 Task: Research Airbnb accomodation  options for  family-friendly space exploration trip to Houston, Texas.
Action: Mouse moved to (557, 106)
Screenshot: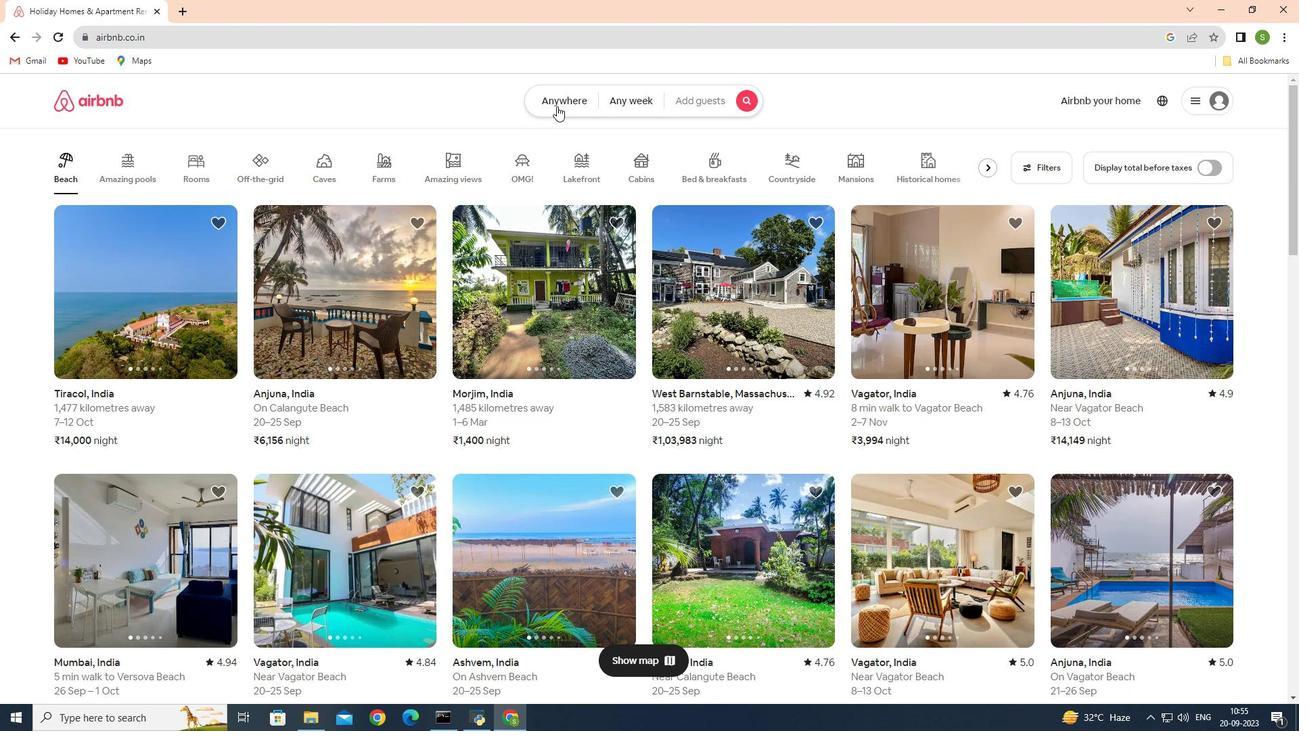 
Action: Mouse pressed left at (557, 106)
Screenshot: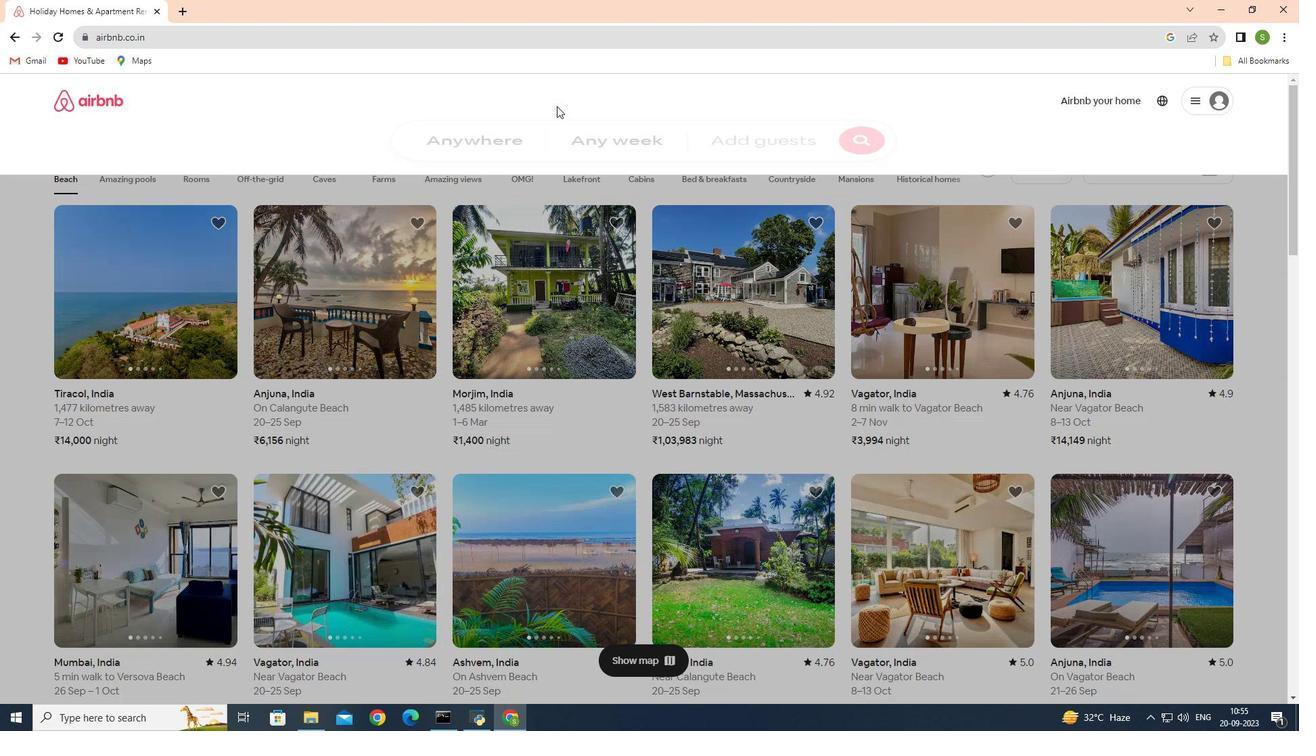 
Action: Mouse moved to (403, 161)
Screenshot: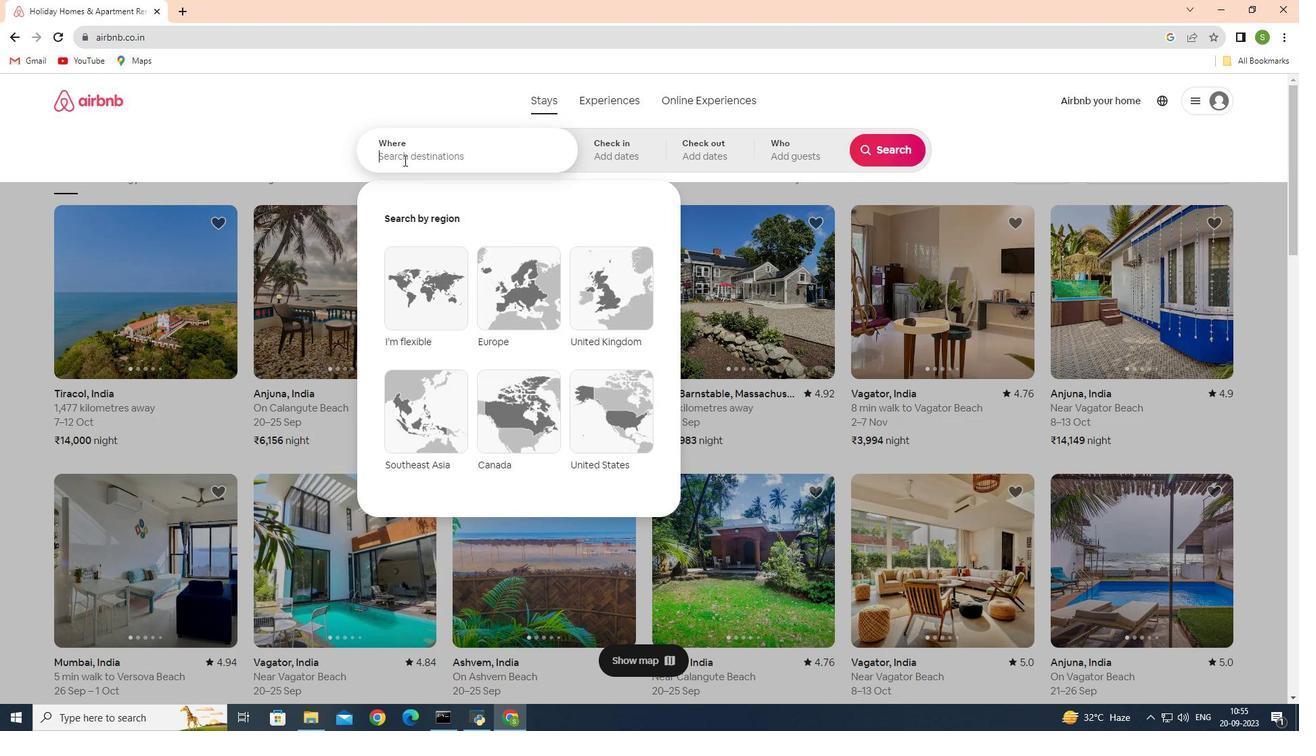 
Action: Mouse pressed left at (403, 161)
Screenshot: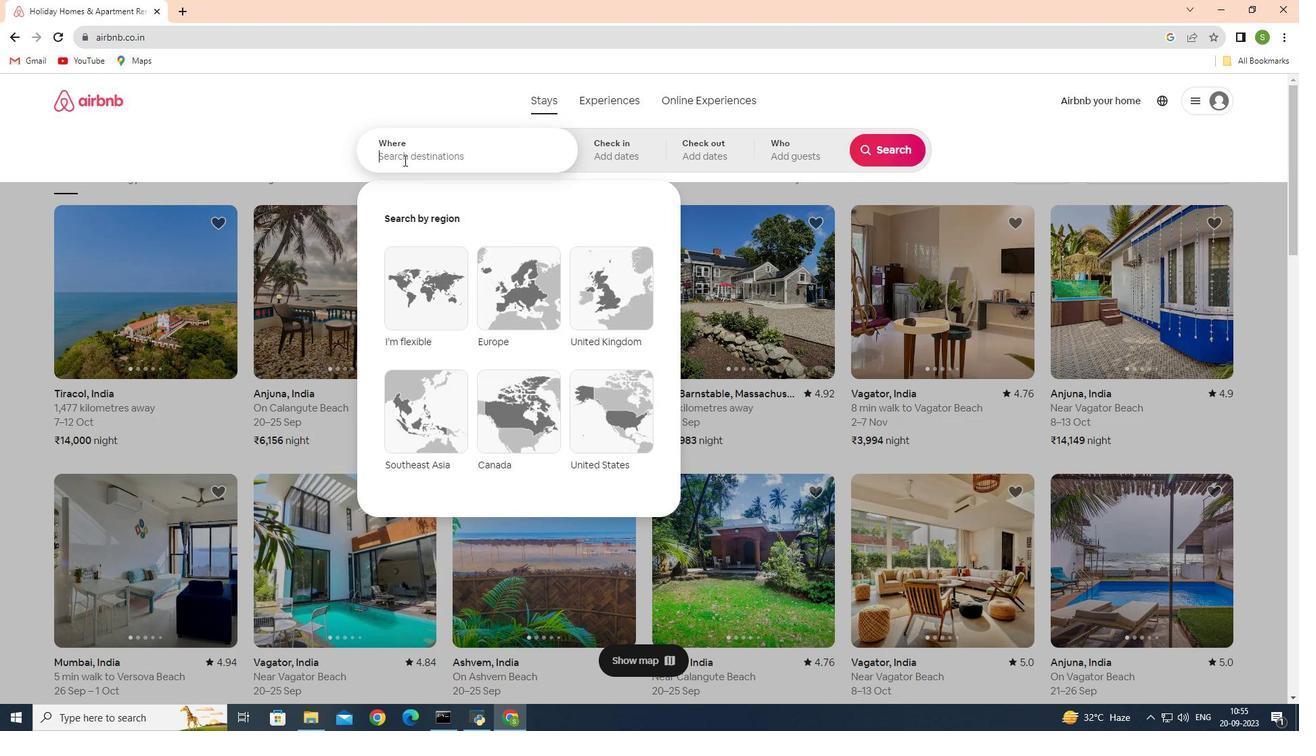 
Action: Mouse moved to (404, 160)
Screenshot: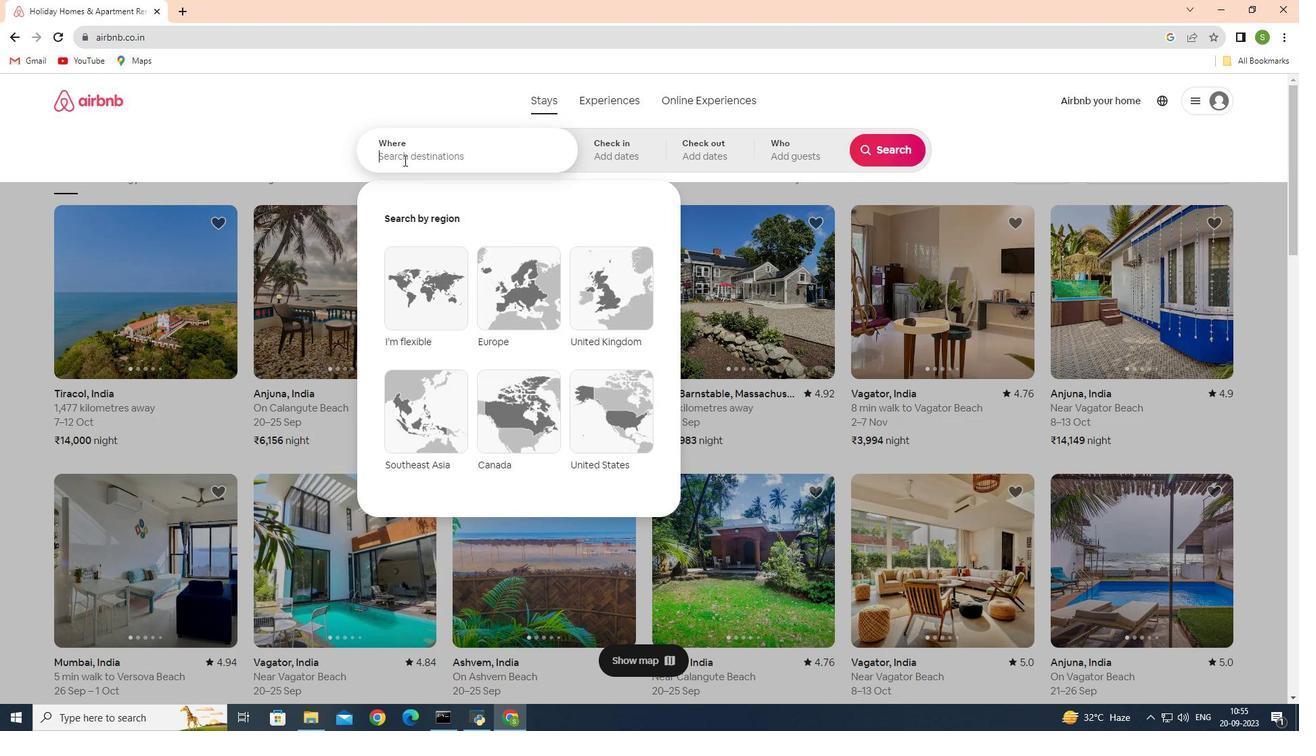 
Action: Key pressed <Key.shift>Houston
Screenshot: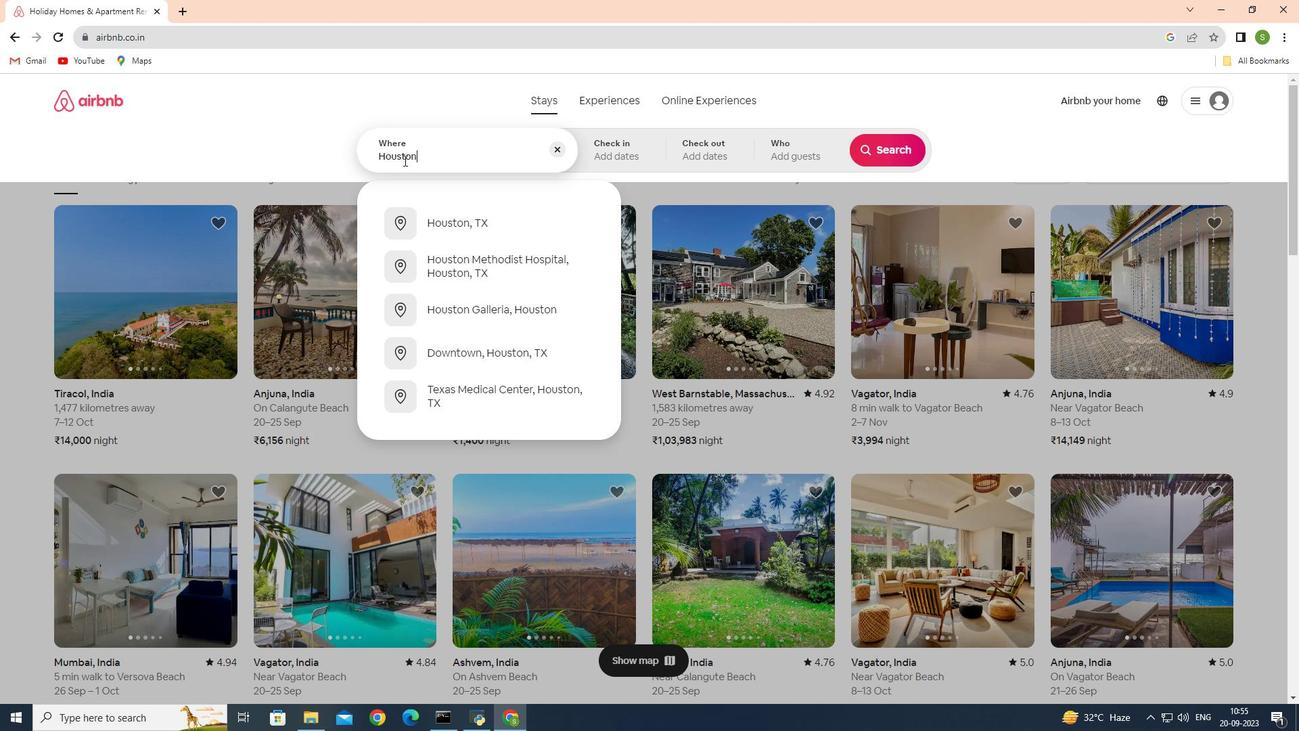 
Action: Mouse moved to (462, 222)
Screenshot: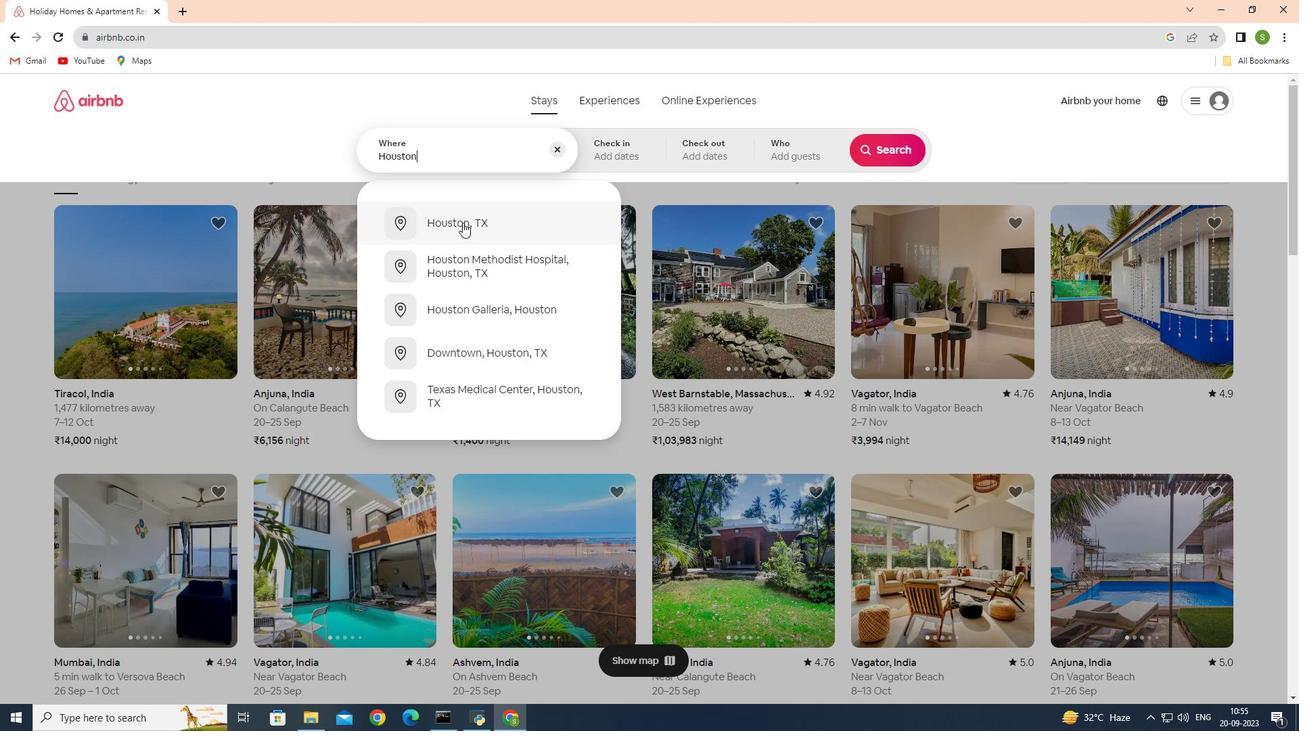 
Action: Mouse pressed left at (462, 222)
Screenshot: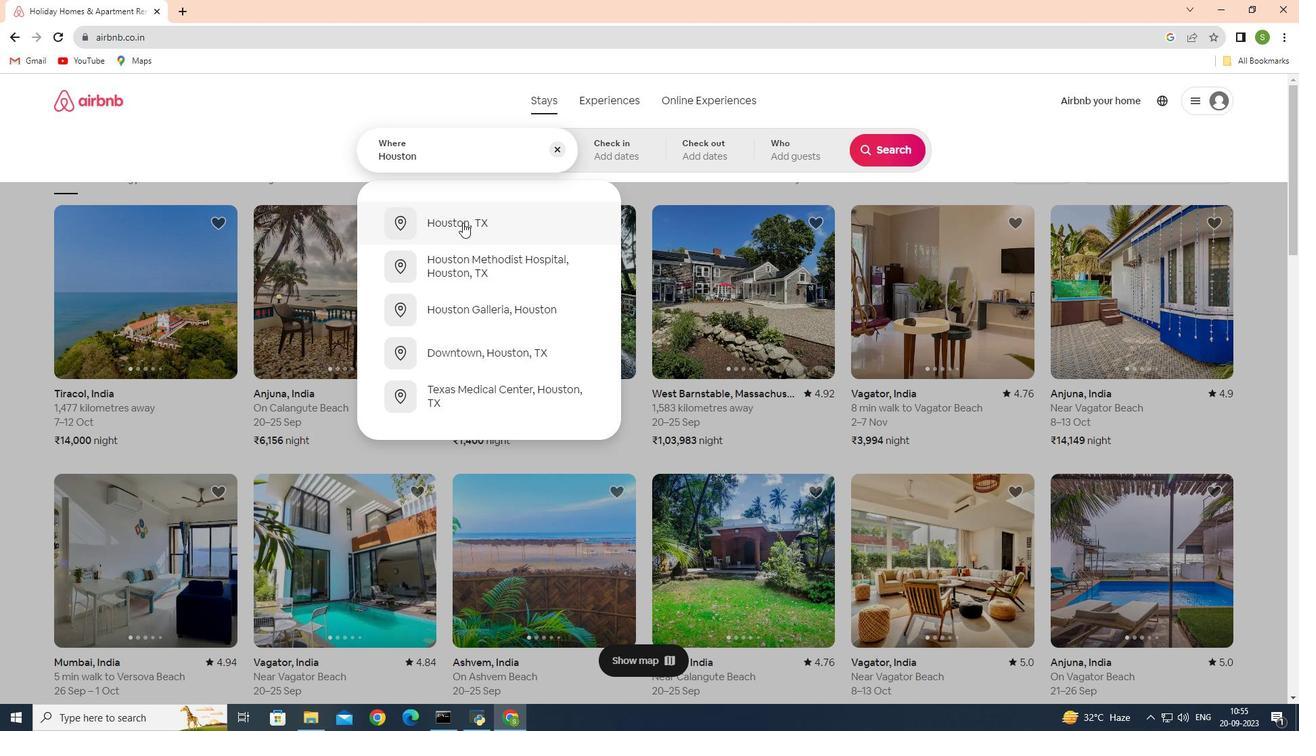 
Action: Mouse moved to (881, 149)
Screenshot: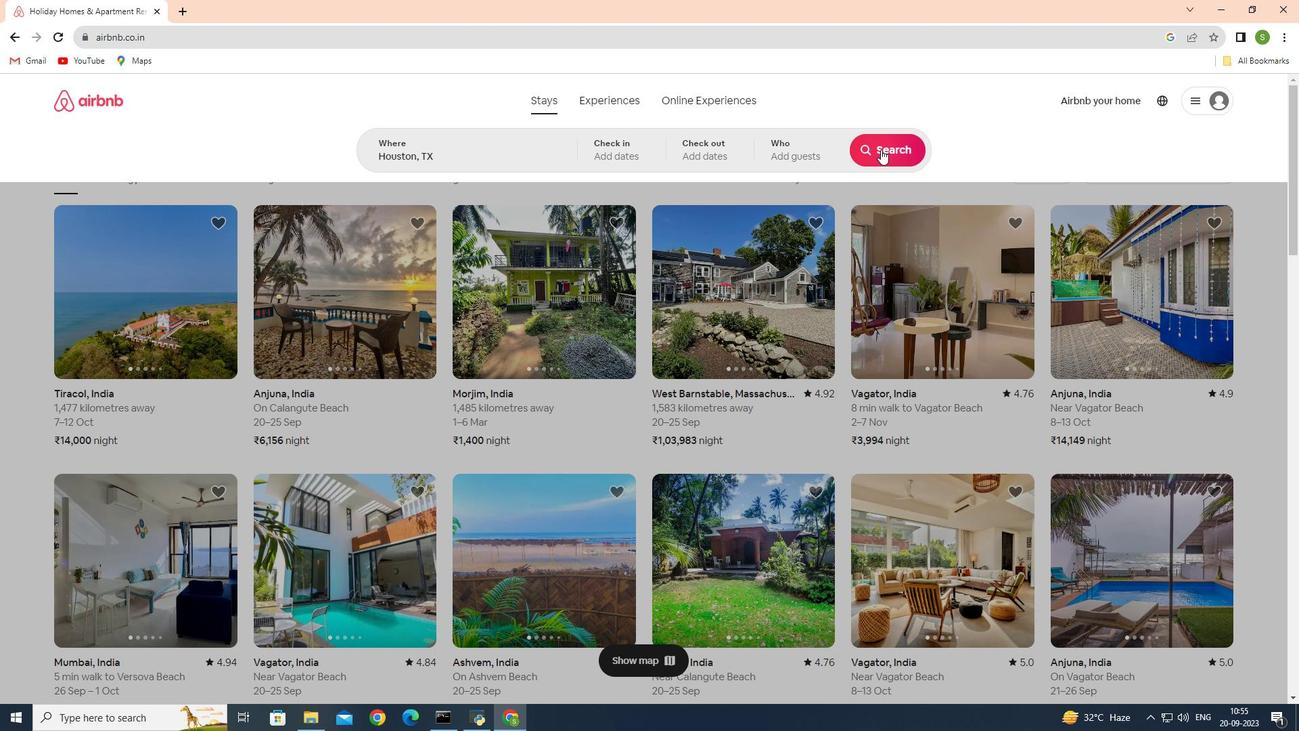 
Action: Mouse pressed left at (881, 149)
Screenshot: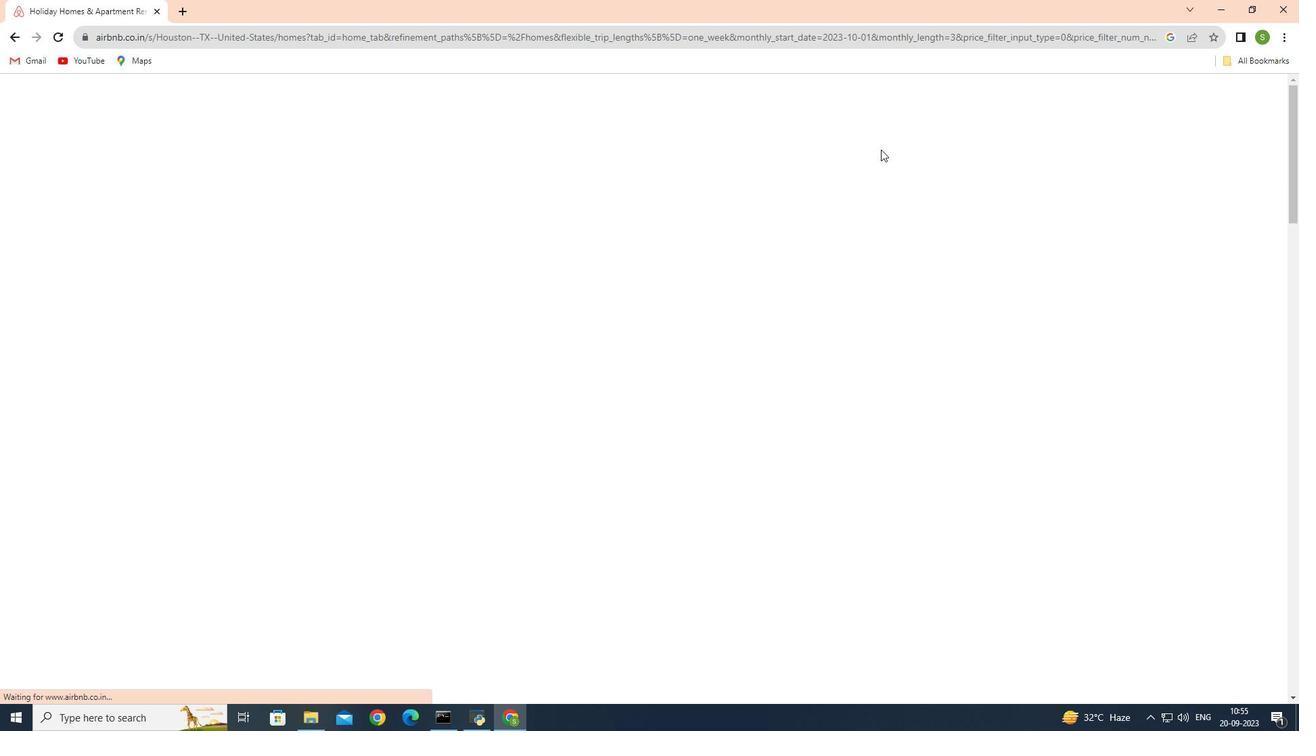 
Action: Mouse moved to (203, 336)
Screenshot: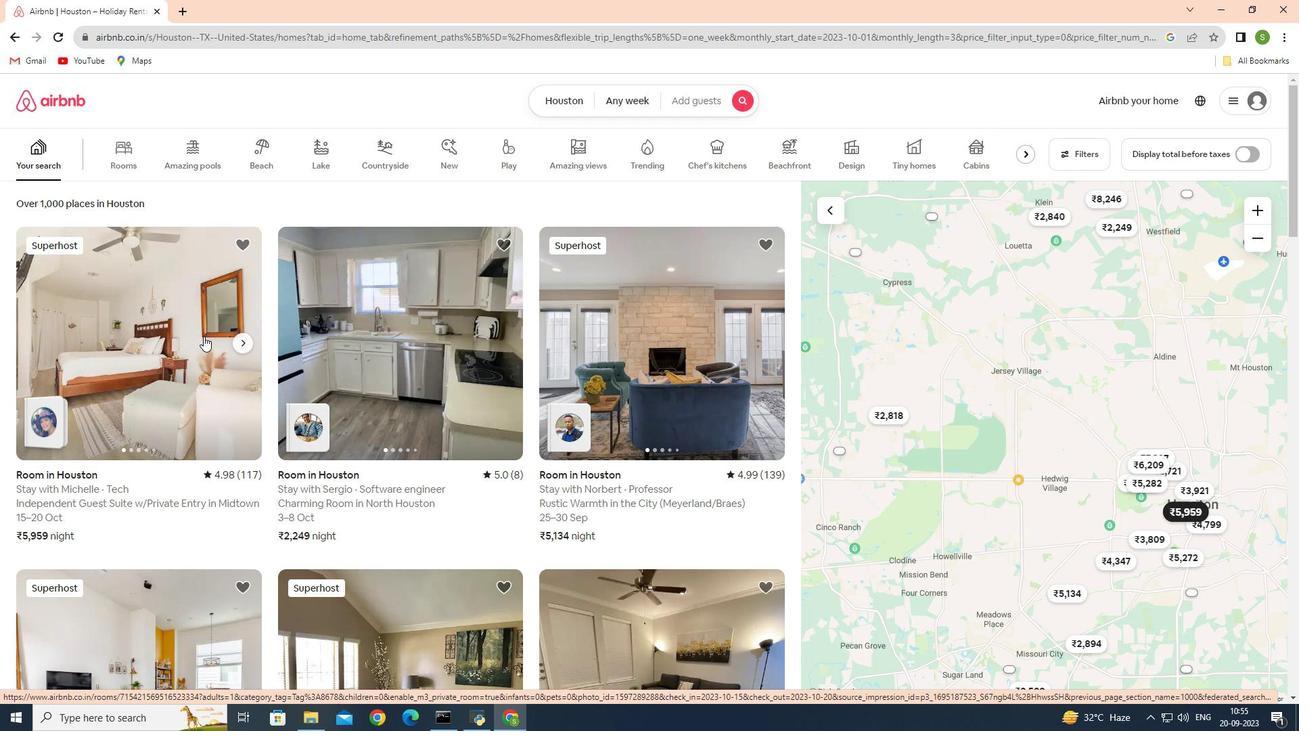 
Action: Mouse pressed left at (203, 336)
Screenshot: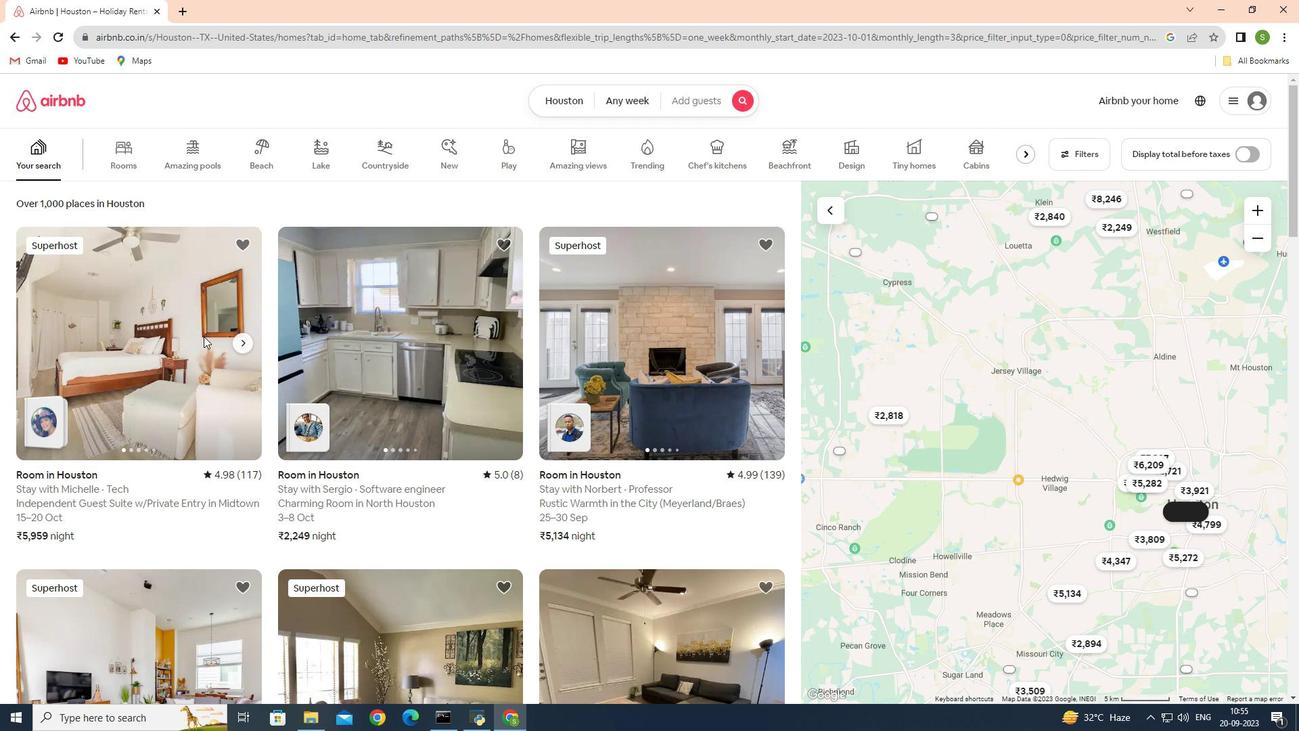 
Action: Mouse moved to (963, 507)
Screenshot: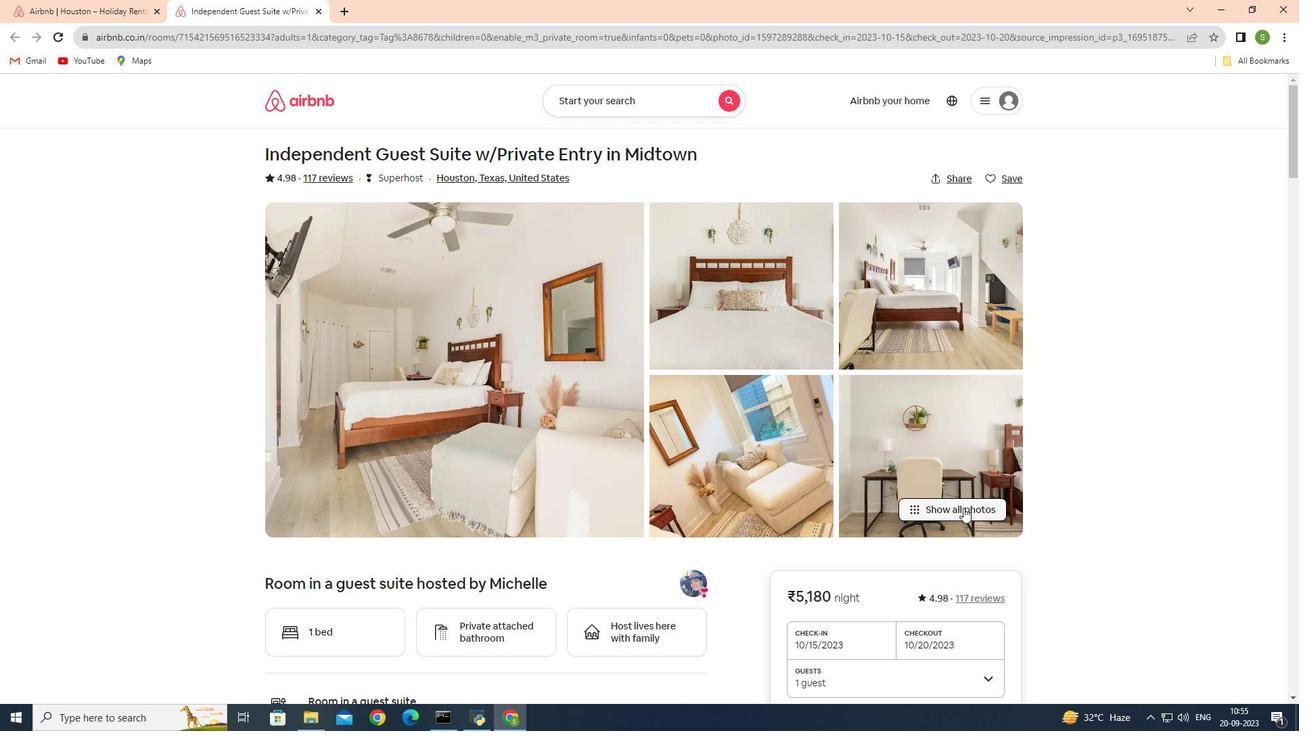 
Action: Mouse pressed left at (963, 507)
Screenshot: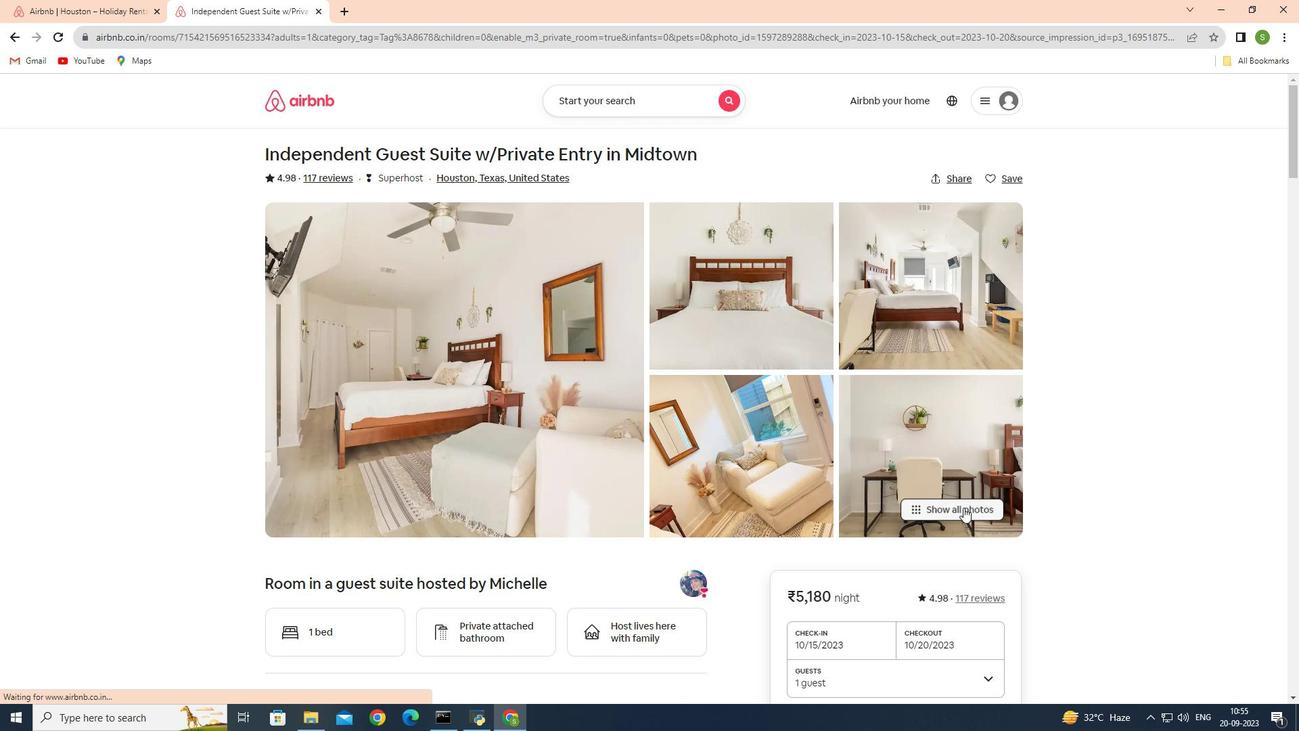 
Action: Mouse moved to (848, 478)
Screenshot: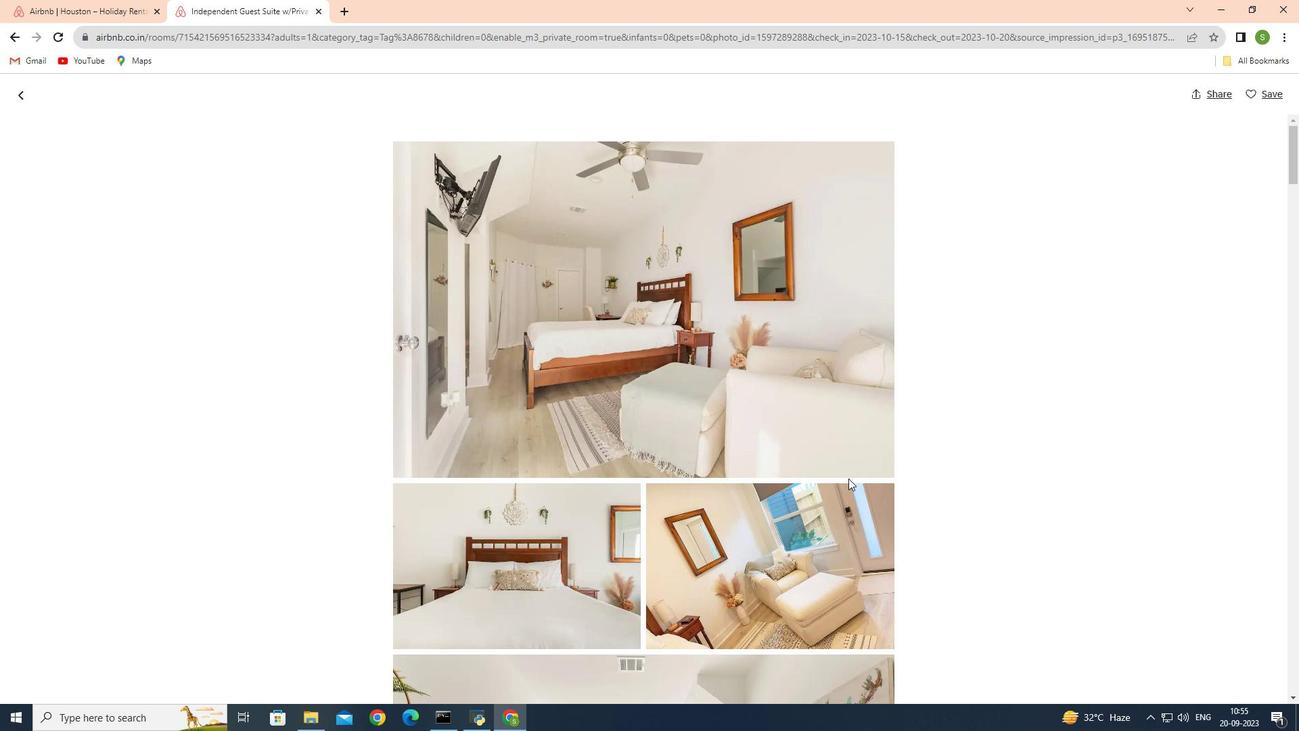 
Action: Mouse scrolled (848, 477) with delta (0, 0)
Screenshot: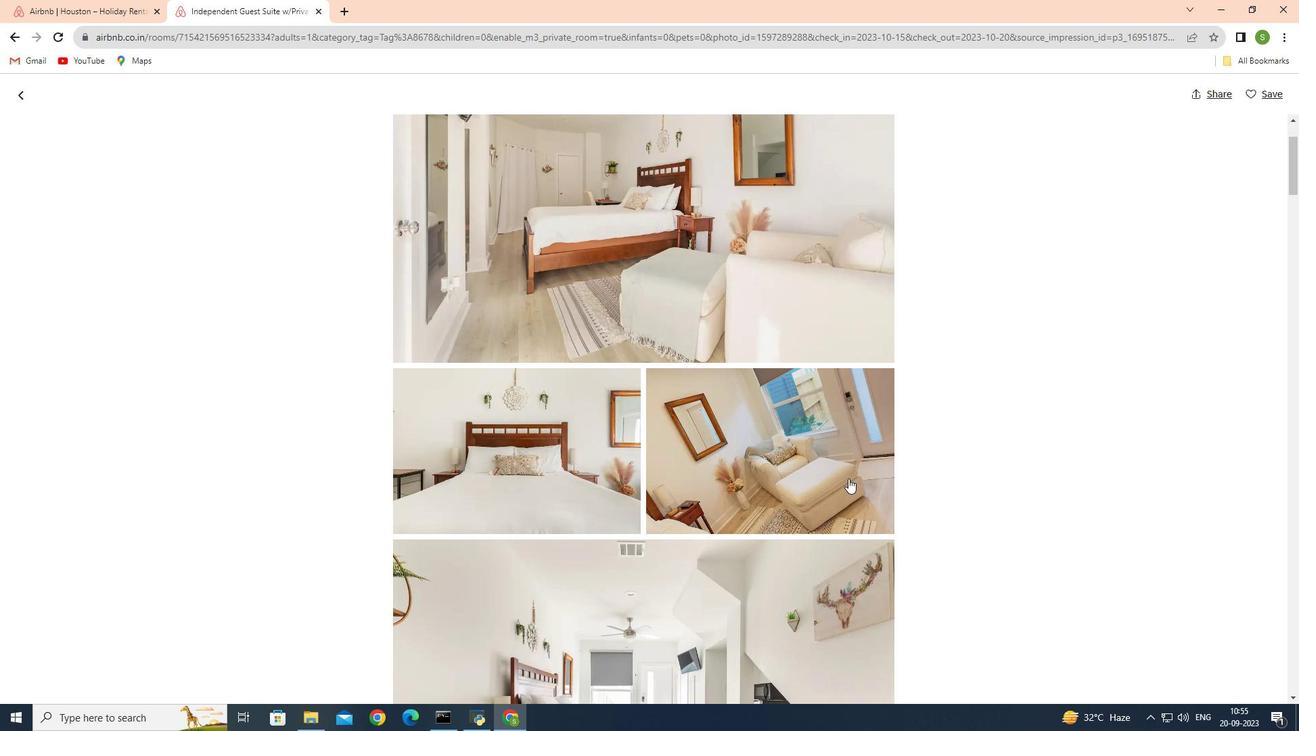 
Action: Mouse scrolled (848, 477) with delta (0, 0)
Screenshot: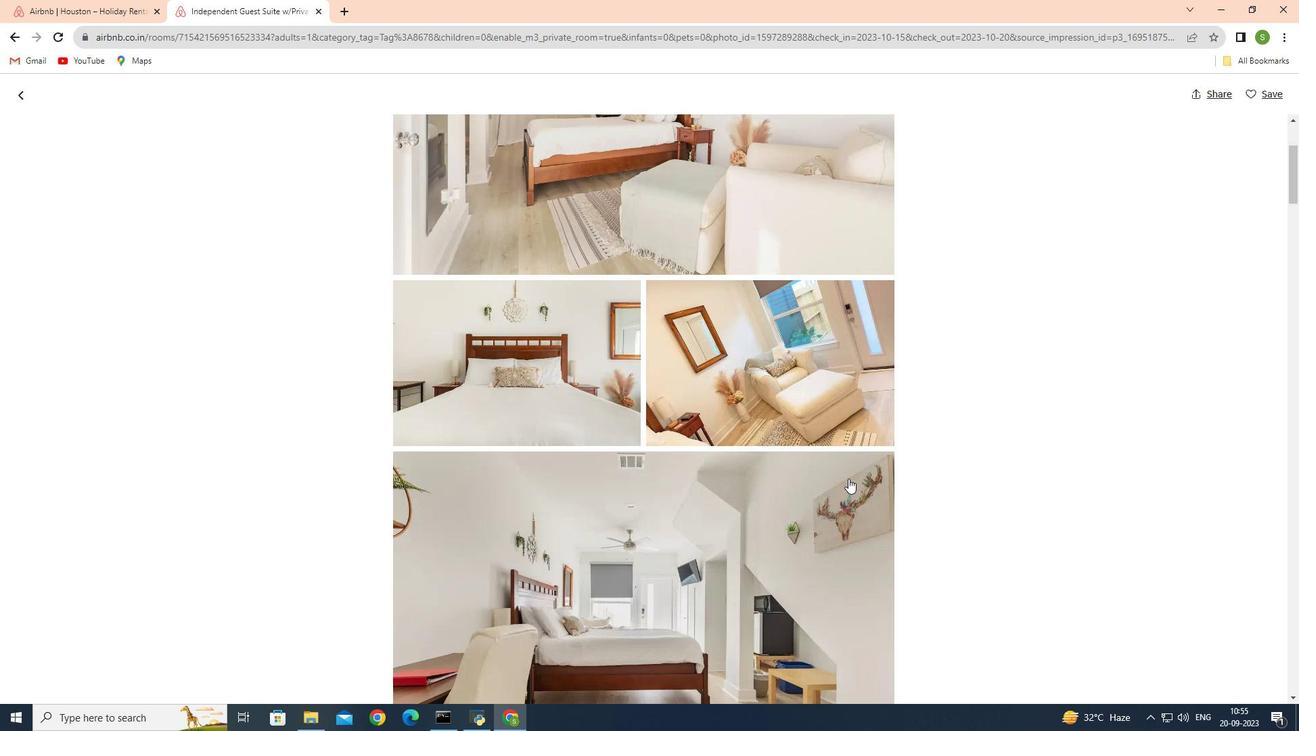 
Action: Mouse scrolled (848, 477) with delta (0, 0)
Screenshot: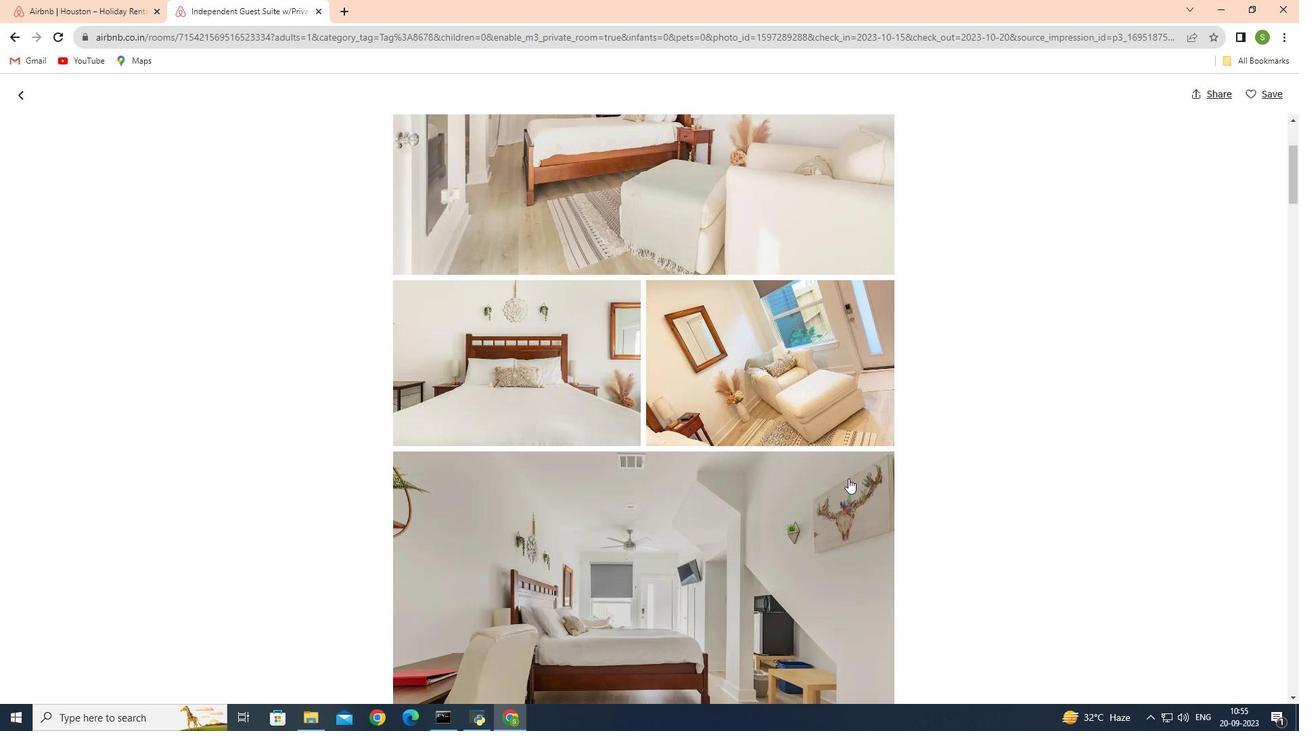 
Action: Mouse scrolled (848, 477) with delta (0, 0)
Screenshot: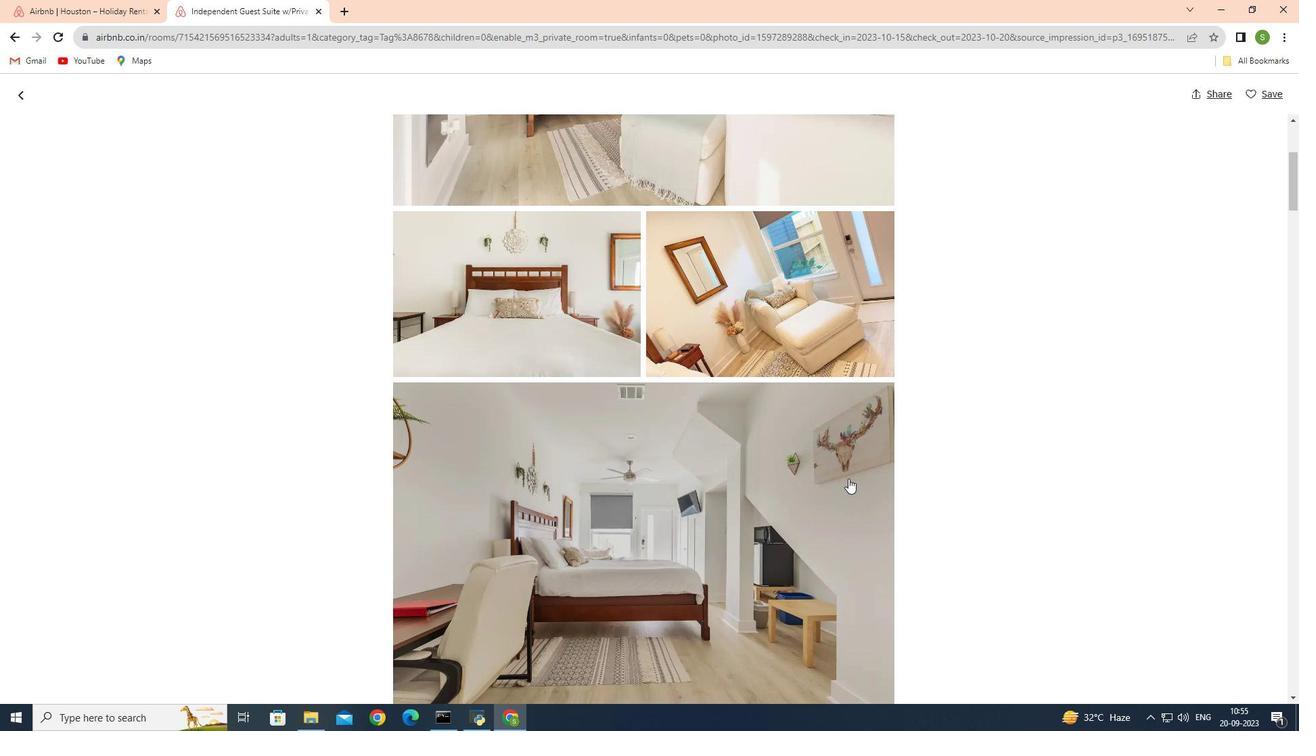 
Action: Mouse scrolled (848, 477) with delta (0, 0)
Screenshot: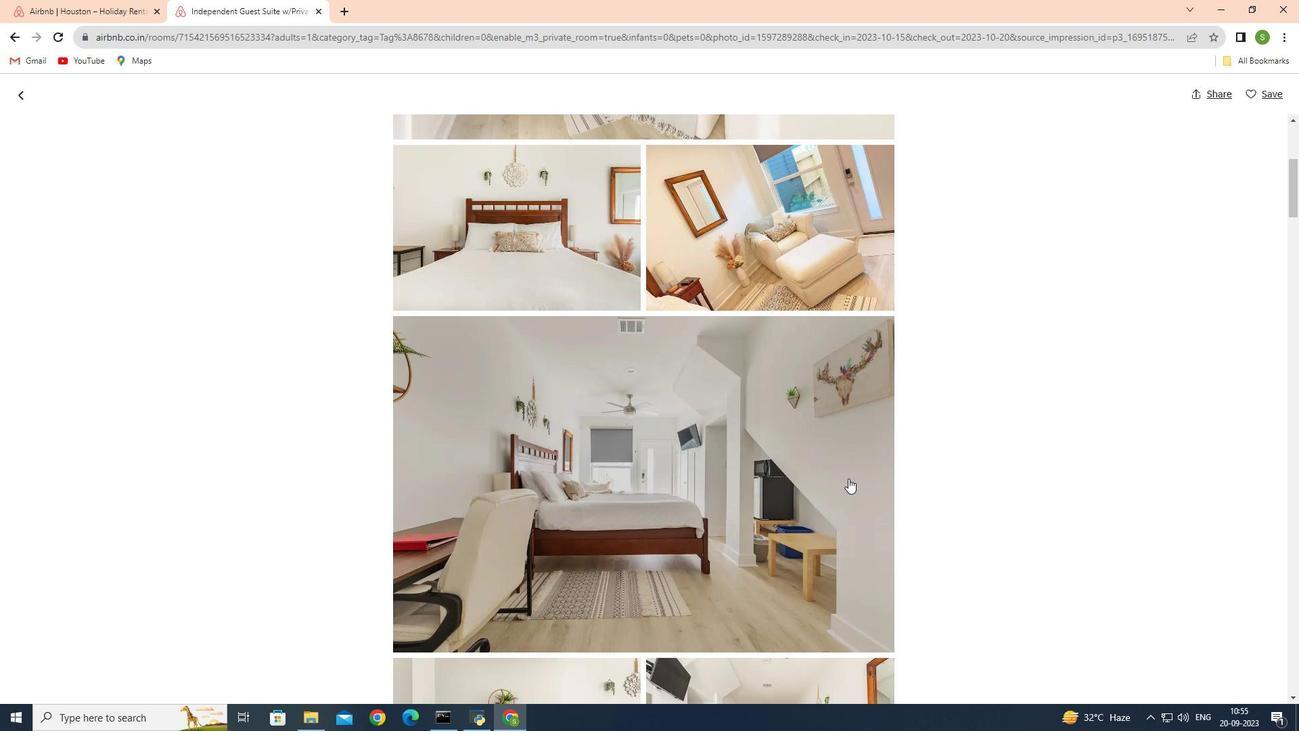 
Action: Mouse moved to (848, 476)
Screenshot: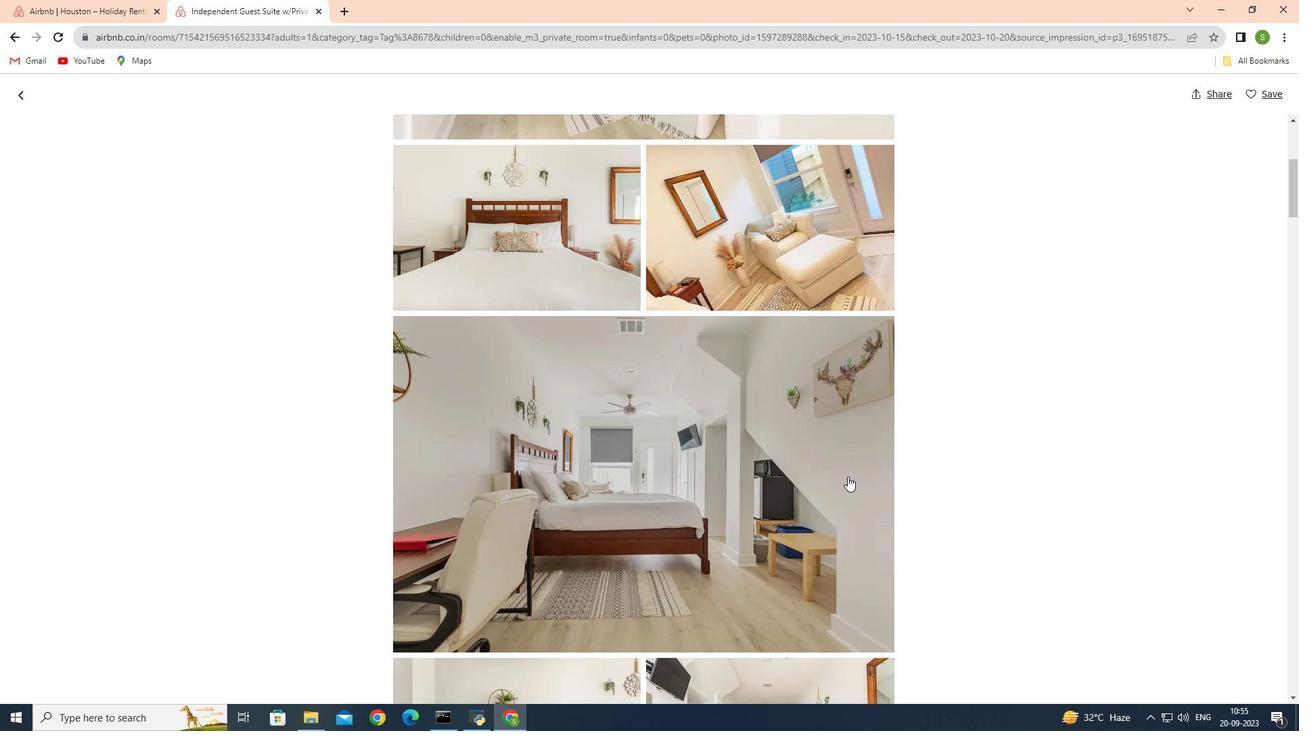 
Action: Mouse scrolled (848, 475) with delta (0, 0)
Screenshot: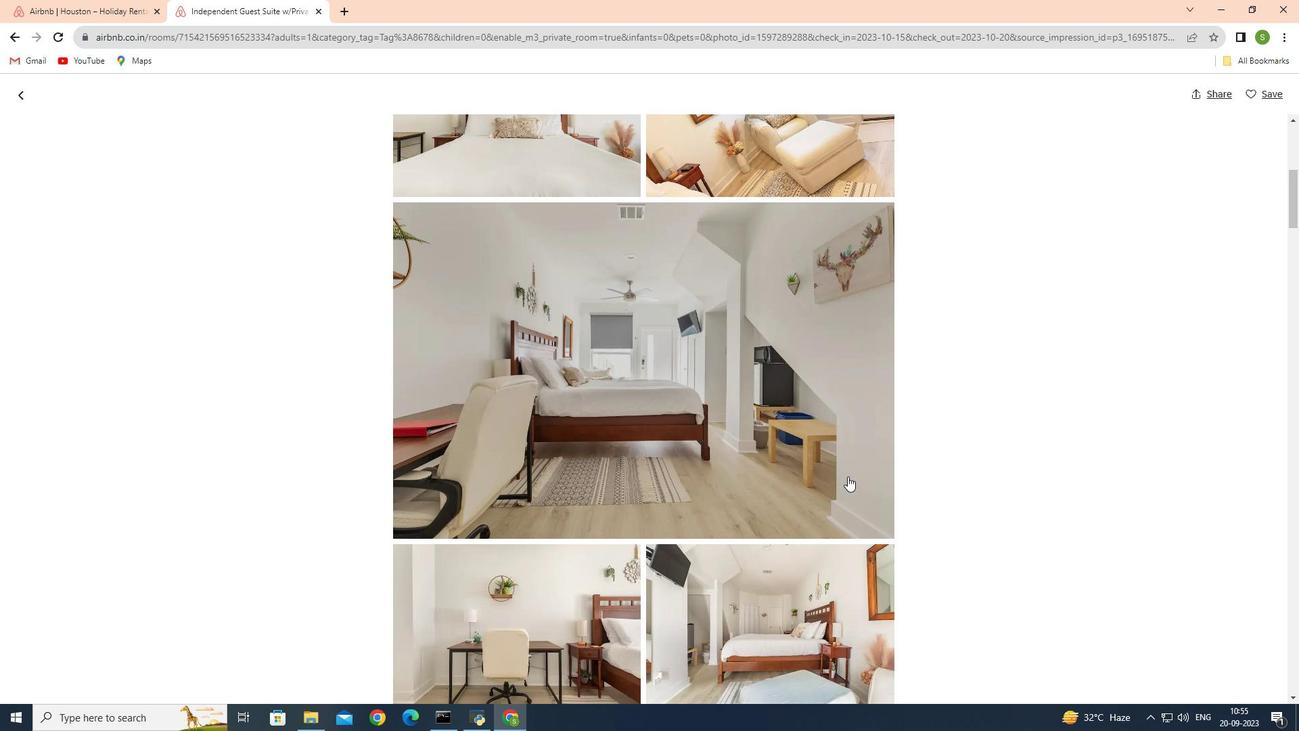 
Action: Mouse scrolled (848, 475) with delta (0, 0)
Screenshot: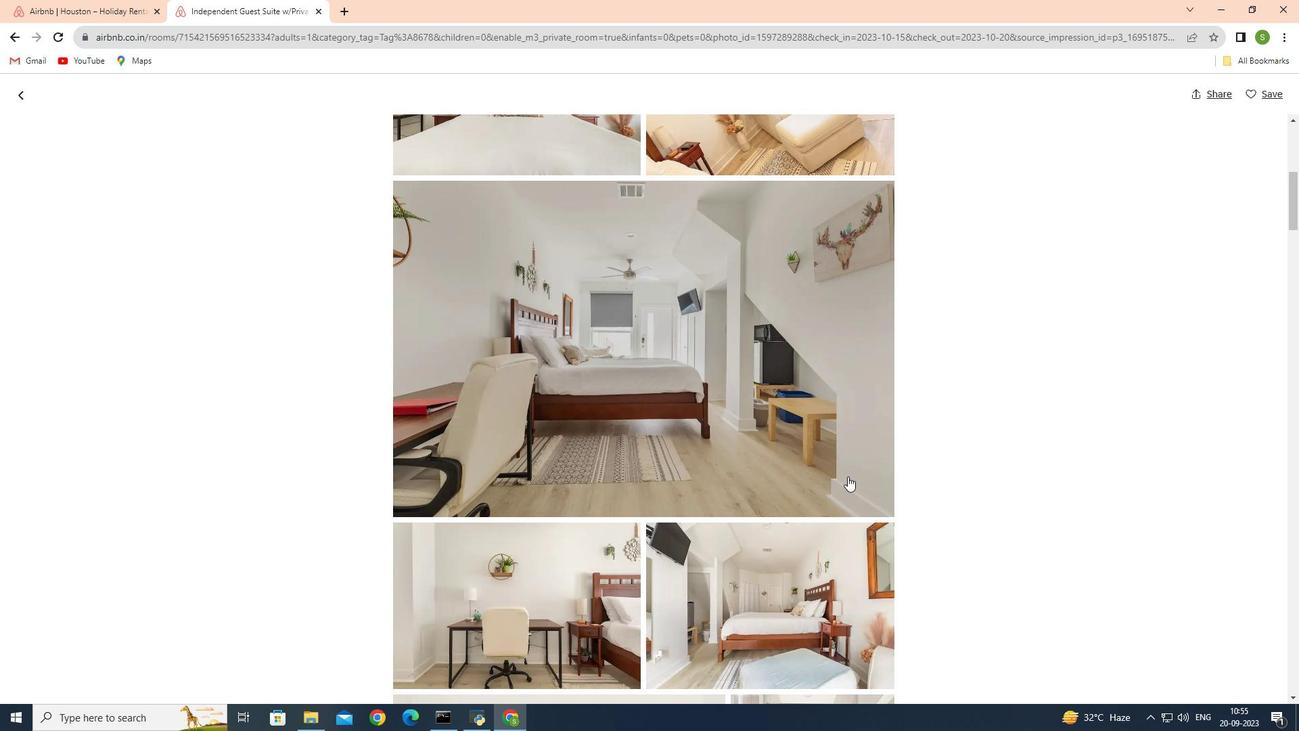 
Action: Mouse moved to (848, 475)
Screenshot: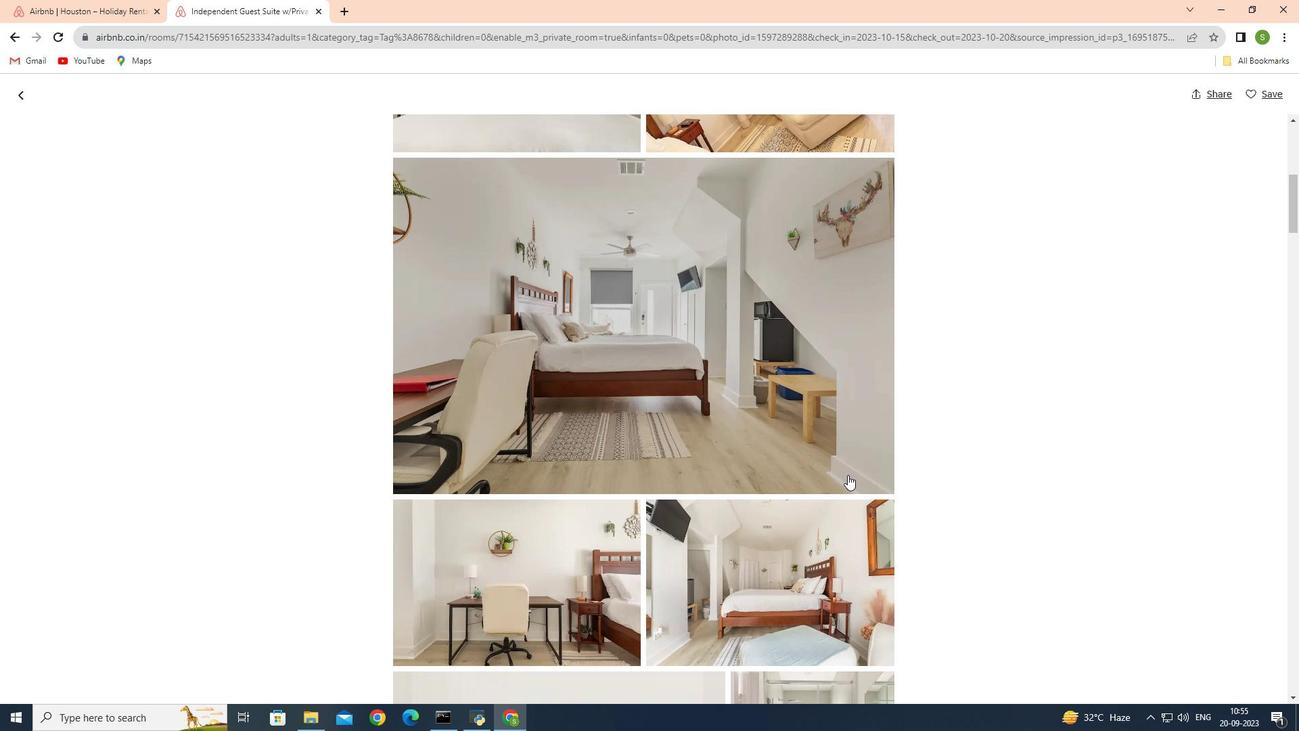 
Action: Mouse scrolled (848, 474) with delta (0, 0)
Screenshot: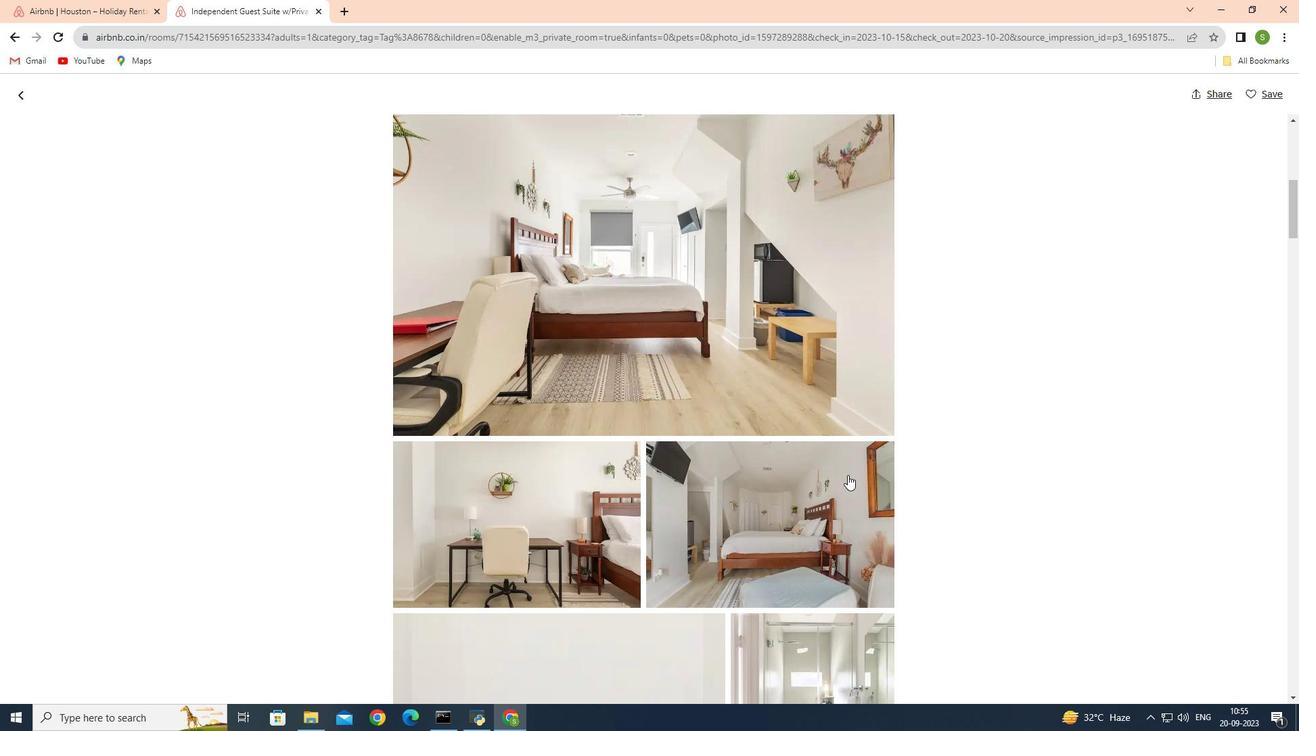 
Action: Mouse scrolled (848, 474) with delta (0, 0)
Screenshot: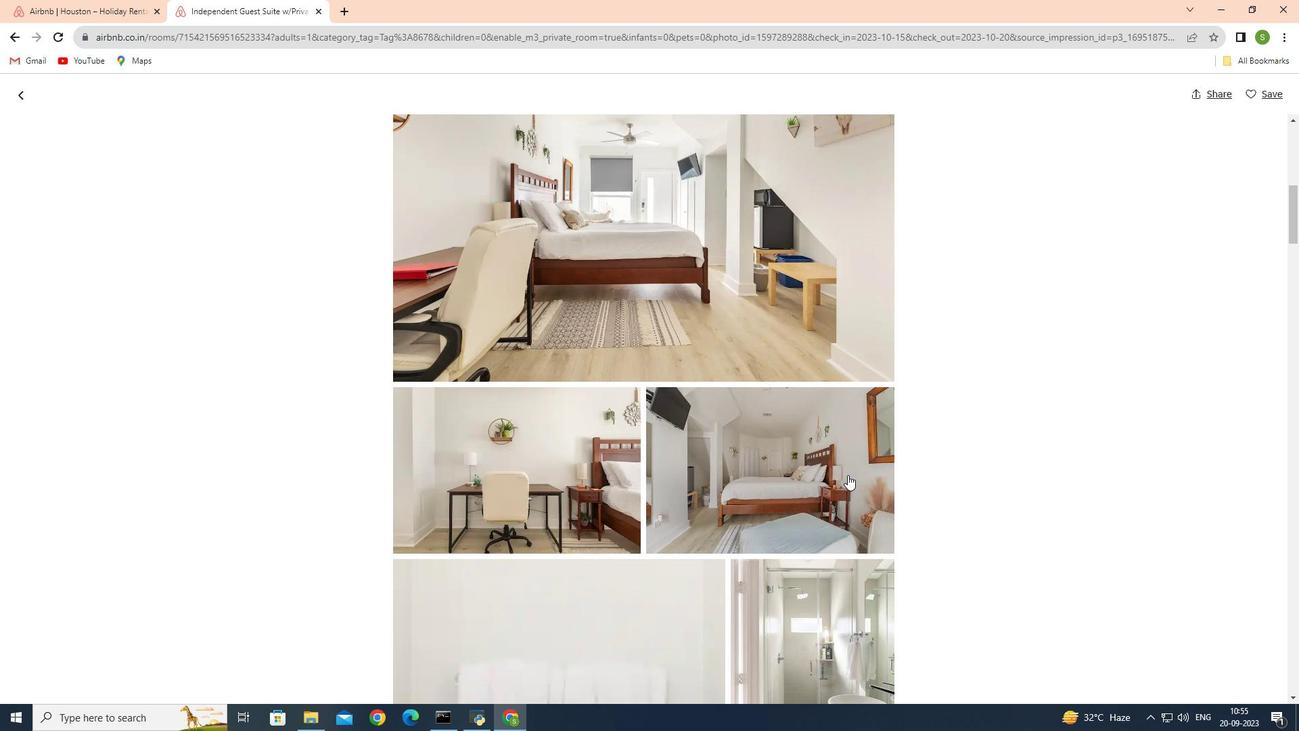 
Action: Mouse scrolled (848, 474) with delta (0, 0)
Screenshot: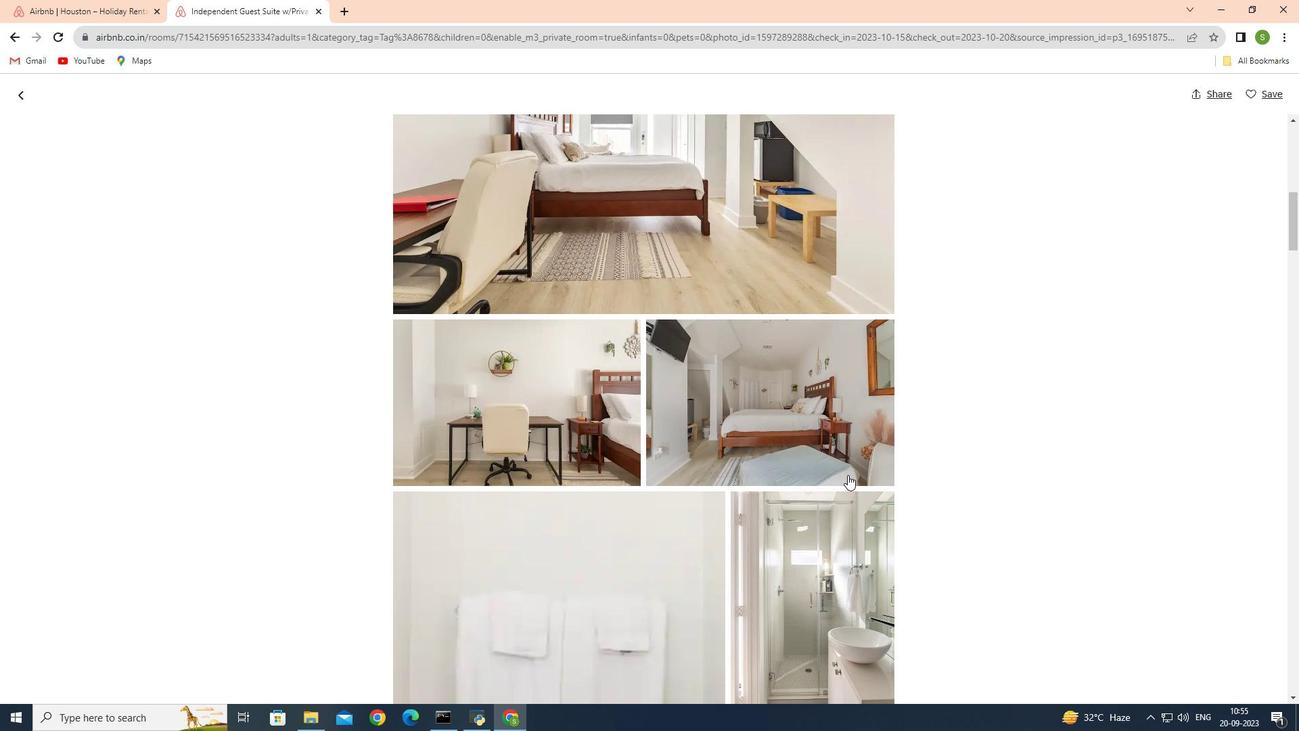 
Action: Mouse scrolled (848, 474) with delta (0, 0)
Screenshot: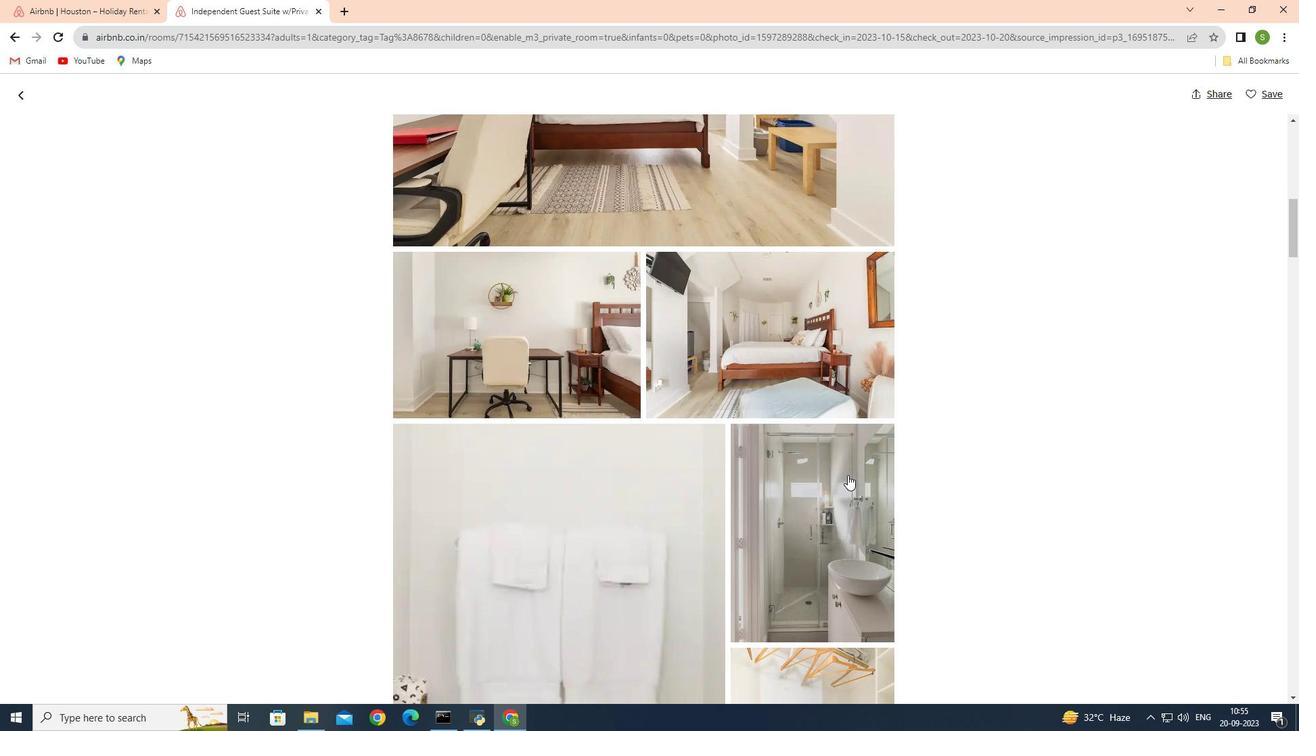 
Action: Mouse scrolled (848, 474) with delta (0, 0)
Screenshot: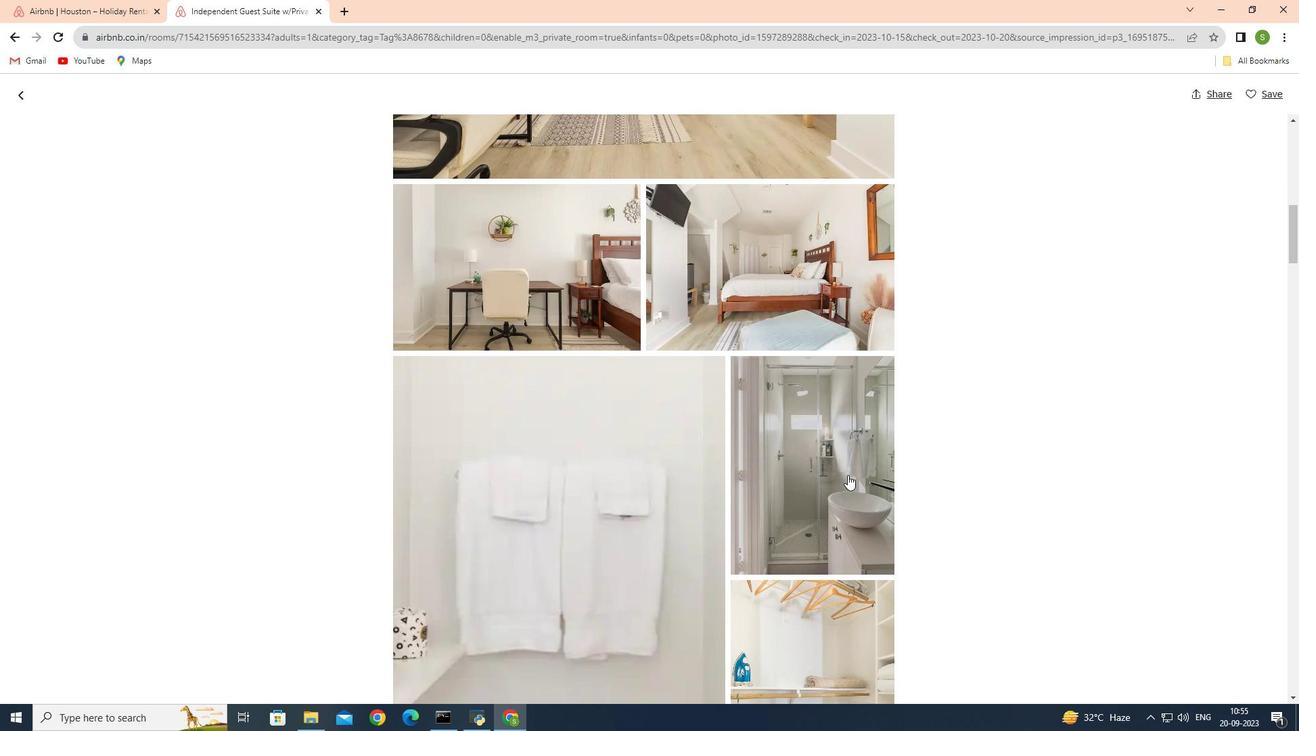 
Action: Mouse scrolled (848, 474) with delta (0, 0)
Screenshot: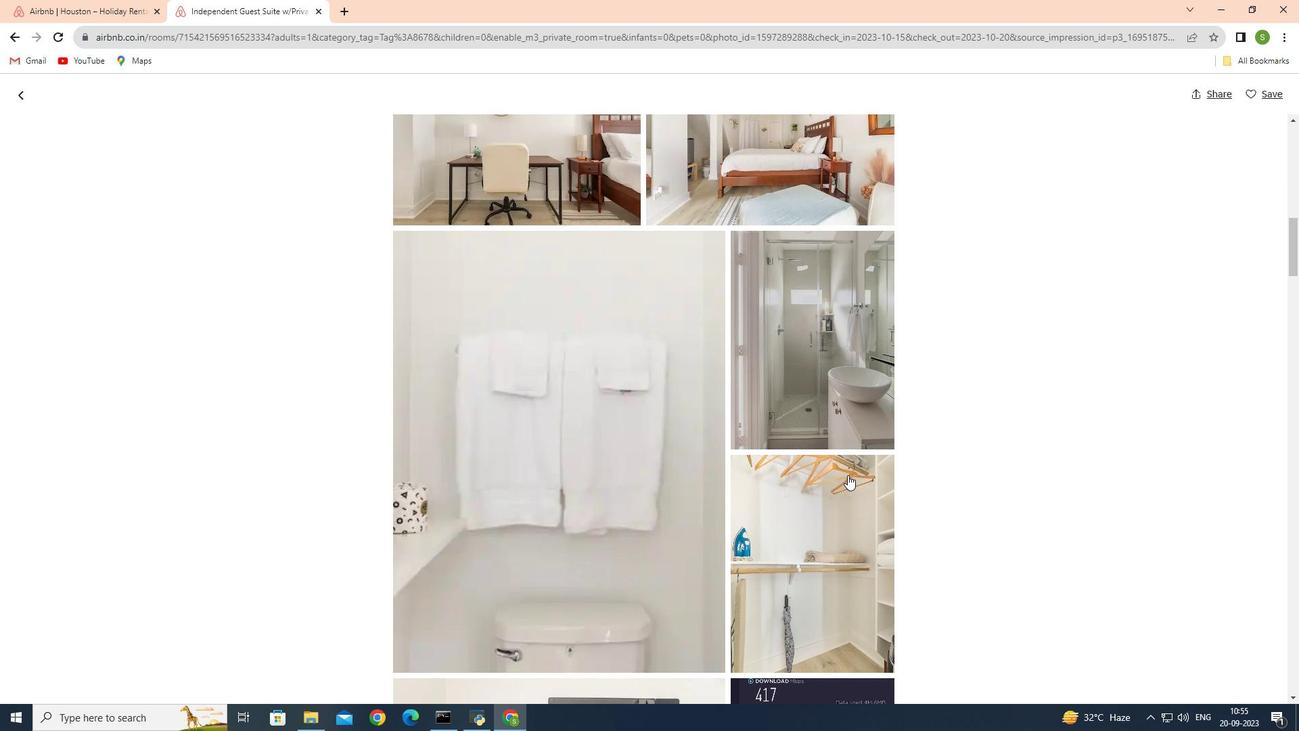 
Action: Mouse scrolled (848, 474) with delta (0, 0)
Screenshot: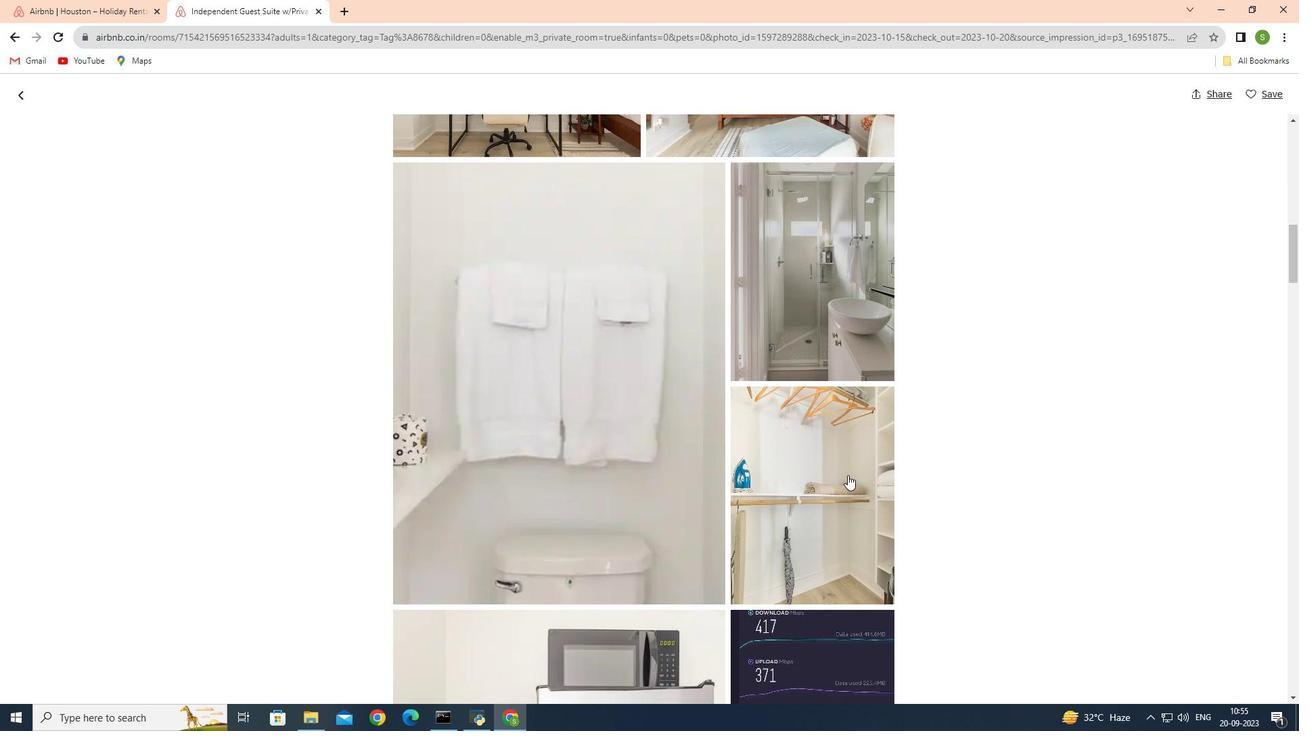 
Action: Mouse scrolled (848, 474) with delta (0, 0)
Screenshot: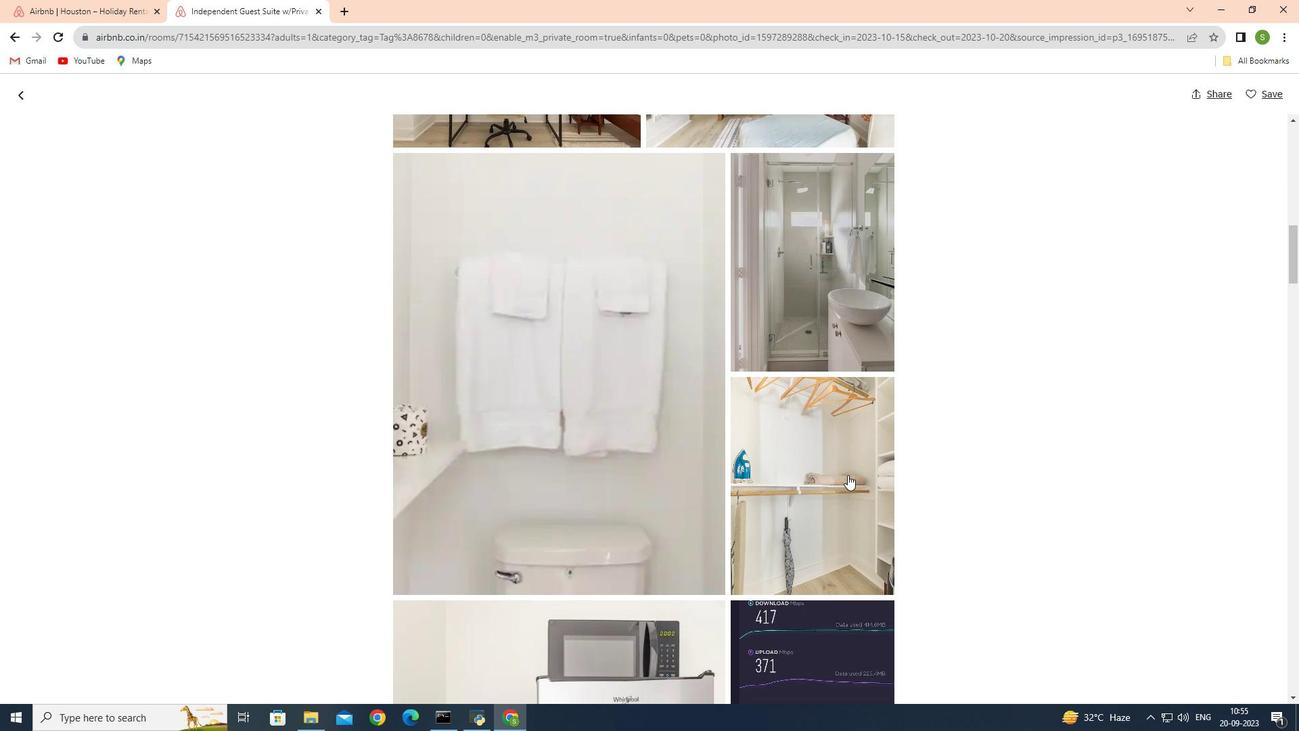 
Action: Mouse scrolled (848, 474) with delta (0, 0)
Screenshot: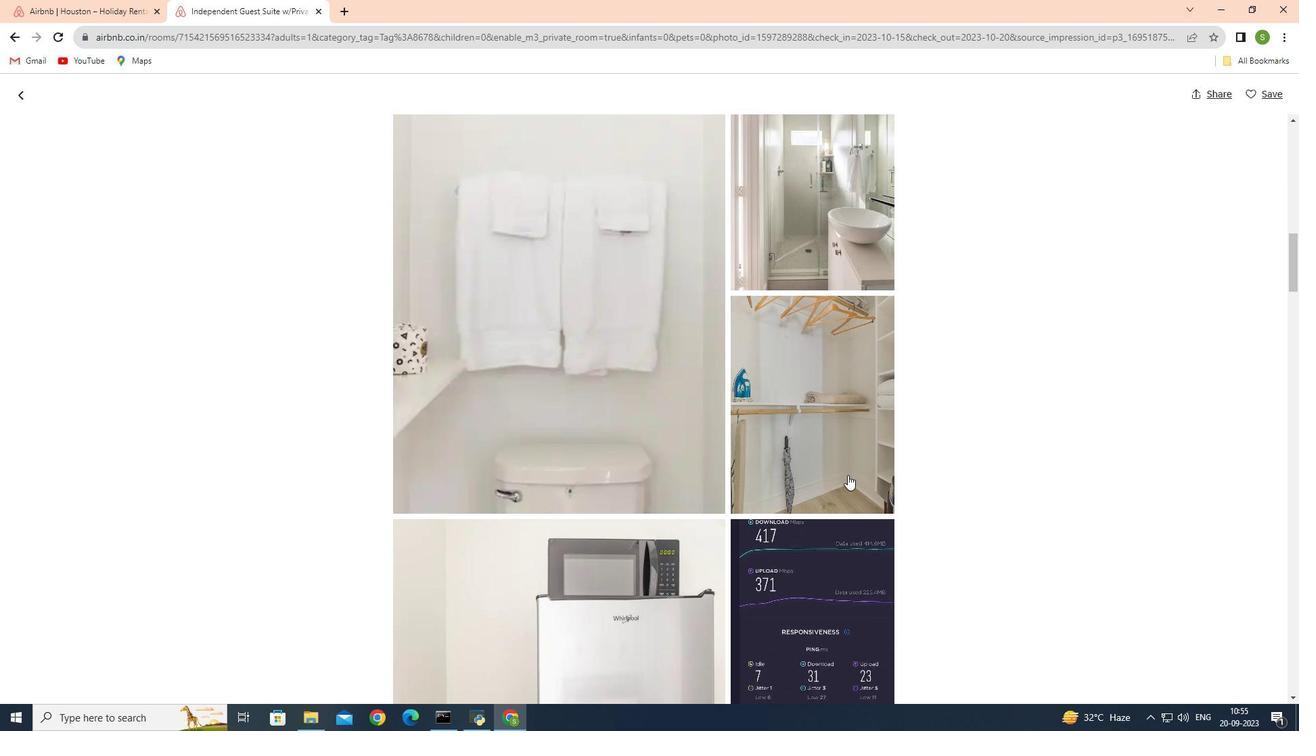 
Action: Mouse scrolled (848, 474) with delta (0, 0)
Screenshot: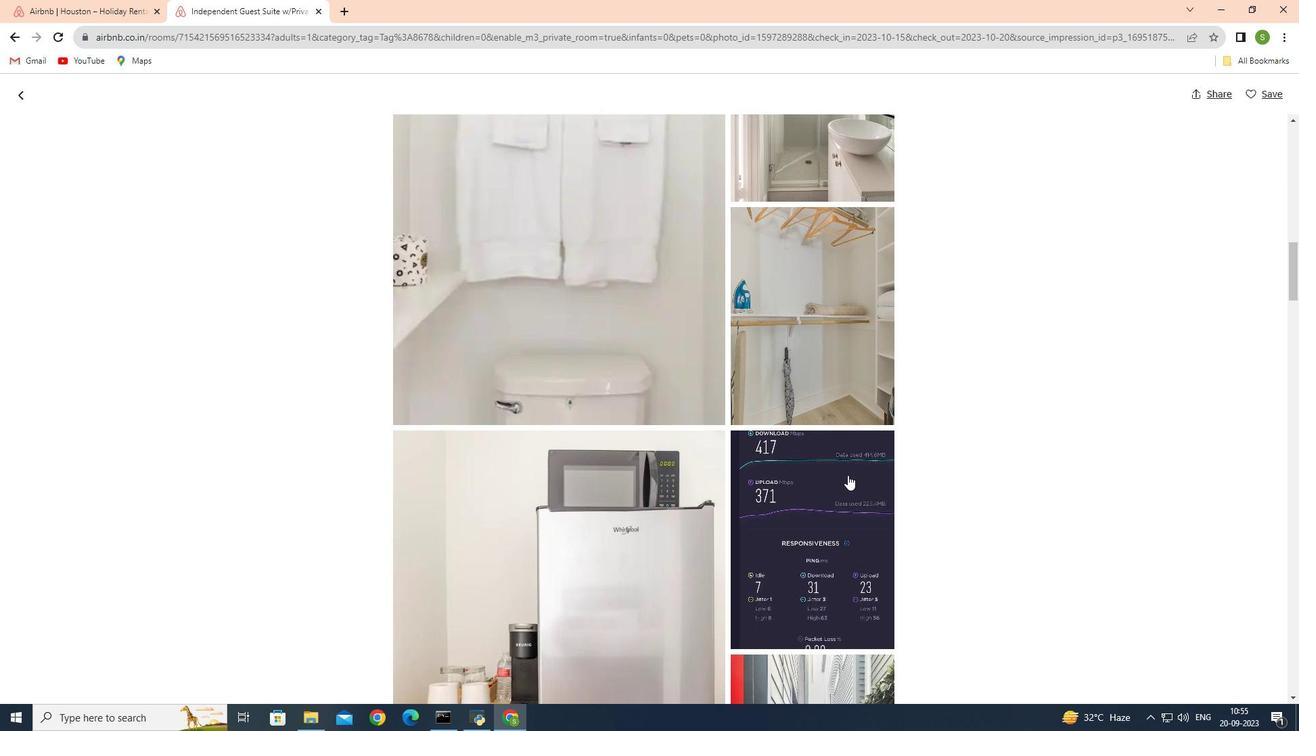 
Action: Mouse scrolled (848, 474) with delta (0, 0)
Screenshot: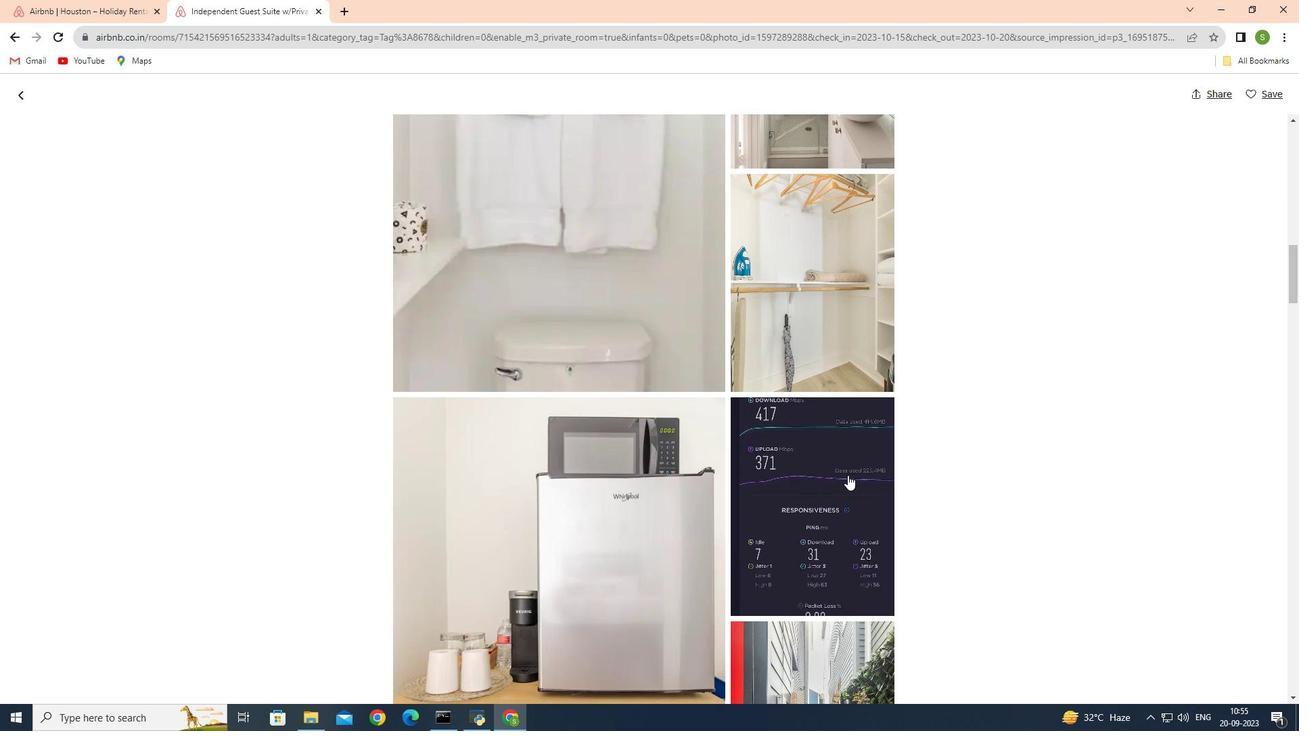 
Action: Mouse scrolled (848, 474) with delta (0, 0)
Screenshot: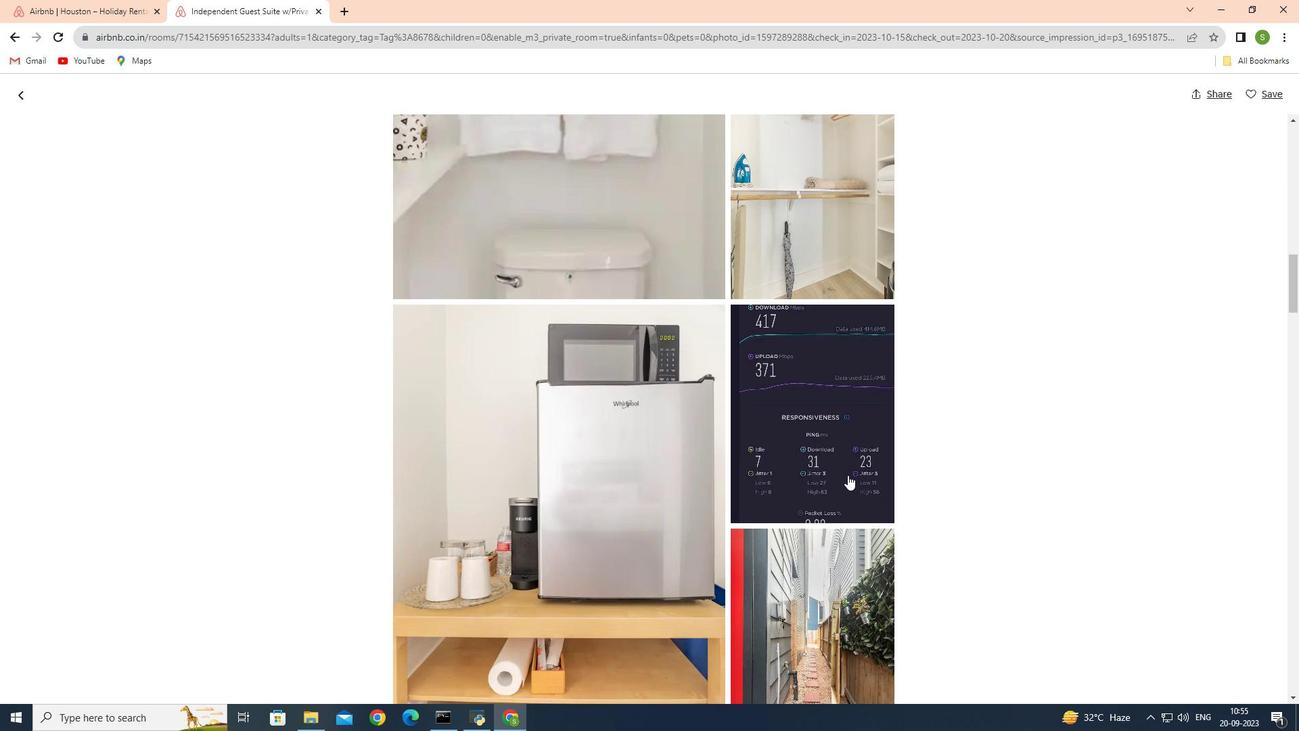 
Action: Mouse scrolled (848, 474) with delta (0, 0)
Screenshot: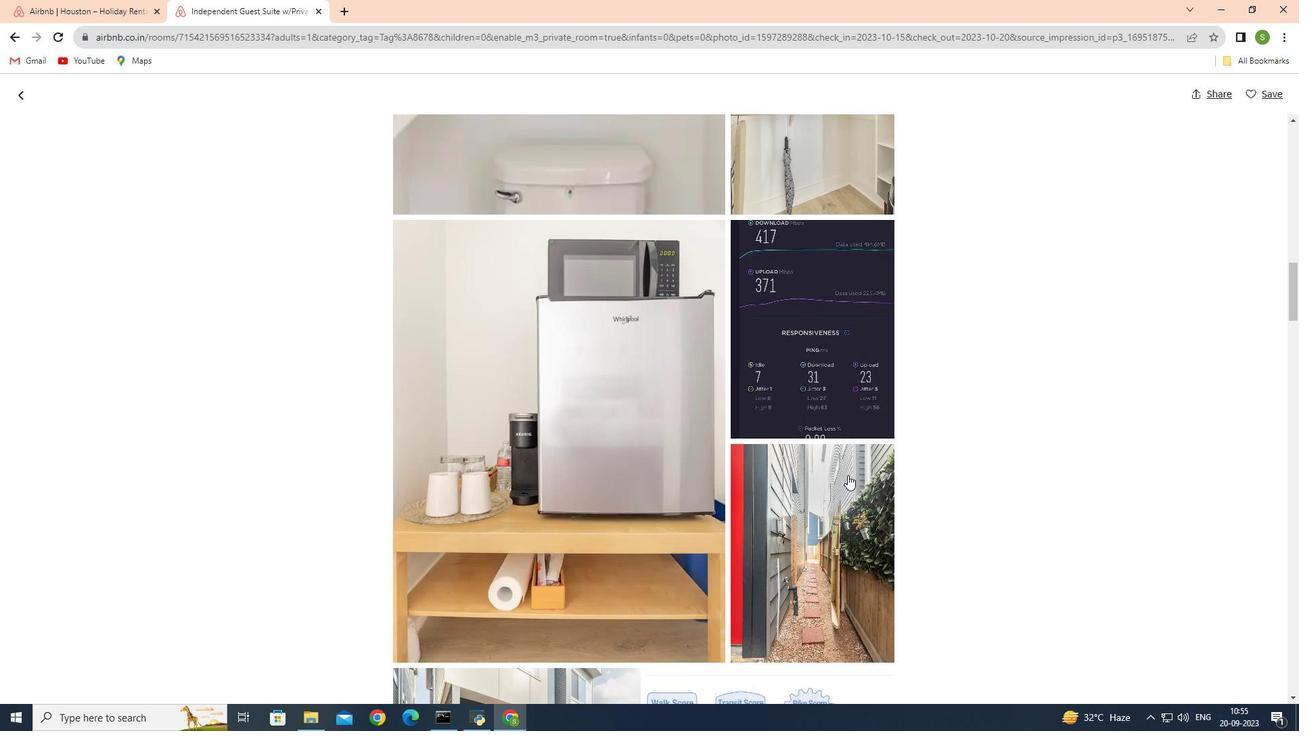 
Action: Mouse scrolled (848, 474) with delta (0, 0)
Screenshot: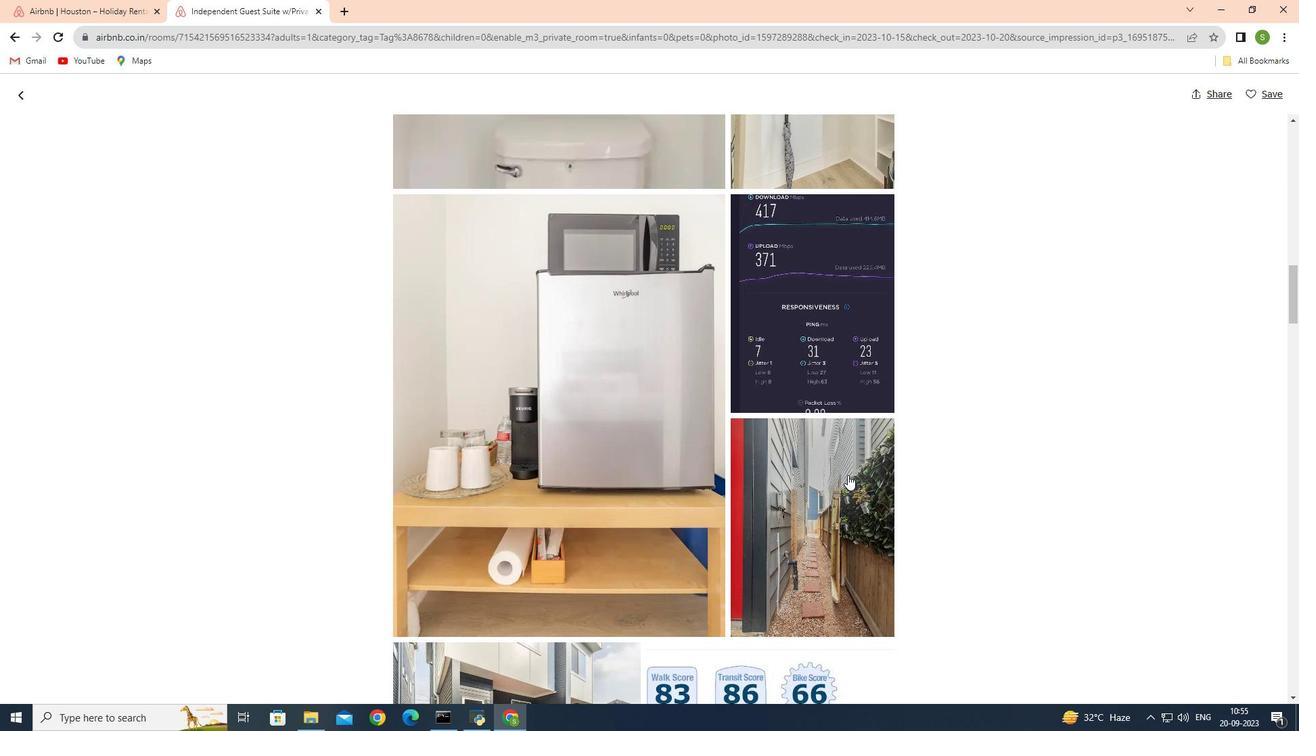 
Action: Mouse scrolled (848, 474) with delta (0, 0)
Screenshot: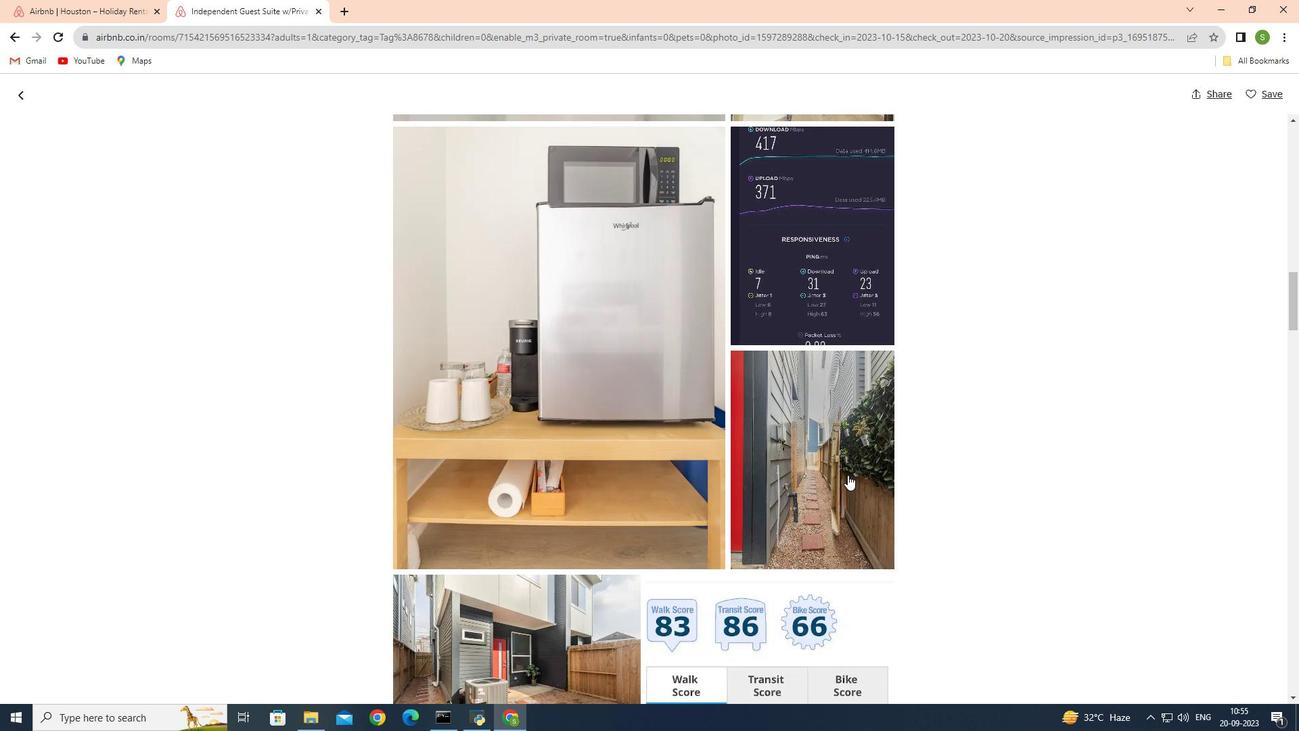 
Action: Mouse scrolled (848, 474) with delta (0, 0)
Screenshot: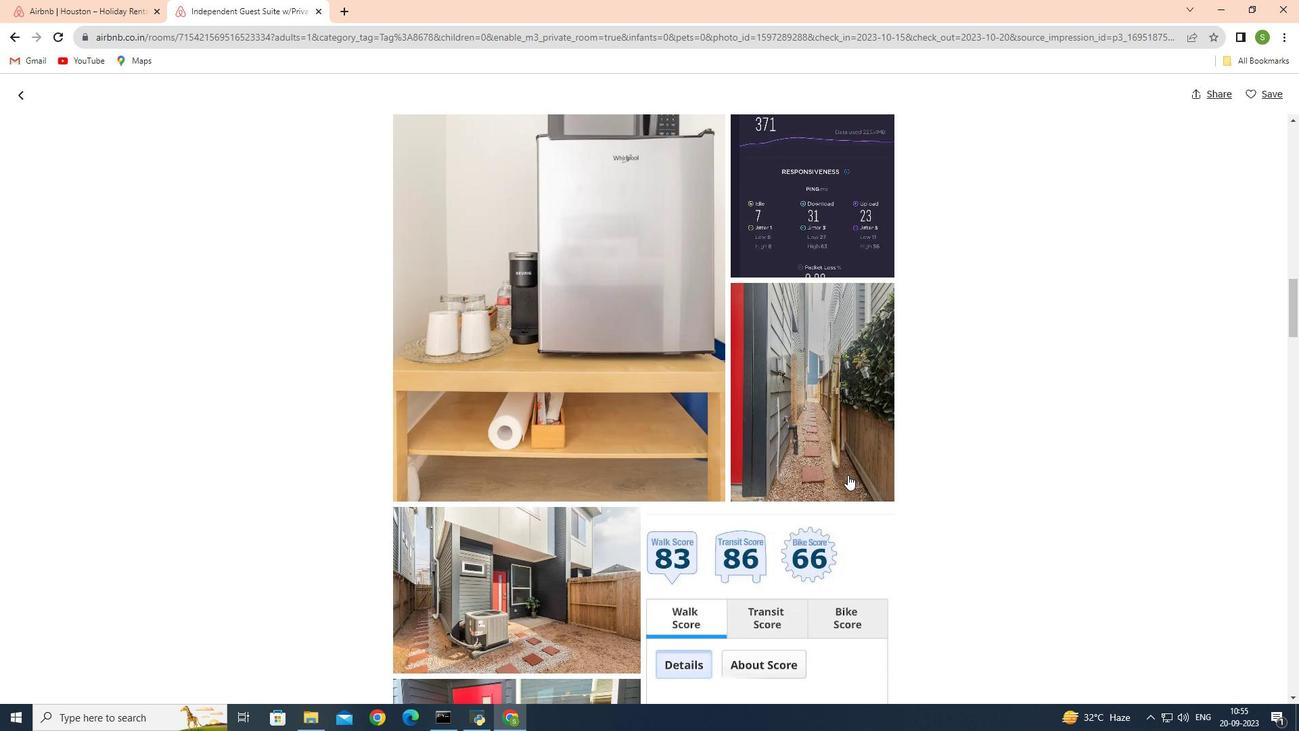 
Action: Mouse scrolled (848, 474) with delta (0, 0)
Screenshot: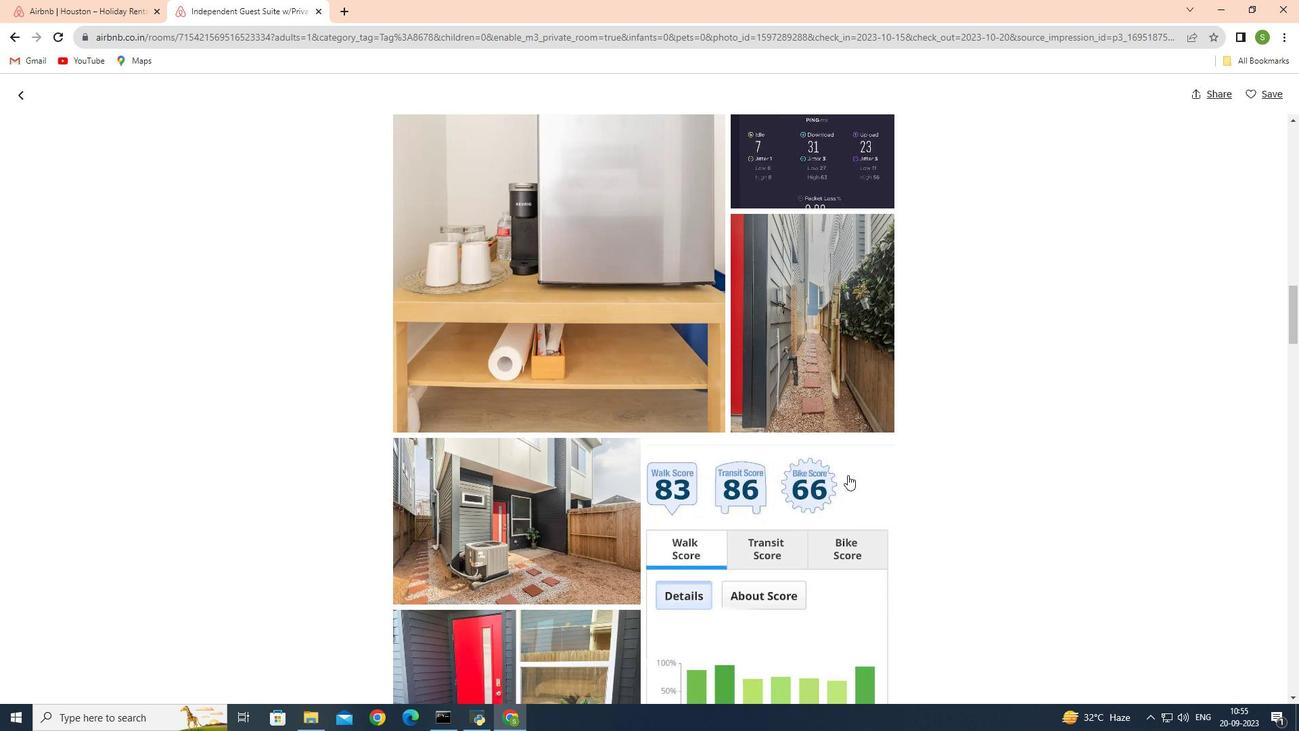 
Action: Mouse scrolled (848, 474) with delta (0, 0)
Screenshot: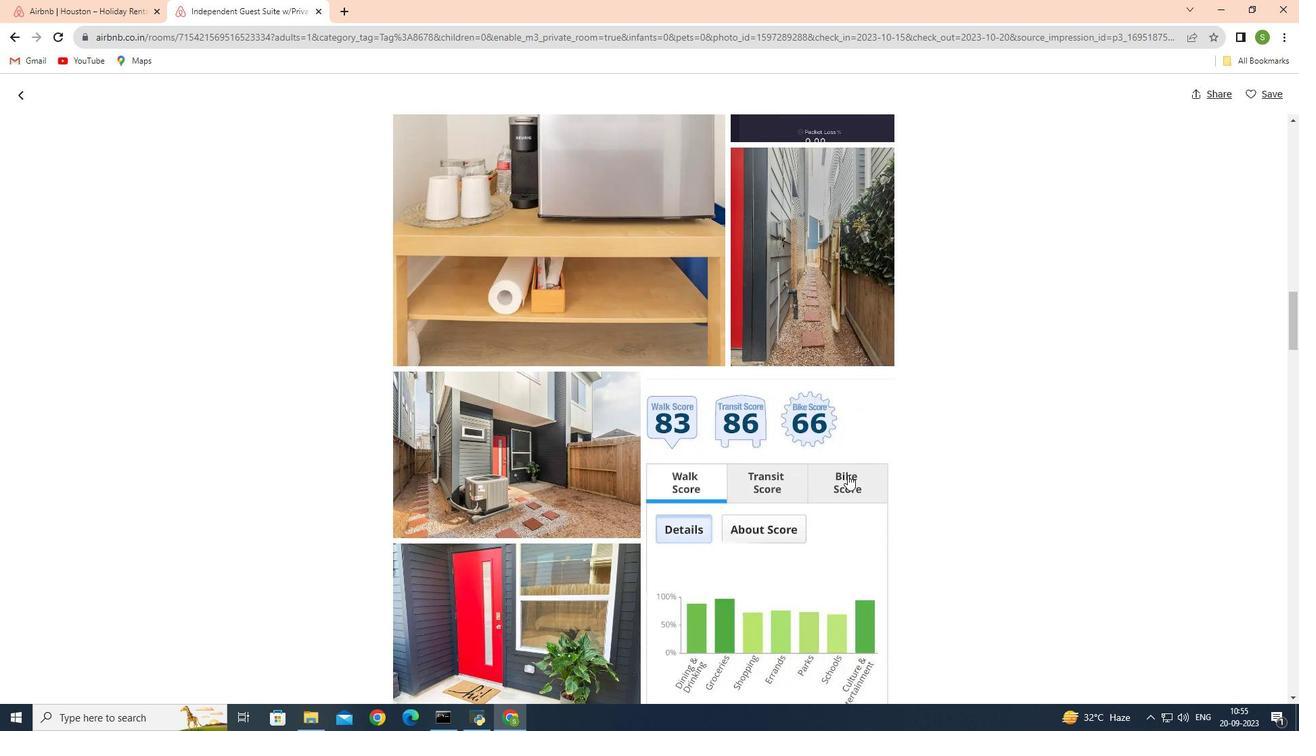 
Action: Mouse scrolled (848, 474) with delta (0, 0)
Screenshot: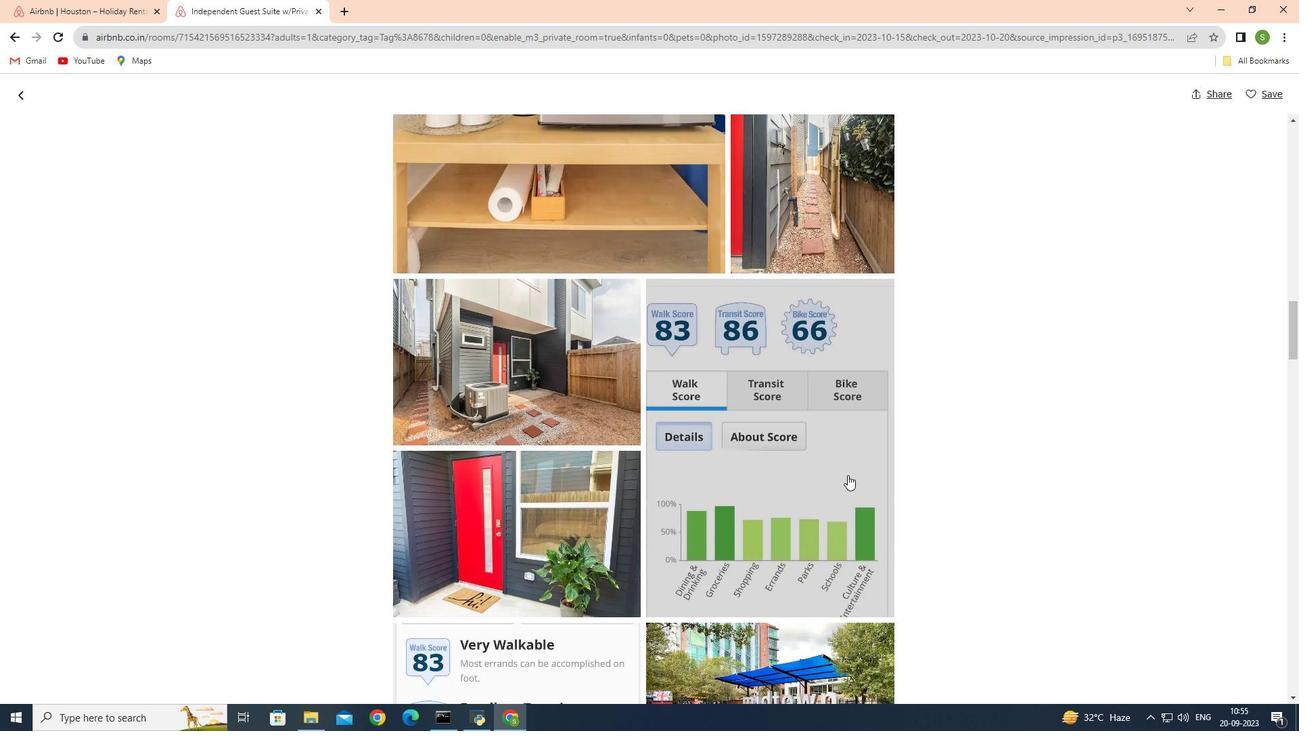 
Action: Mouse scrolled (848, 474) with delta (0, 0)
Screenshot: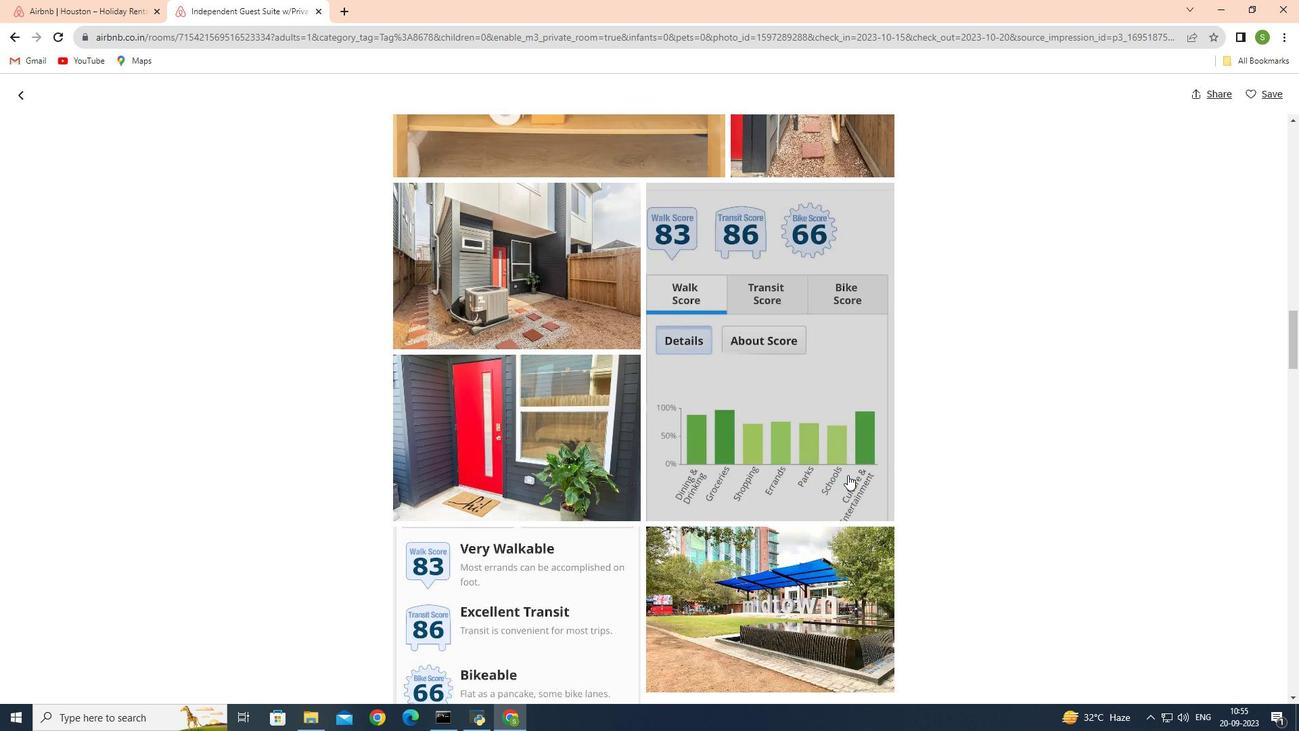
Action: Mouse scrolled (848, 474) with delta (0, 0)
Screenshot: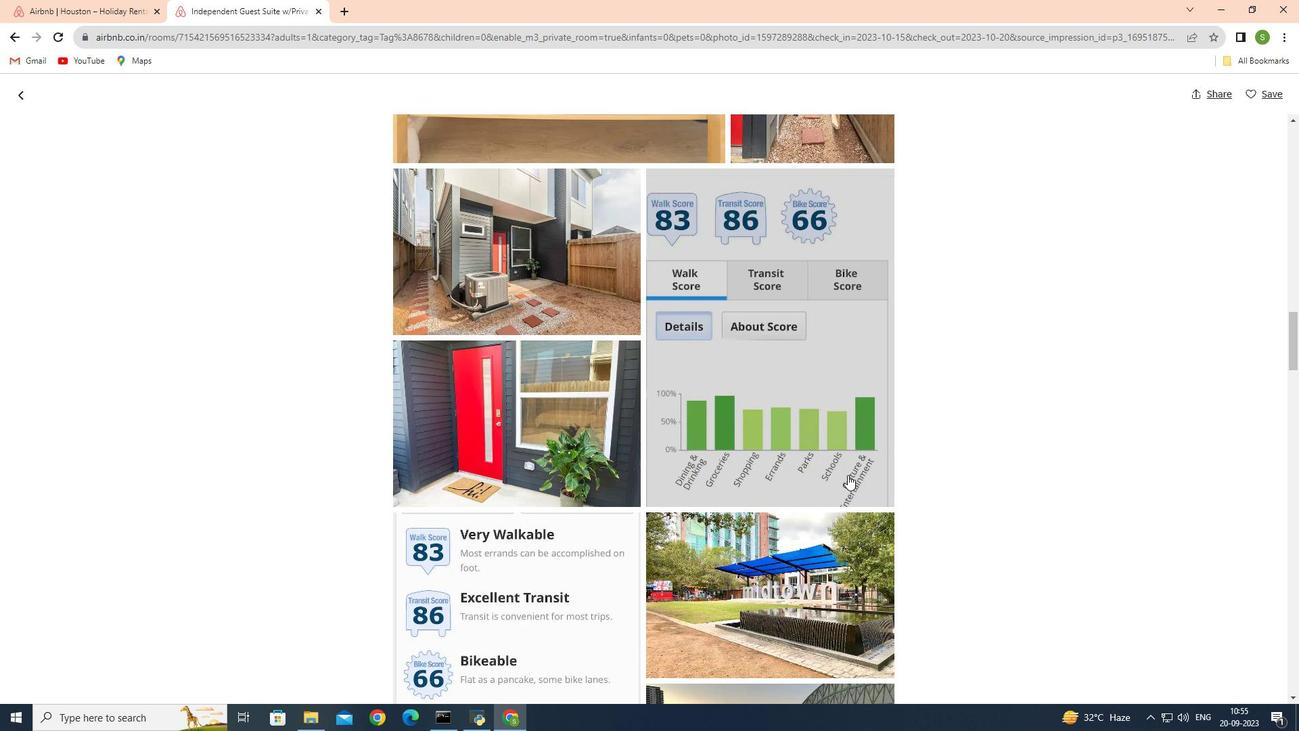 
Action: Mouse scrolled (848, 474) with delta (0, 0)
Screenshot: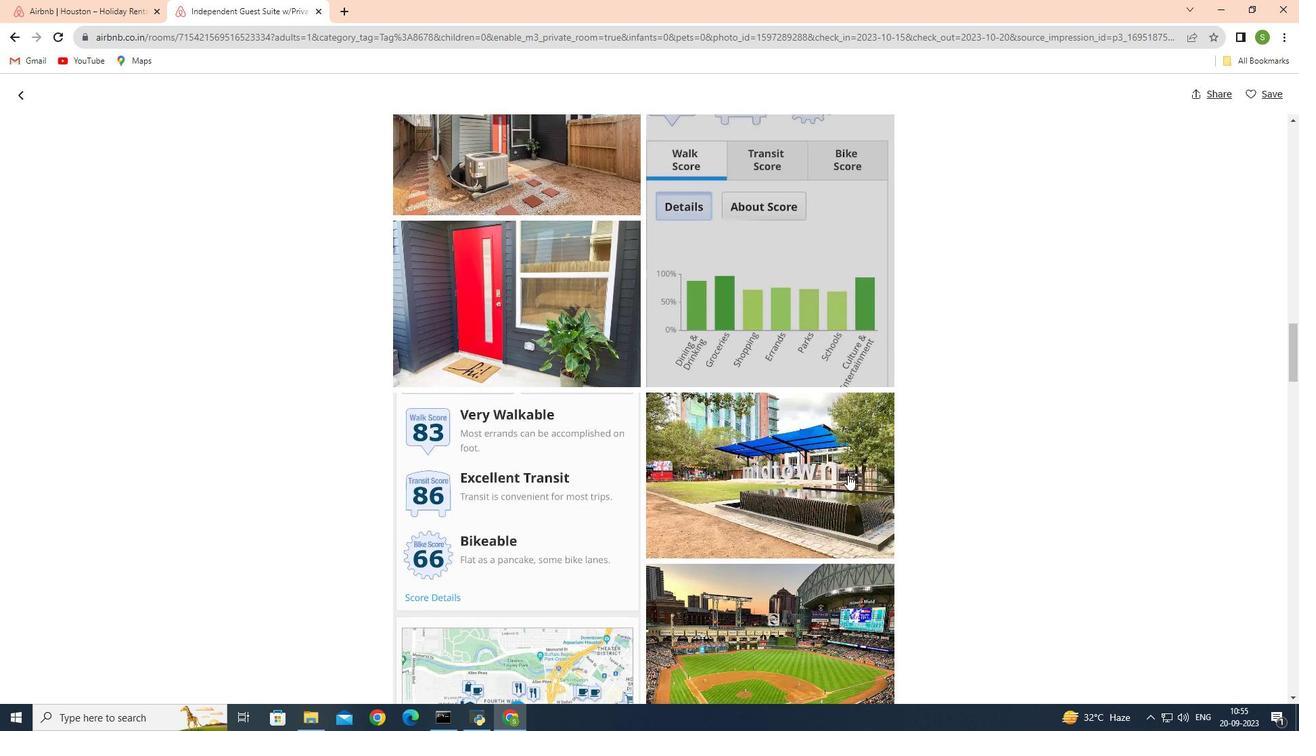 
Action: Mouse scrolled (848, 474) with delta (0, 0)
Screenshot: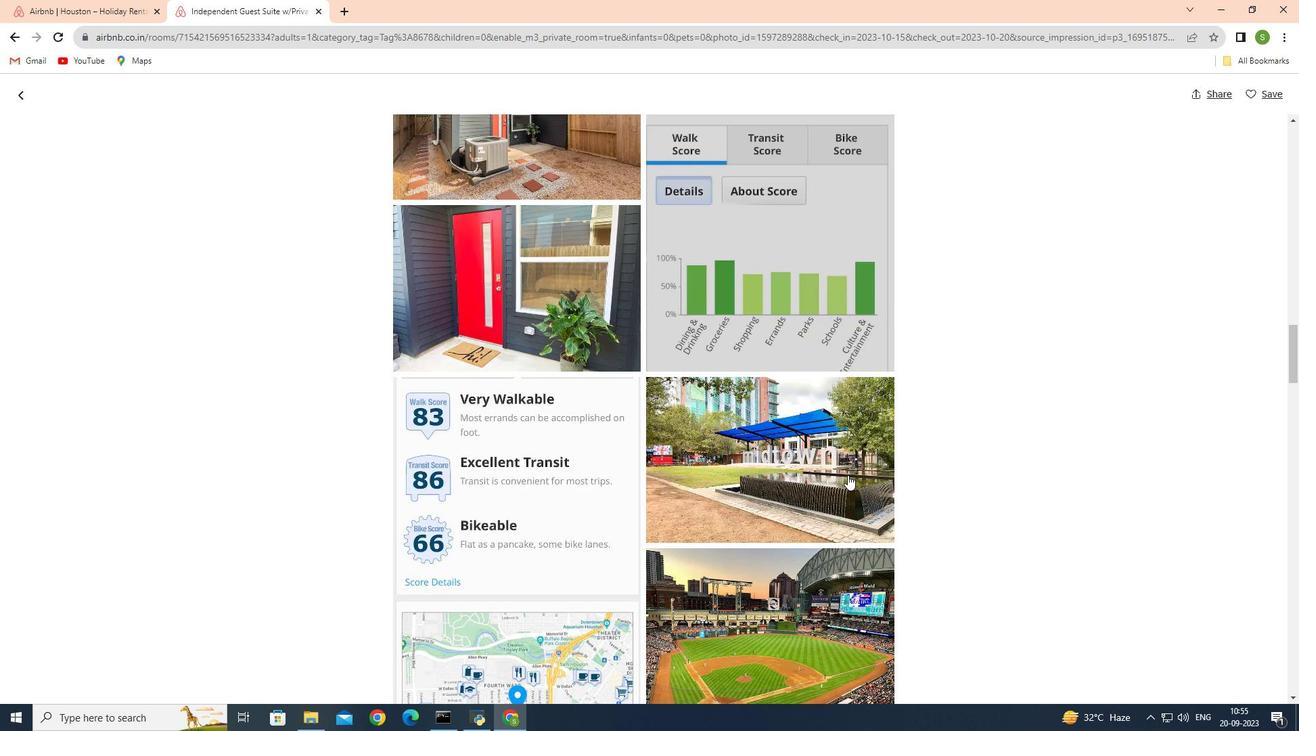
Action: Mouse scrolled (848, 474) with delta (0, 0)
Screenshot: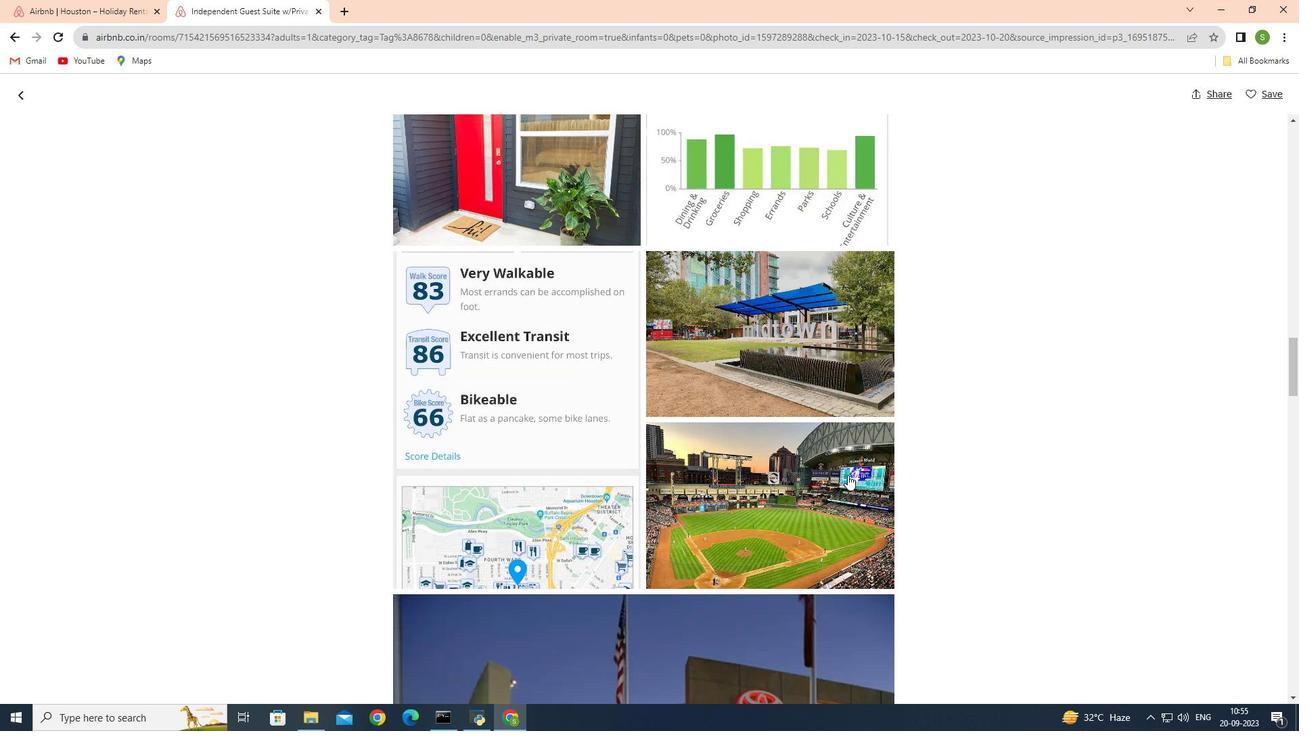 
Action: Mouse scrolled (848, 474) with delta (0, 0)
Screenshot: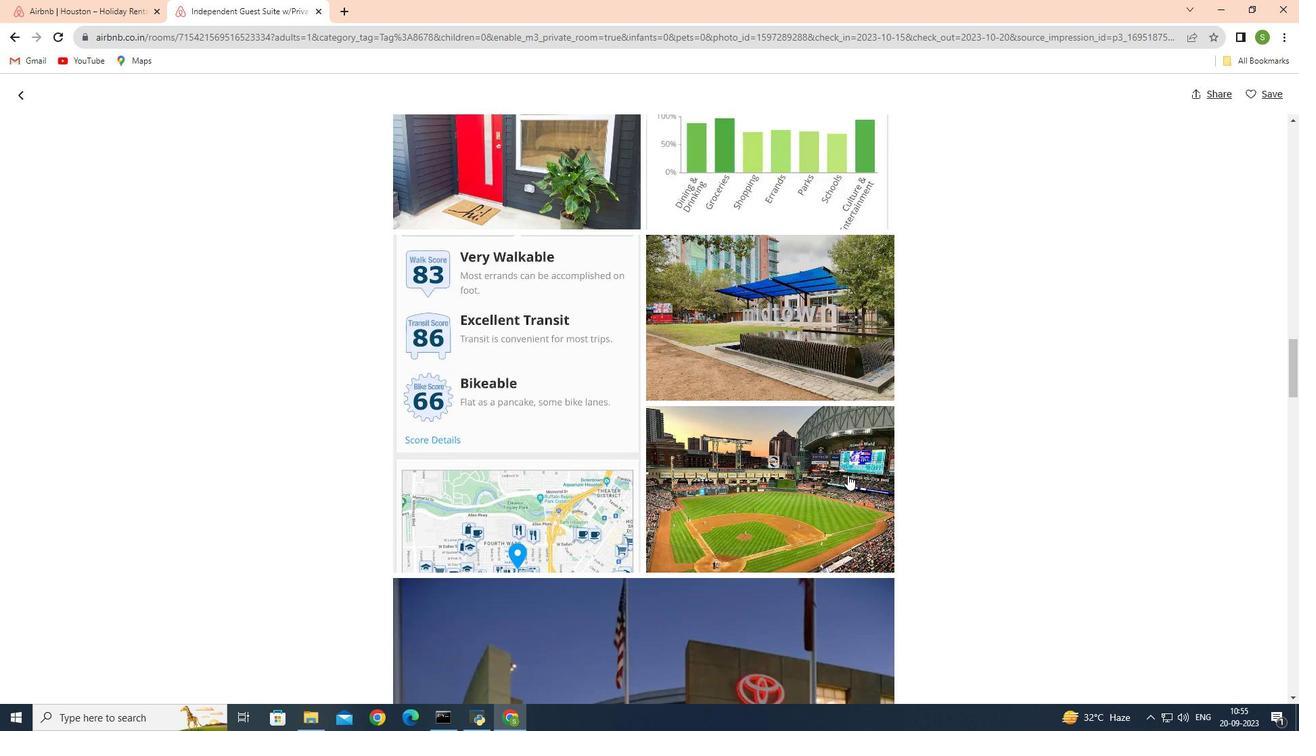 
Action: Mouse scrolled (848, 474) with delta (0, 0)
Screenshot: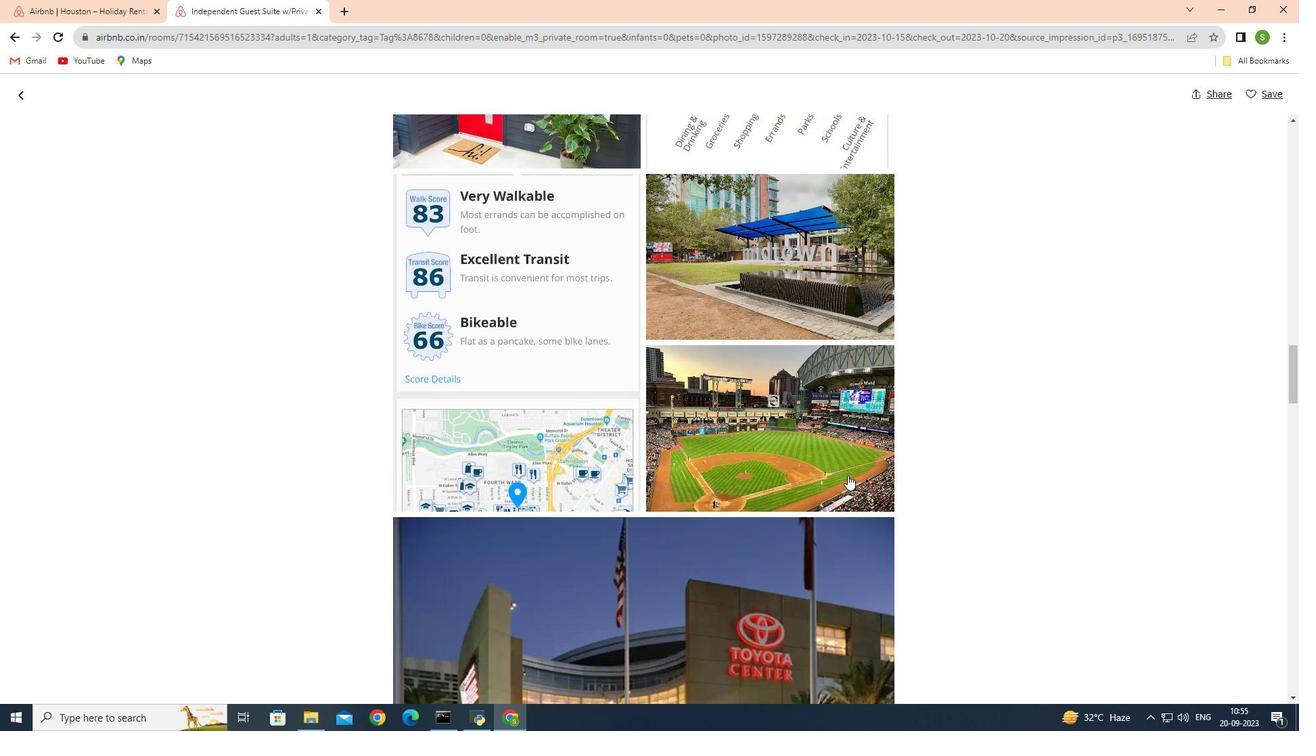 
Action: Mouse scrolled (848, 474) with delta (0, 0)
Screenshot: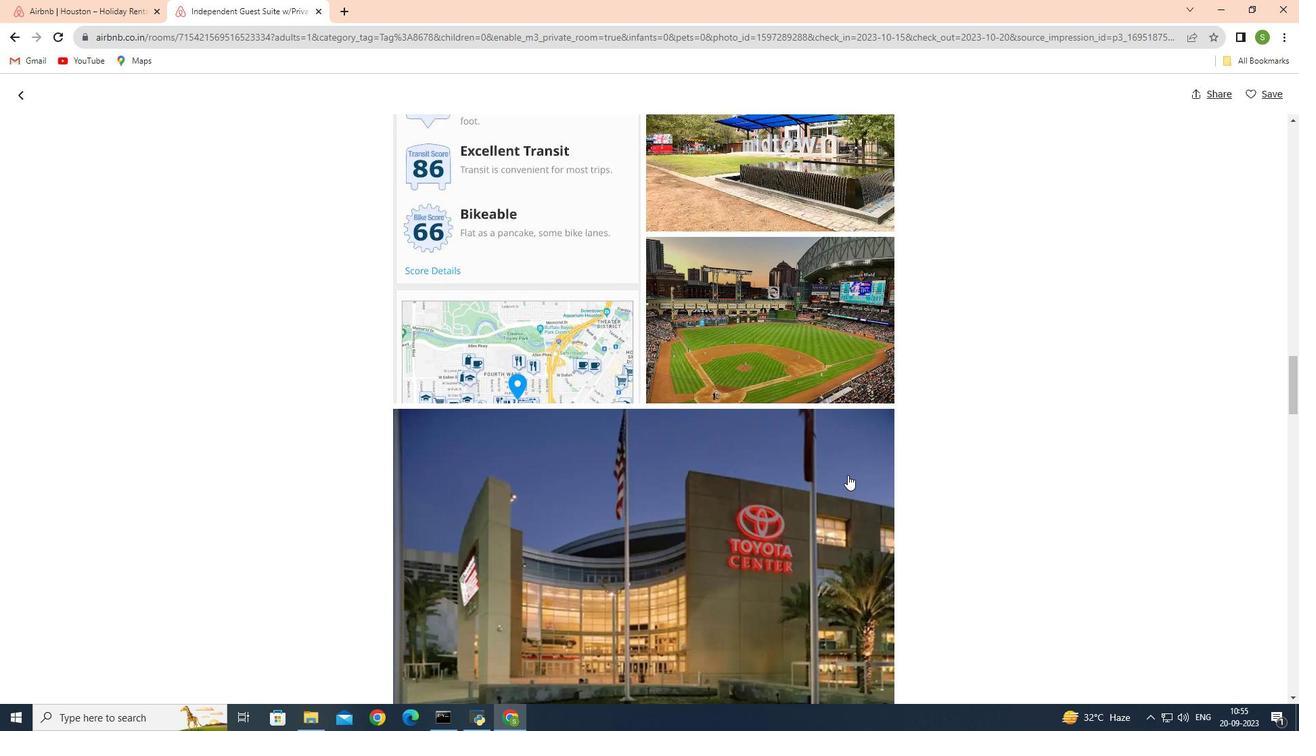 
Action: Mouse scrolled (848, 474) with delta (0, 0)
Screenshot: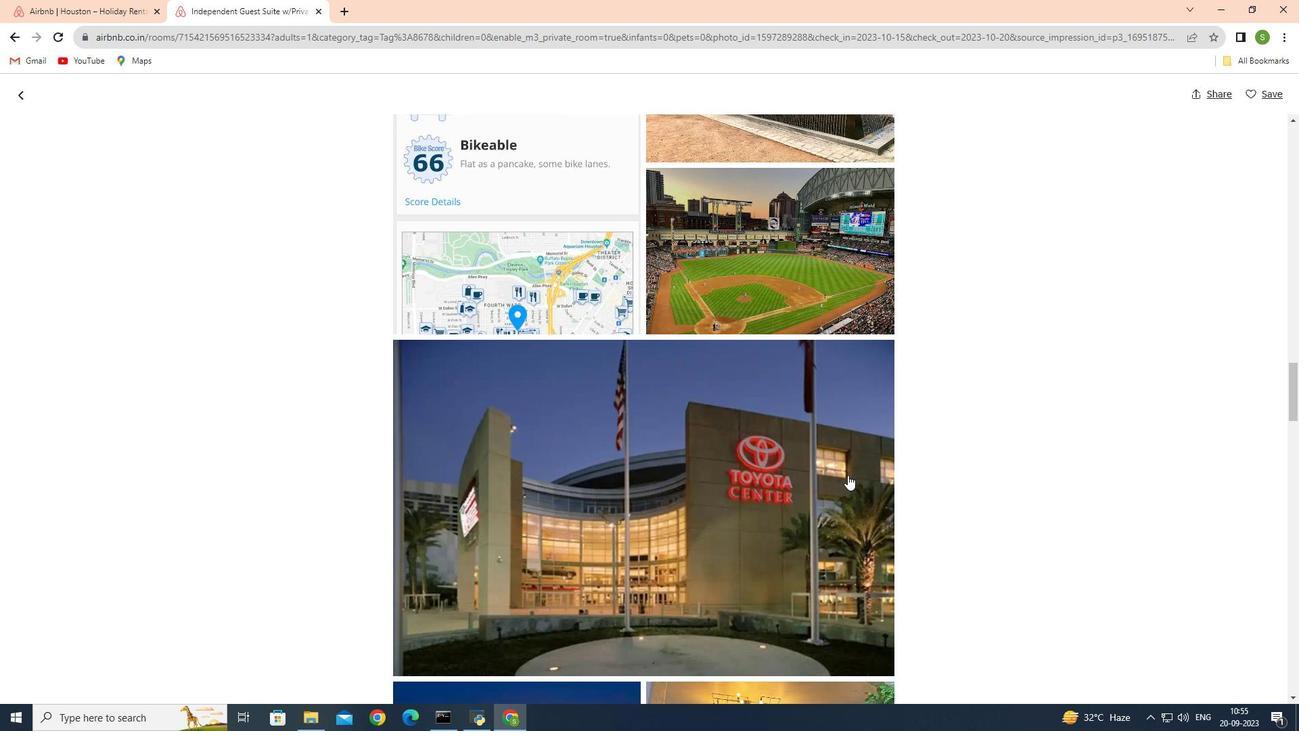 
Action: Mouse scrolled (848, 474) with delta (0, 0)
Screenshot: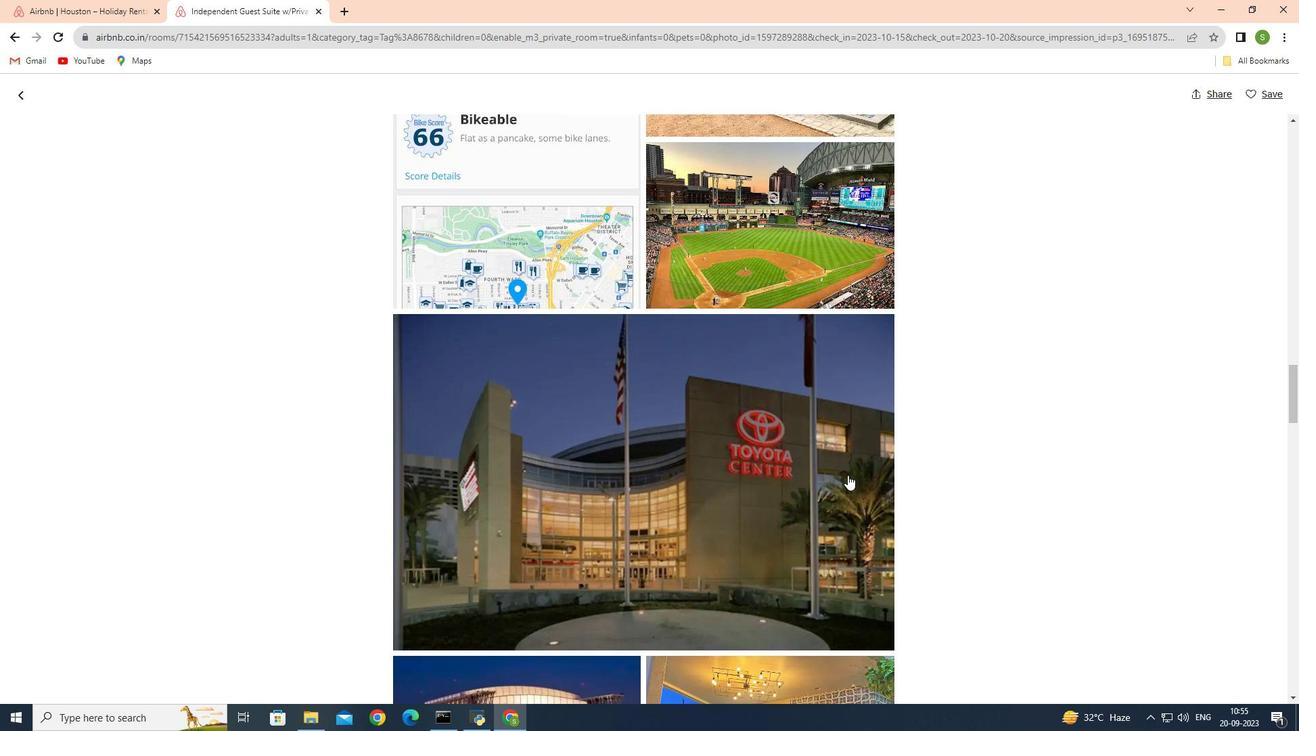 
Action: Mouse scrolled (848, 474) with delta (0, 0)
Screenshot: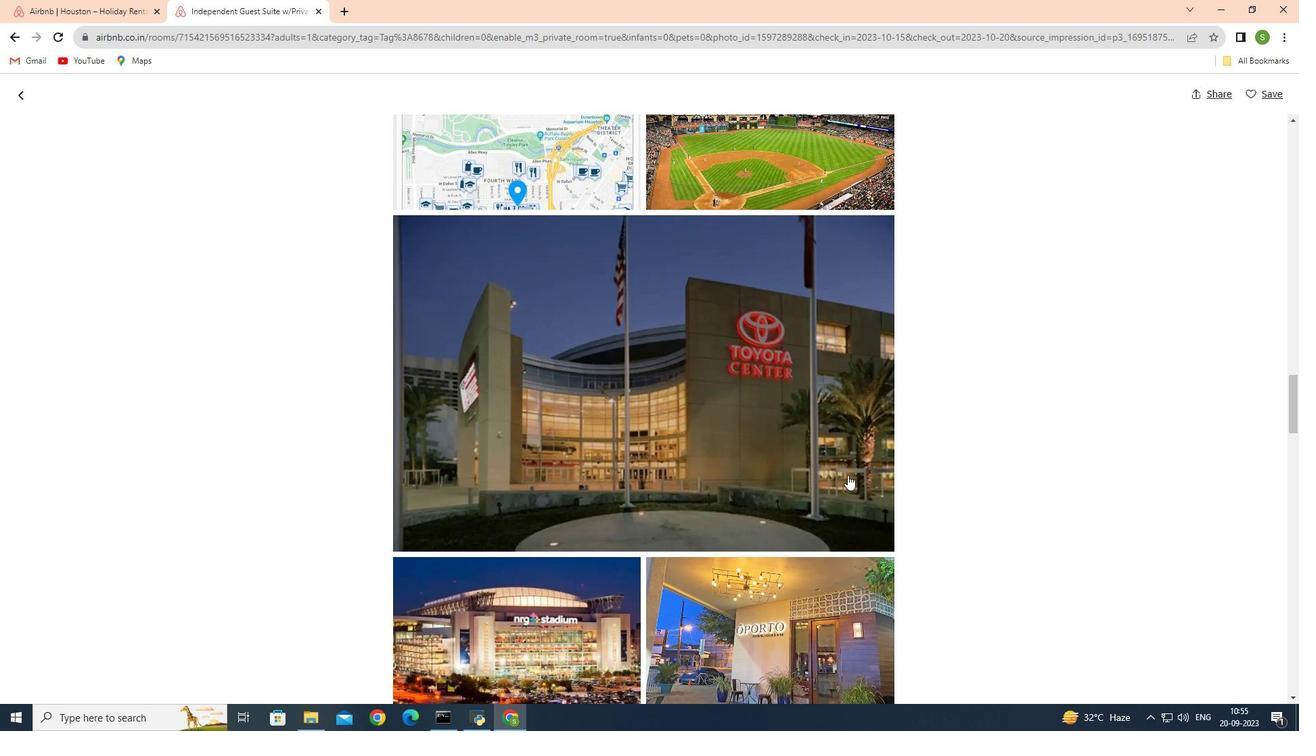 
Action: Mouse scrolled (848, 474) with delta (0, 0)
Screenshot: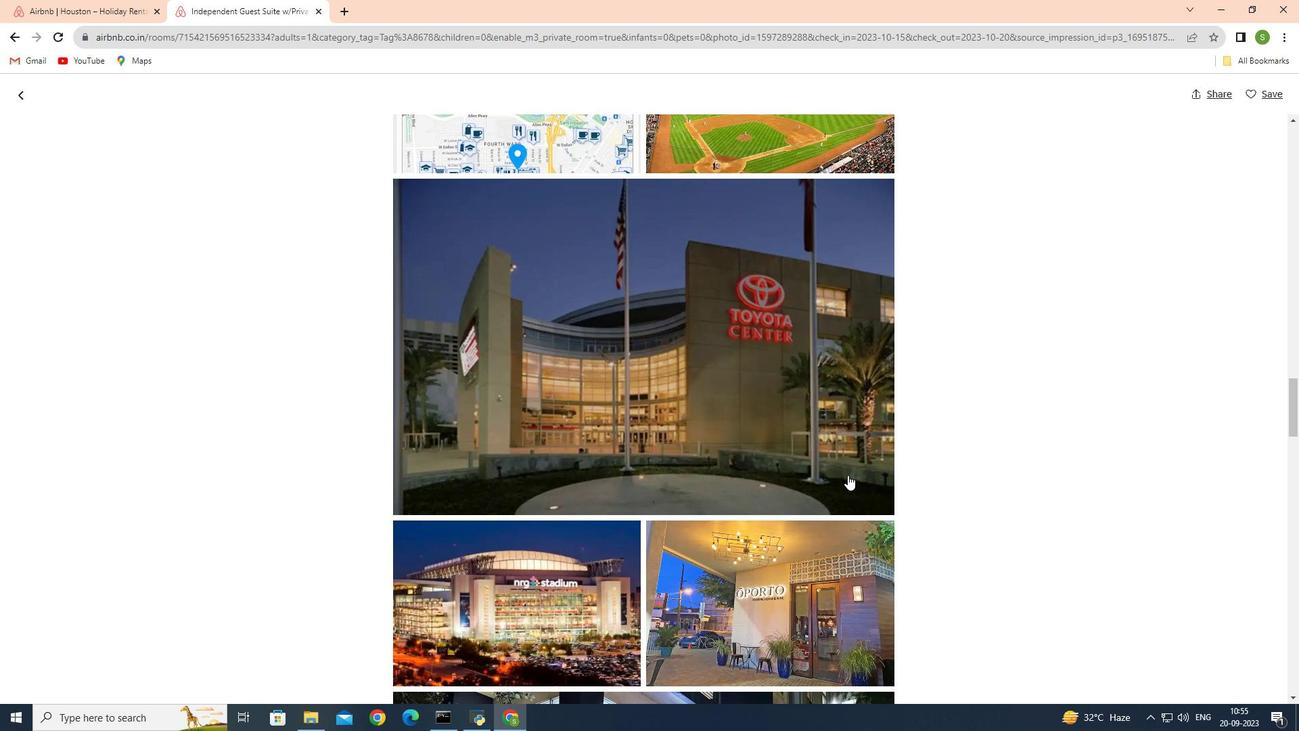 
Action: Mouse scrolled (848, 474) with delta (0, 0)
Screenshot: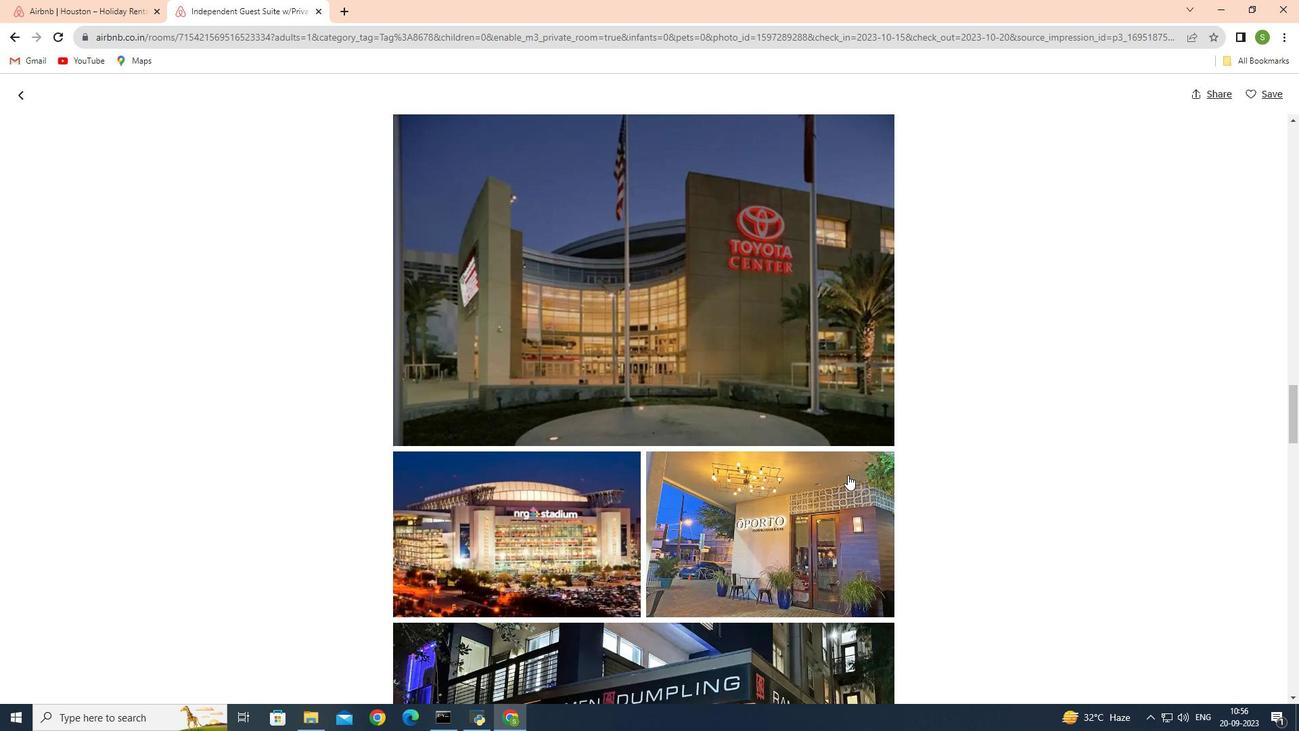
Action: Mouse scrolled (848, 474) with delta (0, 0)
Screenshot: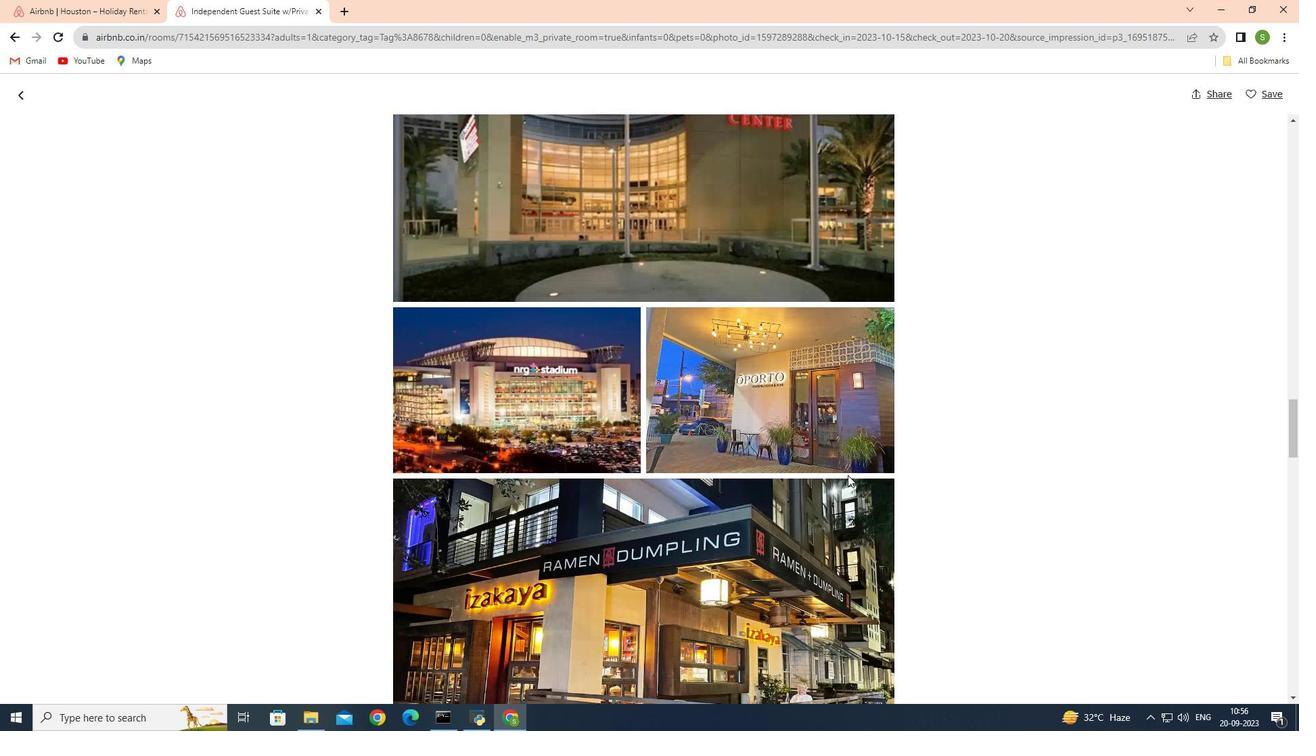 
Action: Mouse scrolled (848, 474) with delta (0, 0)
Screenshot: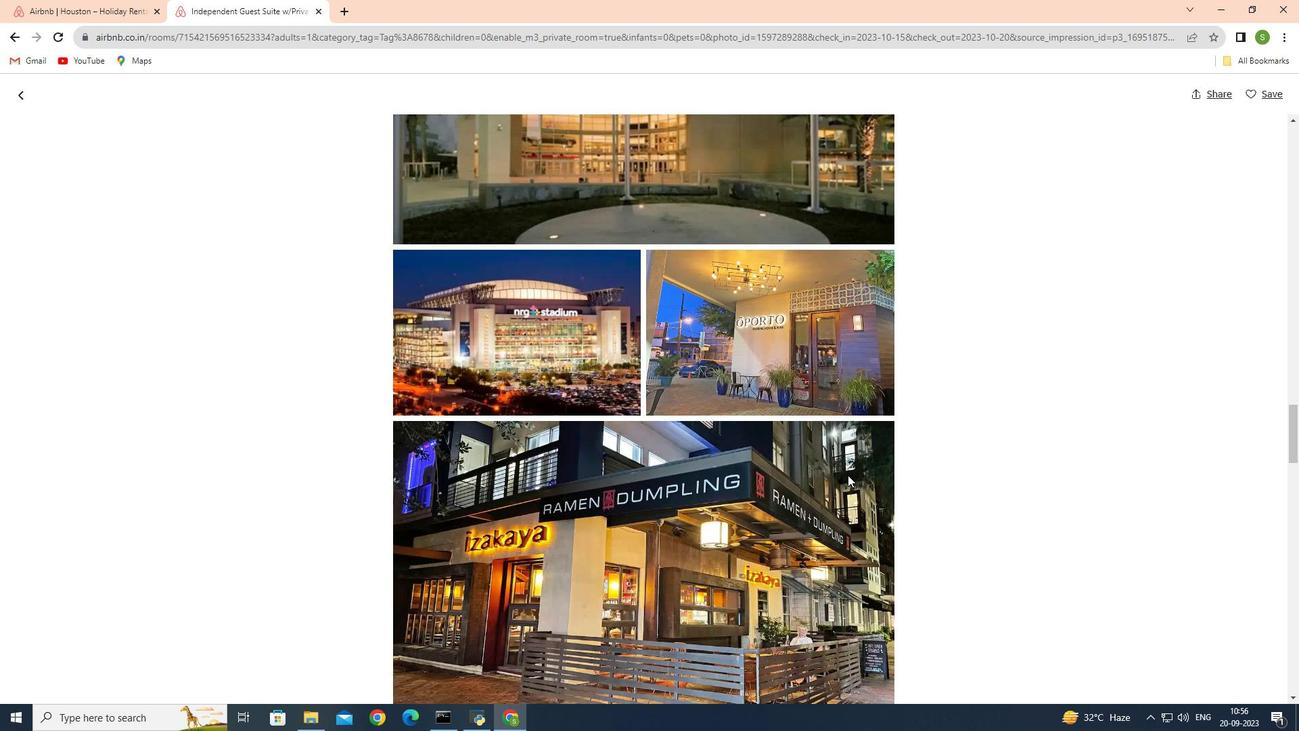 
Action: Mouse scrolled (848, 474) with delta (0, 0)
Screenshot: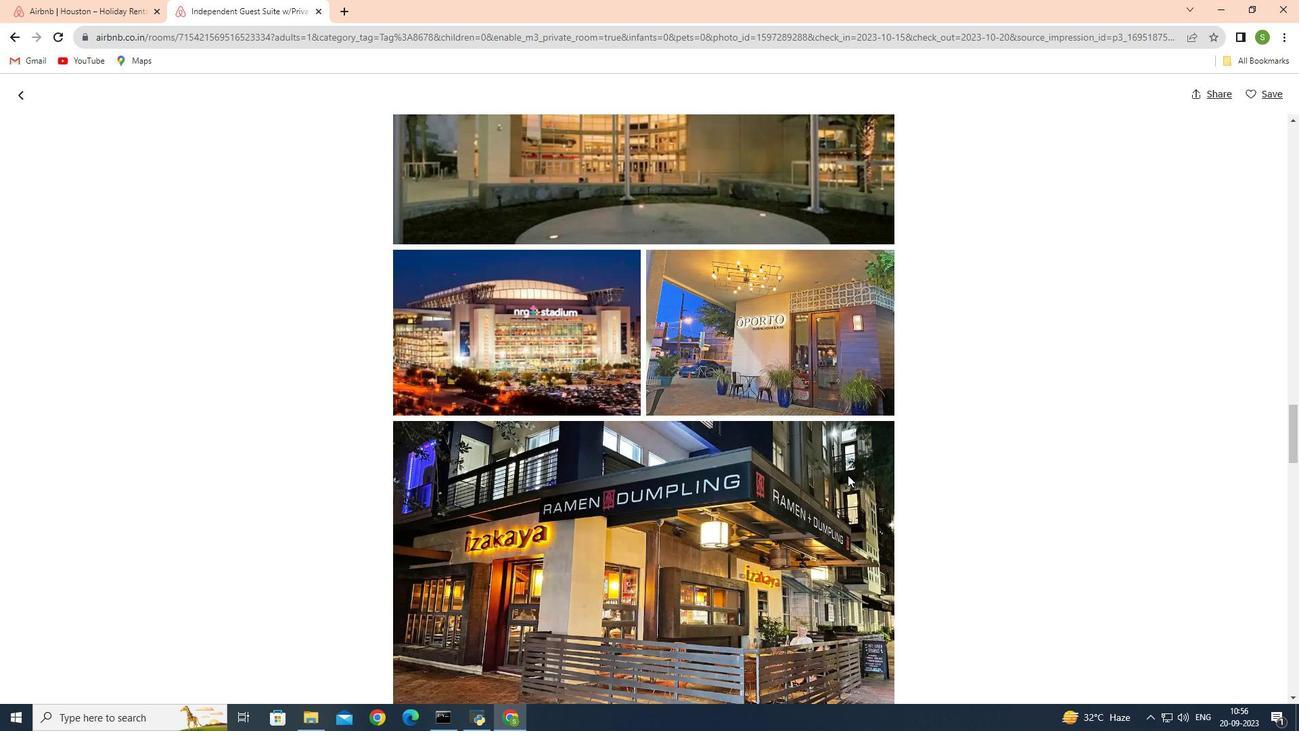 
Action: Mouse scrolled (848, 474) with delta (0, 0)
Screenshot: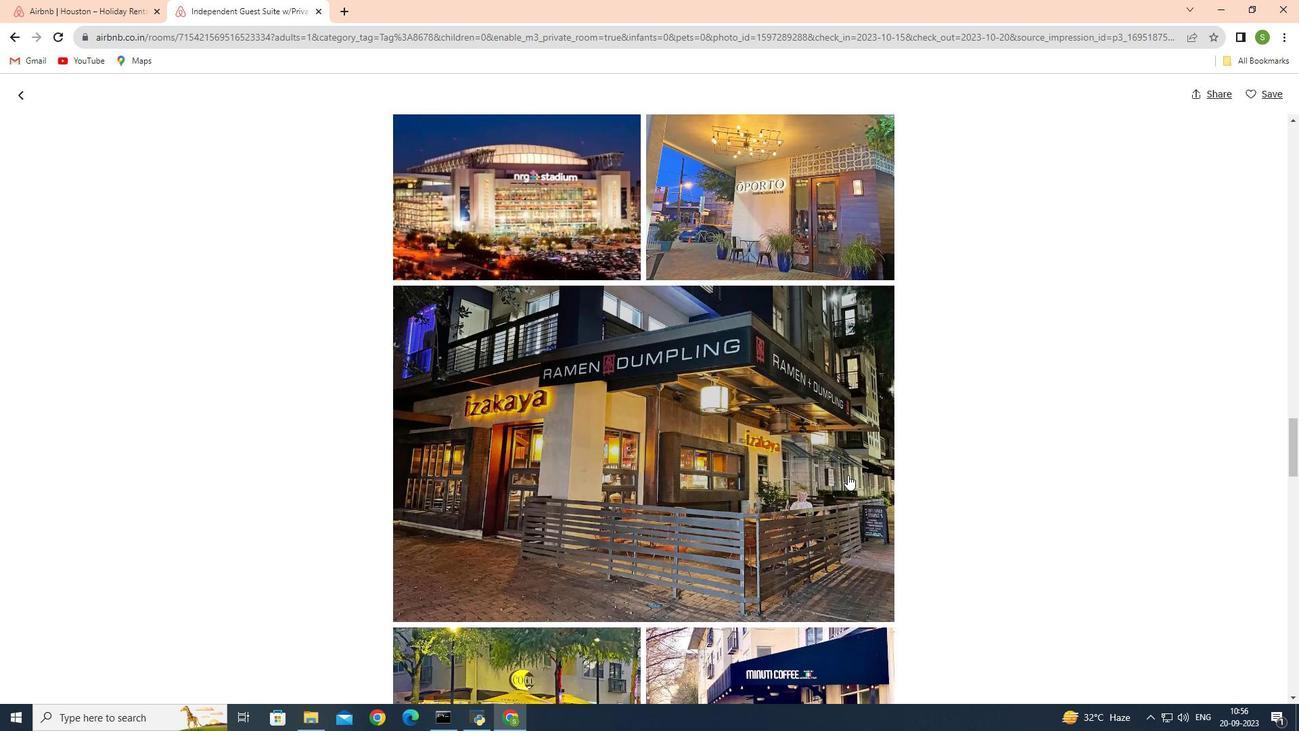 
Action: Mouse scrolled (848, 474) with delta (0, 0)
Screenshot: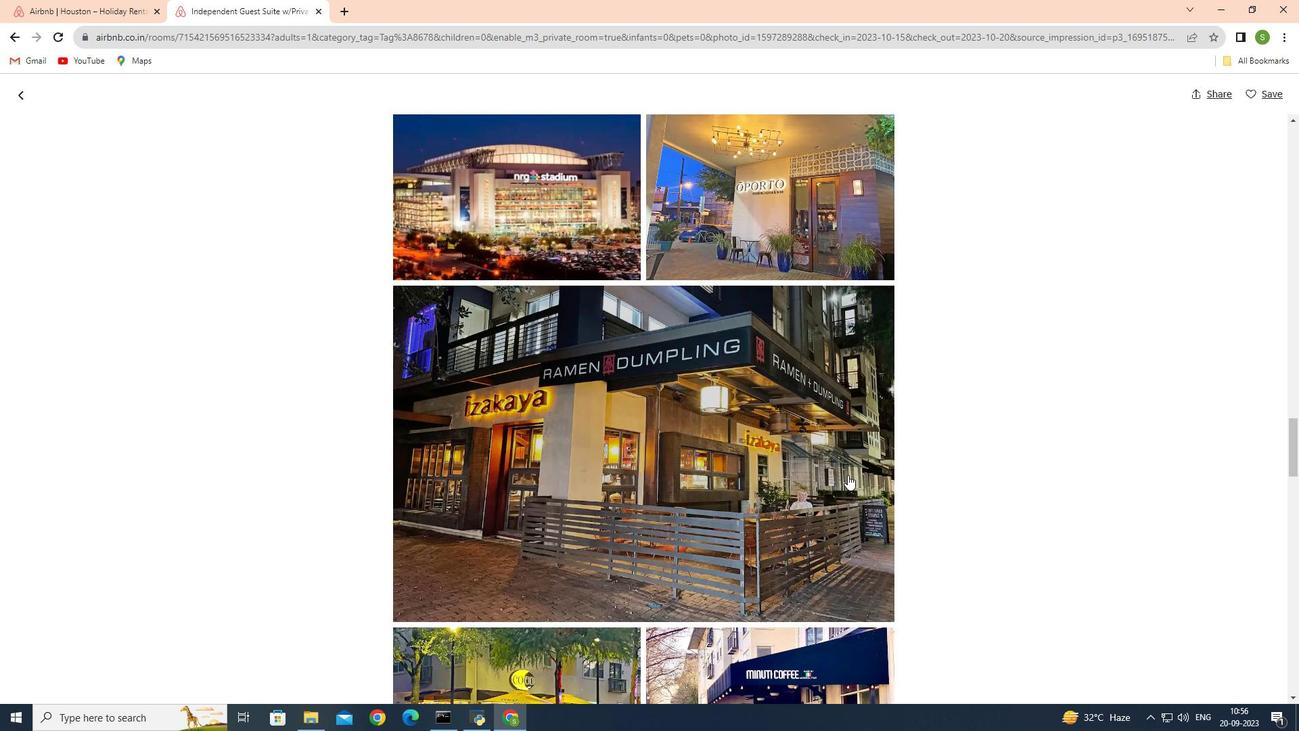 
Action: Mouse scrolled (848, 474) with delta (0, 0)
Screenshot: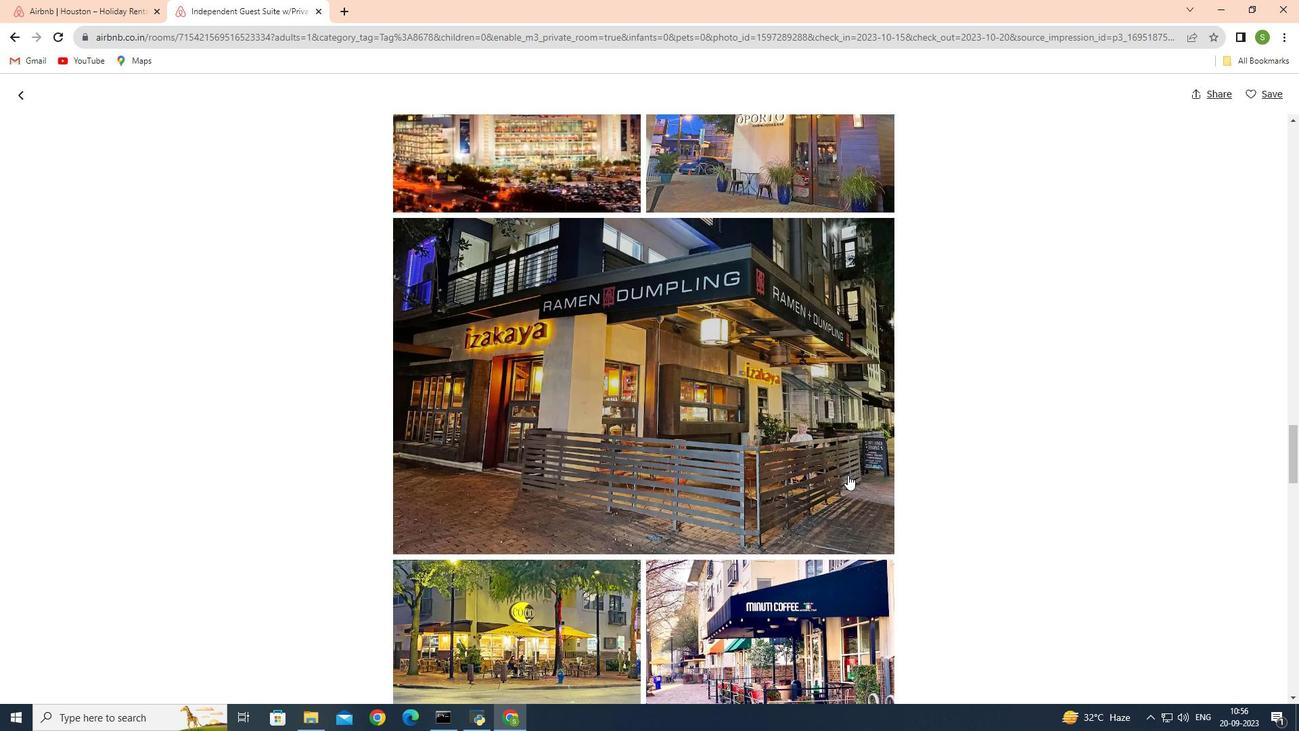 
Action: Mouse scrolled (848, 474) with delta (0, 0)
Screenshot: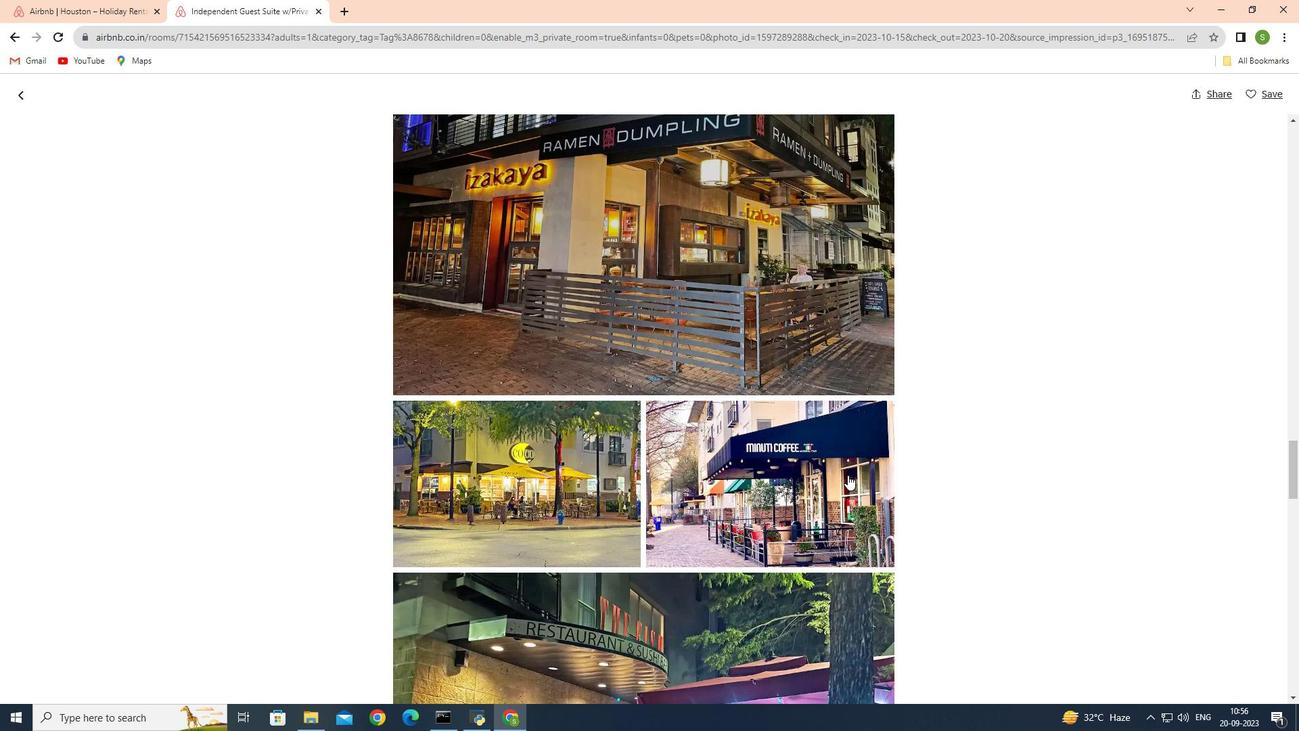 
Action: Mouse scrolled (848, 474) with delta (0, 0)
Screenshot: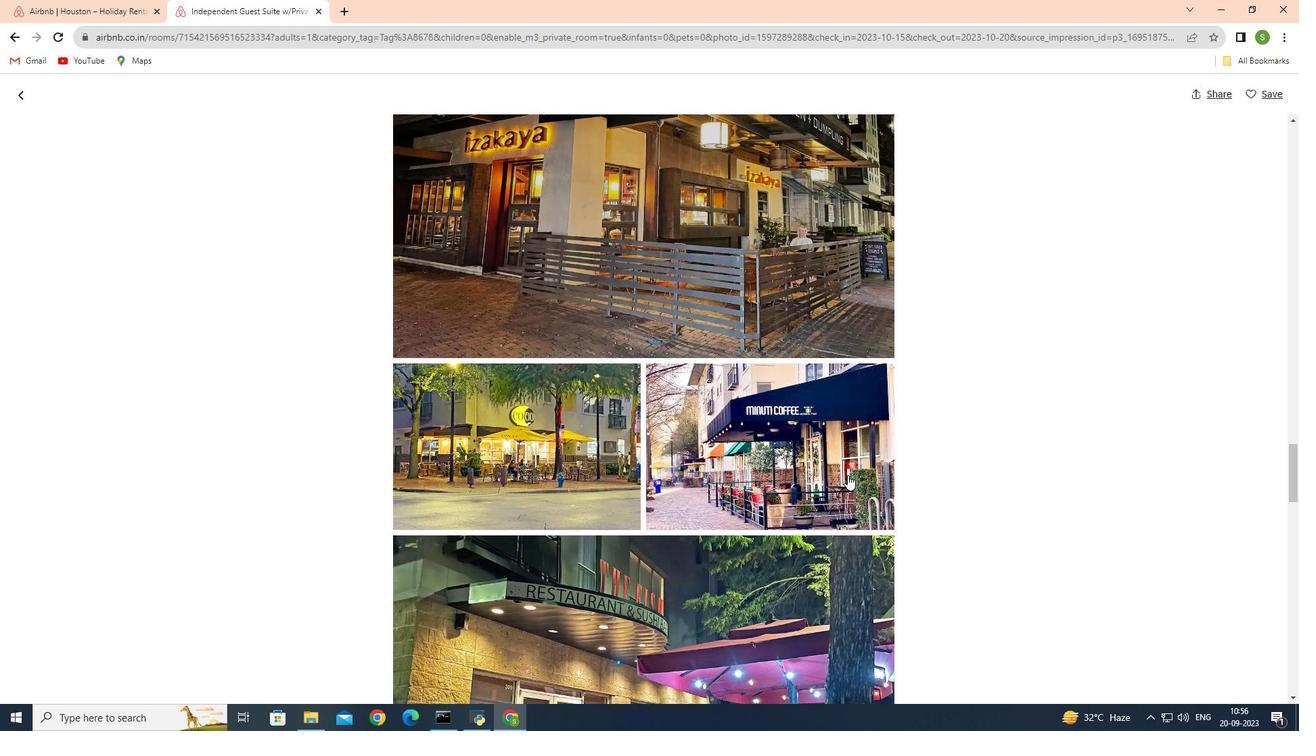 
Action: Mouse scrolled (848, 474) with delta (0, 0)
Screenshot: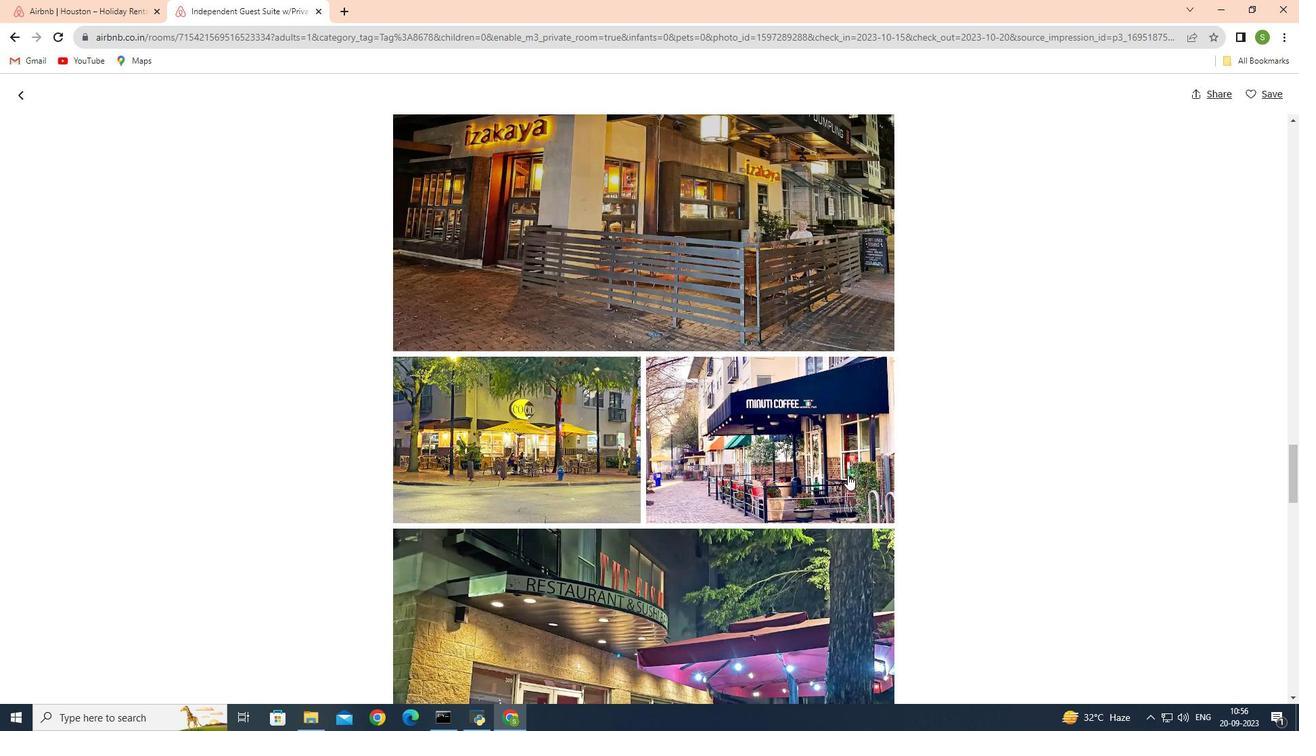 
Action: Mouse scrolled (848, 474) with delta (0, 0)
Screenshot: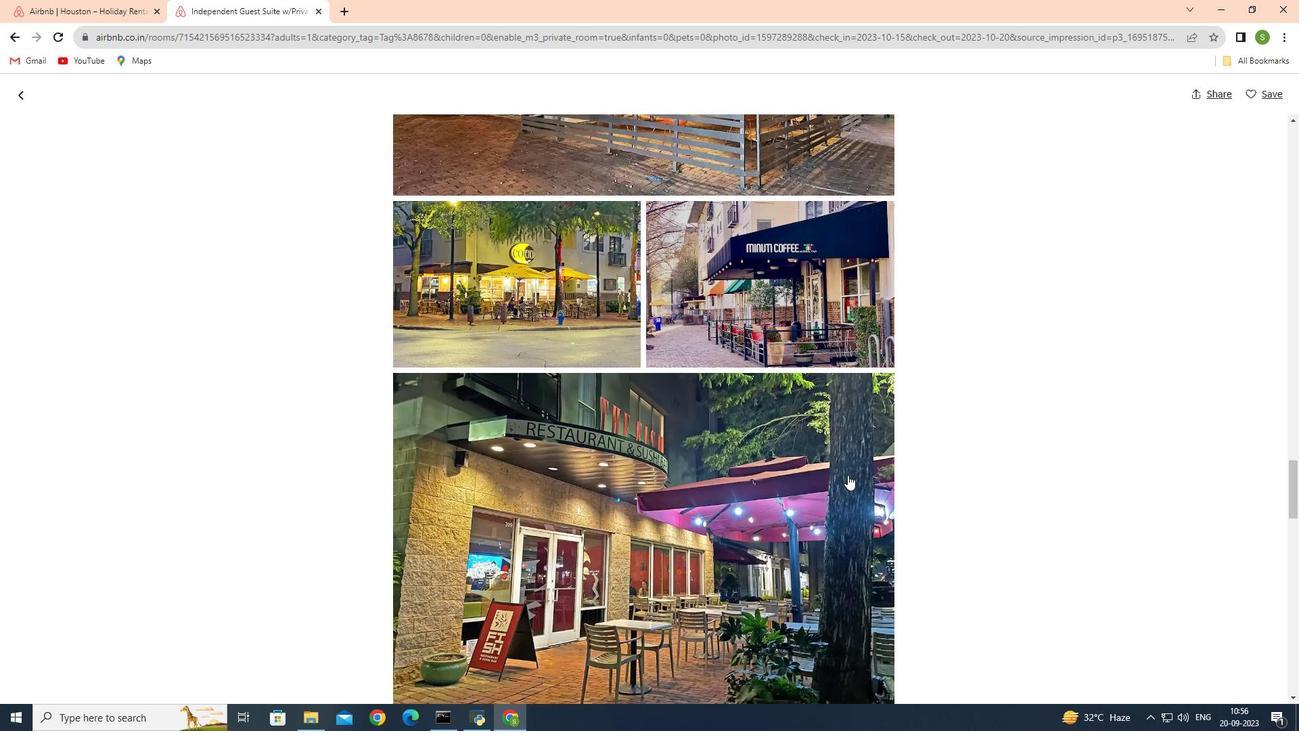 
Action: Mouse scrolled (848, 474) with delta (0, 0)
Screenshot: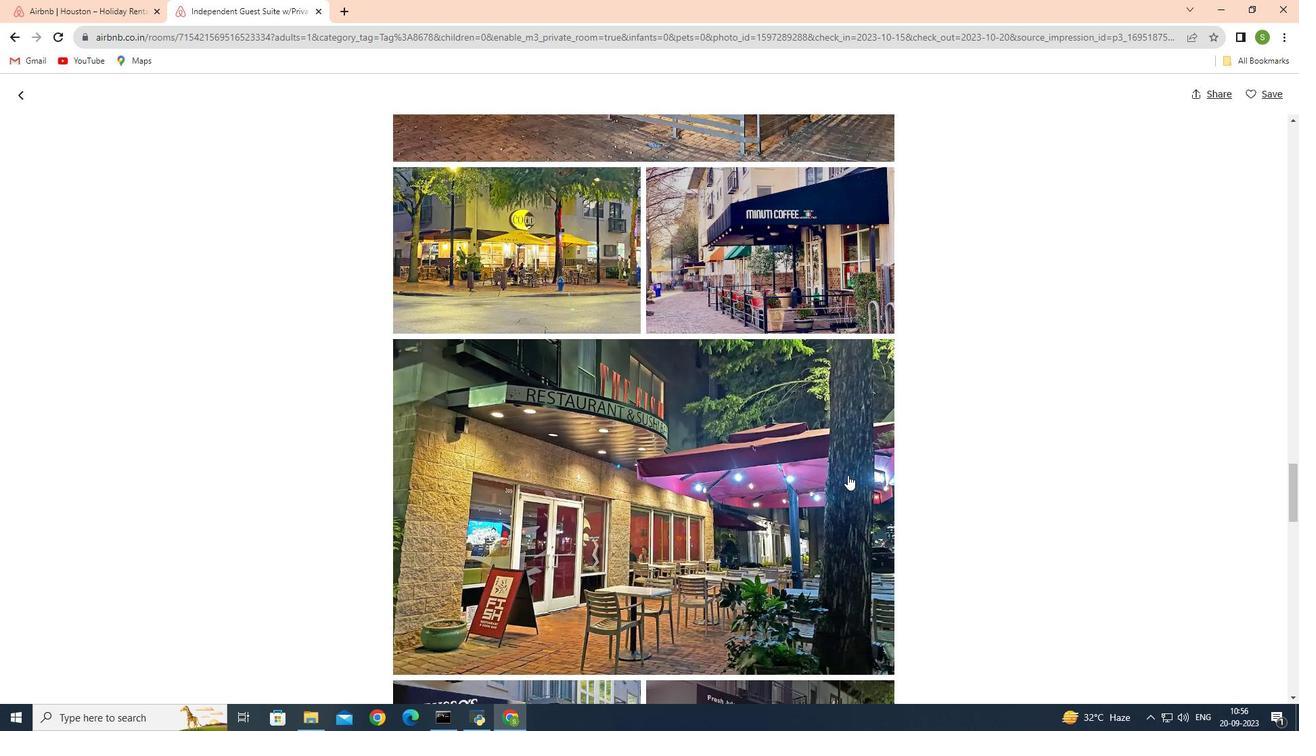 
Action: Mouse scrolled (848, 474) with delta (0, 0)
Screenshot: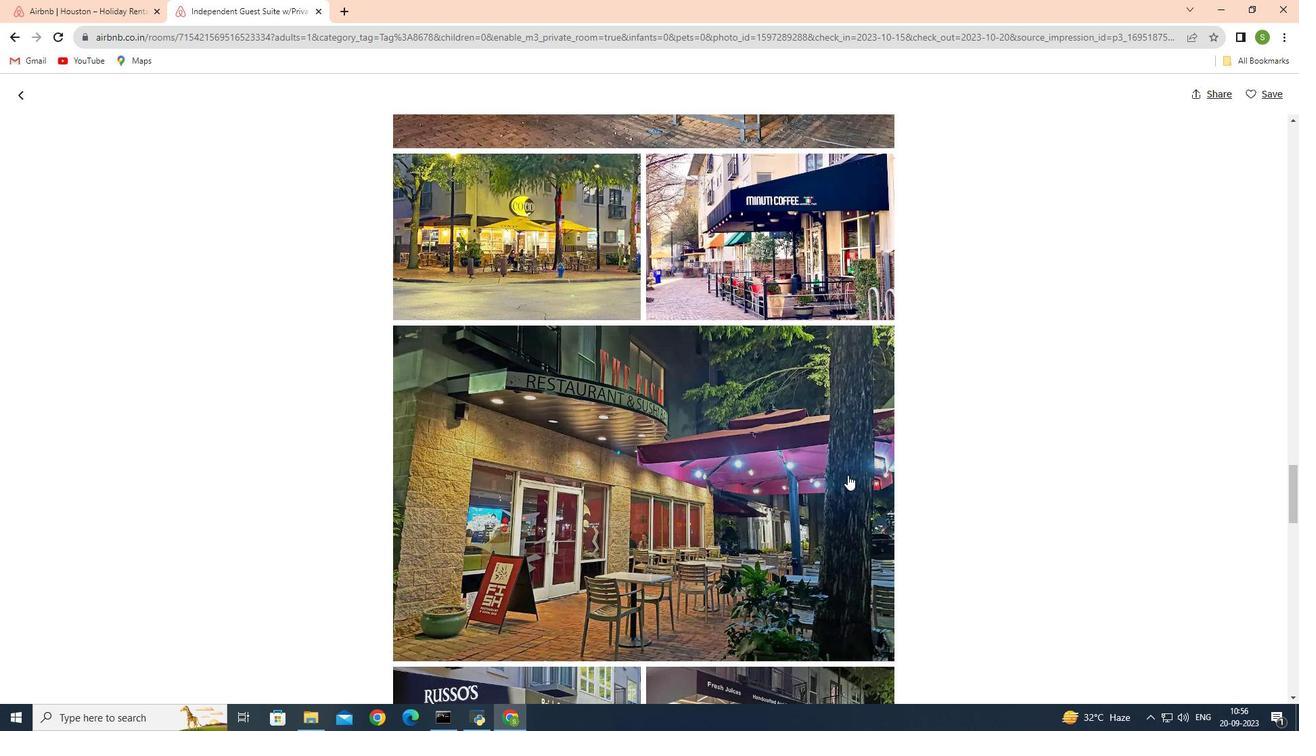 
Action: Mouse scrolled (848, 474) with delta (0, 0)
Screenshot: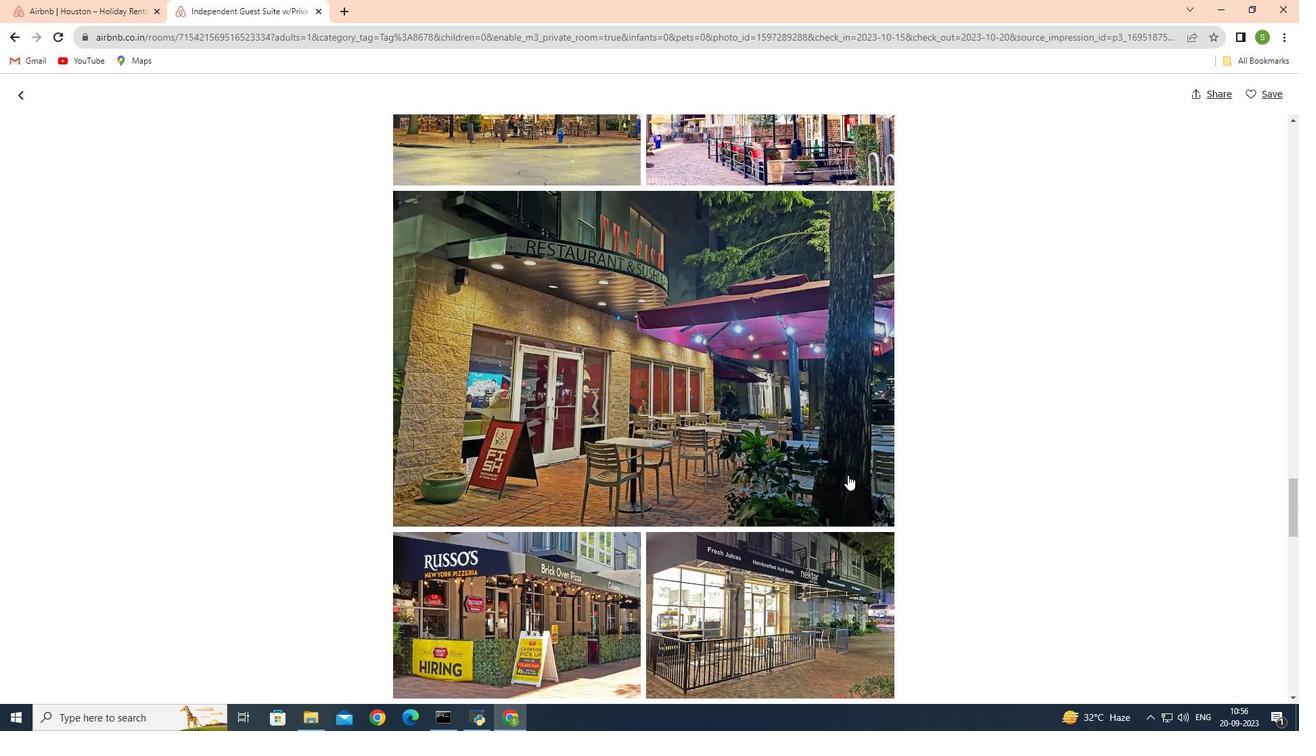 
Action: Mouse scrolled (848, 474) with delta (0, 0)
Screenshot: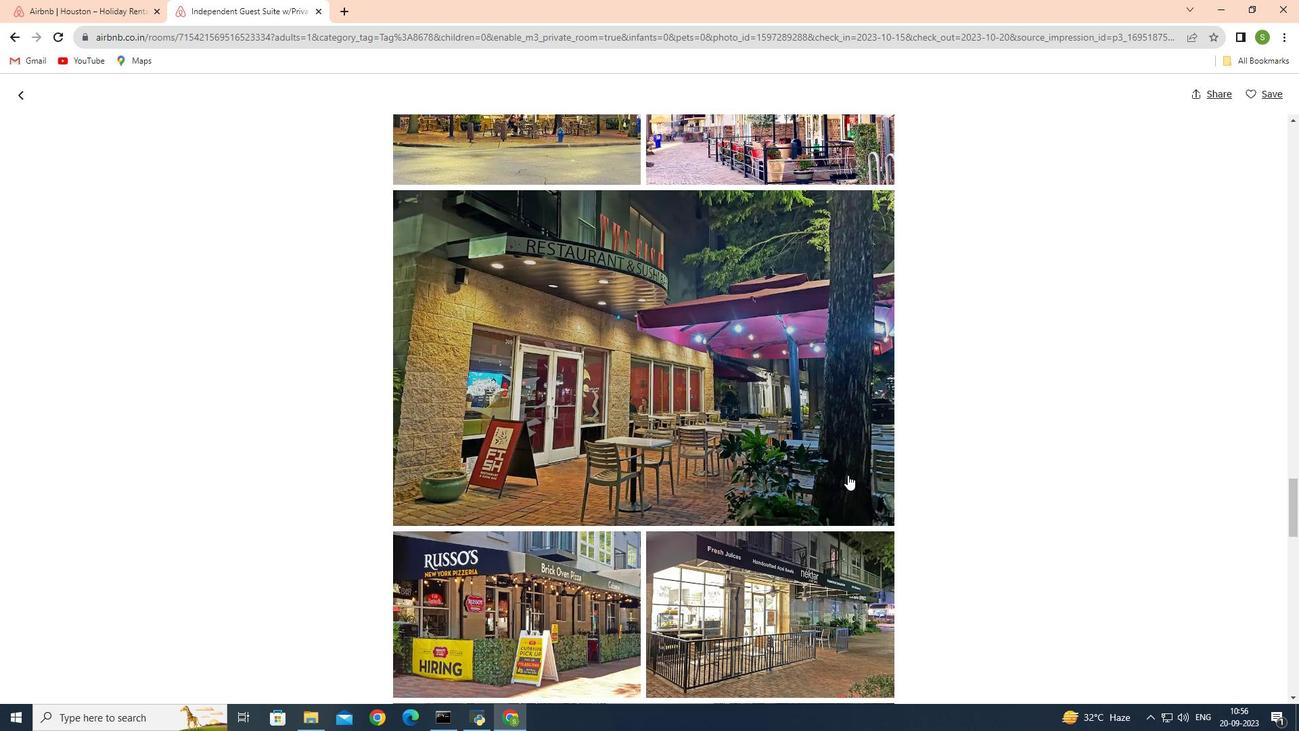 
Action: Mouse scrolled (848, 474) with delta (0, 0)
Screenshot: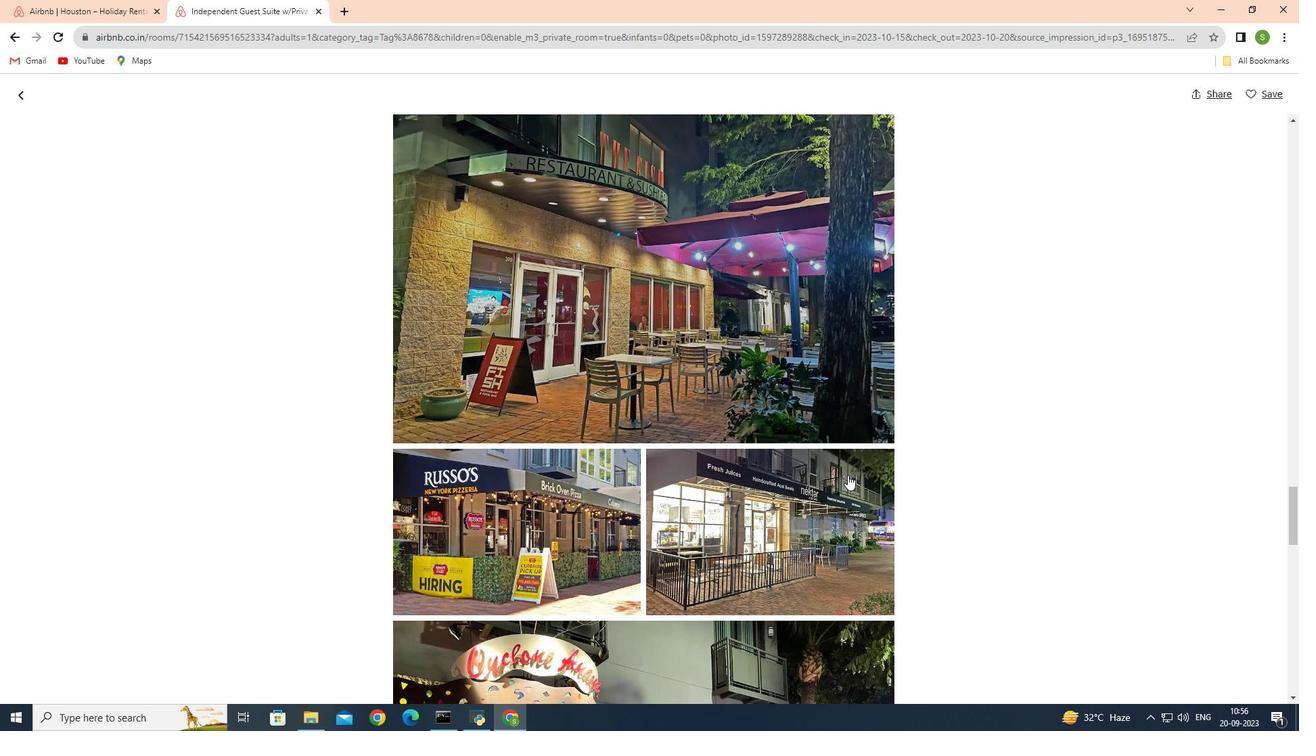 
Action: Mouse scrolled (848, 474) with delta (0, 0)
Screenshot: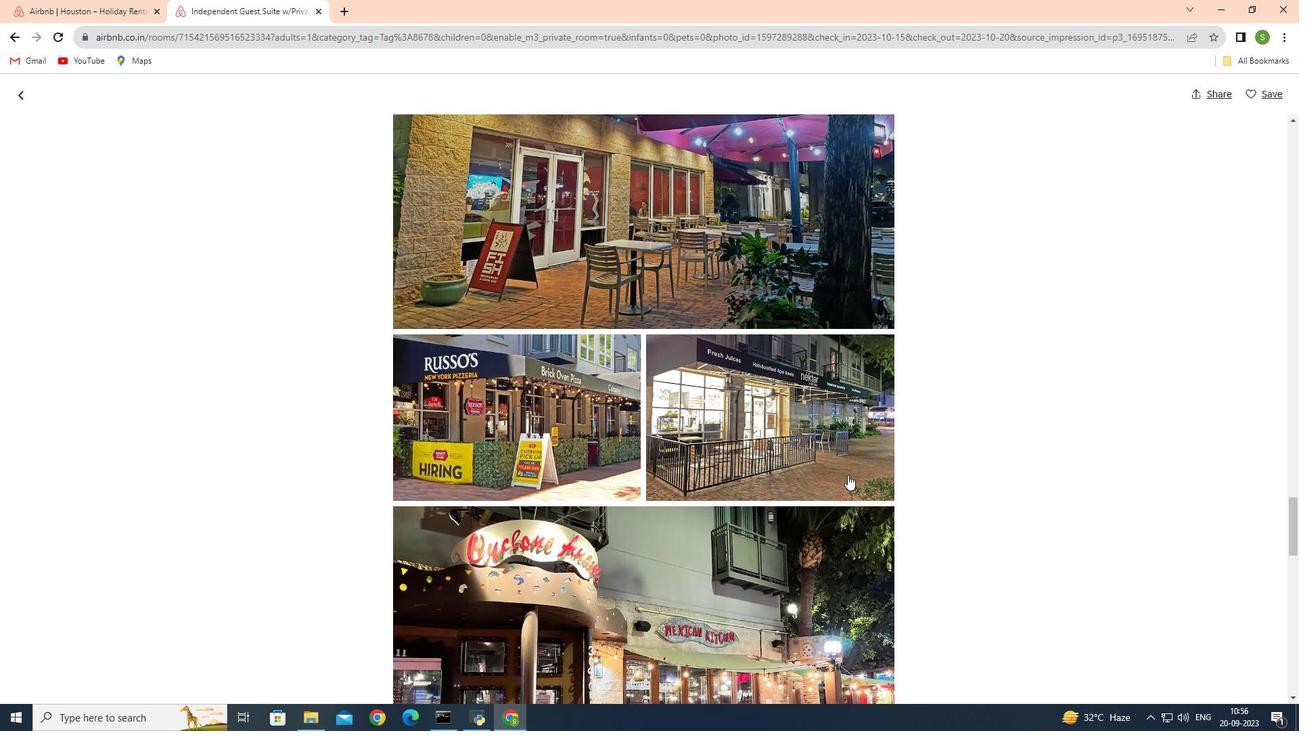 
Action: Mouse scrolled (848, 474) with delta (0, 0)
Screenshot: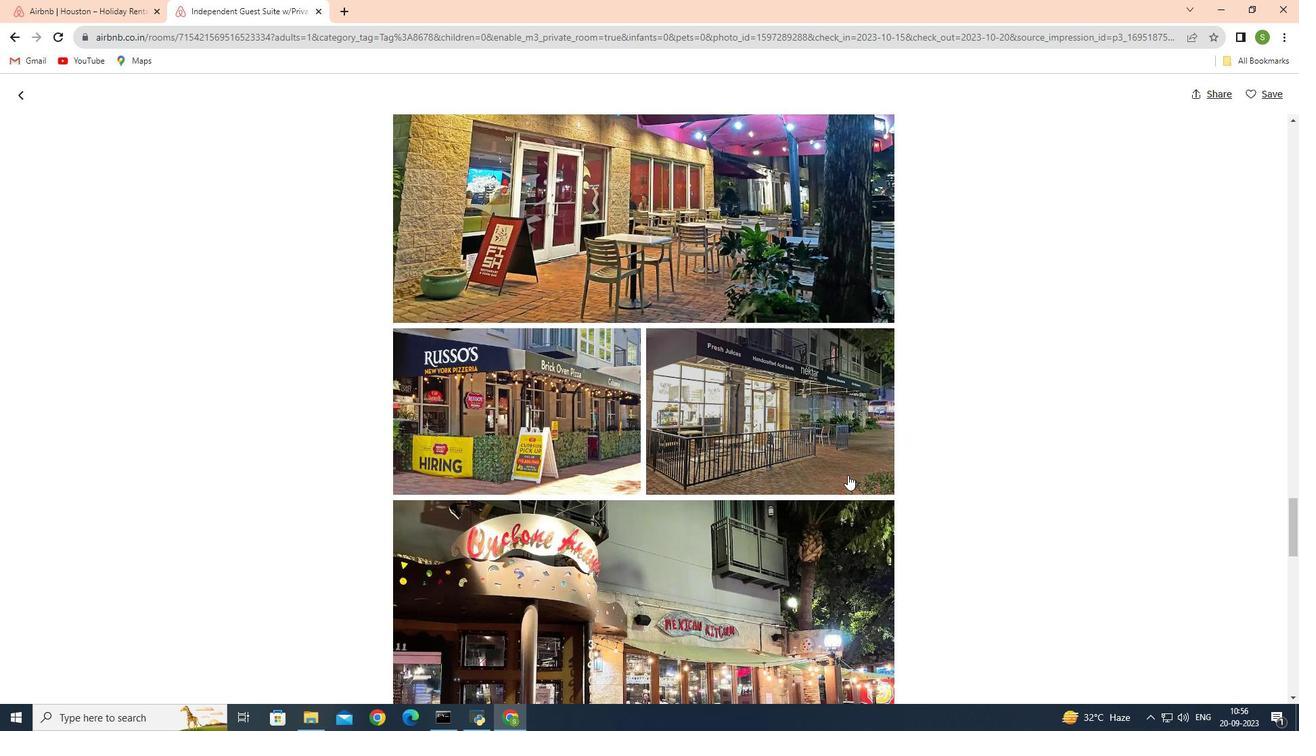 
Action: Mouse scrolled (848, 474) with delta (0, 0)
Screenshot: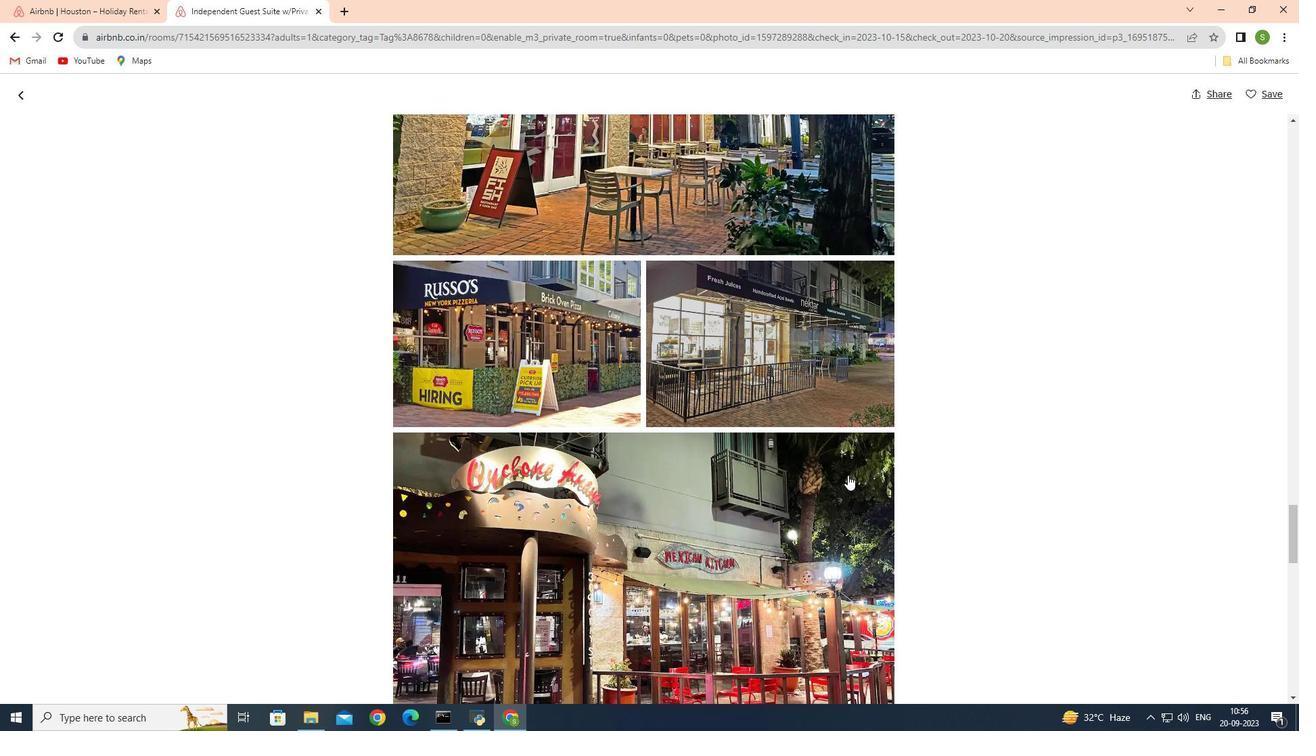 
Action: Mouse scrolled (848, 474) with delta (0, 0)
Screenshot: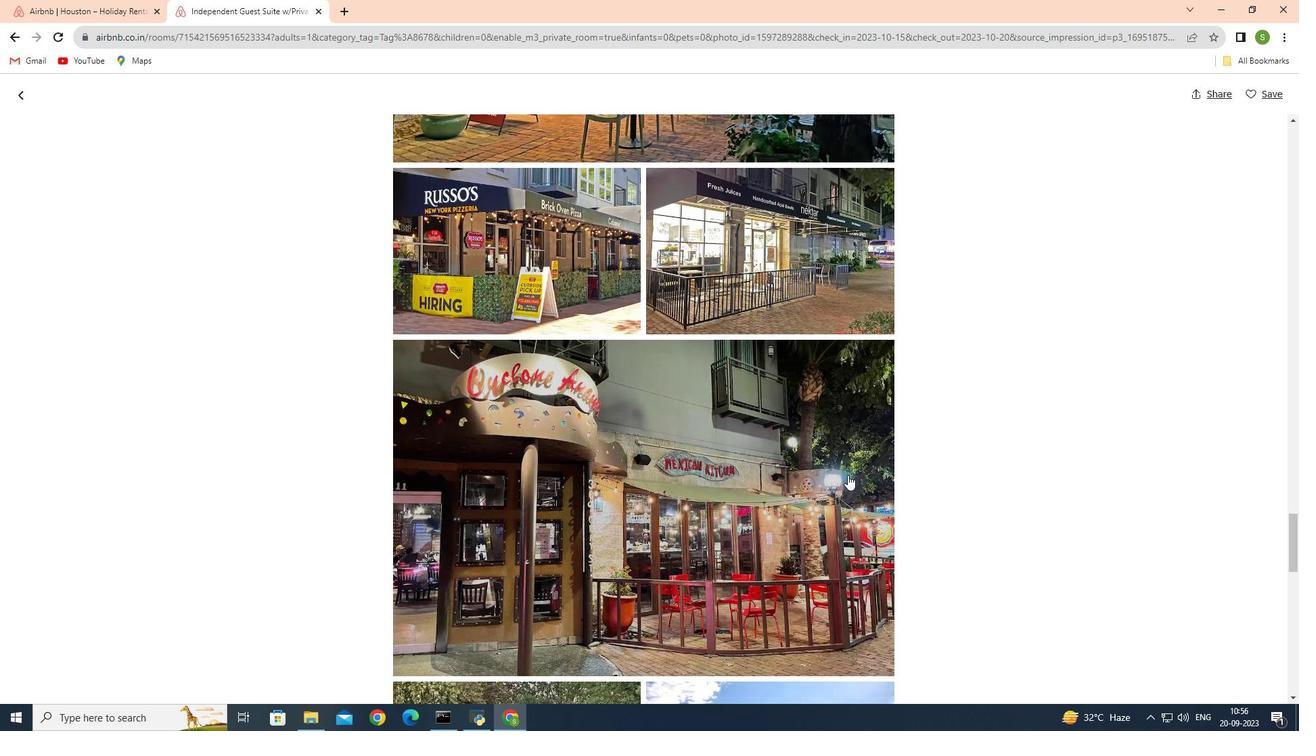 
Action: Mouse scrolled (848, 474) with delta (0, 0)
Screenshot: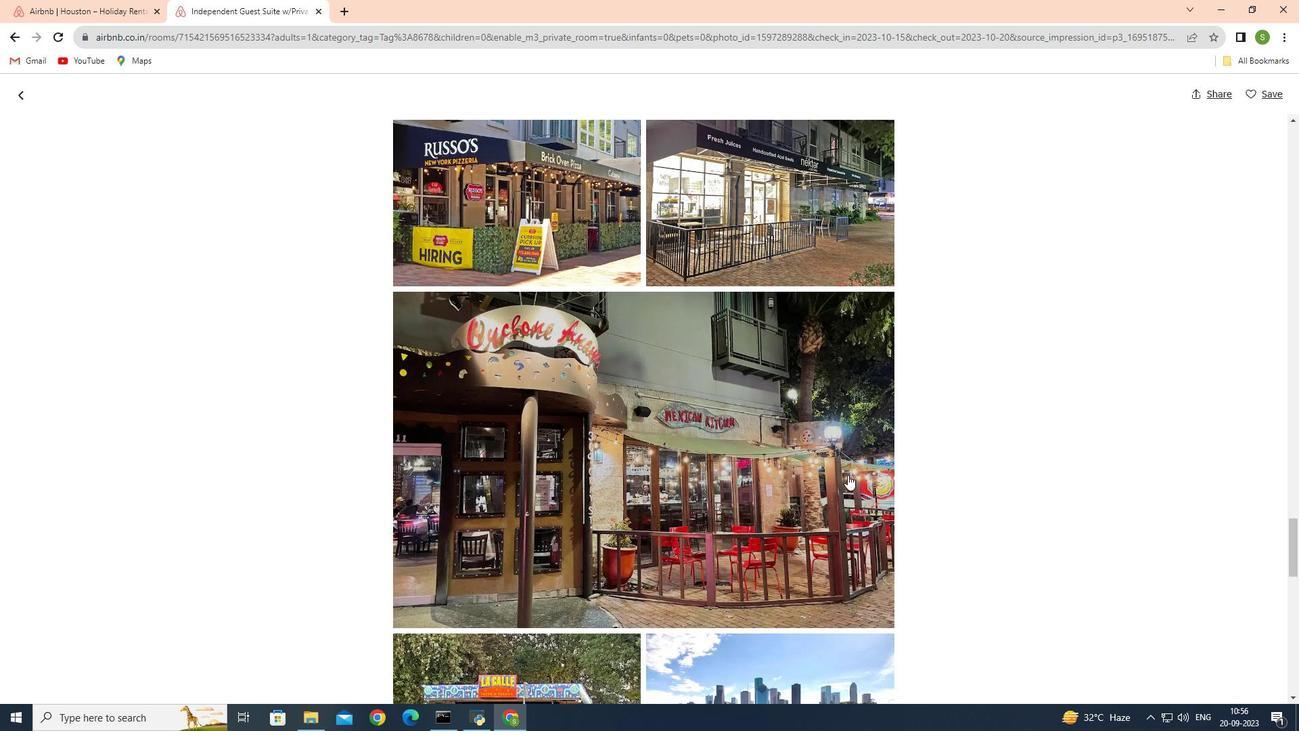 
Action: Mouse scrolled (848, 474) with delta (0, 0)
Screenshot: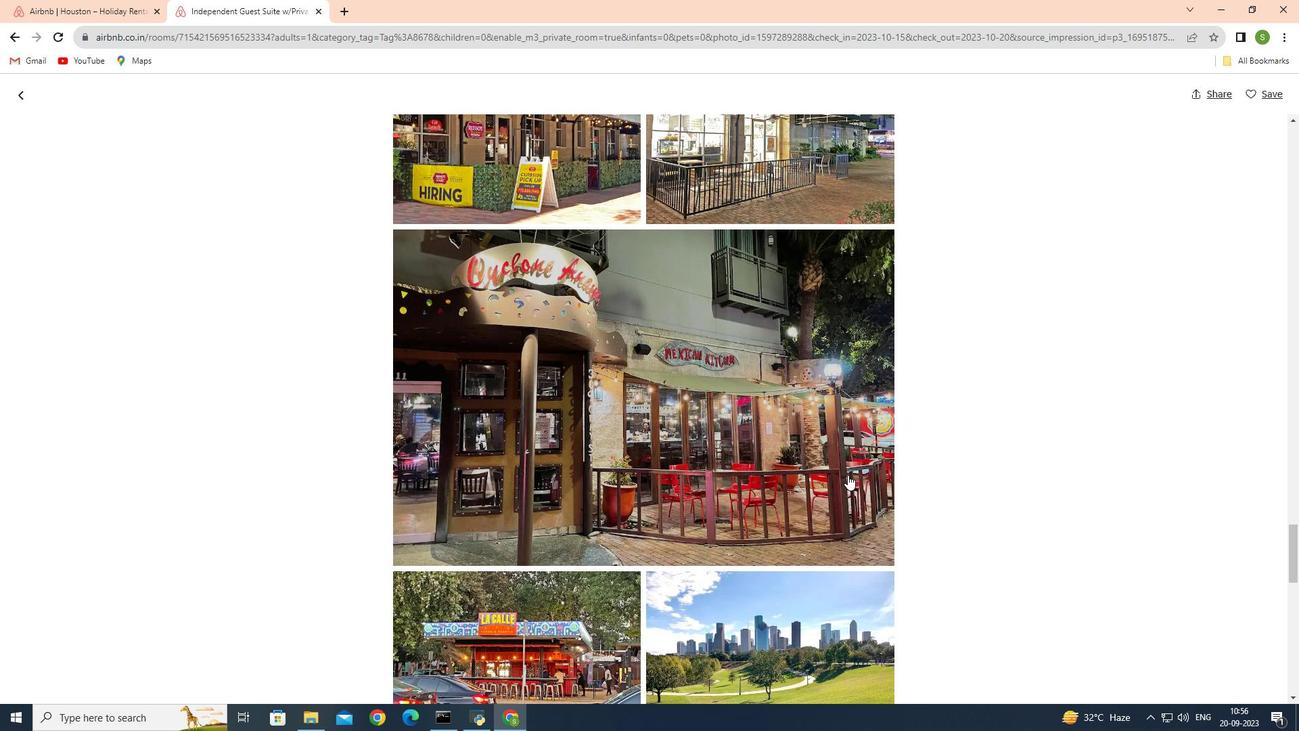 
Action: Mouse scrolled (848, 474) with delta (0, 0)
Screenshot: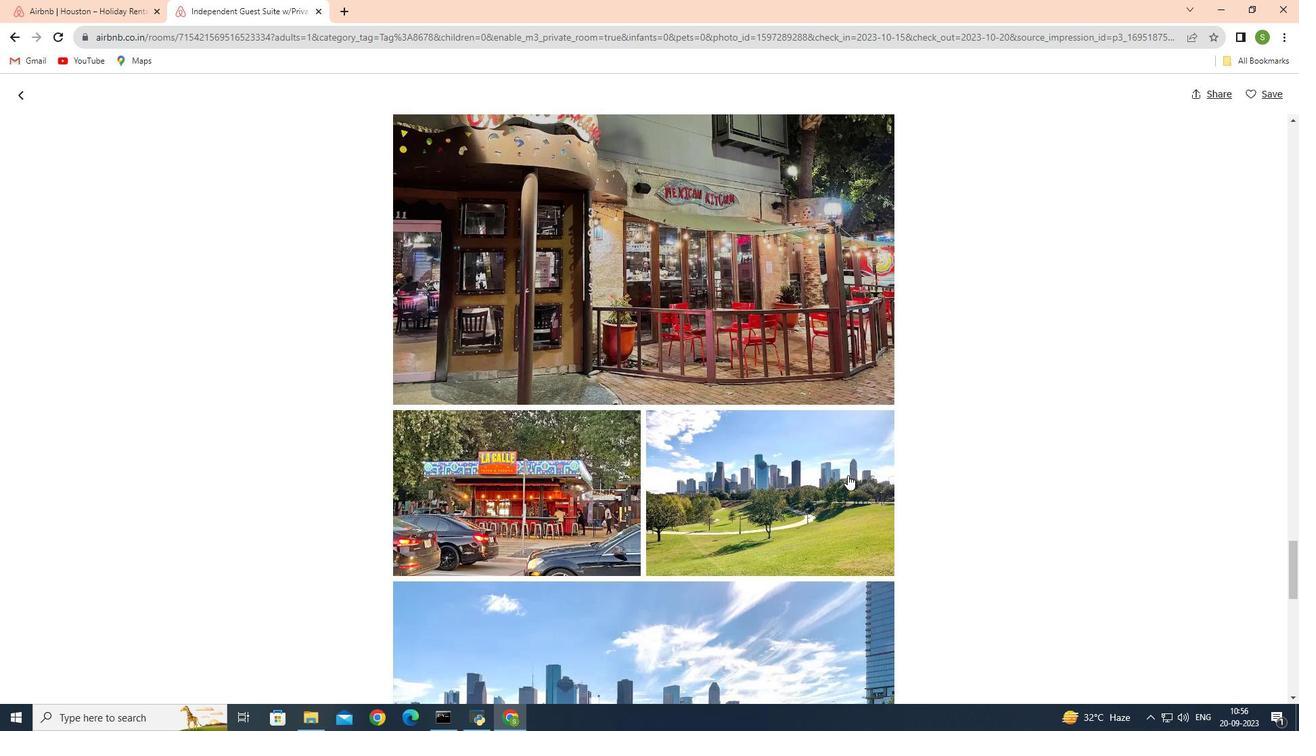 
Action: Mouse scrolled (848, 474) with delta (0, 0)
Screenshot: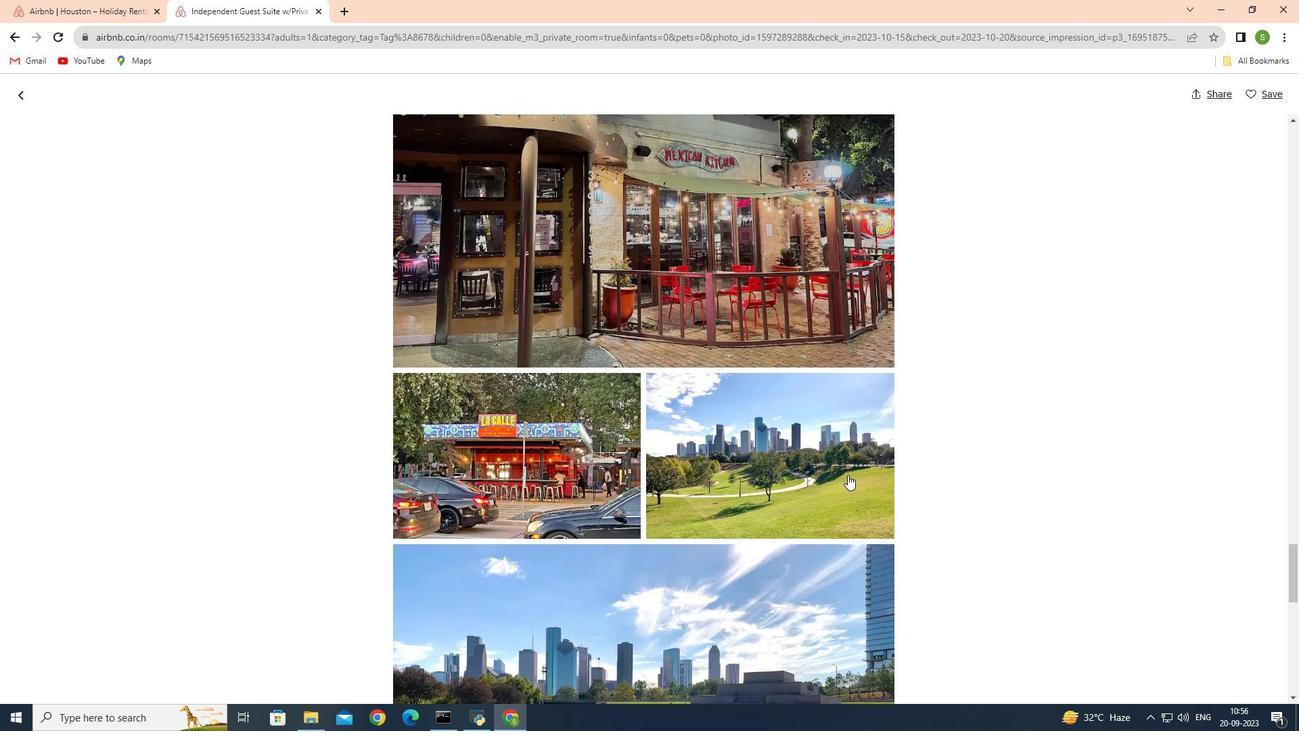
Action: Mouse scrolled (848, 474) with delta (0, 0)
Screenshot: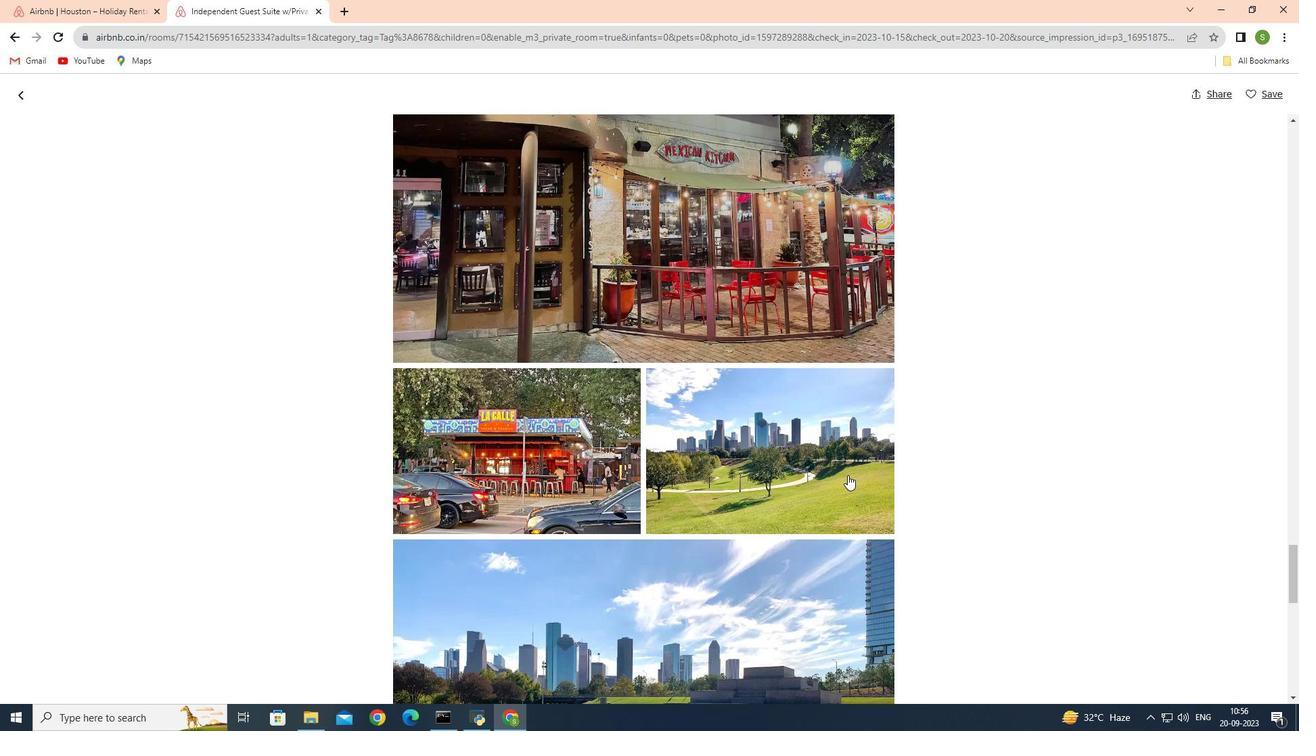
Action: Mouse scrolled (848, 474) with delta (0, 0)
Screenshot: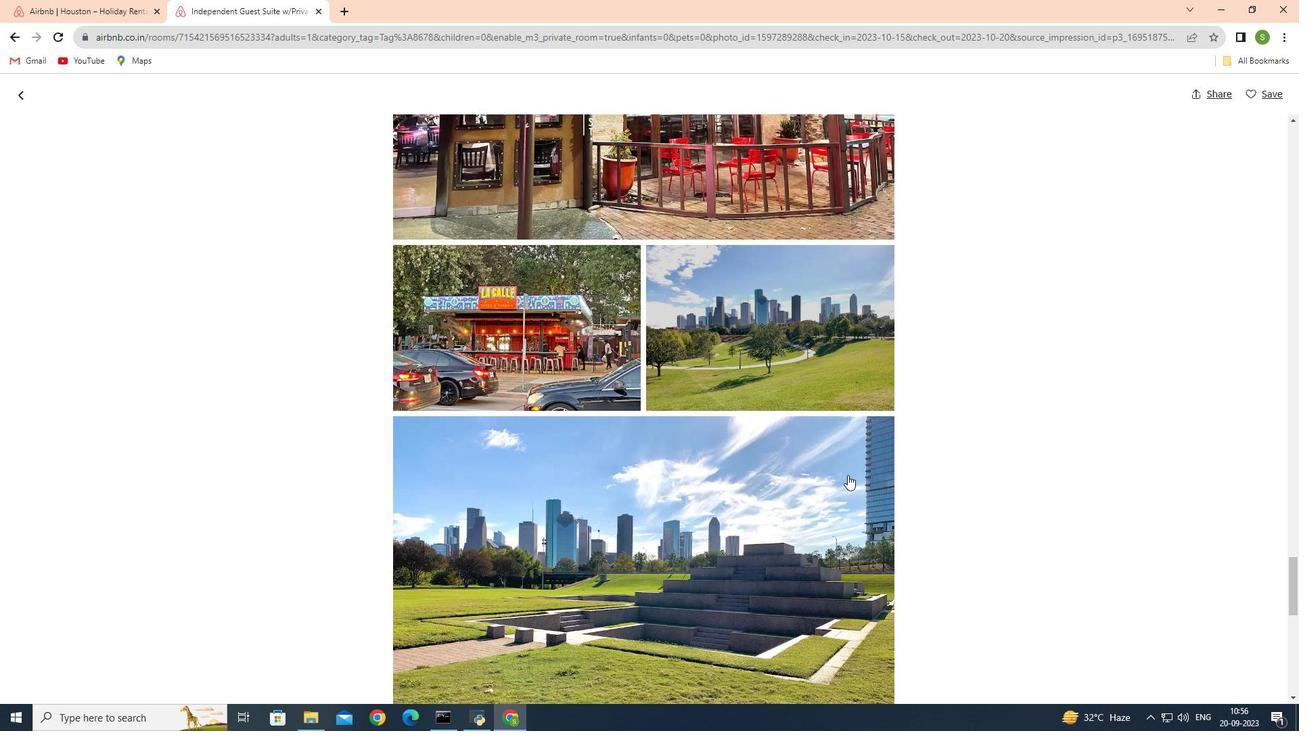 
Action: Mouse scrolled (848, 474) with delta (0, 0)
Screenshot: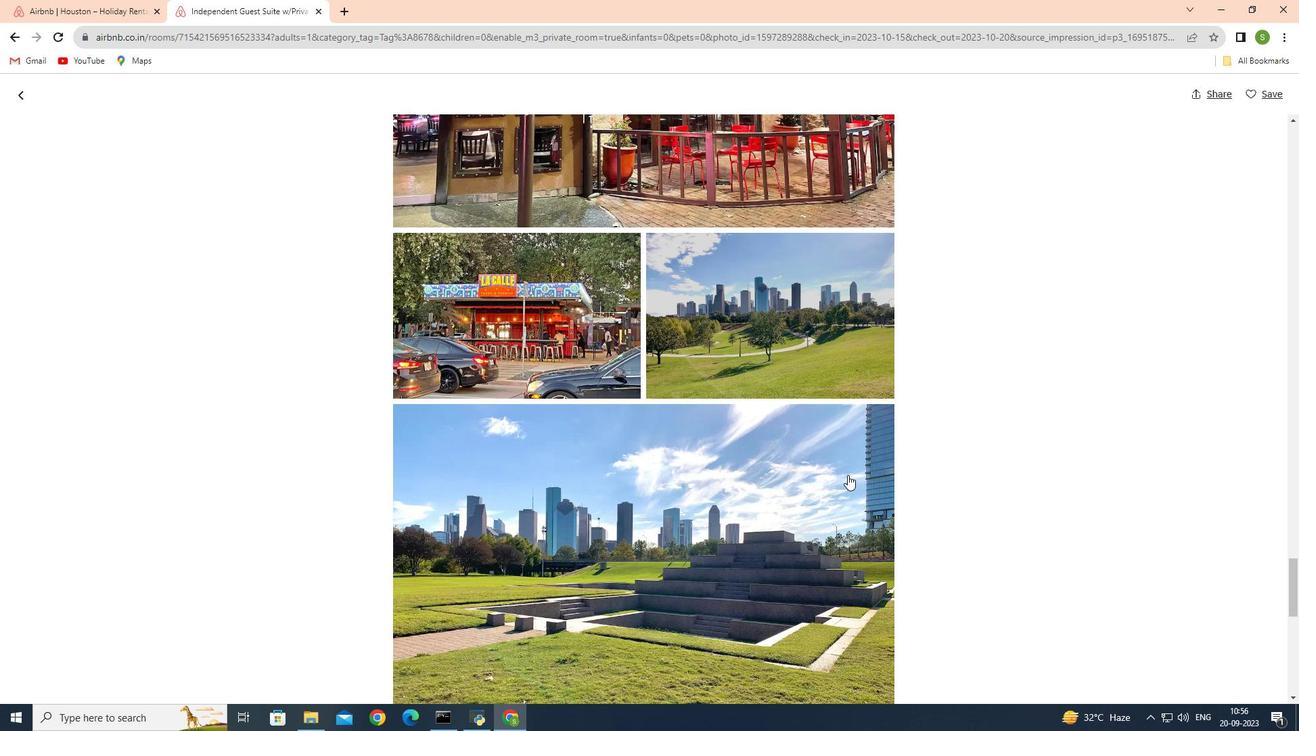 
Action: Mouse scrolled (848, 474) with delta (0, 0)
Screenshot: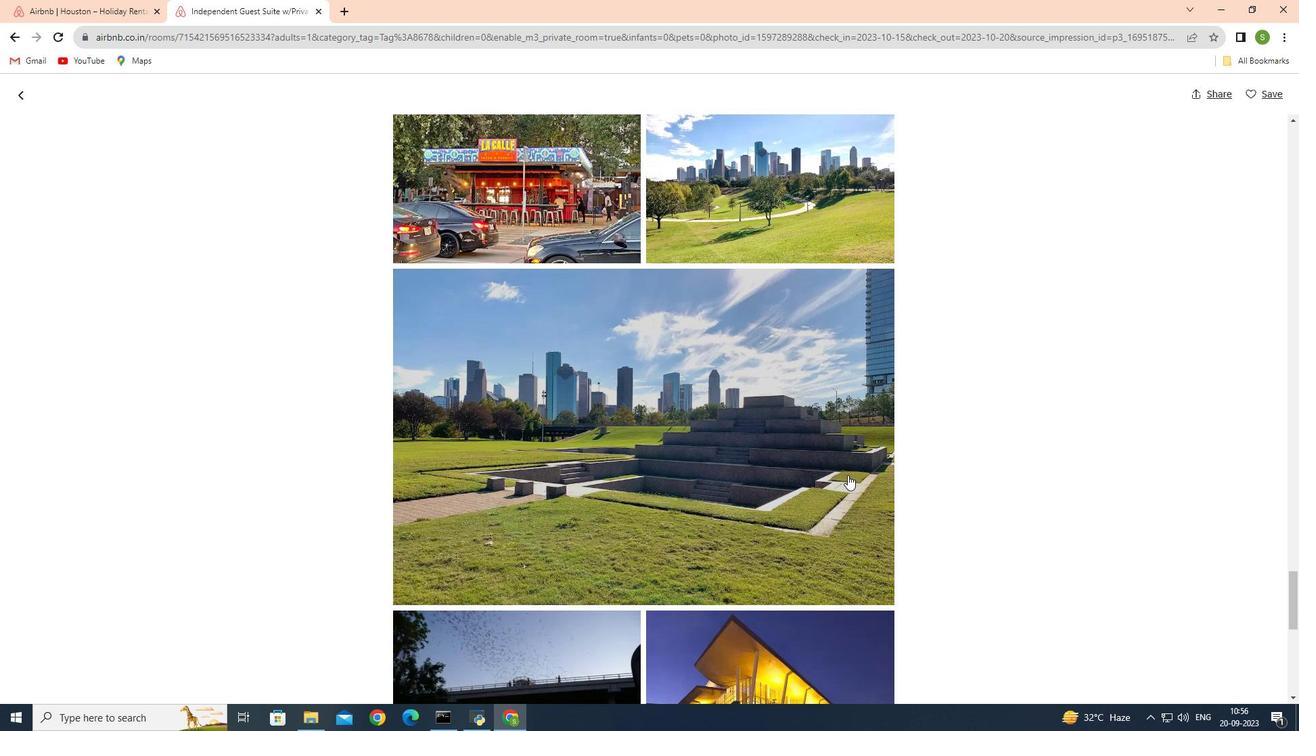 
Action: Mouse scrolled (848, 474) with delta (0, 0)
Screenshot: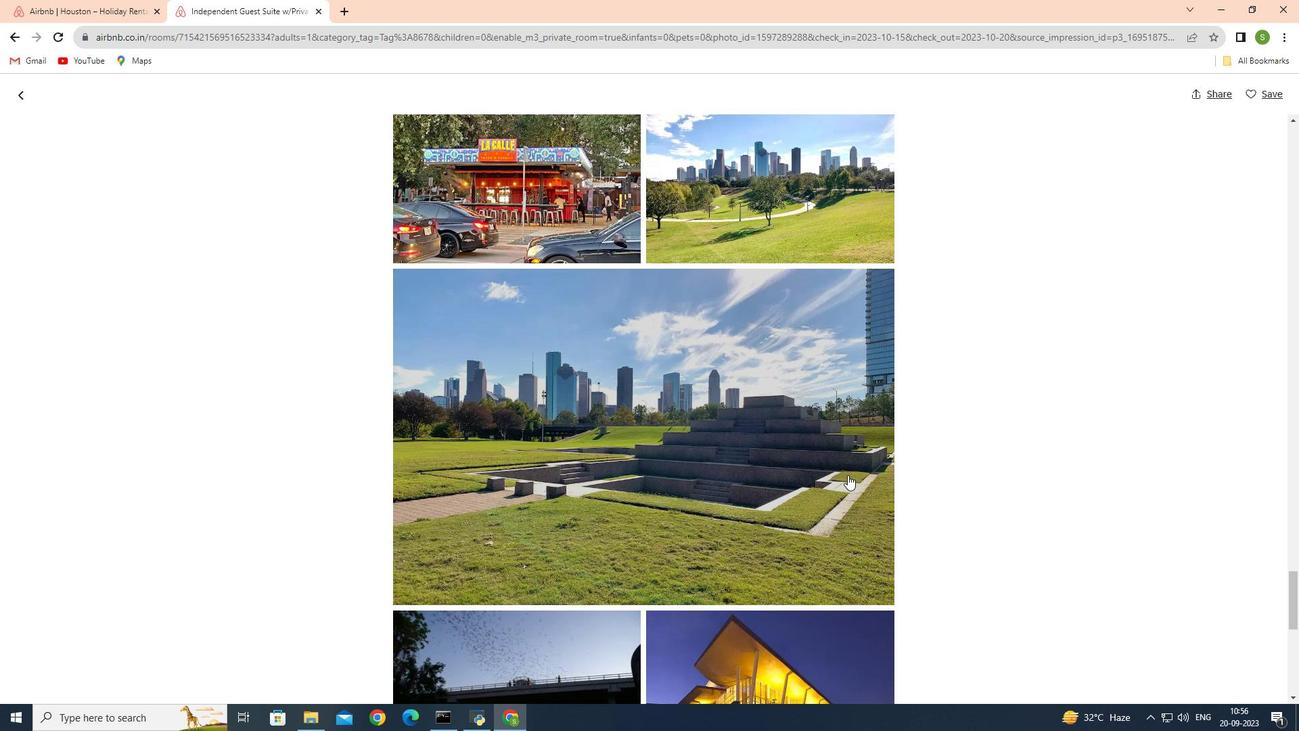 
Action: Mouse scrolled (848, 474) with delta (0, 0)
Screenshot: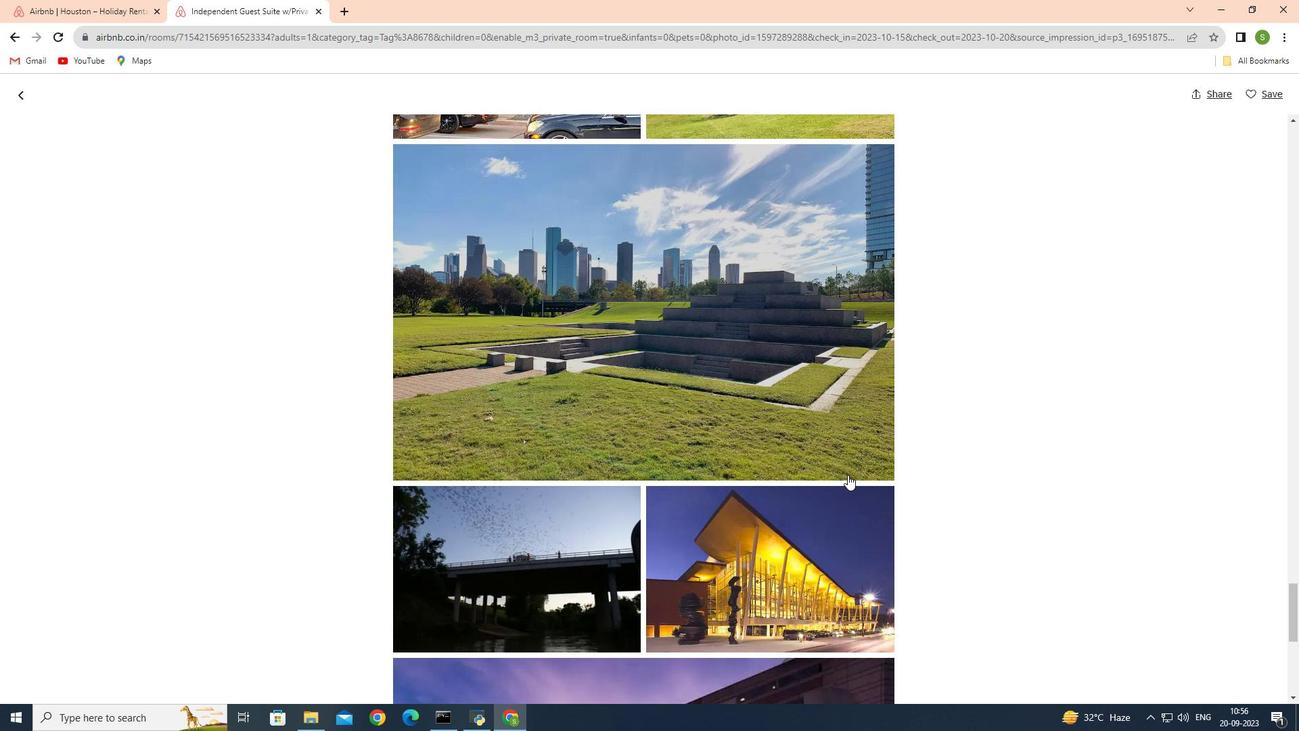 
Action: Mouse scrolled (848, 474) with delta (0, 0)
Screenshot: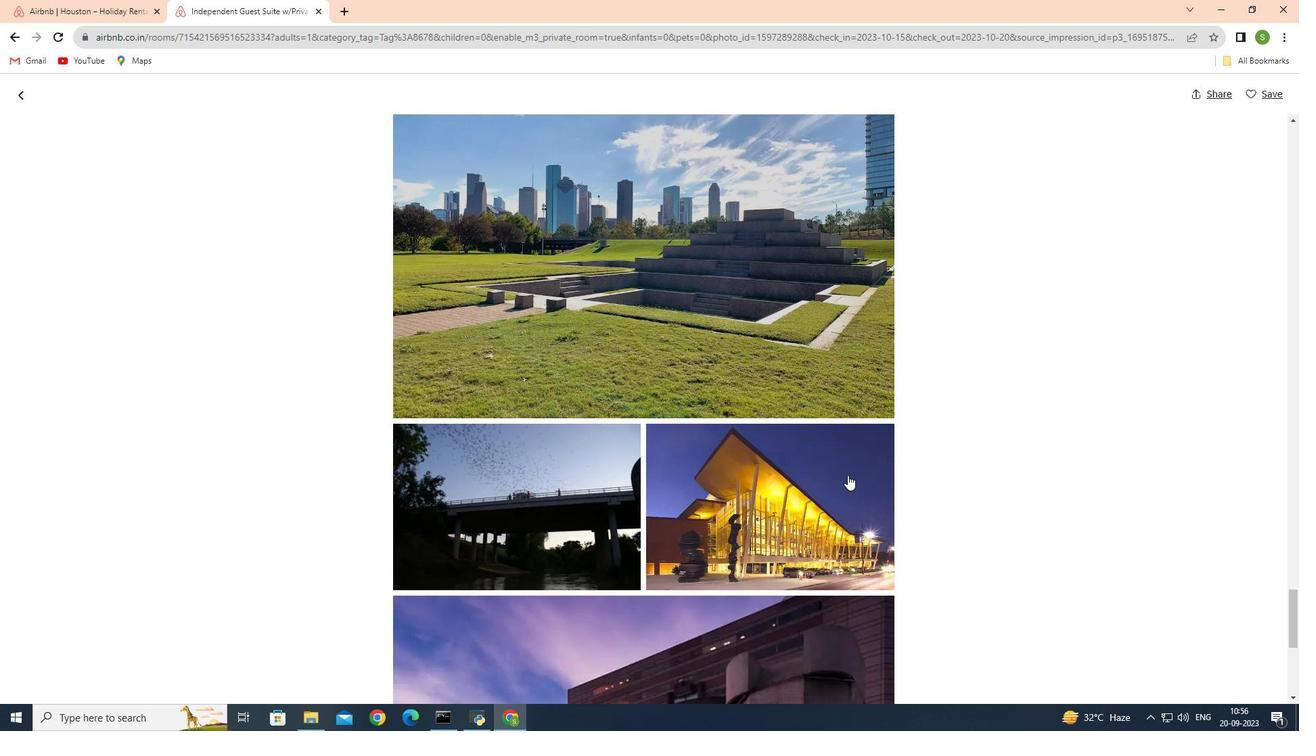 
Action: Mouse scrolled (848, 474) with delta (0, 0)
Screenshot: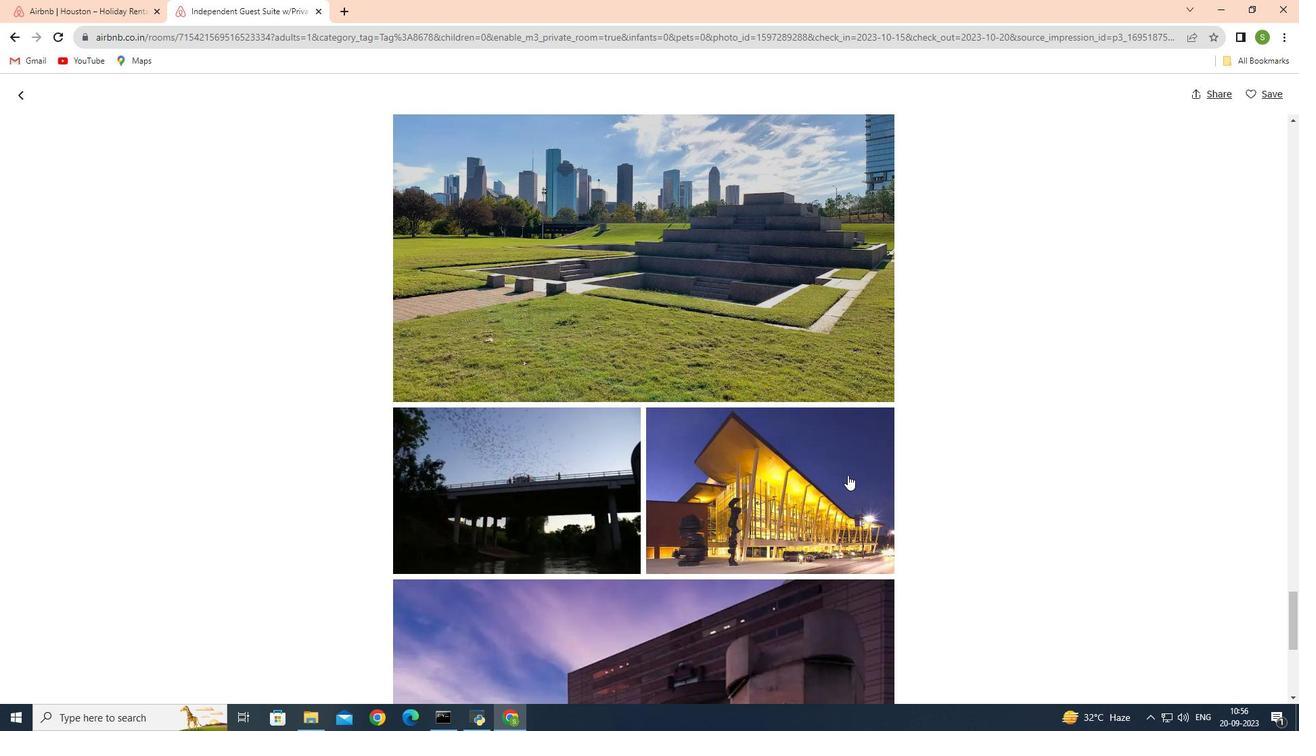 
Action: Mouse scrolled (848, 474) with delta (0, 0)
Screenshot: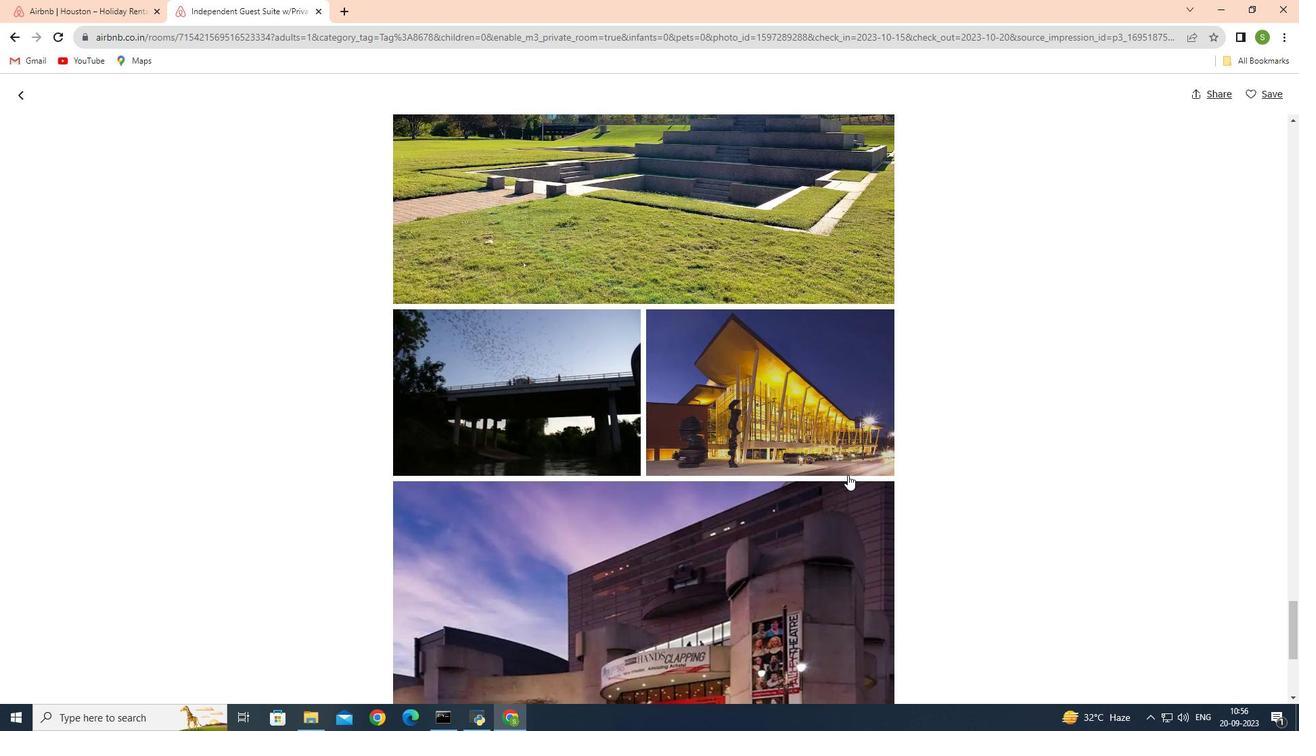 
Action: Mouse scrolled (848, 474) with delta (0, 0)
Screenshot: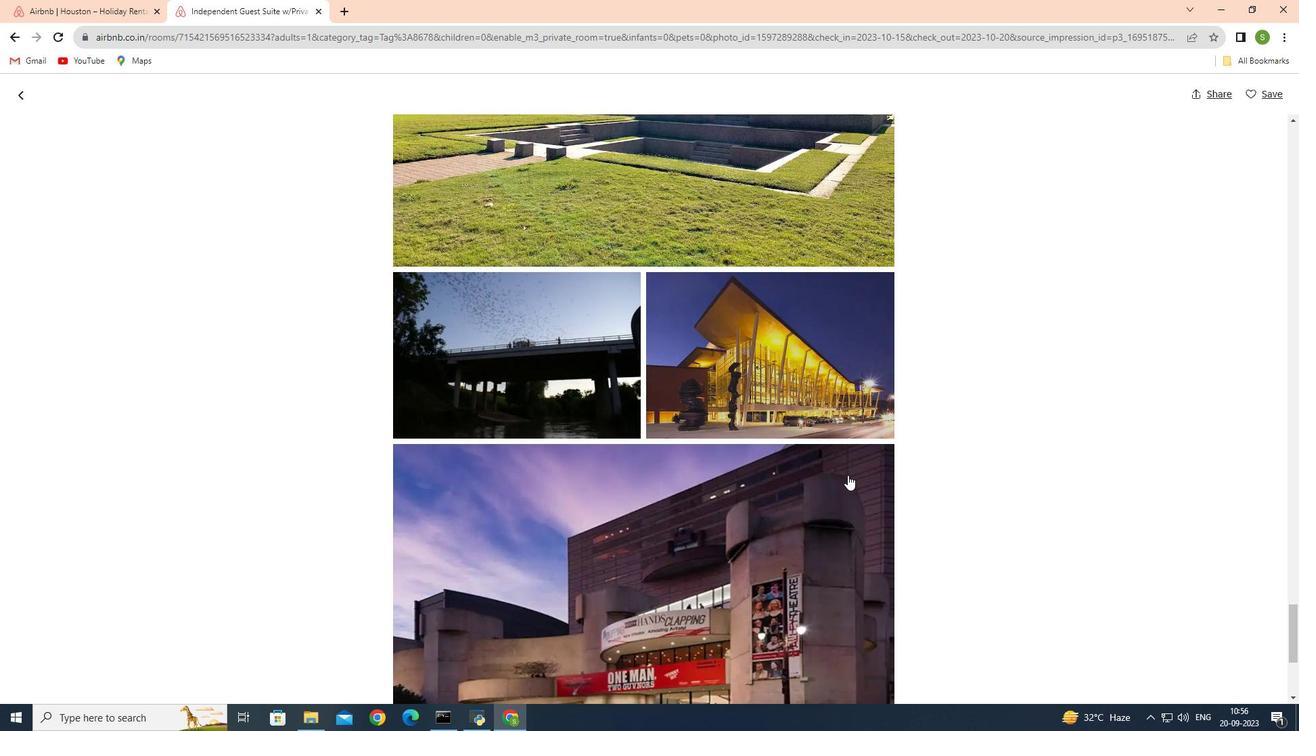 
Action: Mouse scrolled (848, 474) with delta (0, 0)
Screenshot: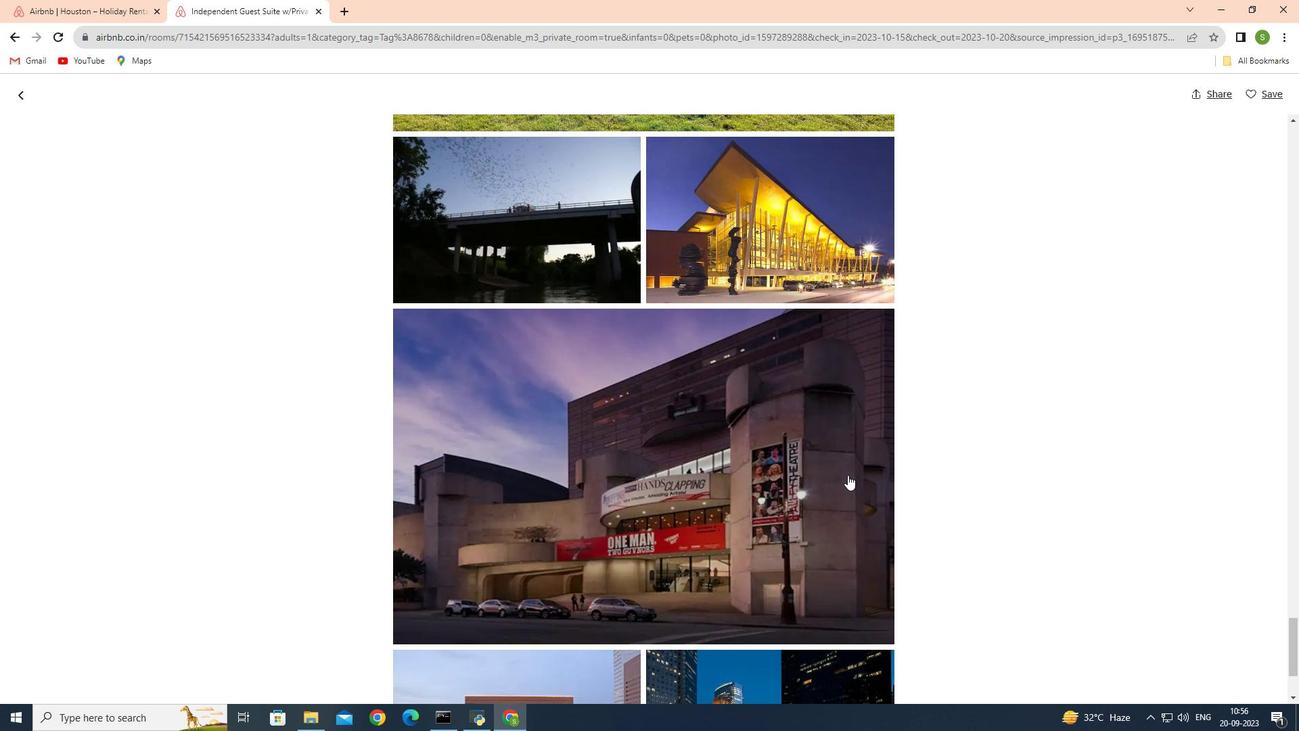 
Action: Mouse scrolled (848, 474) with delta (0, 0)
Screenshot: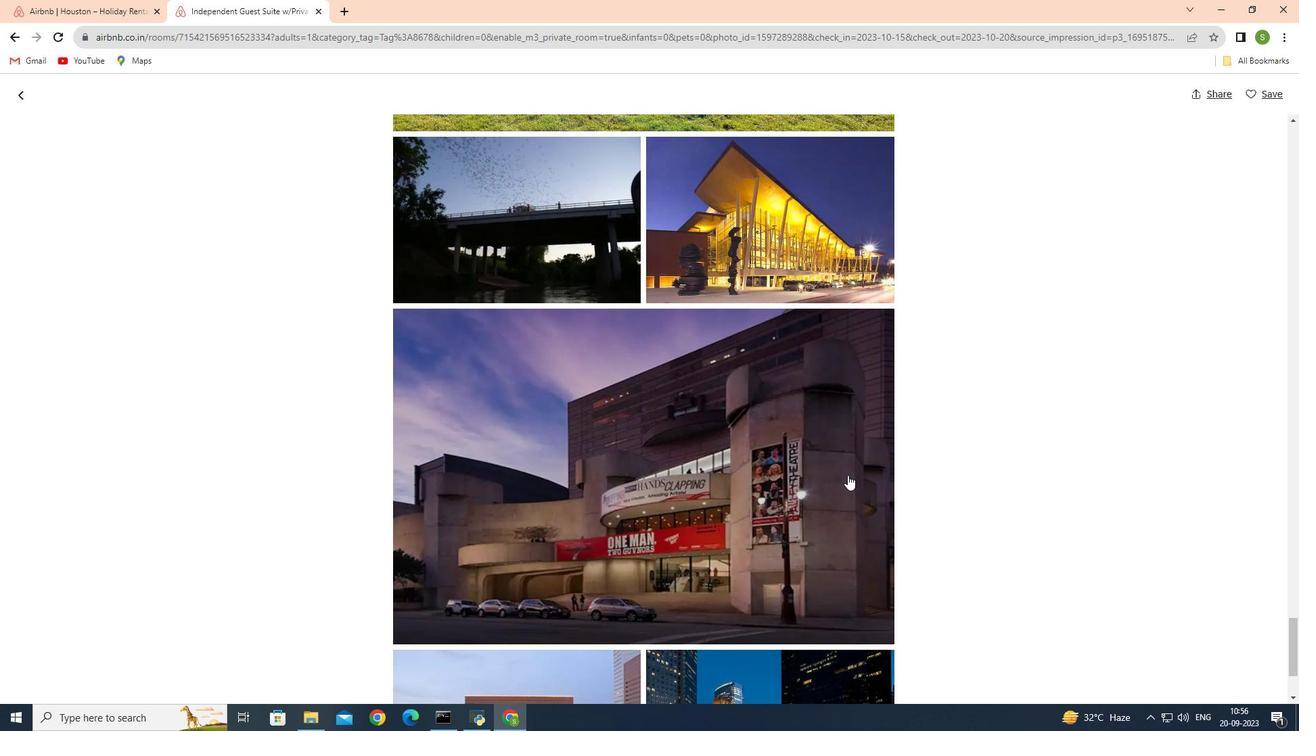 
Action: Mouse scrolled (848, 474) with delta (0, 0)
Screenshot: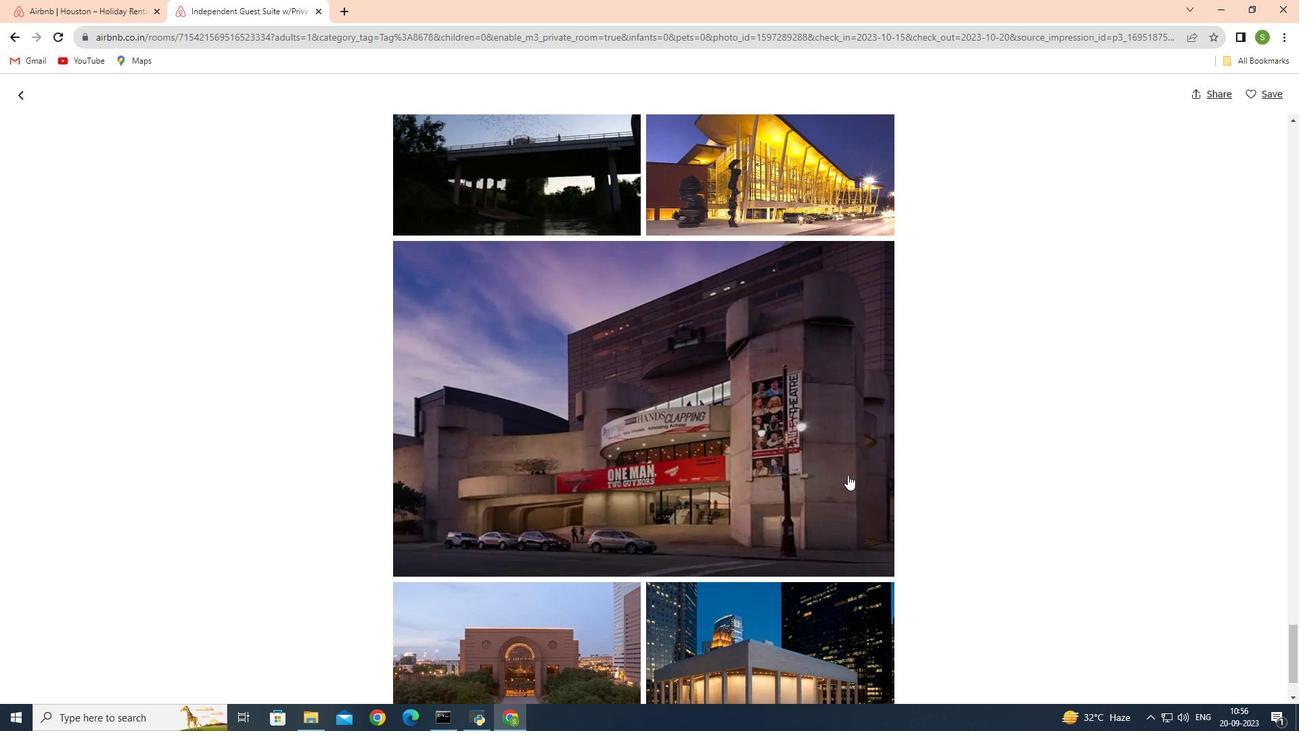 
Action: Mouse scrolled (848, 474) with delta (0, 0)
Screenshot: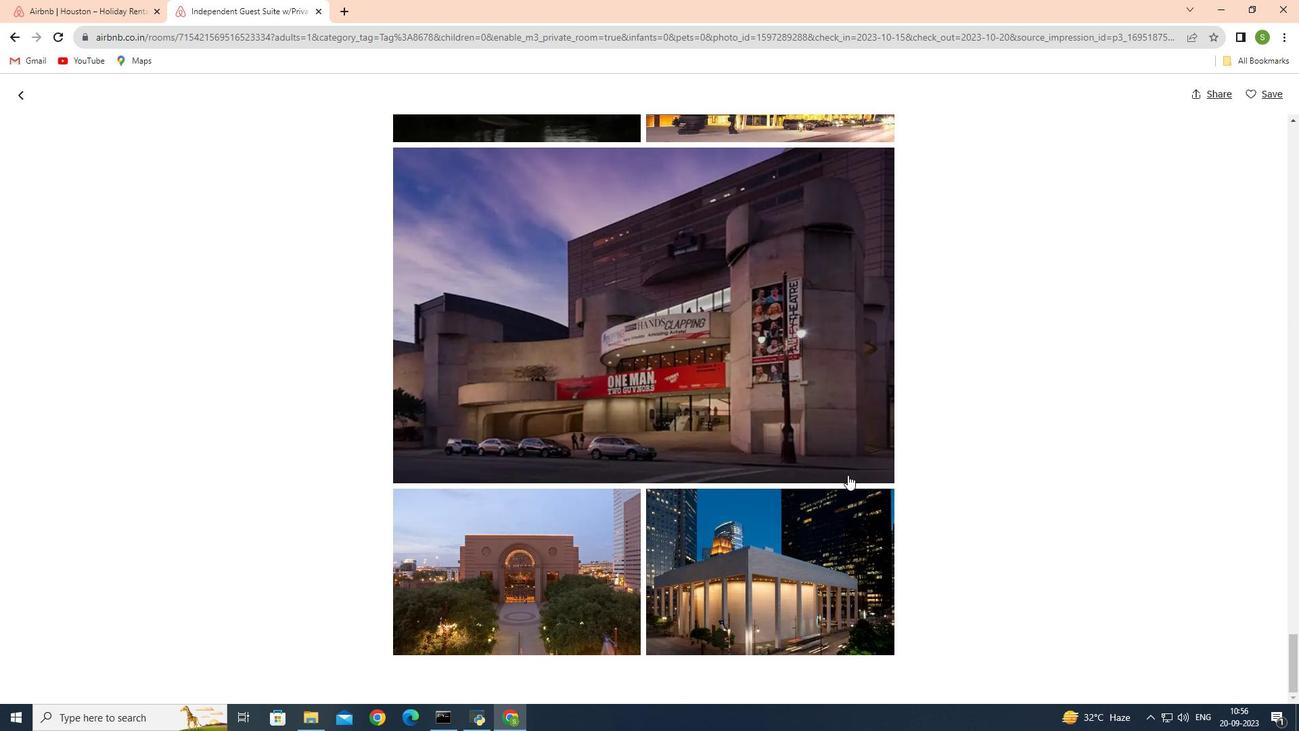 
Action: Mouse scrolled (848, 474) with delta (0, 0)
Screenshot: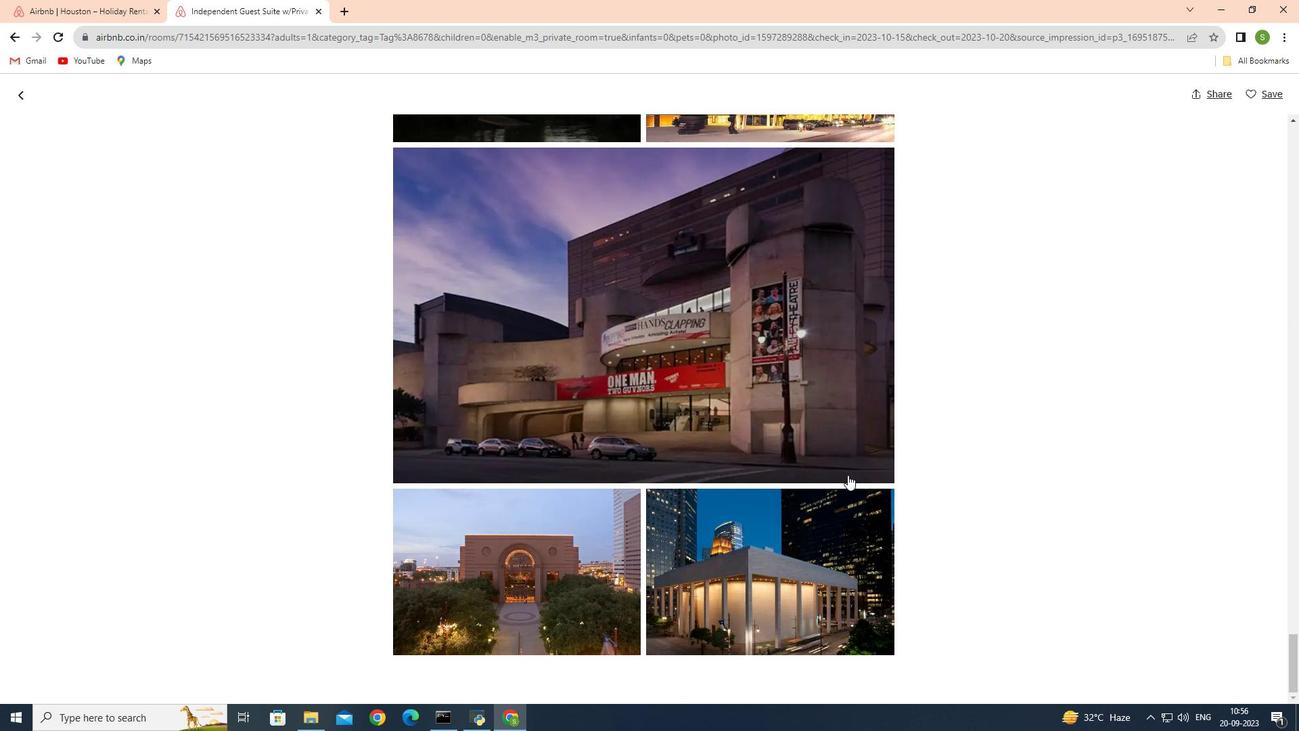
Action: Mouse scrolled (848, 474) with delta (0, 0)
Screenshot: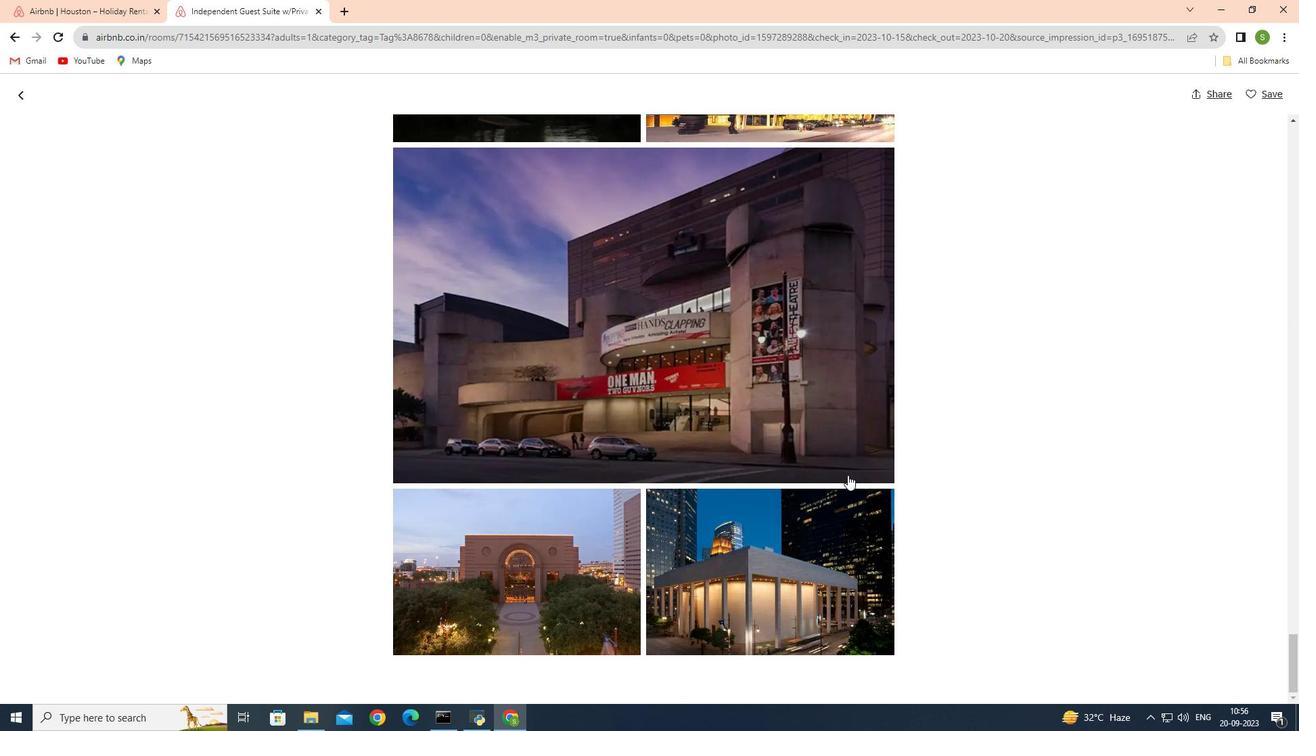 
Action: Mouse scrolled (848, 474) with delta (0, 0)
Screenshot: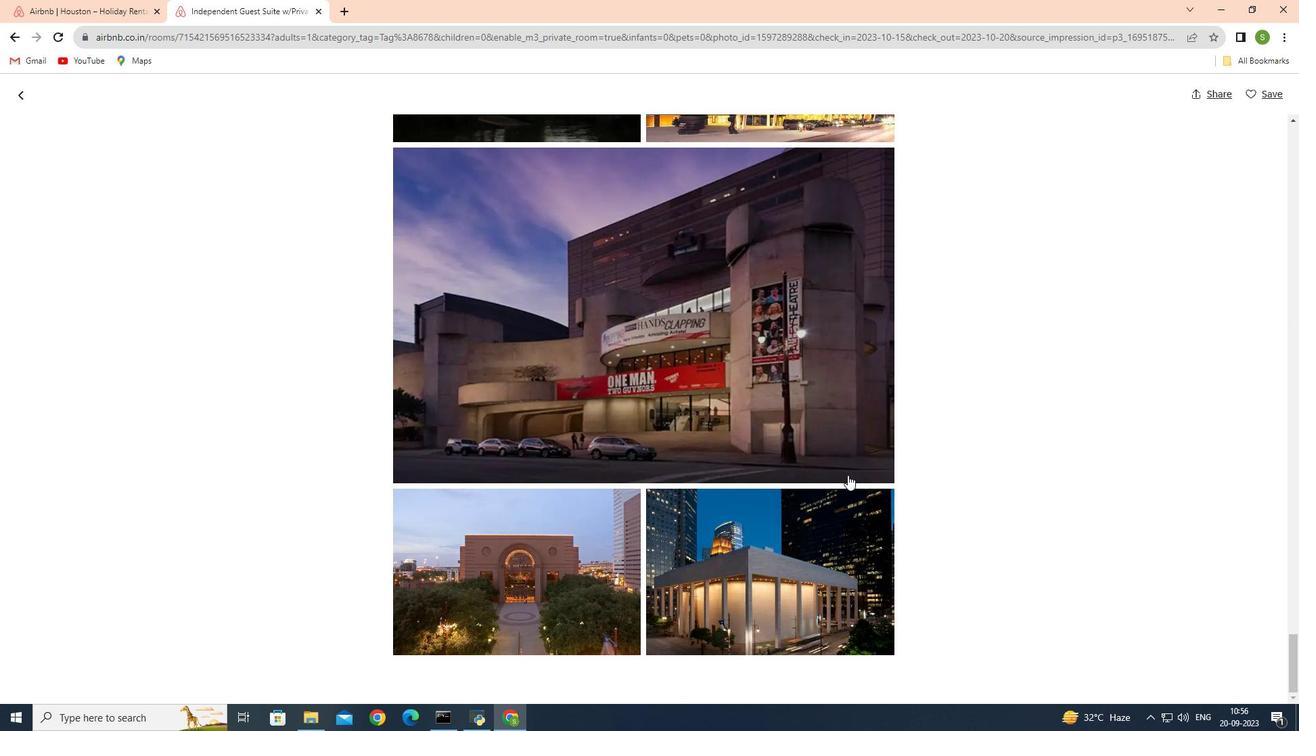 
Action: Mouse scrolled (848, 474) with delta (0, 0)
Screenshot: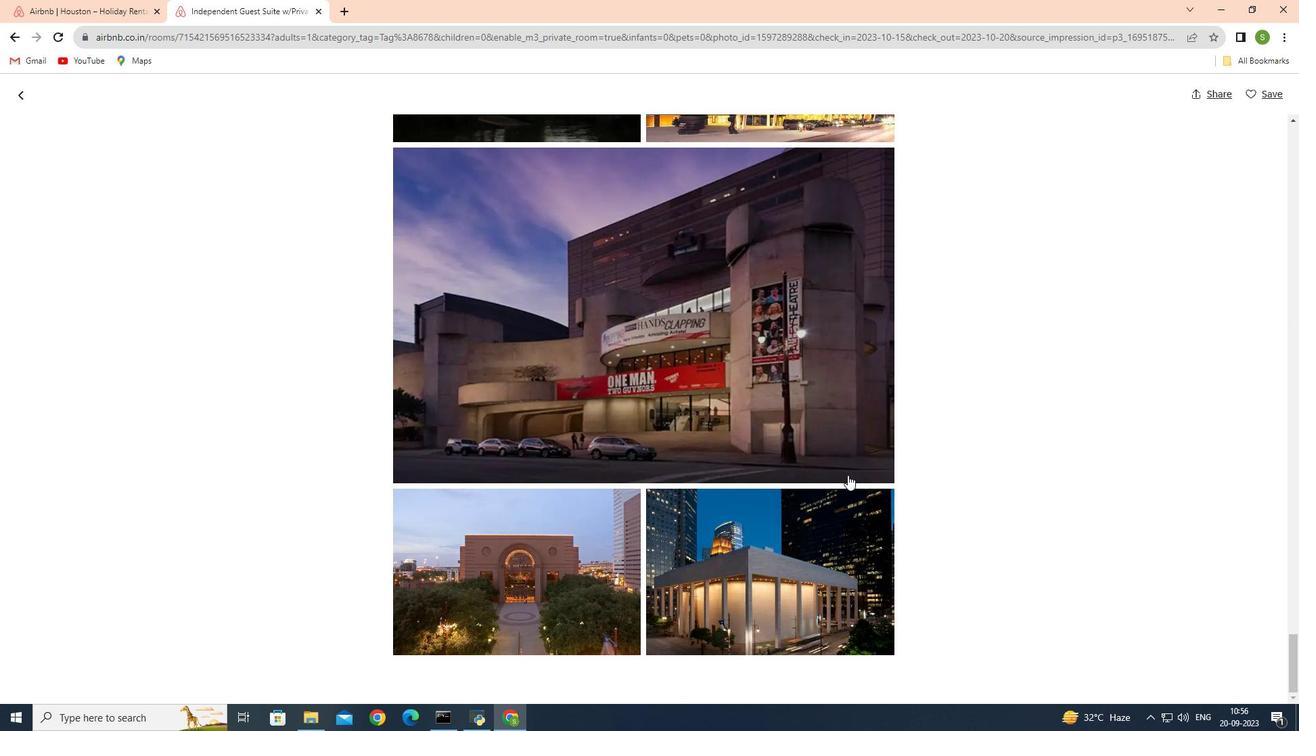 
Action: Mouse scrolled (848, 474) with delta (0, 0)
Screenshot: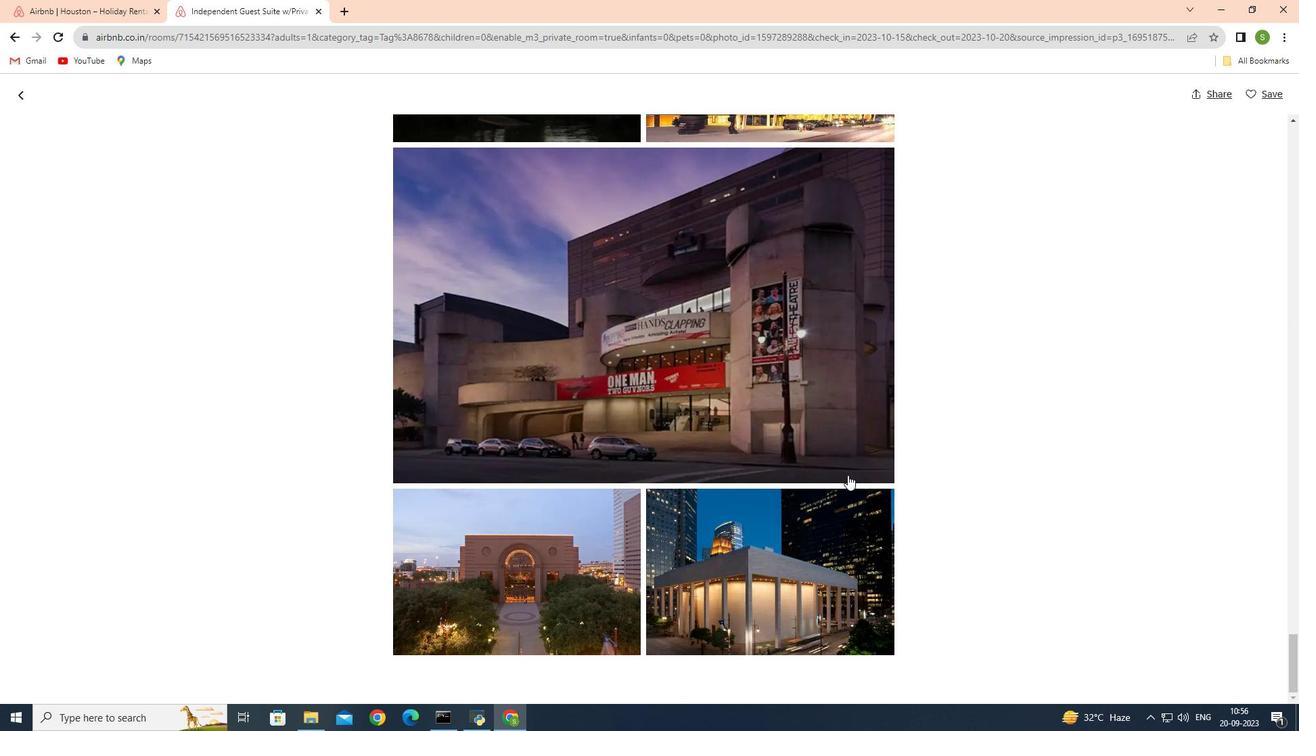 
Action: Mouse scrolled (848, 474) with delta (0, 0)
Screenshot: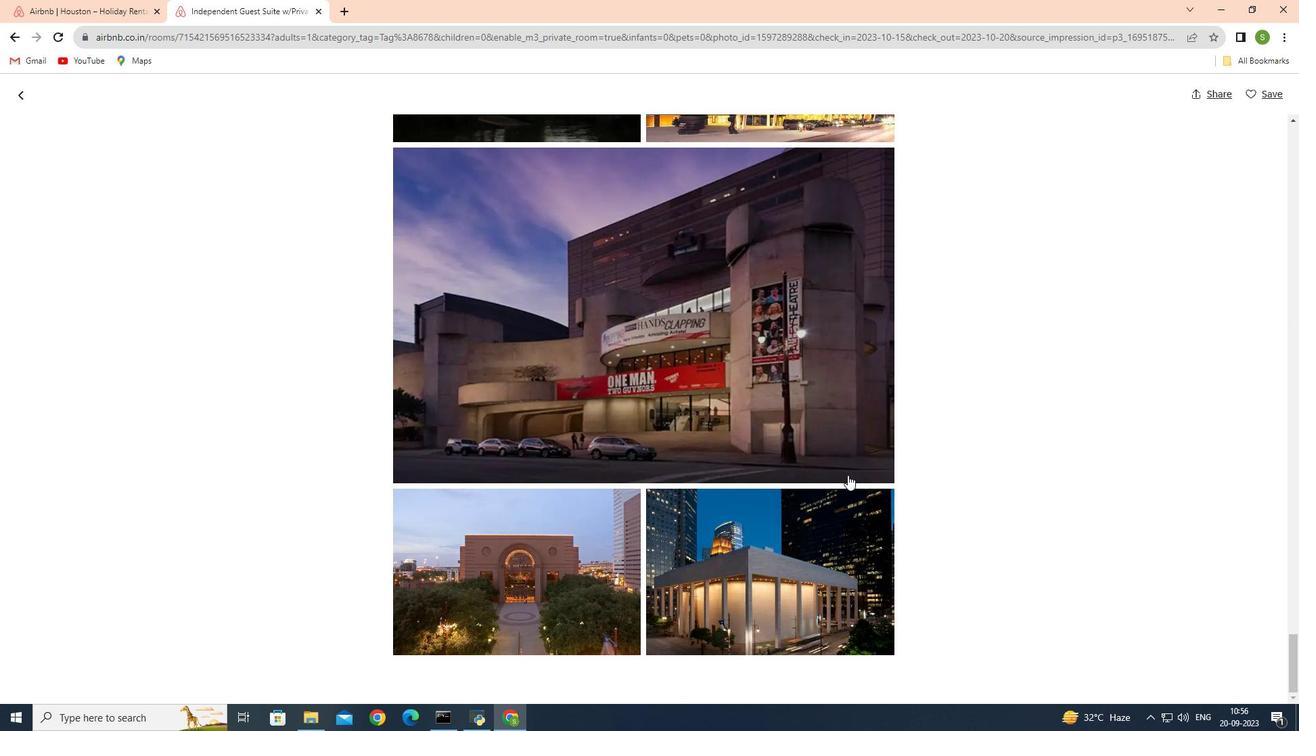 
Action: Mouse moved to (23, 96)
Screenshot: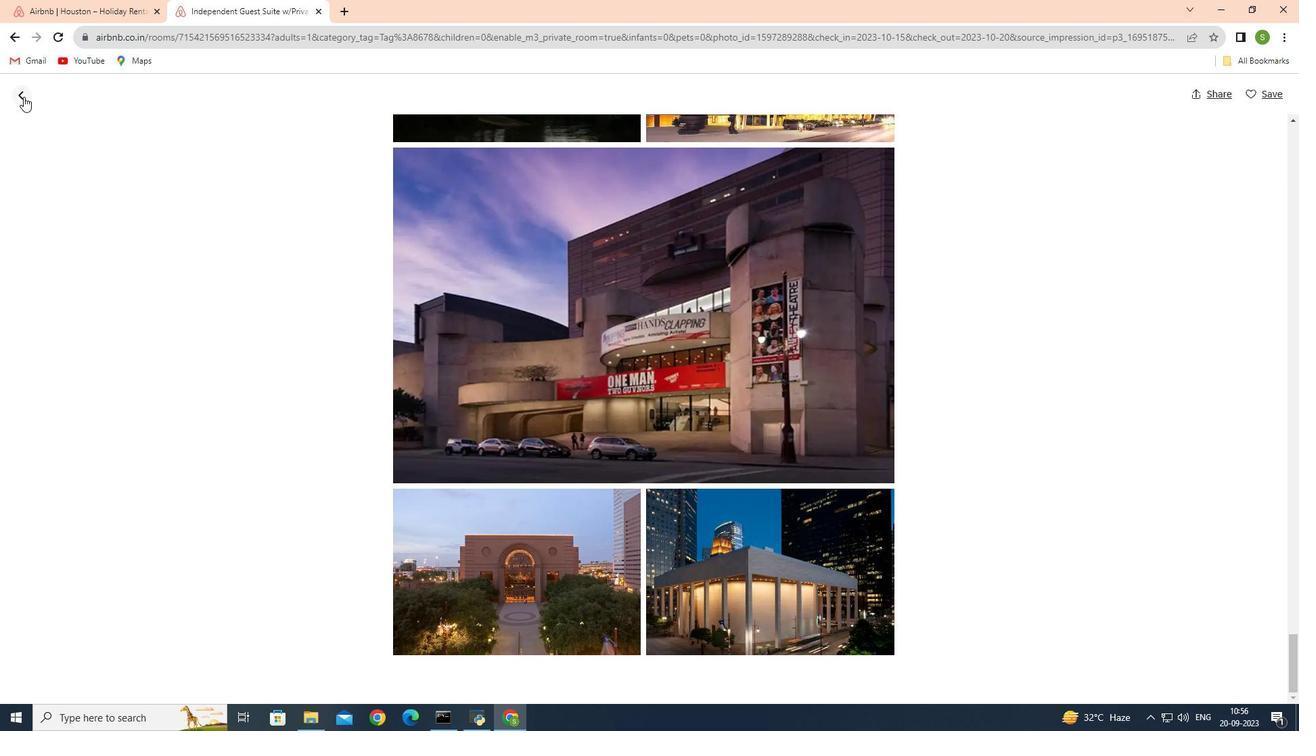 
Action: Mouse pressed left at (23, 96)
Screenshot: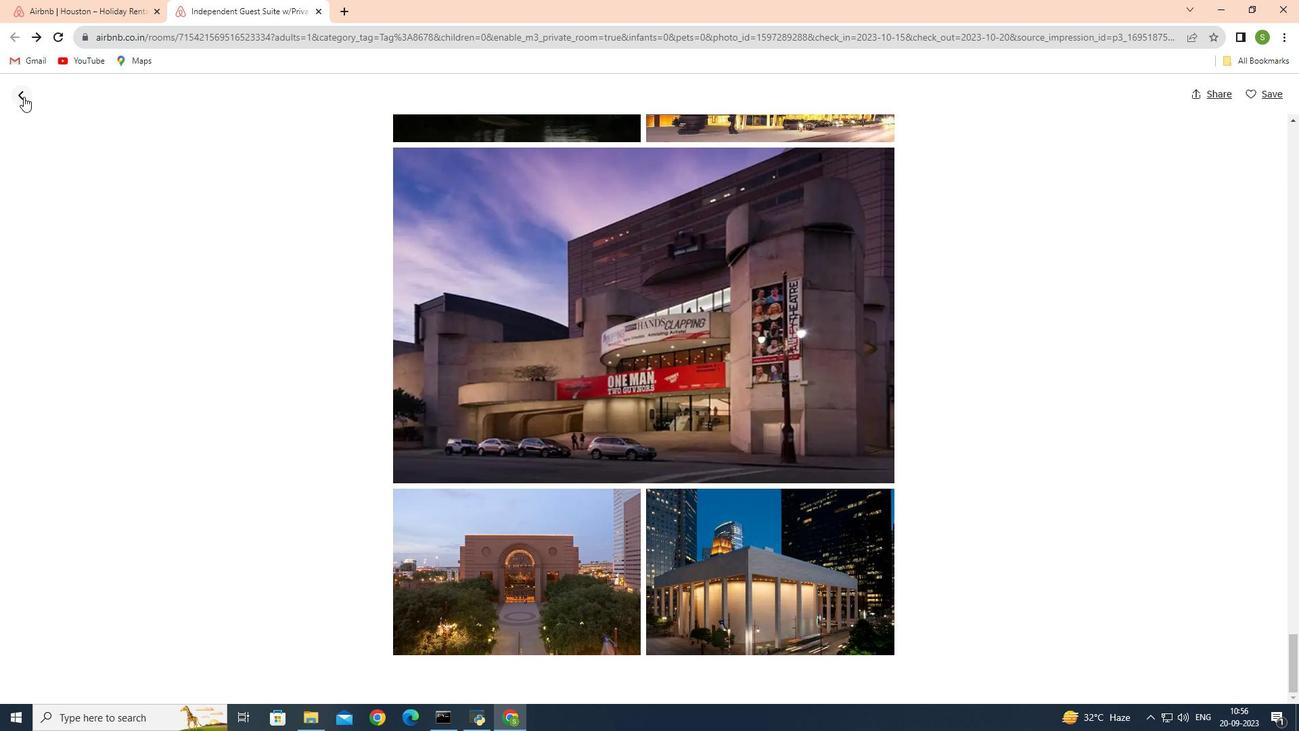 
Action: Mouse moved to (550, 525)
Screenshot: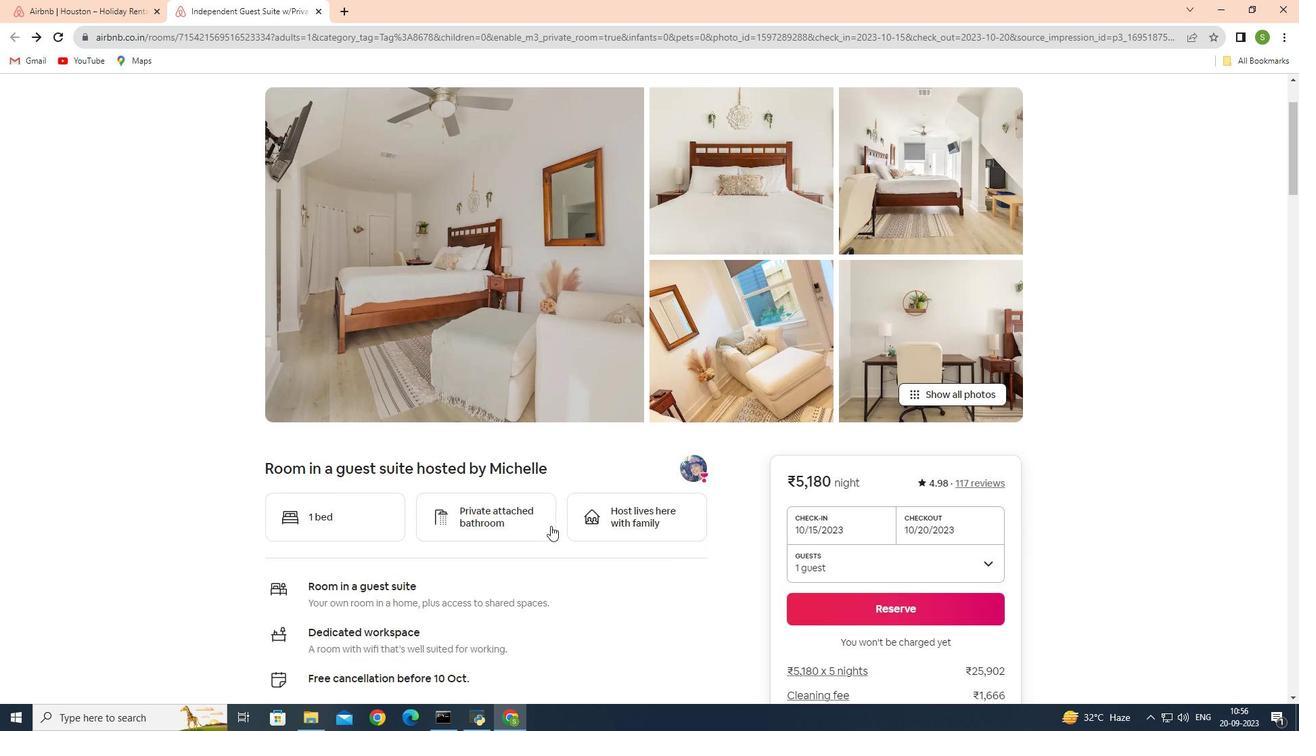 
Action: Mouse scrolled (550, 525) with delta (0, 0)
Screenshot: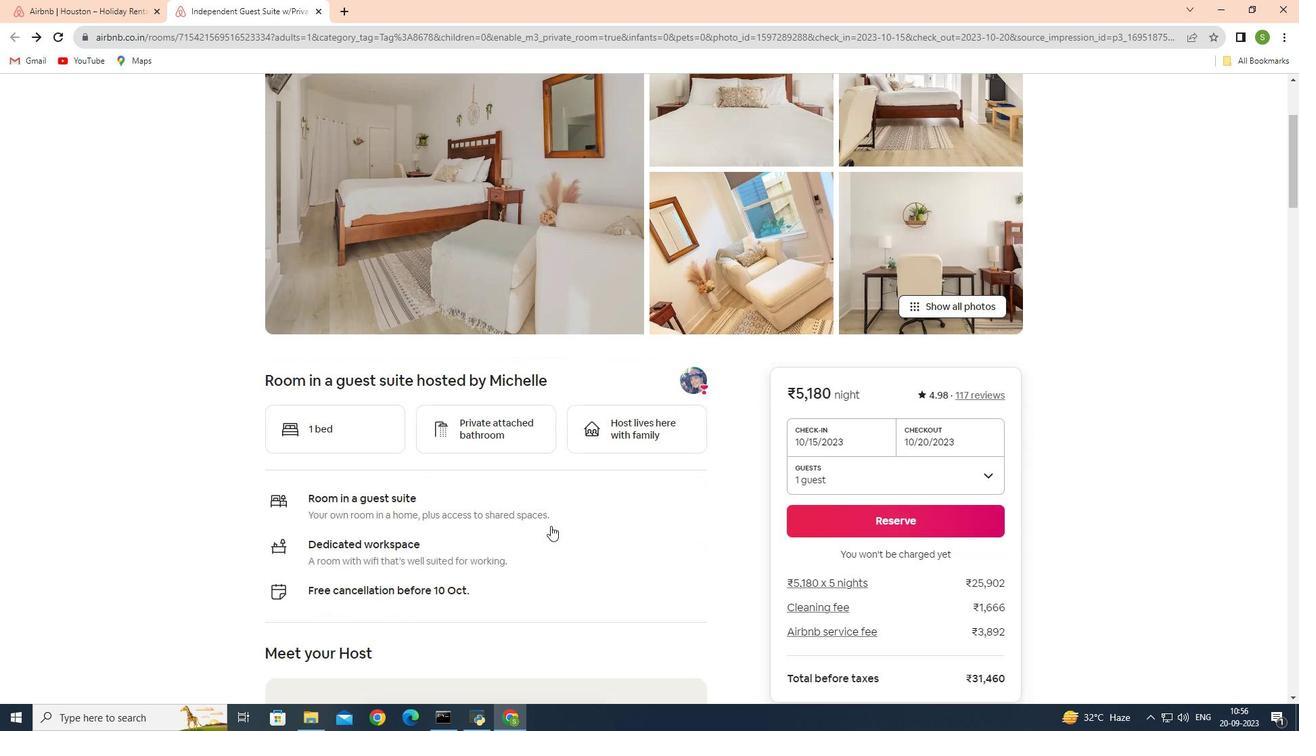
Action: Mouse scrolled (550, 525) with delta (0, 0)
Screenshot: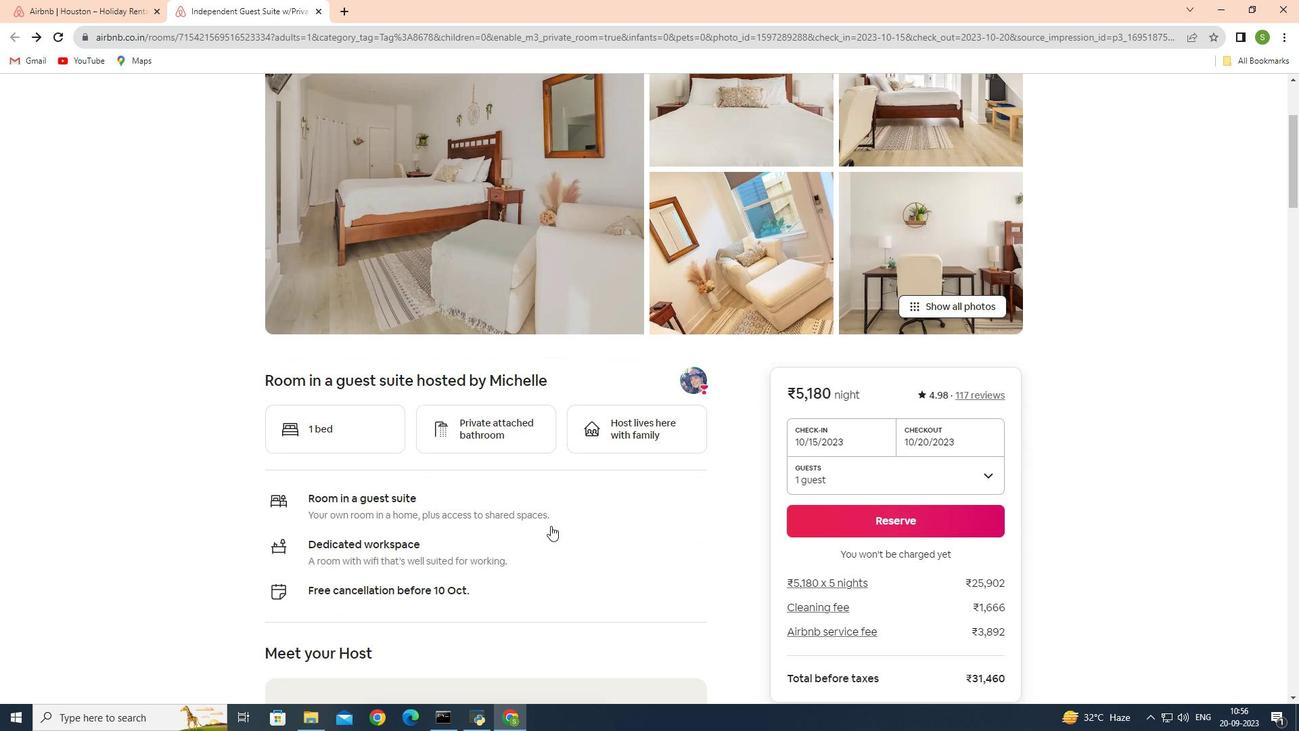 
Action: Mouse scrolled (550, 525) with delta (0, 0)
Screenshot: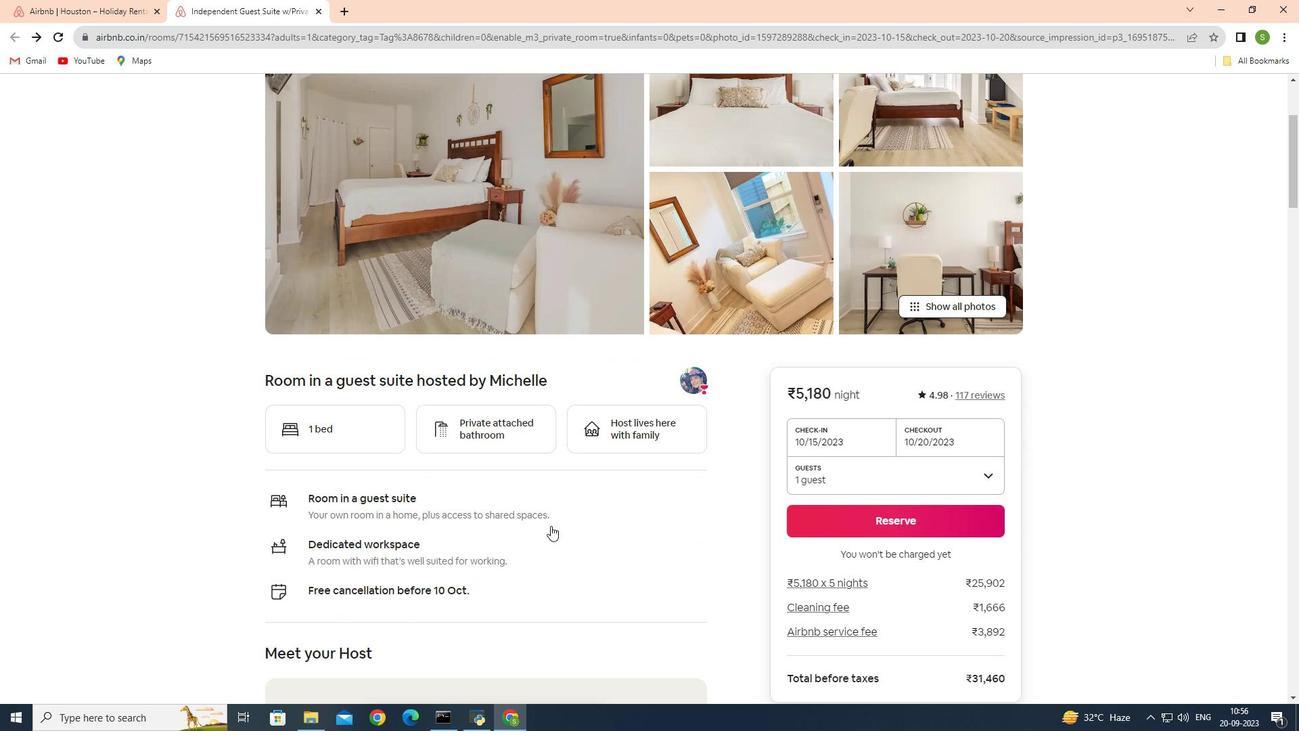 
Action: Mouse moved to (550, 525)
Screenshot: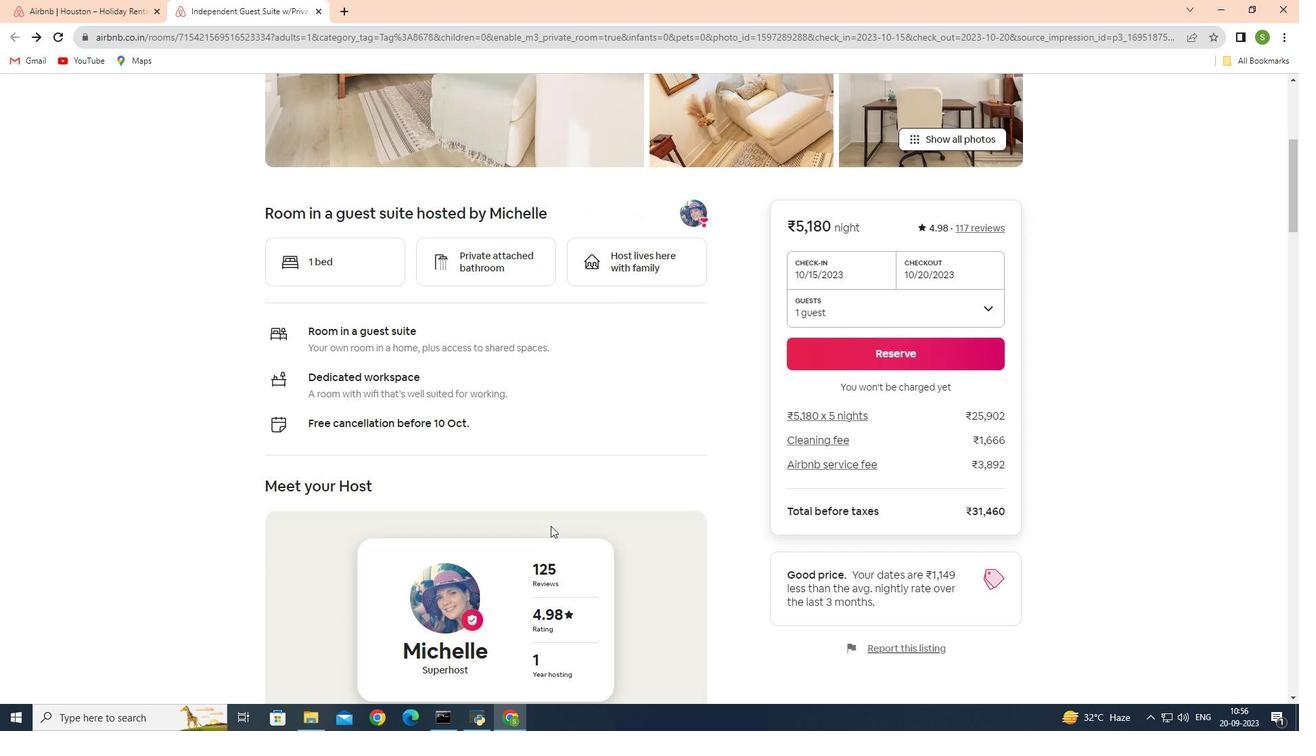 
Action: Mouse scrolled (550, 525) with delta (0, 0)
Screenshot: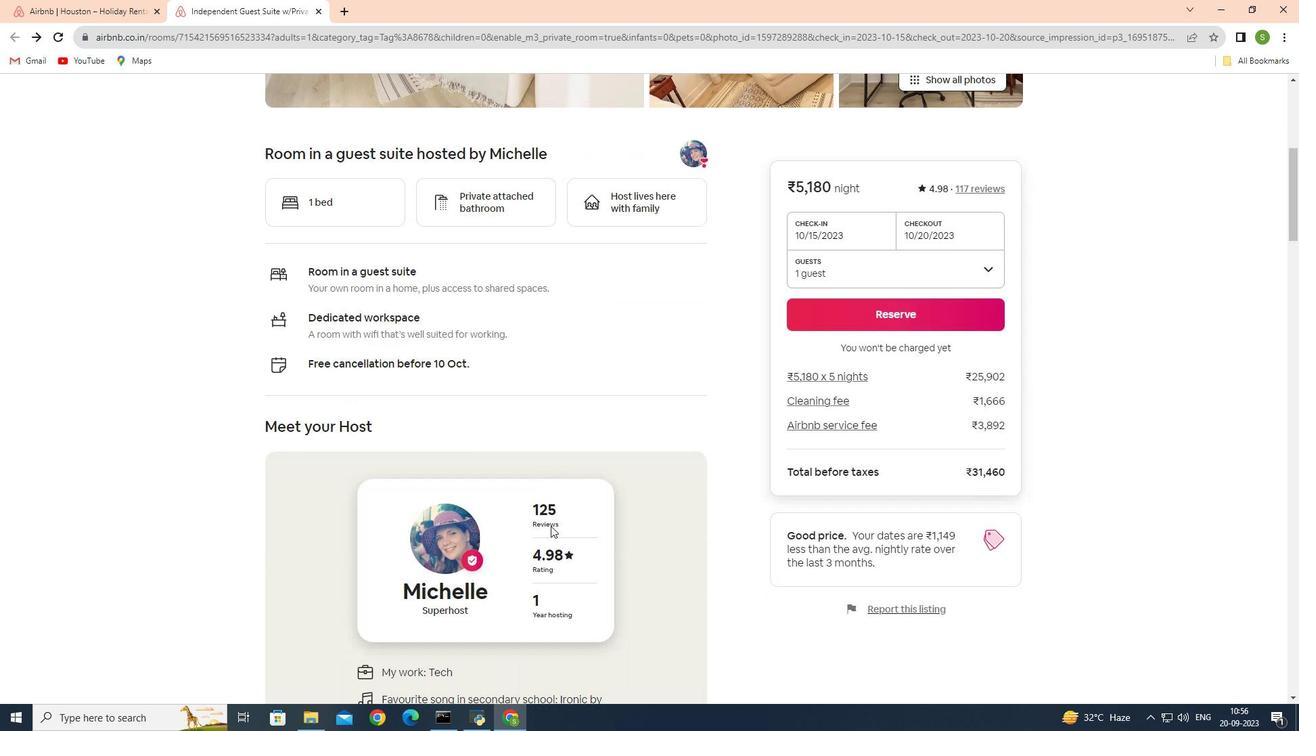 
Action: Mouse scrolled (550, 525) with delta (0, 0)
Screenshot: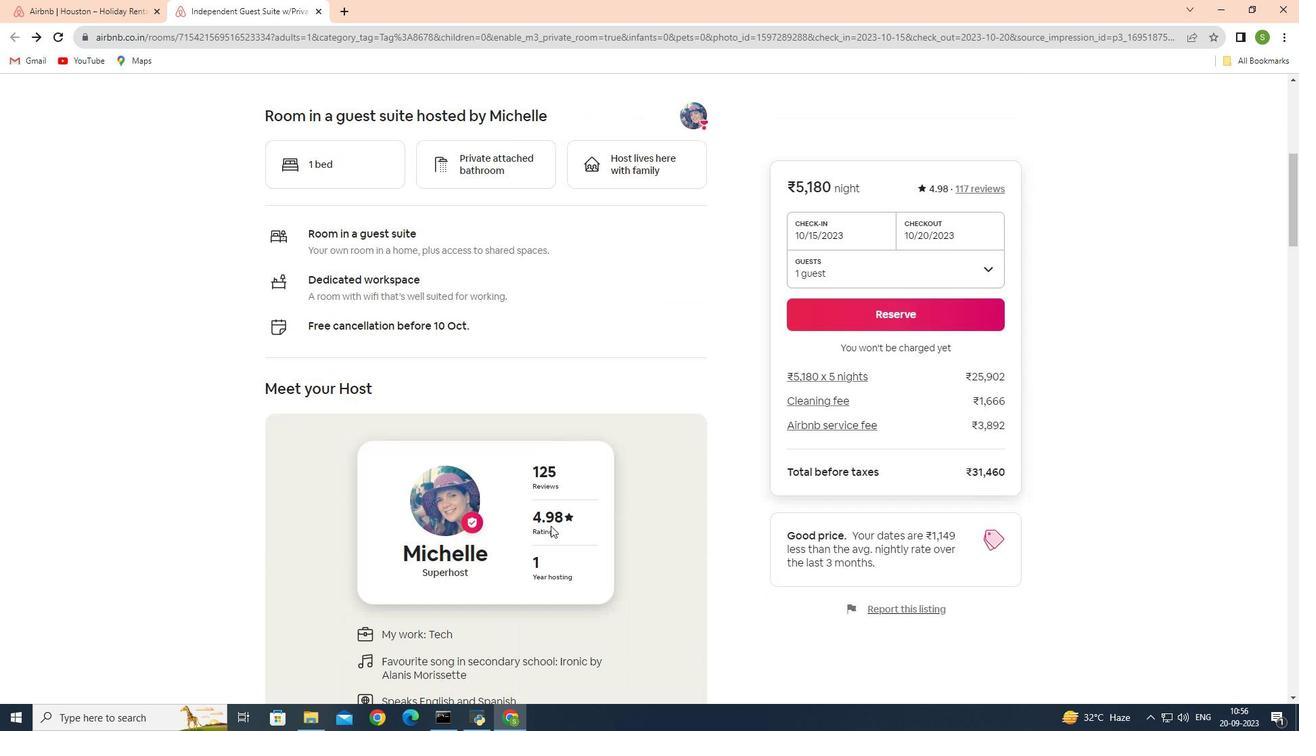 
Action: Mouse scrolled (550, 525) with delta (0, 0)
Screenshot: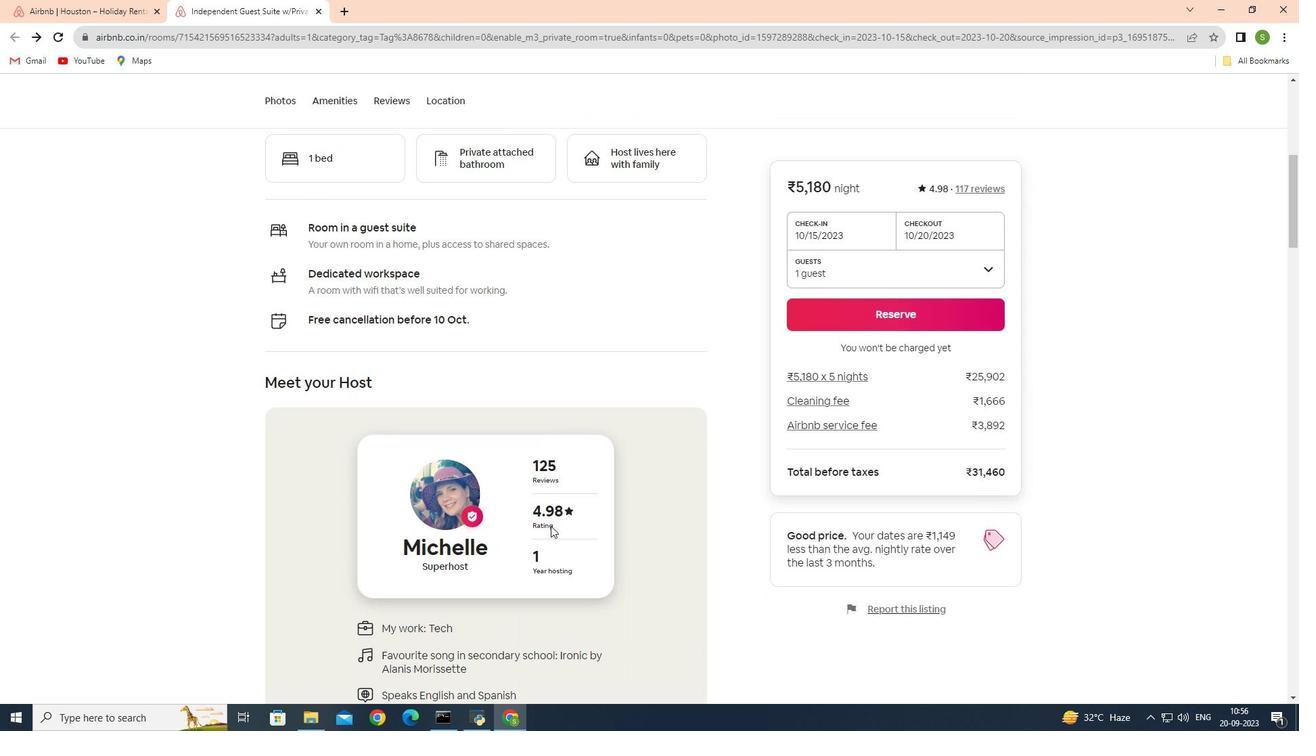 
Action: Mouse scrolled (550, 525) with delta (0, 0)
Screenshot: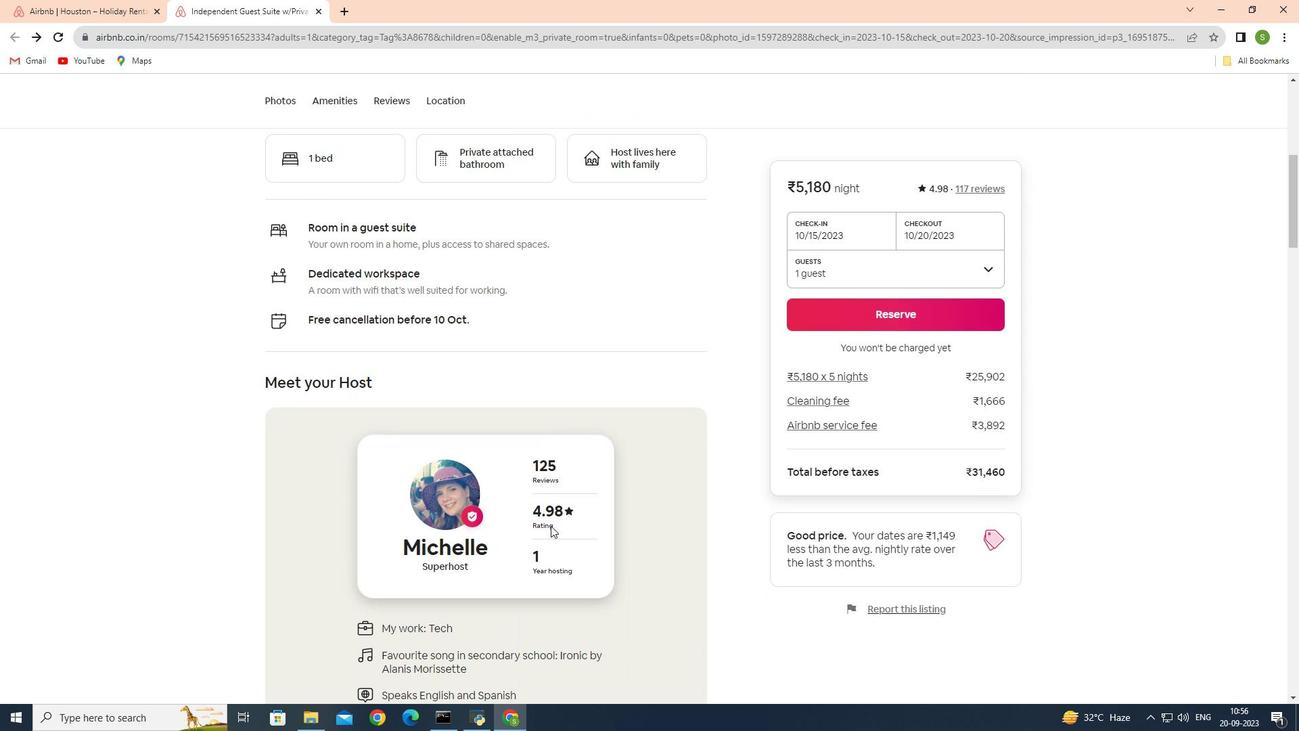 
Action: Mouse scrolled (550, 525) with delta (0, 0)
Screenshot: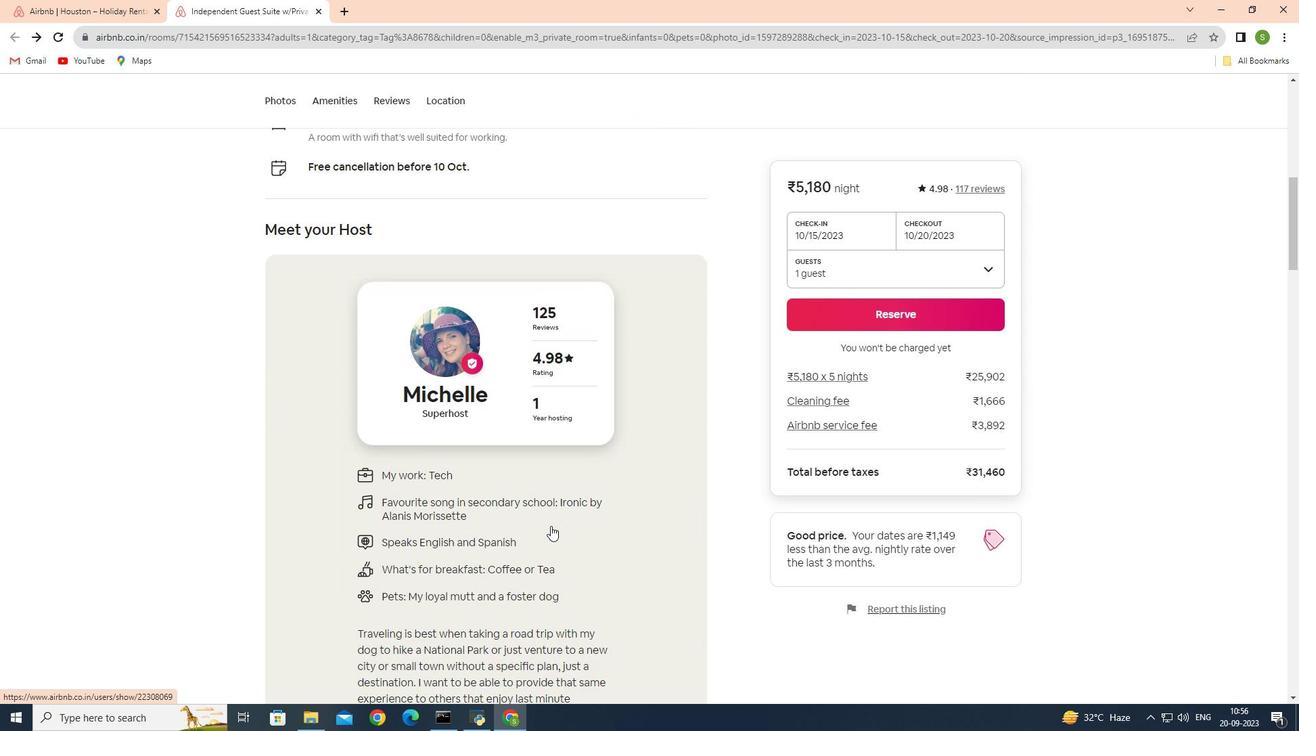 
Action: Mouse scrolled (550, 525) with delta (0, 0)
Screenshot: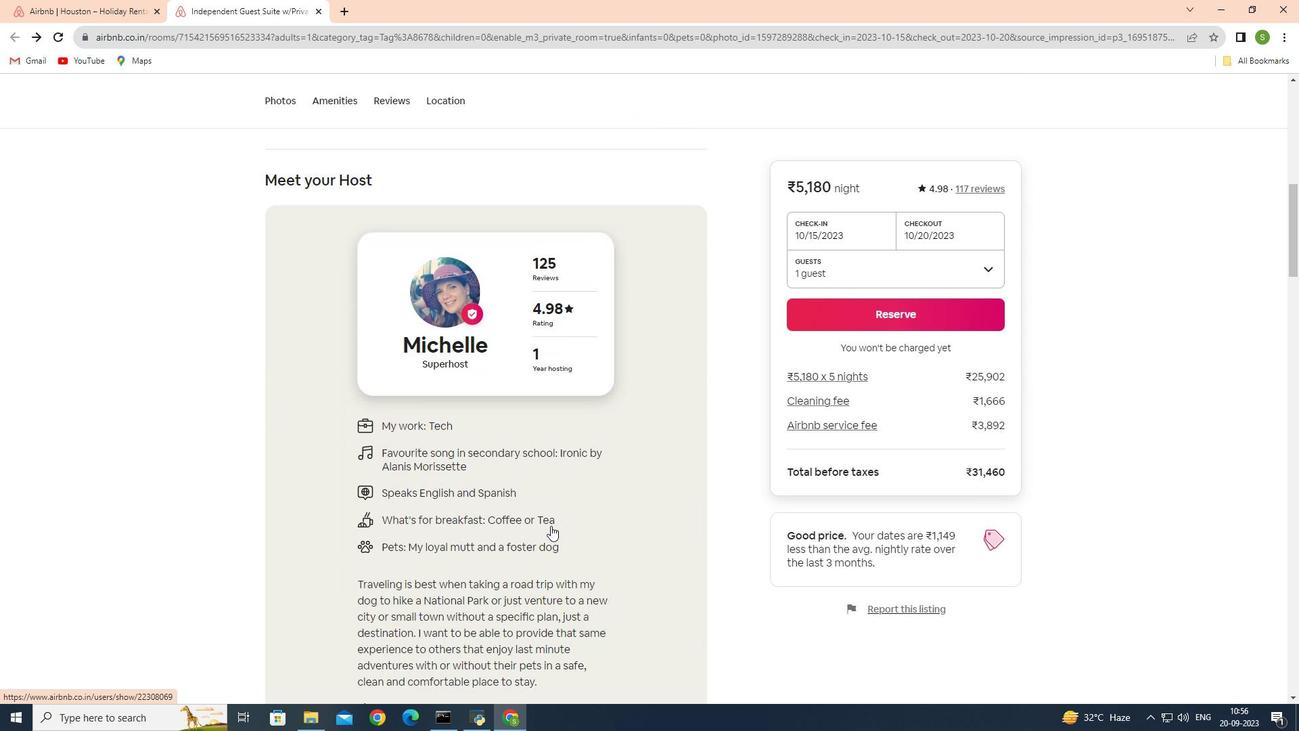 
Action: Mouse scrolled (550, 525) with delta (0, 0)
Screenshot: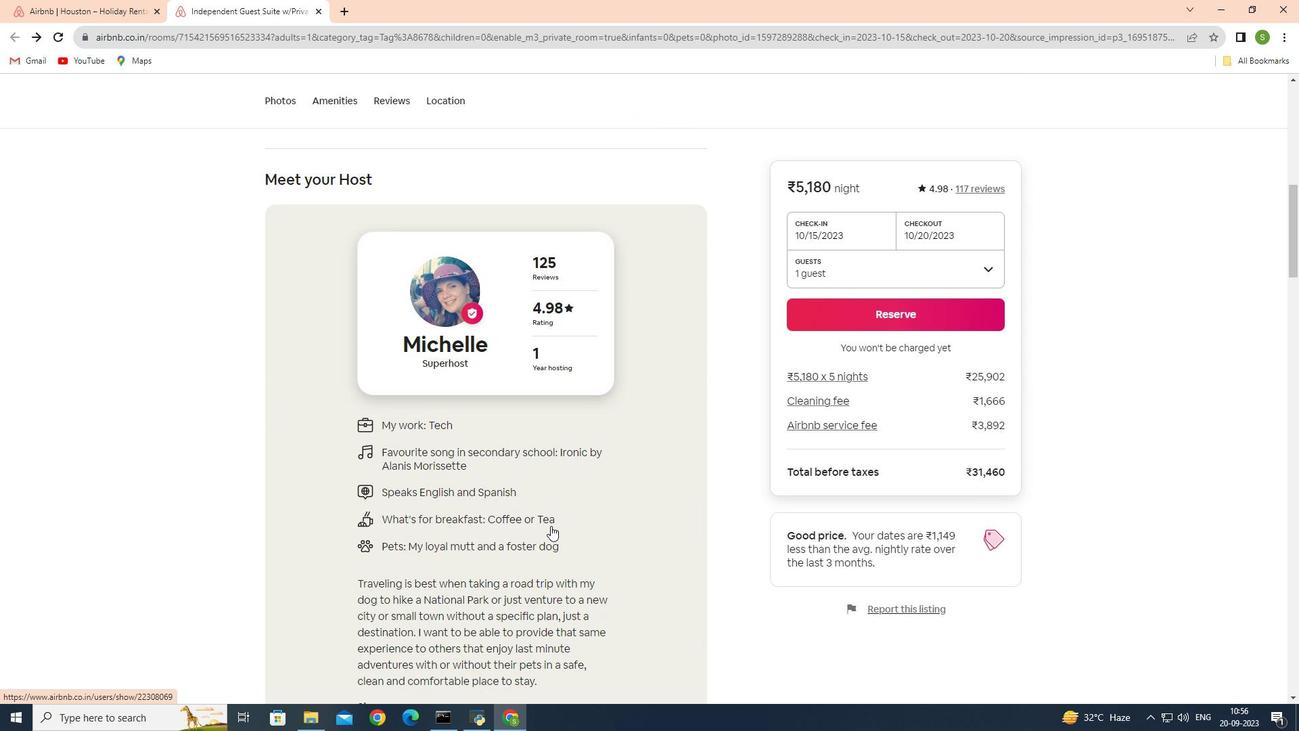
Action: Mouse scrolled (550, 525) with delta (0, 0)
Screenshot: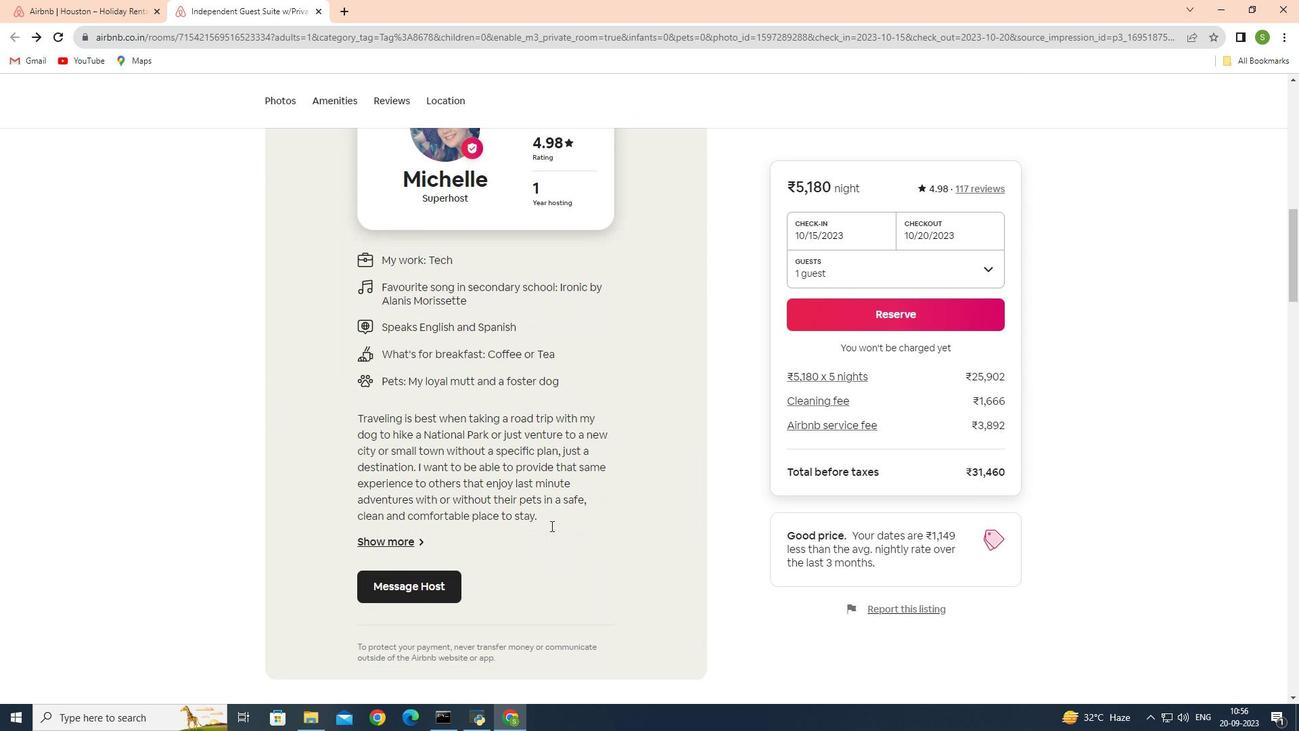 
Action: Mouse scrolled (550, 525) with delta (0, 0)
Screenshot: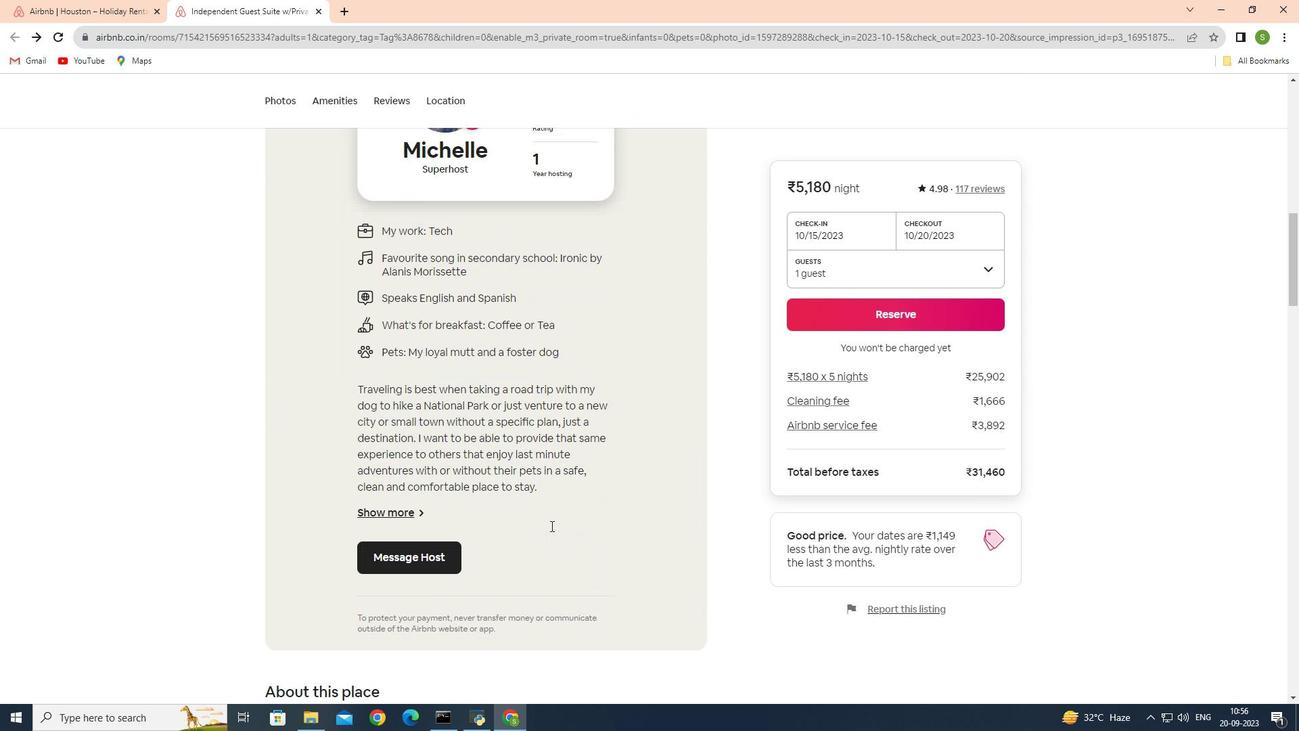 
Action: Mouse scrolled (550, 525) with delta (0, 0)
Screenshot: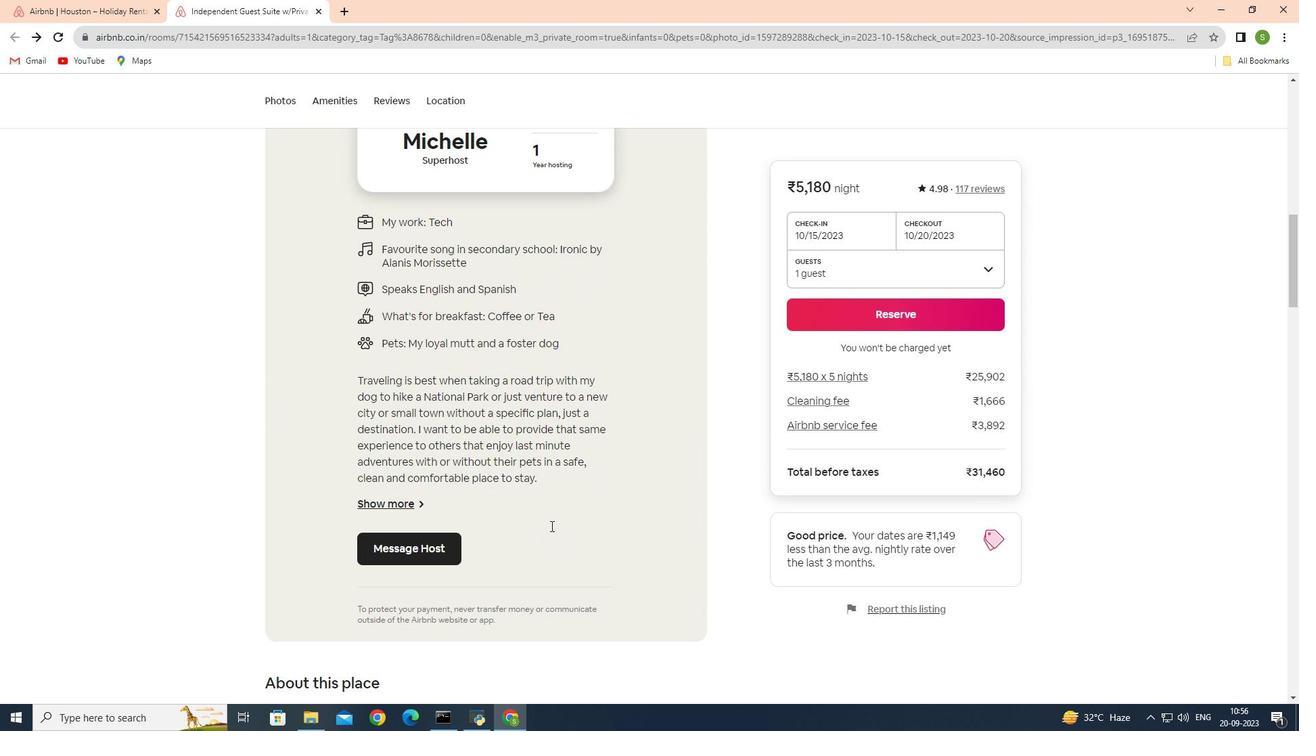 
Action: Mouse scrolled (550, 525) with delta (0, 0)
Screenshot: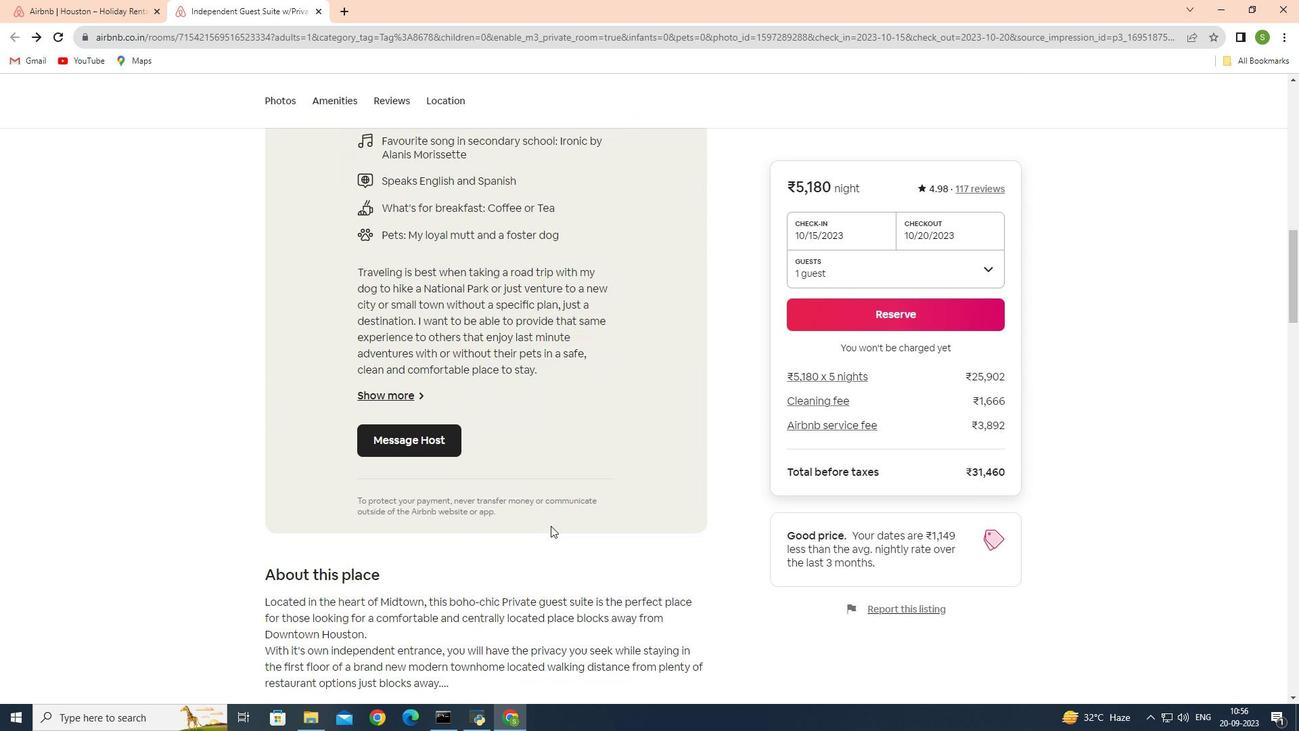 
Action: Mouse scrolled (550, 525) with delta (0, 0)
Screenshot: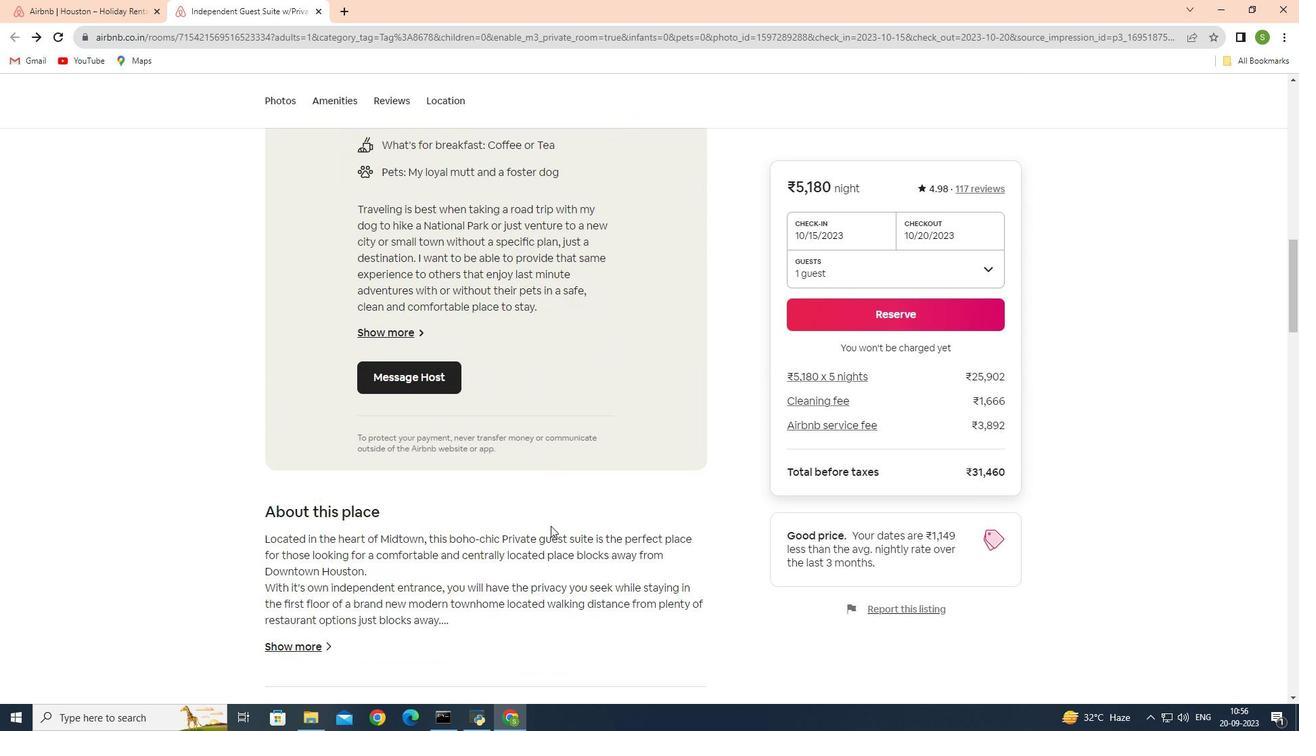 
Action: Mouse scrolled (550, 525) with delta (0, 0)
Screenshot: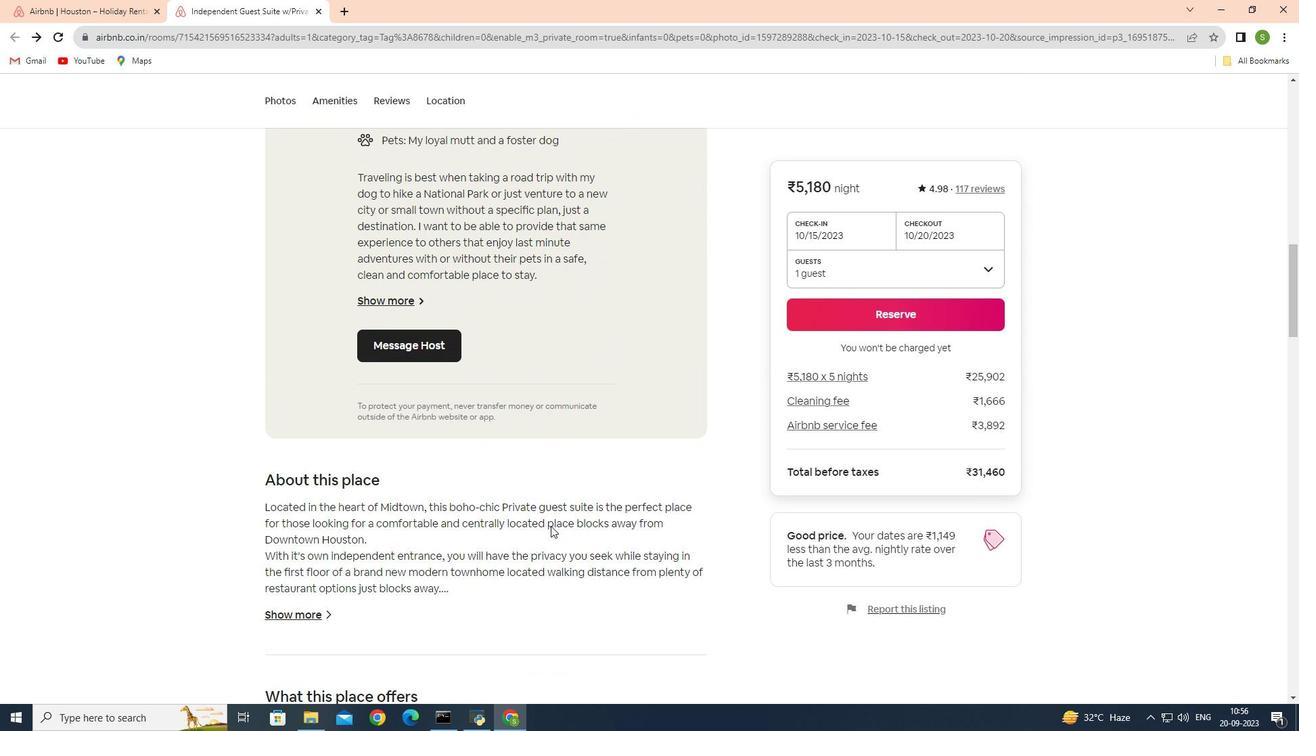 
Action: Mouse scrolled (550, 525) with delta (0, 0)
Screenshot: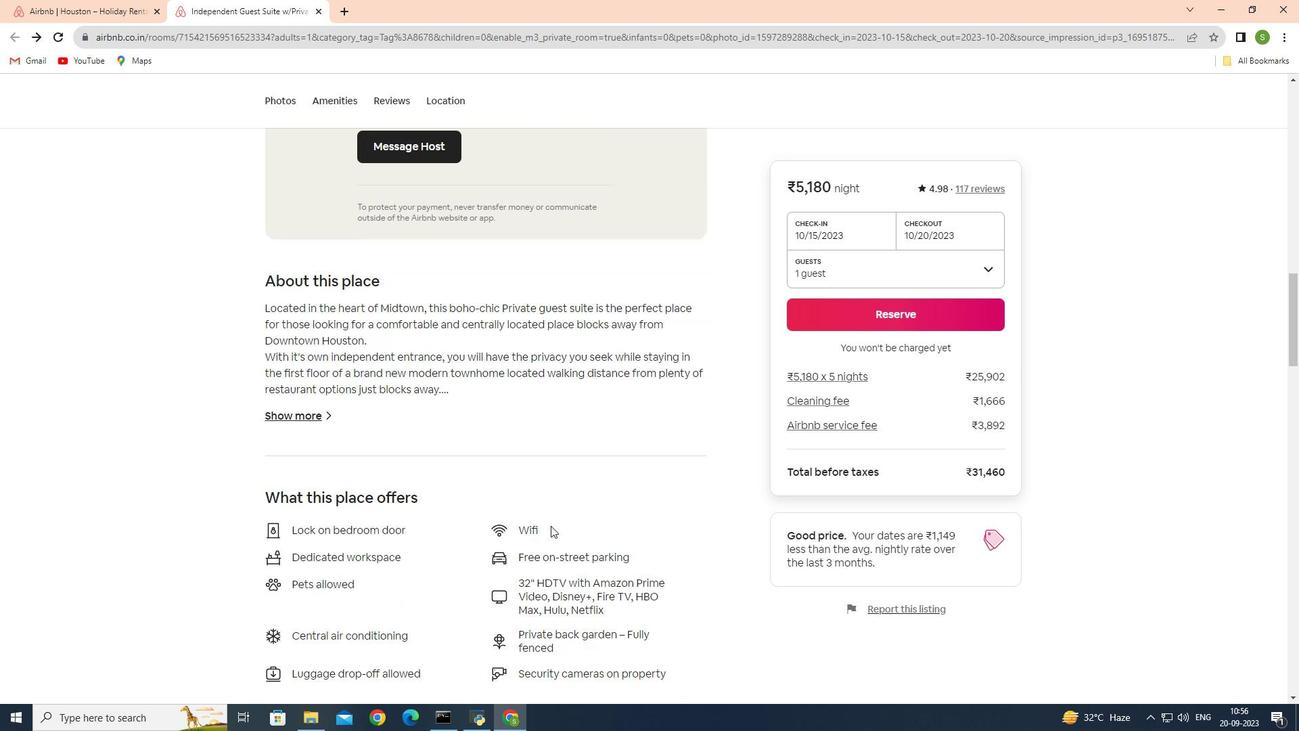 
Action: Mouse scrolled (550, 525) with delta (0, 0)
Screenshot: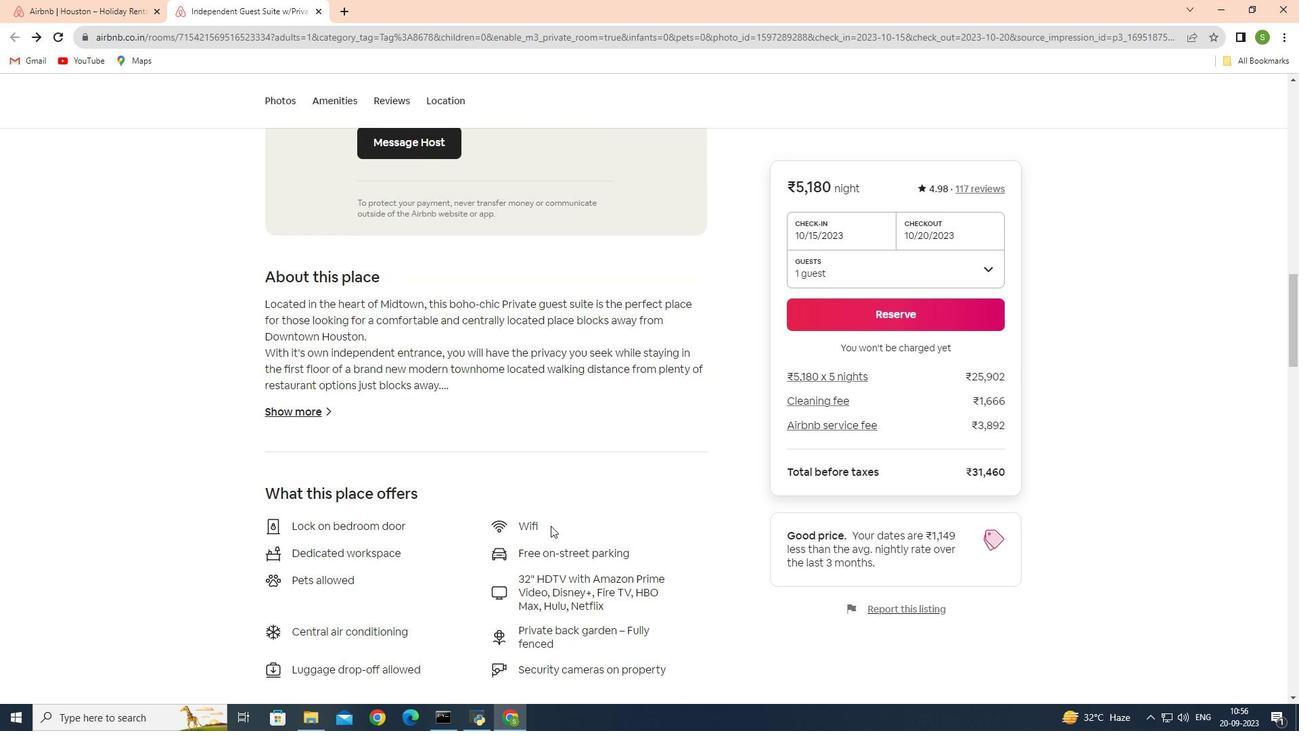 
Action: Mouse scrolled (550, 525) with delta (0, 0)
Screenshot: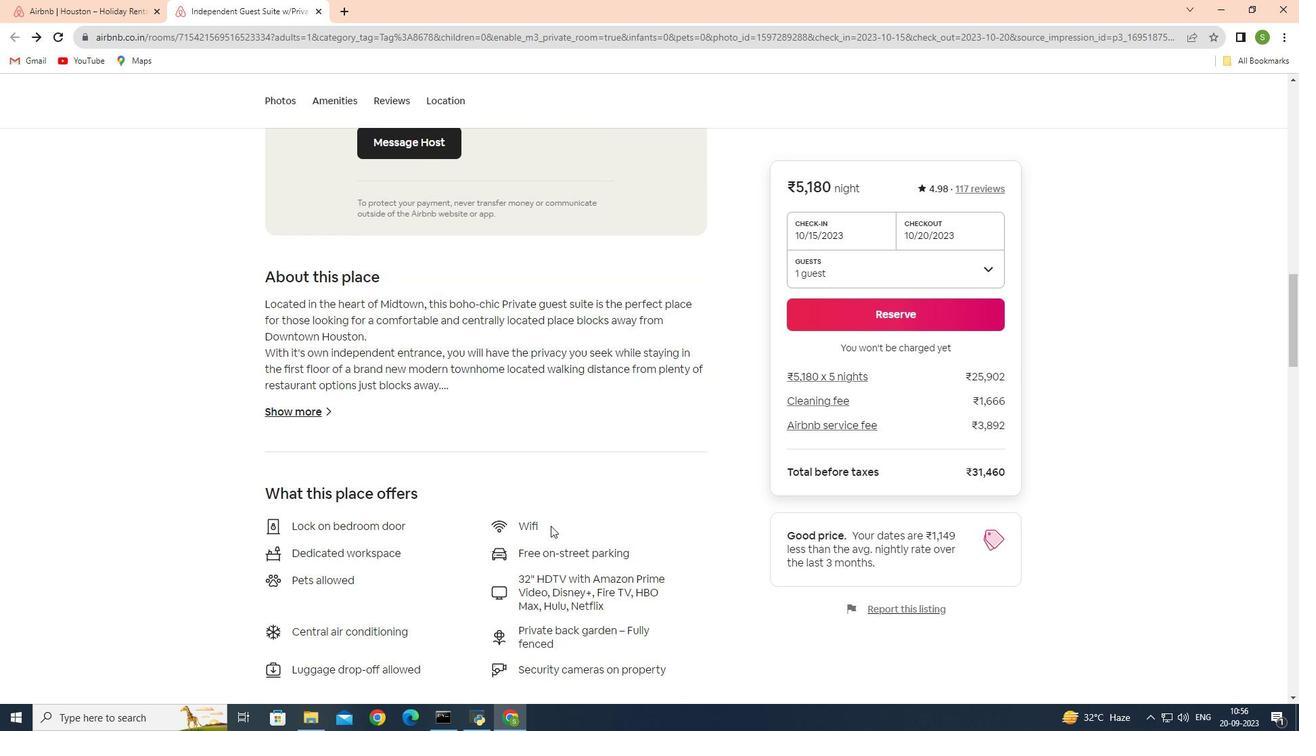 
Action: Mouse scrolled (550, 525) with delta (0, 0)
Screenshot: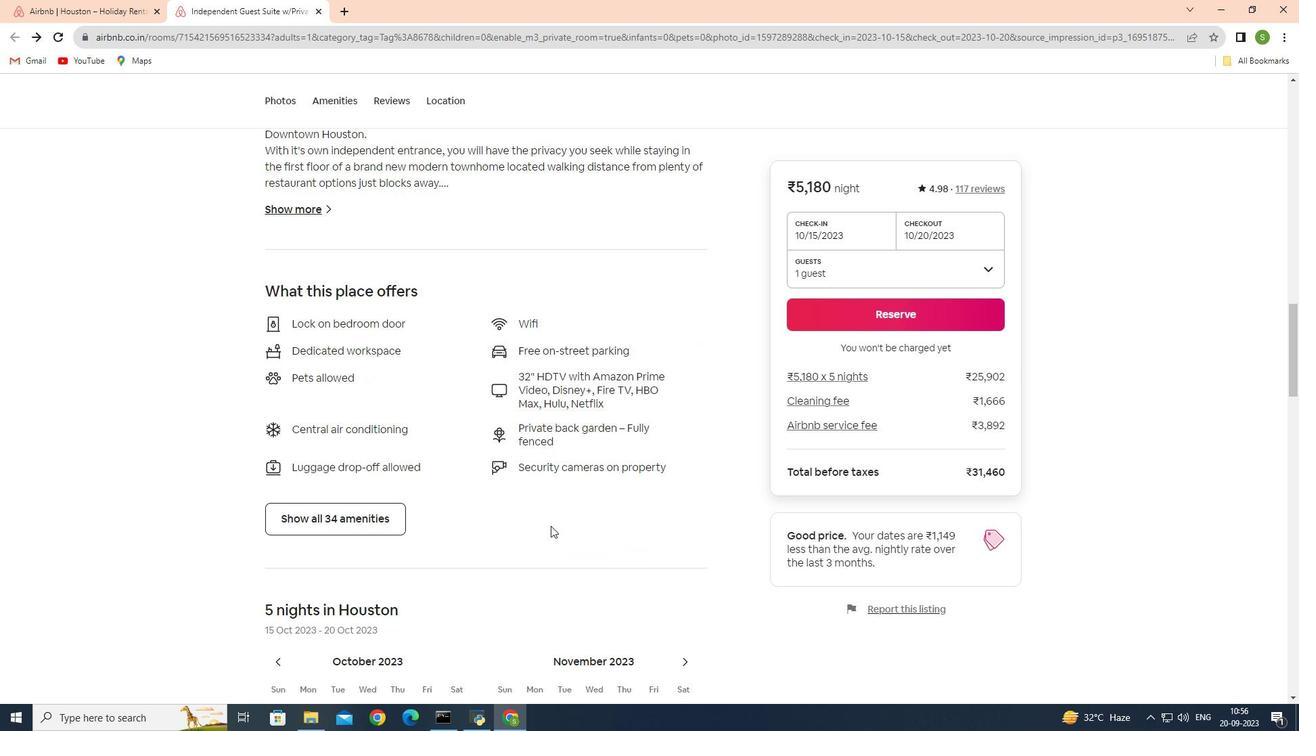 
Action: Mouse scrolled (550, 525) with delta (0, 0)
Screenshot: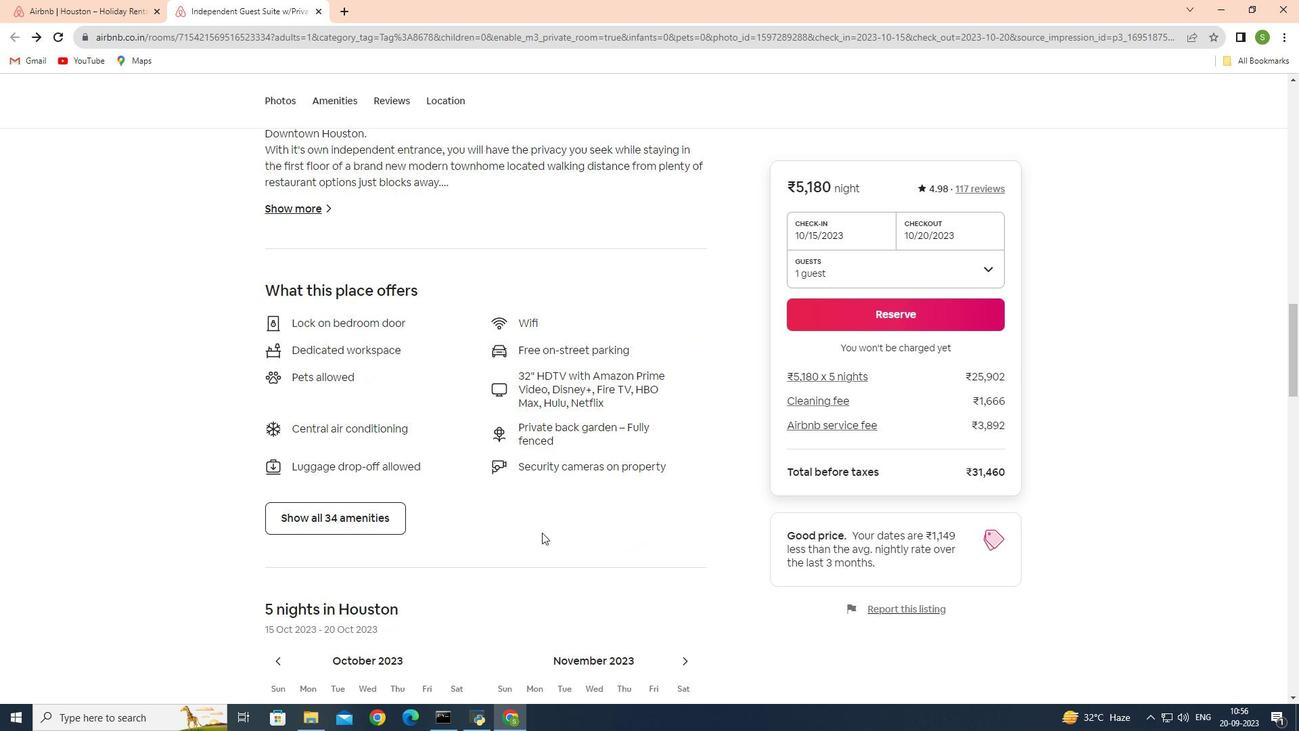 
Action: Mouse scrolled (550, 525) with delta (0, 0)
Screenshot: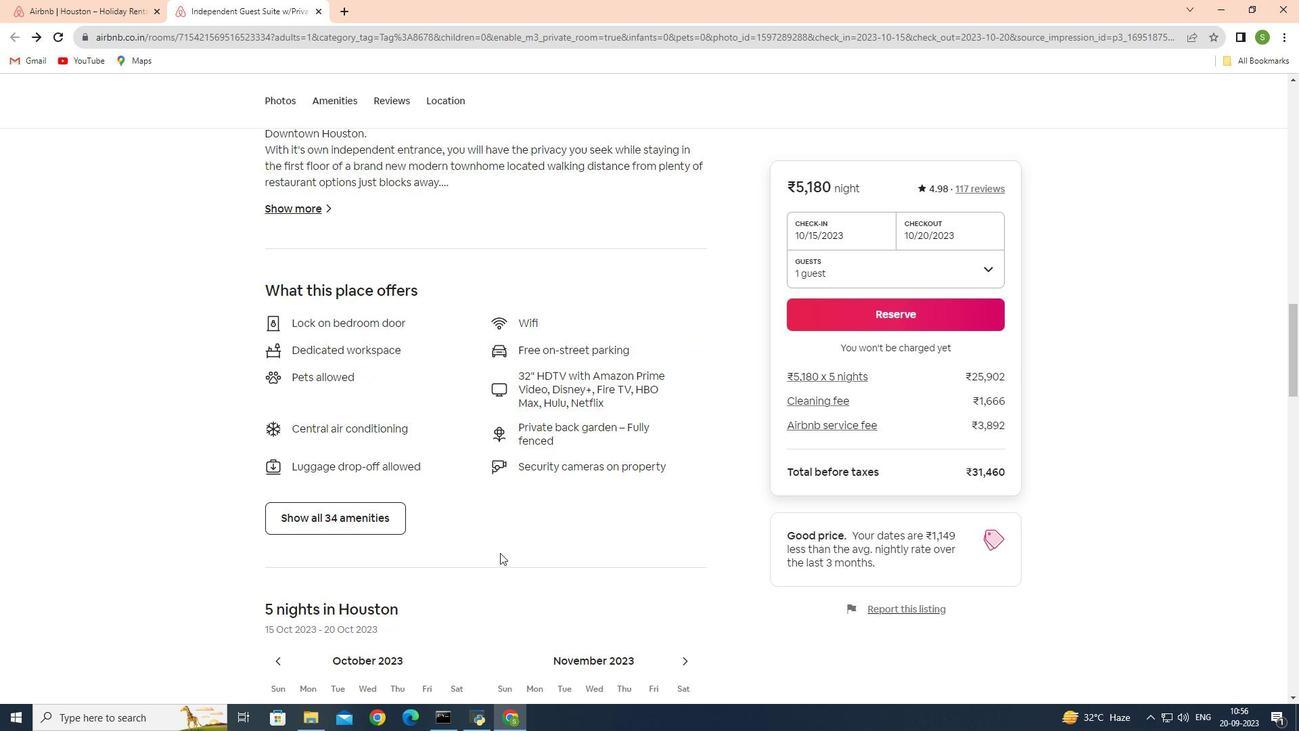 
Action: Mouse moved to (318, 510)
Screenshot: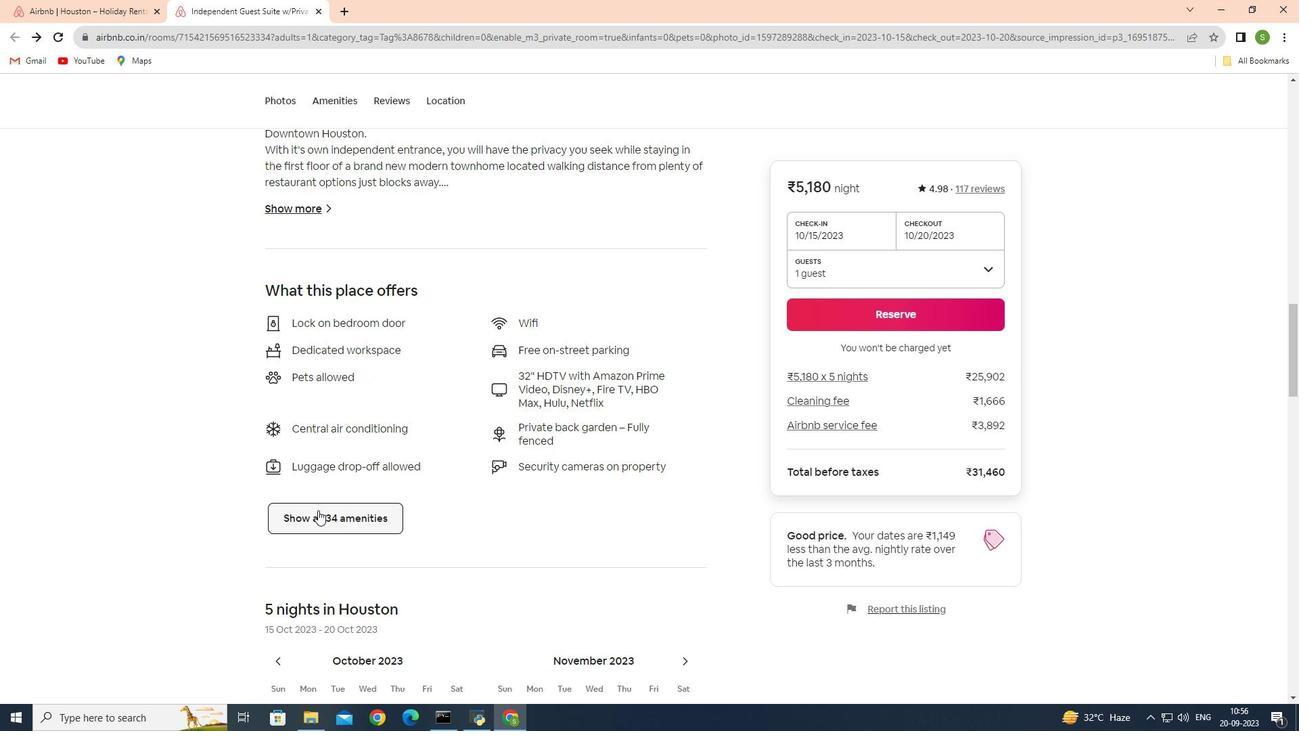 
Action: Mouse pressed left at (318, 510)
Screenshot: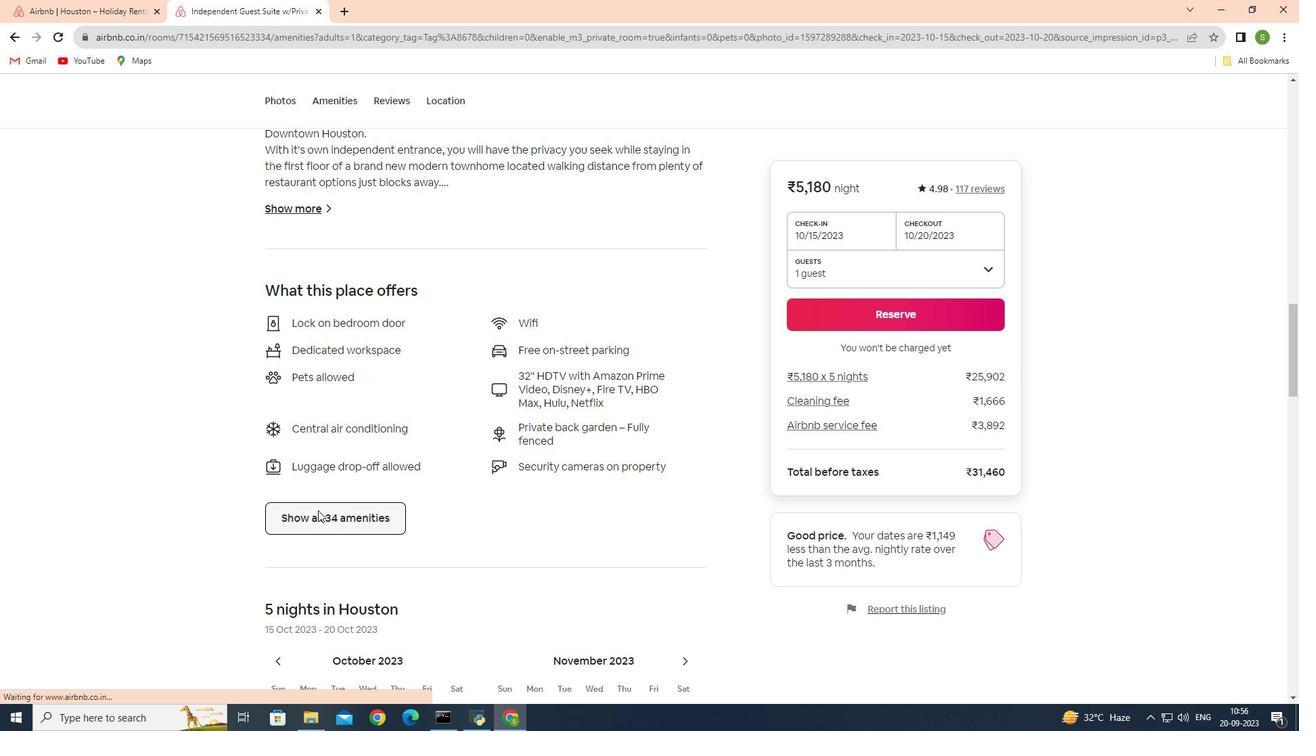 
Action: Mouse moved to (555, 515)
Screenshot: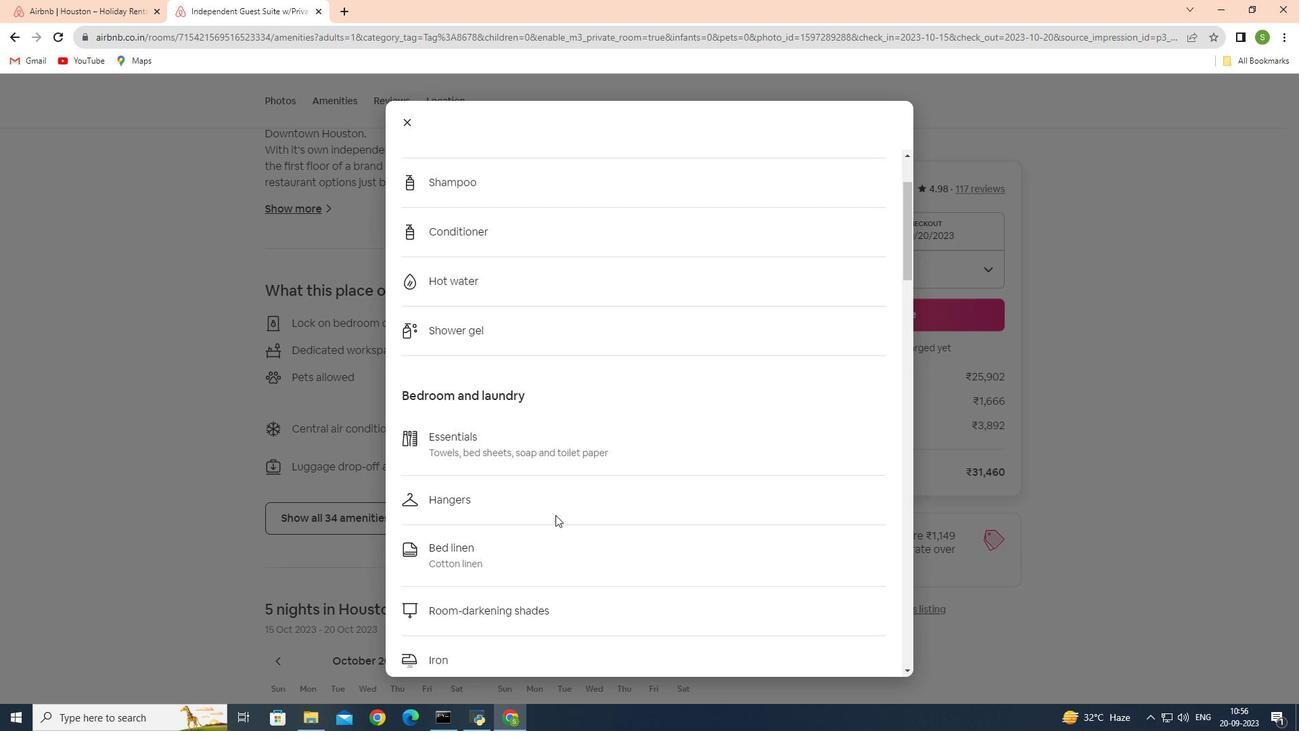 
Action: Mouse scrolled (555, 514) with delta (0, 0)
Screenshot: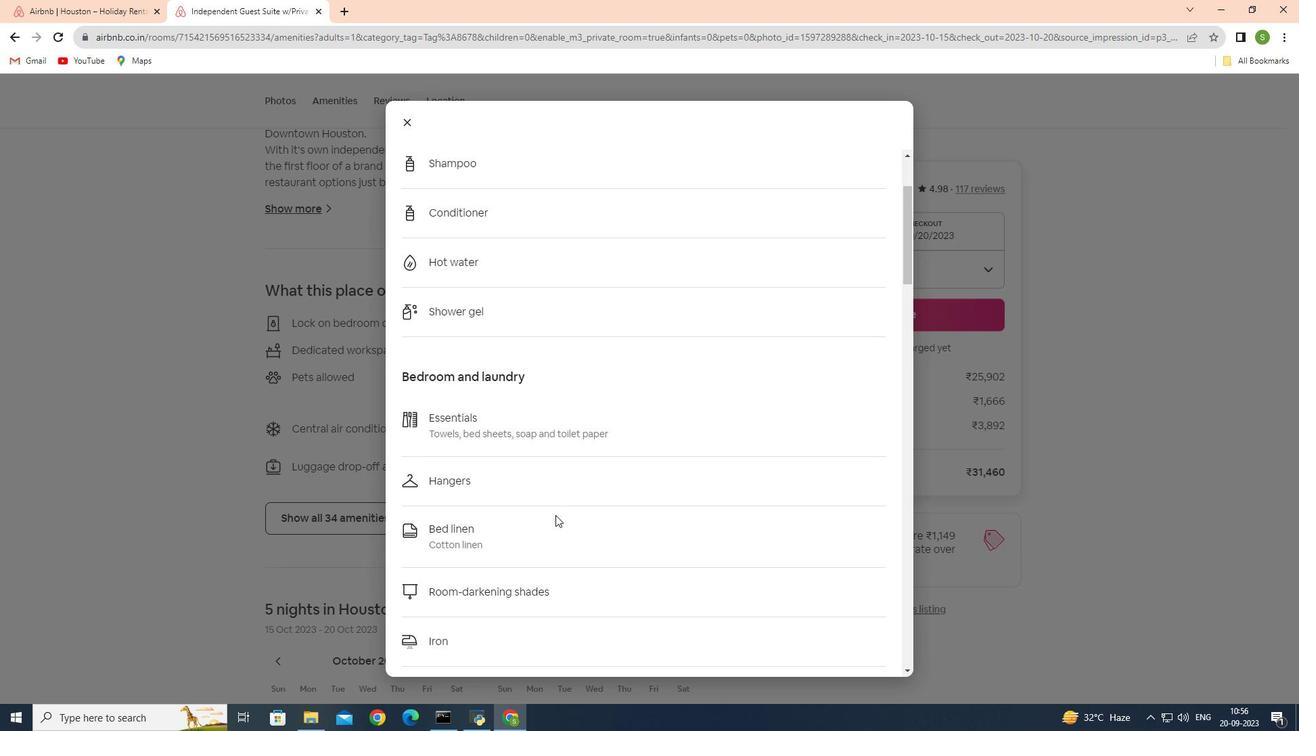 
Action: Mouse scrolled (555, 514) with delta (0, 0)
Screenshot: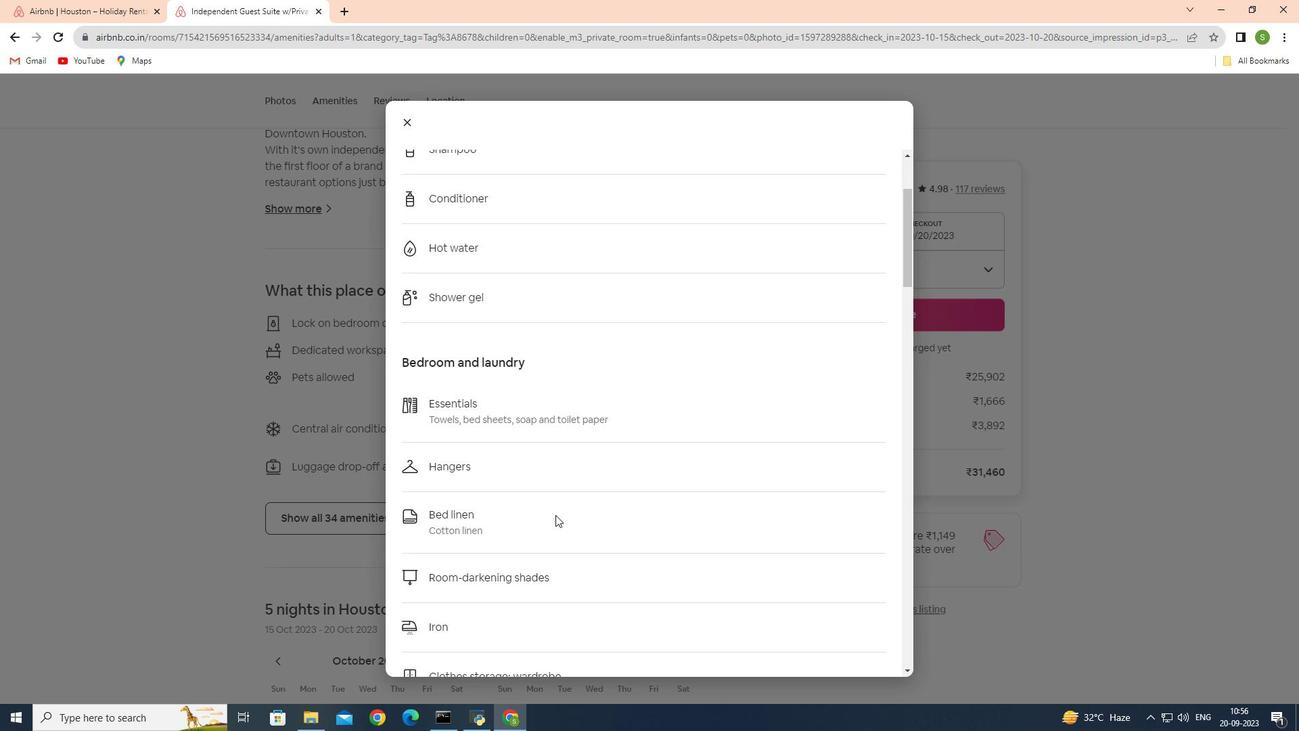 
Action: Mouse scrolled (555, 514) with delta (0, 0)
Screenshot: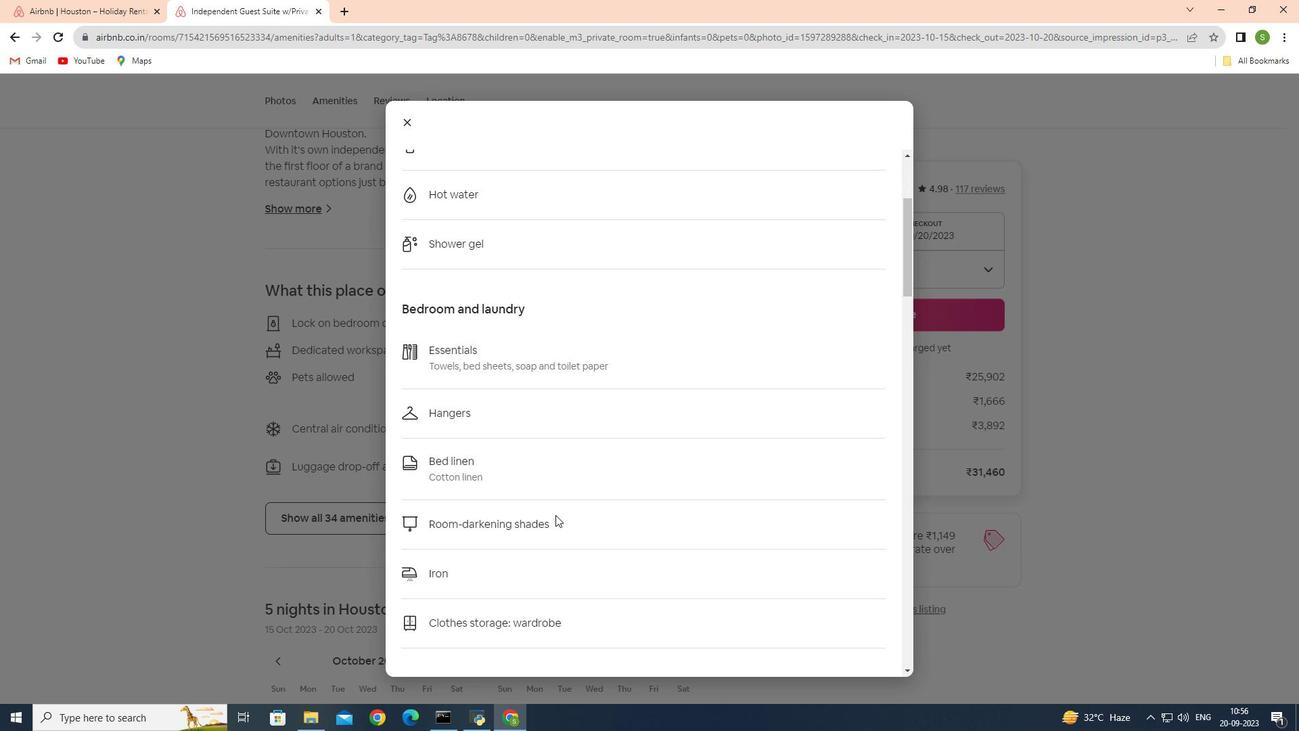 
Action: Mouse scrolled (555, 514) with delta (0, 0)
Screenshot: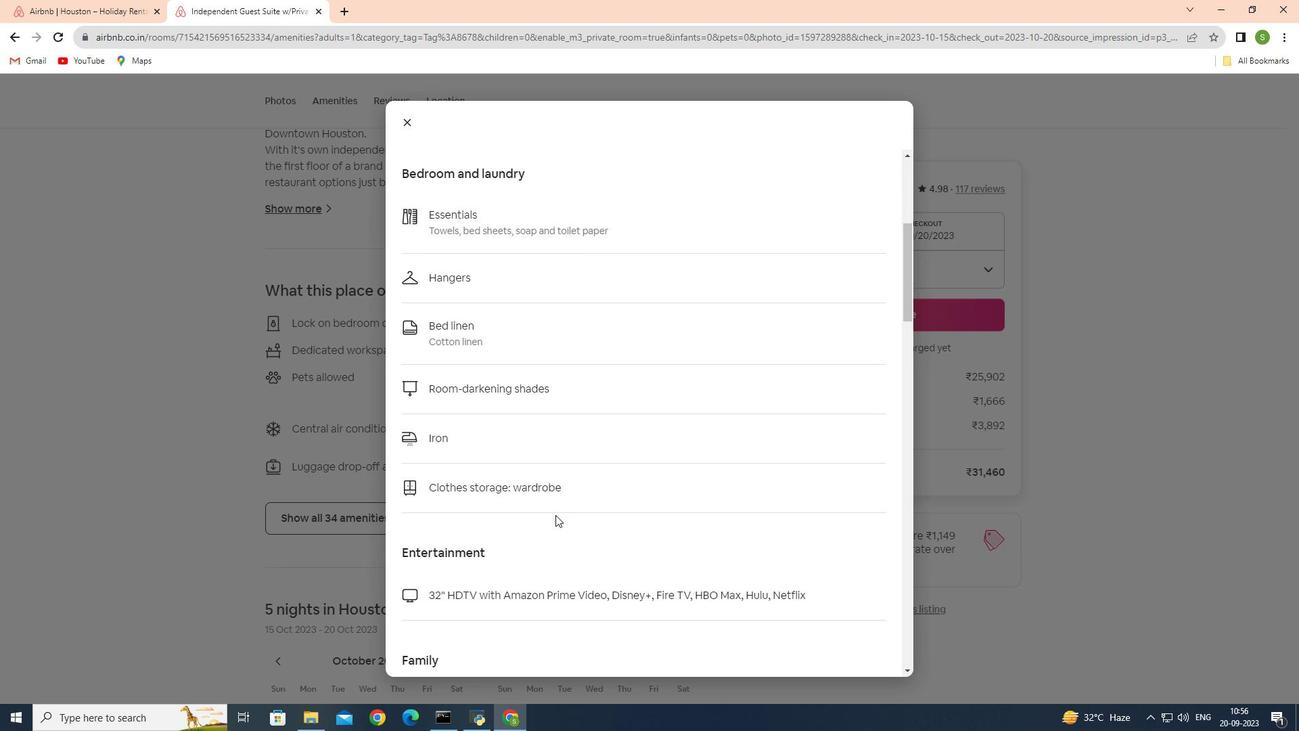 
Action: Mouse scrolled (555, 514) with delta (0, 0)
Screenshot: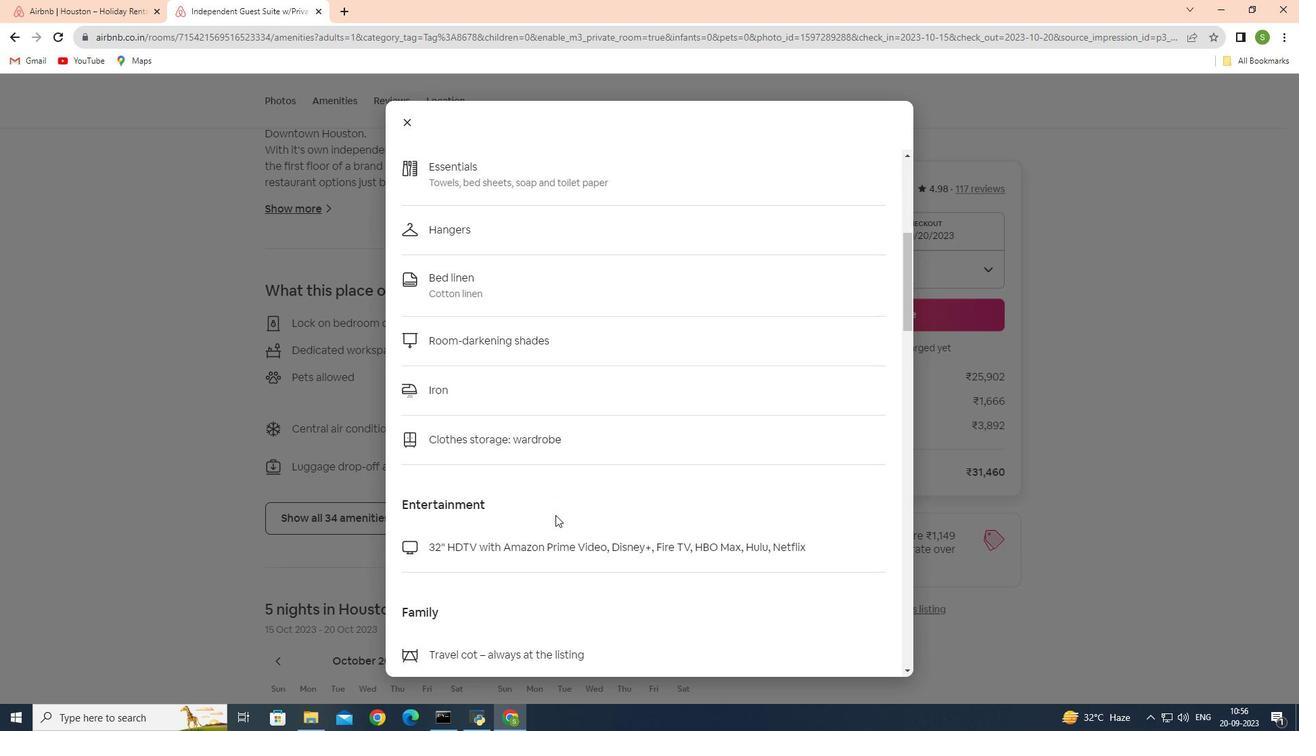 
Action: Mouse scrolled (555, 514) with delta (0, 0)
Screenshot: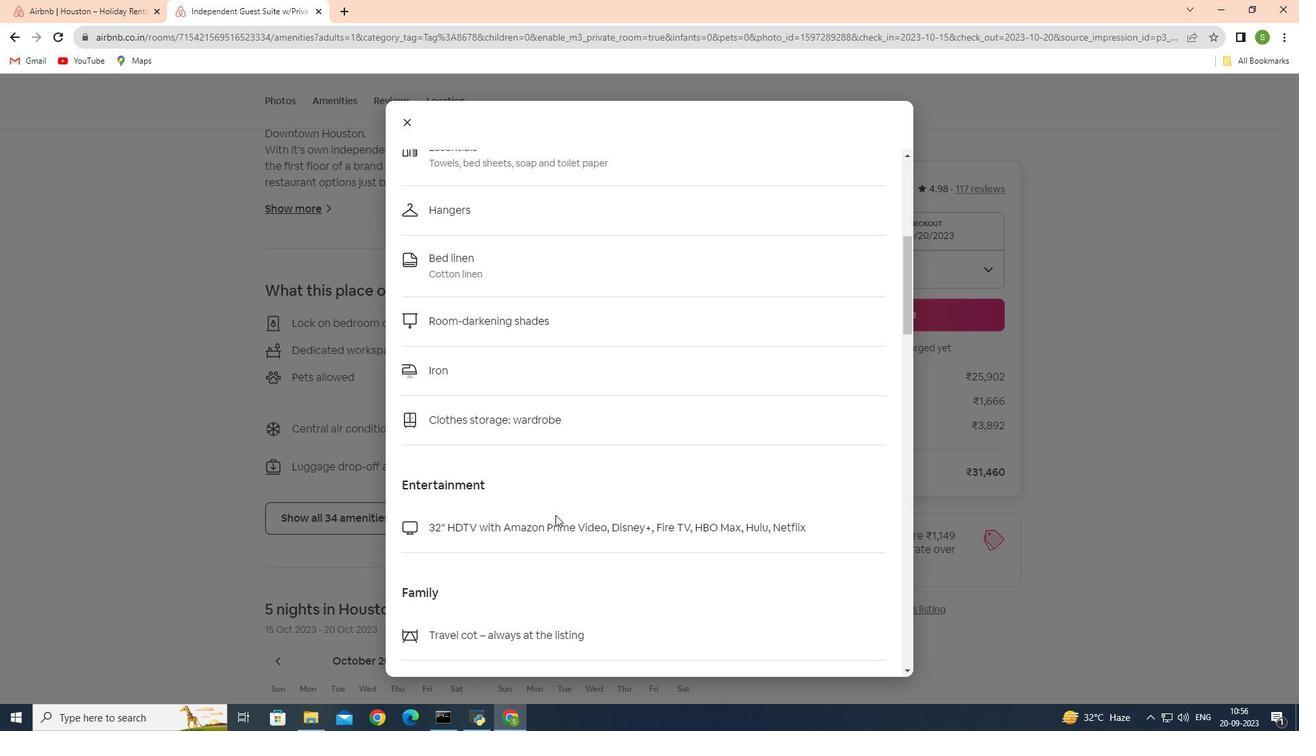 
Action: Mouse scrolled (555, 514) with delta (0, 0)
Screenshot: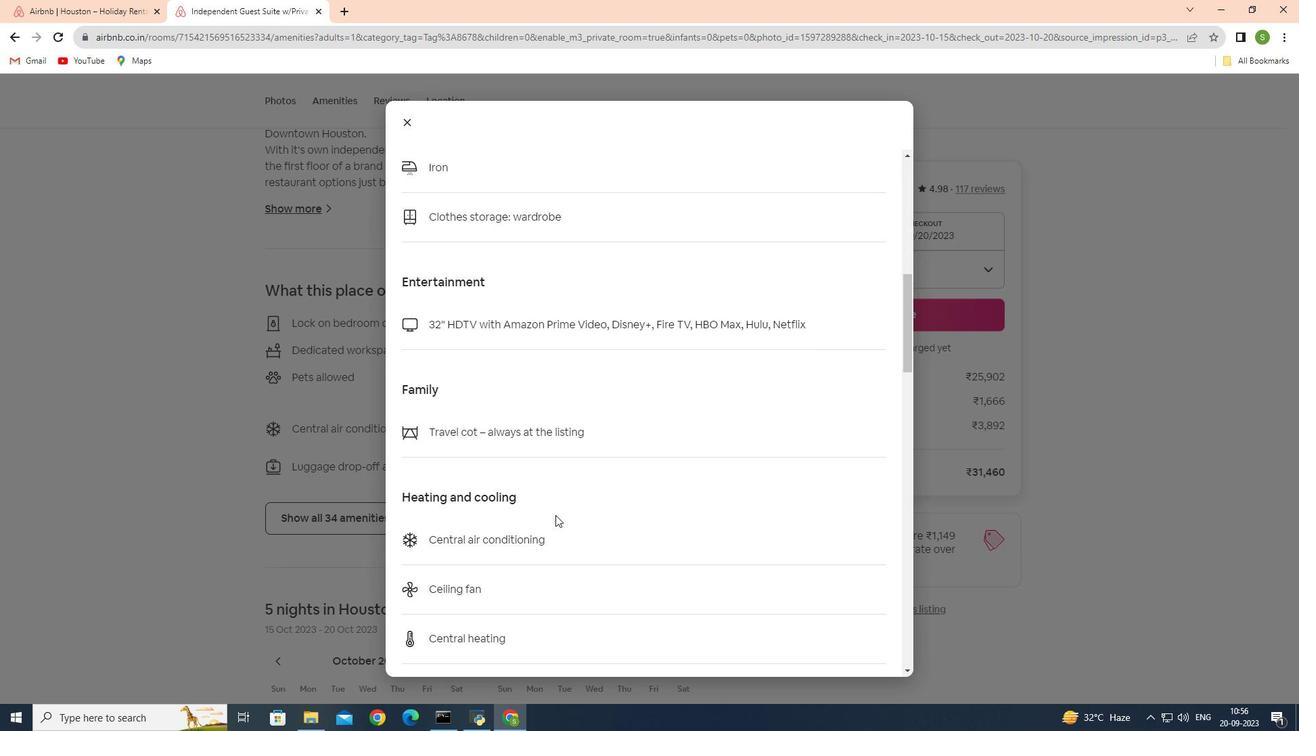 
Action: Mouse scrolled (555, 514) with delta (0, 0)
Screenshot: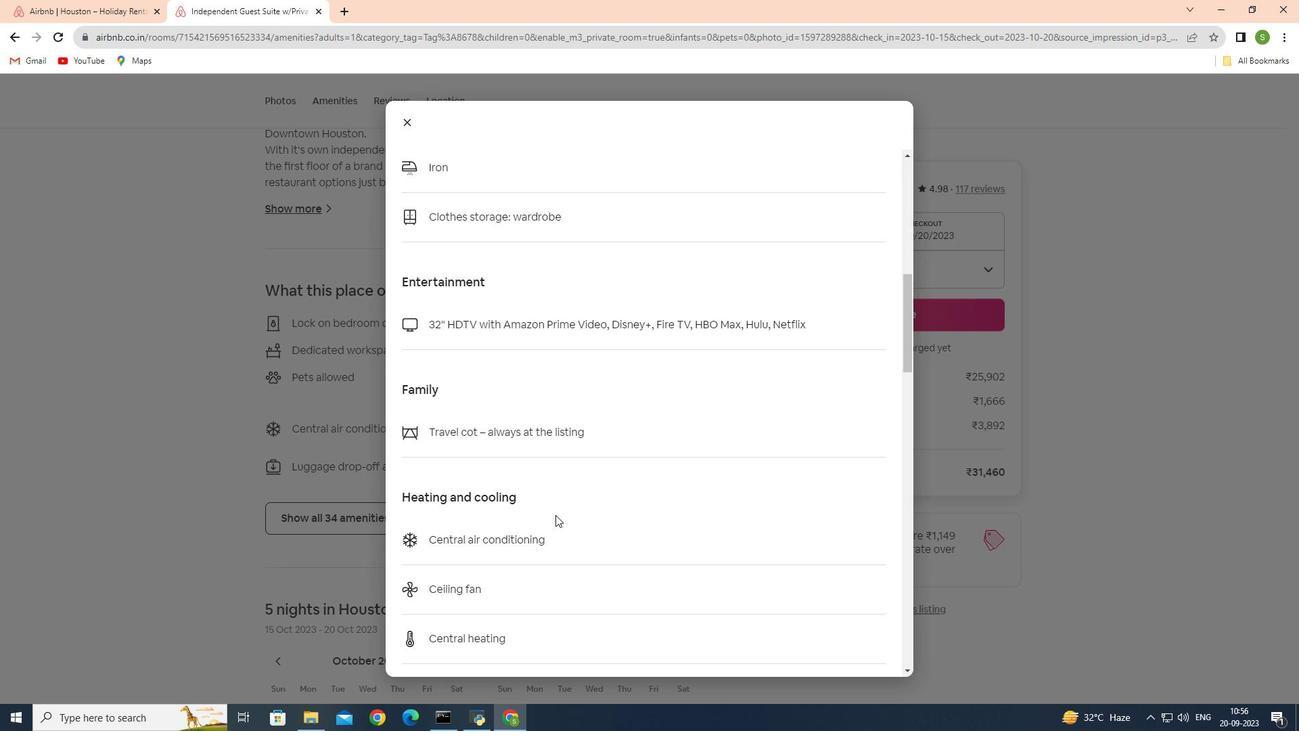 
Action: Mouse scrolled (555, 514) with delta (0, 0)
Screenshot: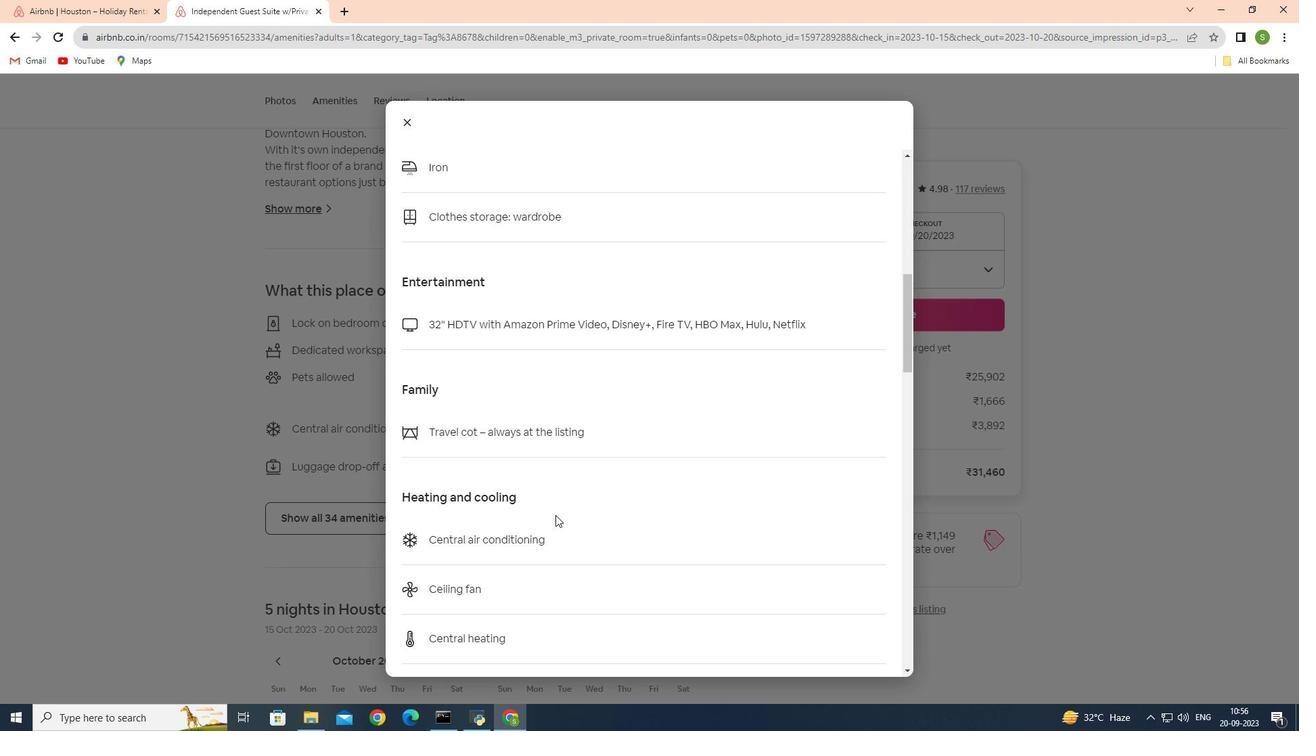 
Action: Mouse scrolled (555, 514) with delta (0, 0)
Screenshot: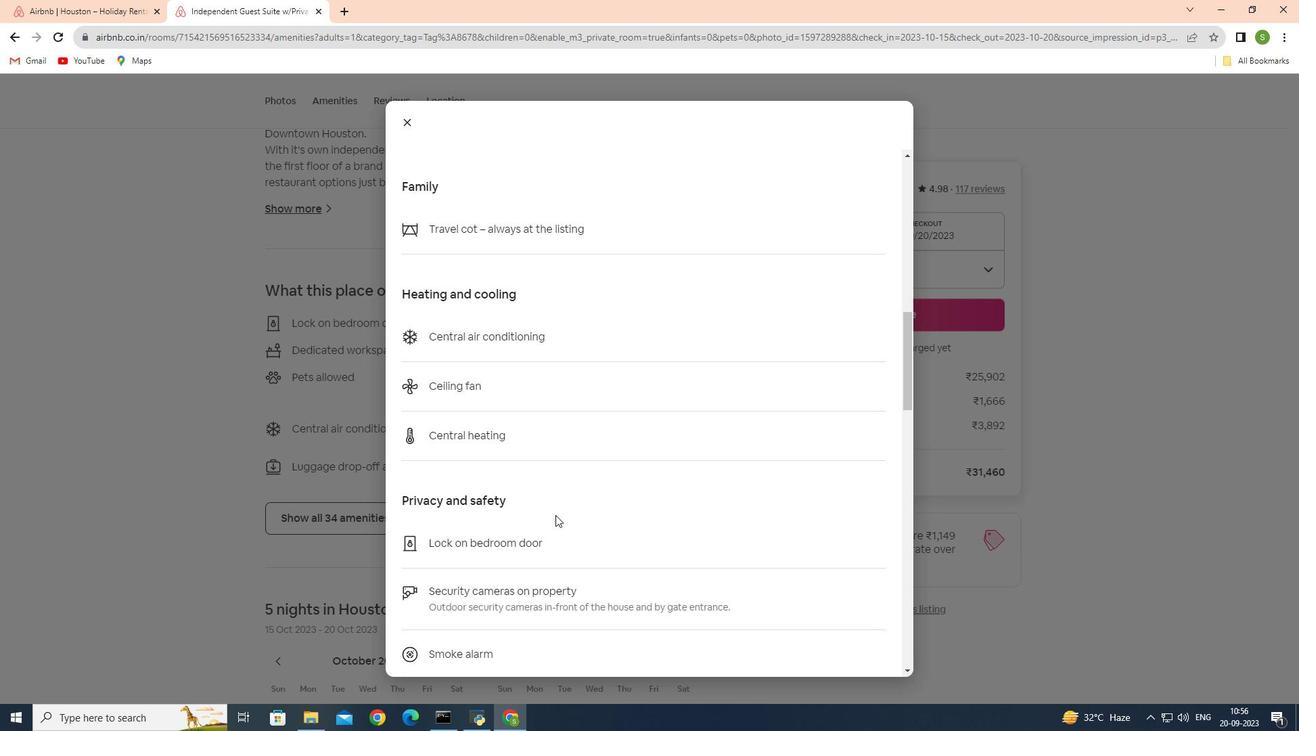 
Action: Mouse scrolled (555, 514) with delta (0, 0)
Screenshot: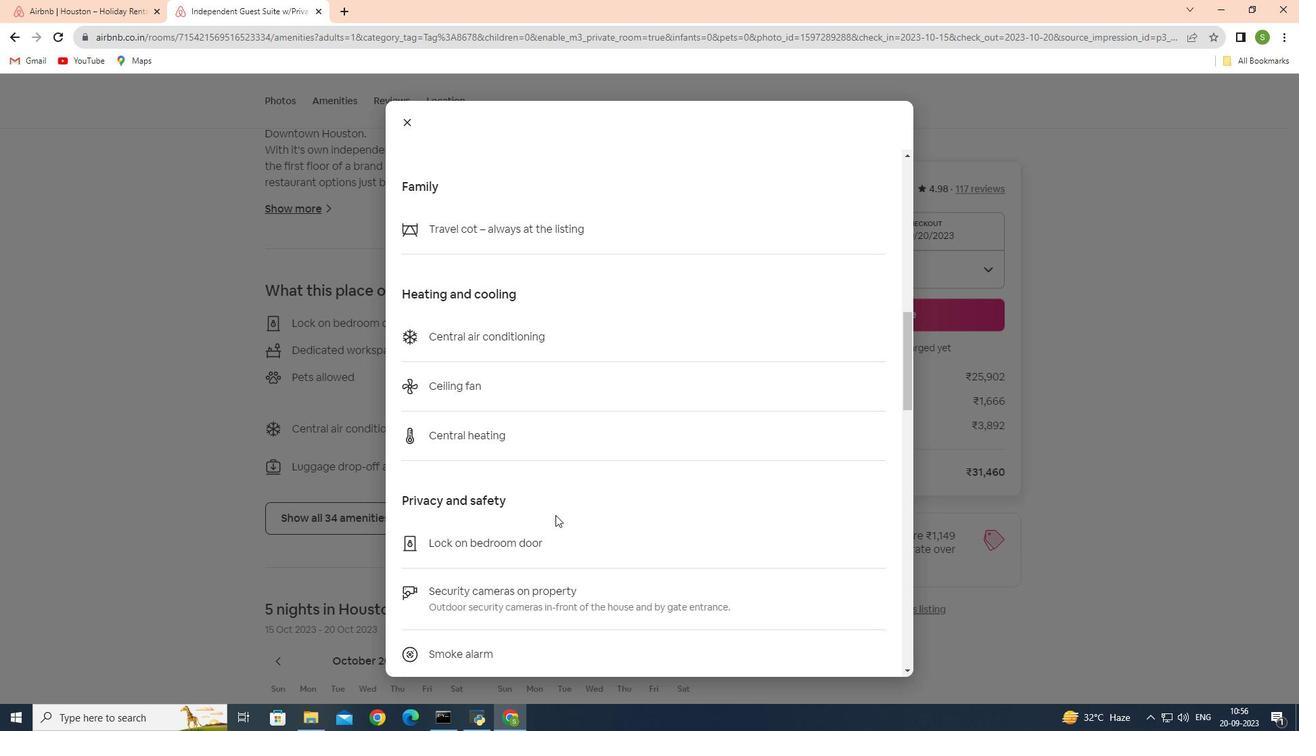 
Action: Mouse scrolled (555, 514) with delta (0, 0)
Screenshot: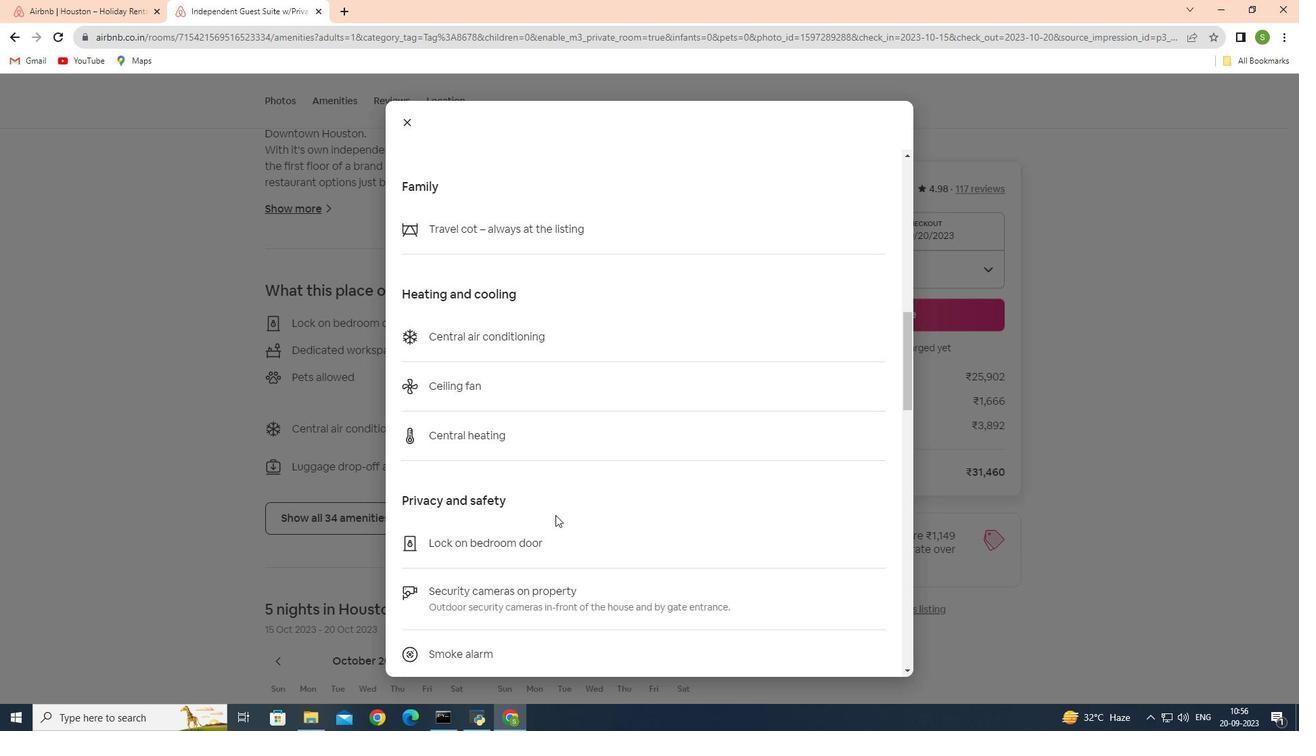 
Action: Mouse scrolled (555, 514) with delta (0, 0)
Screenshot: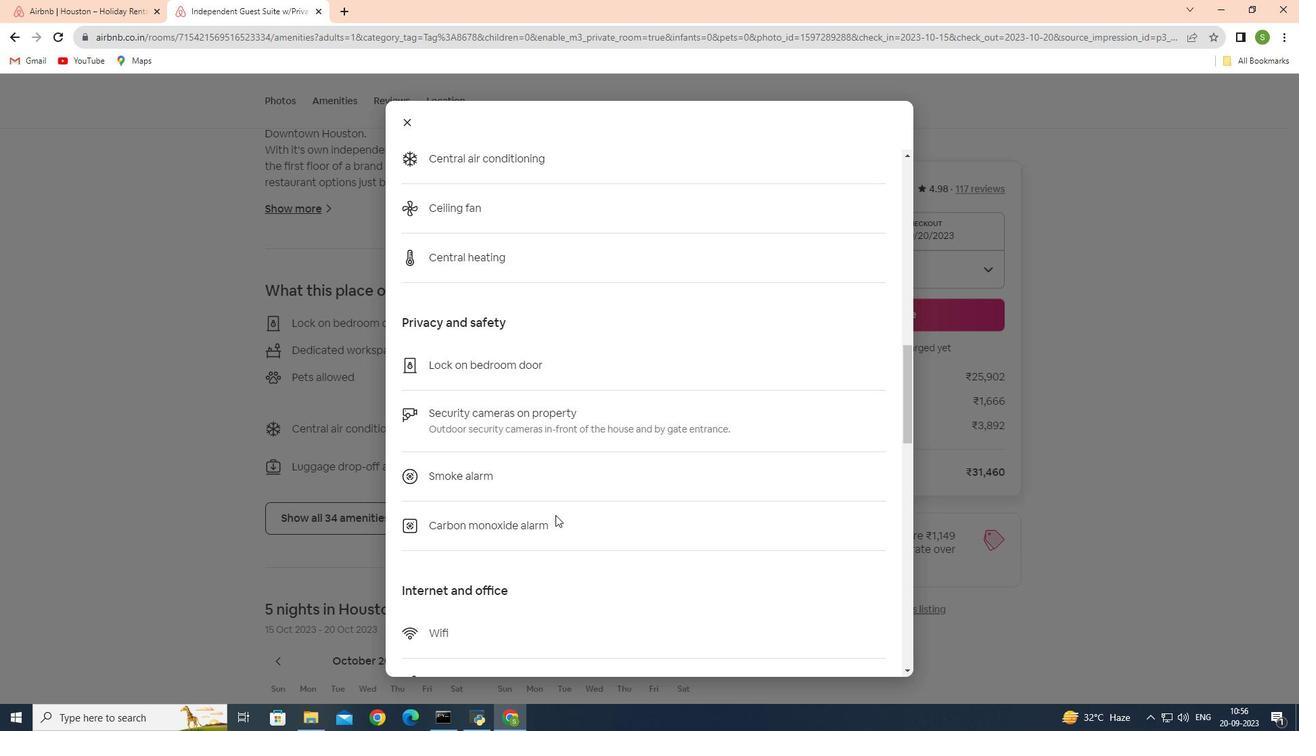 
Action: Mouse scrolled (555, 514) with delta (0, 0)
Screenshot: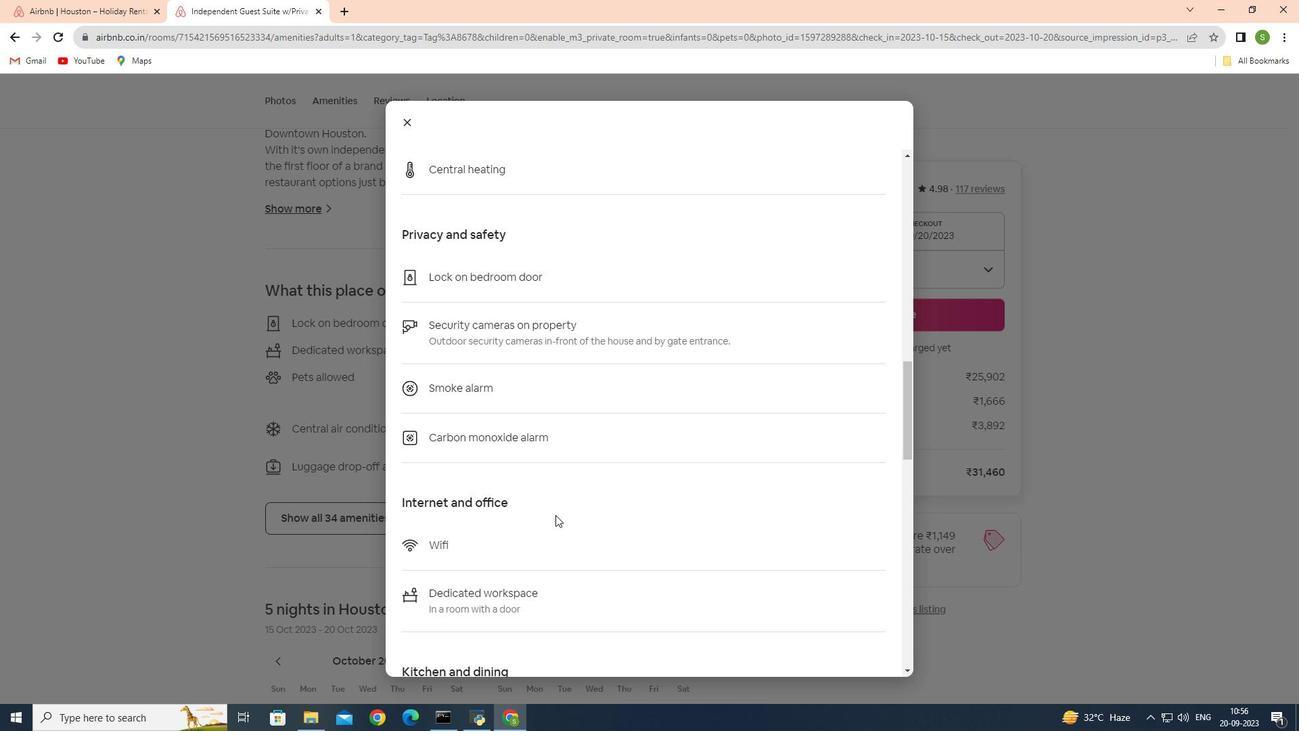 
Action: Mouse scrolled (555, 514) with delta (0, 0)
Screenshot: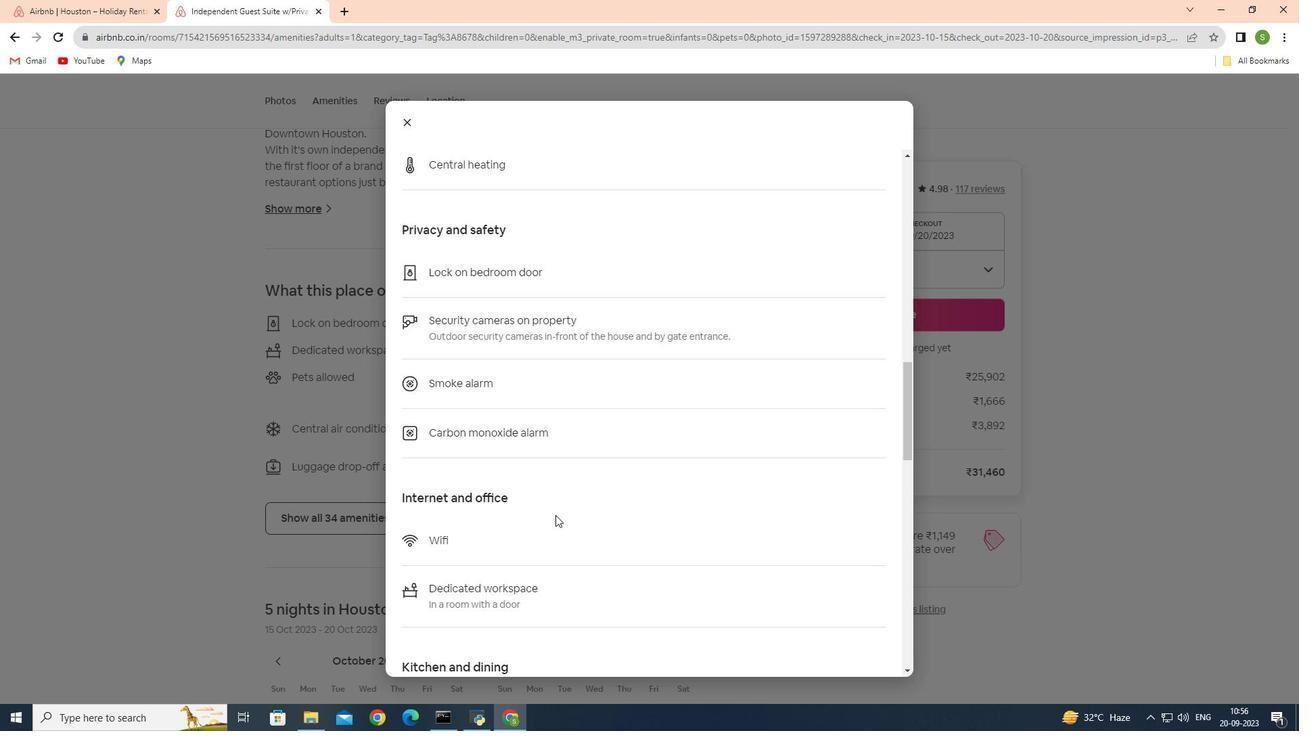
Action: Mouse scrolled (555, 514) with delta (0, 0)
Screenshot: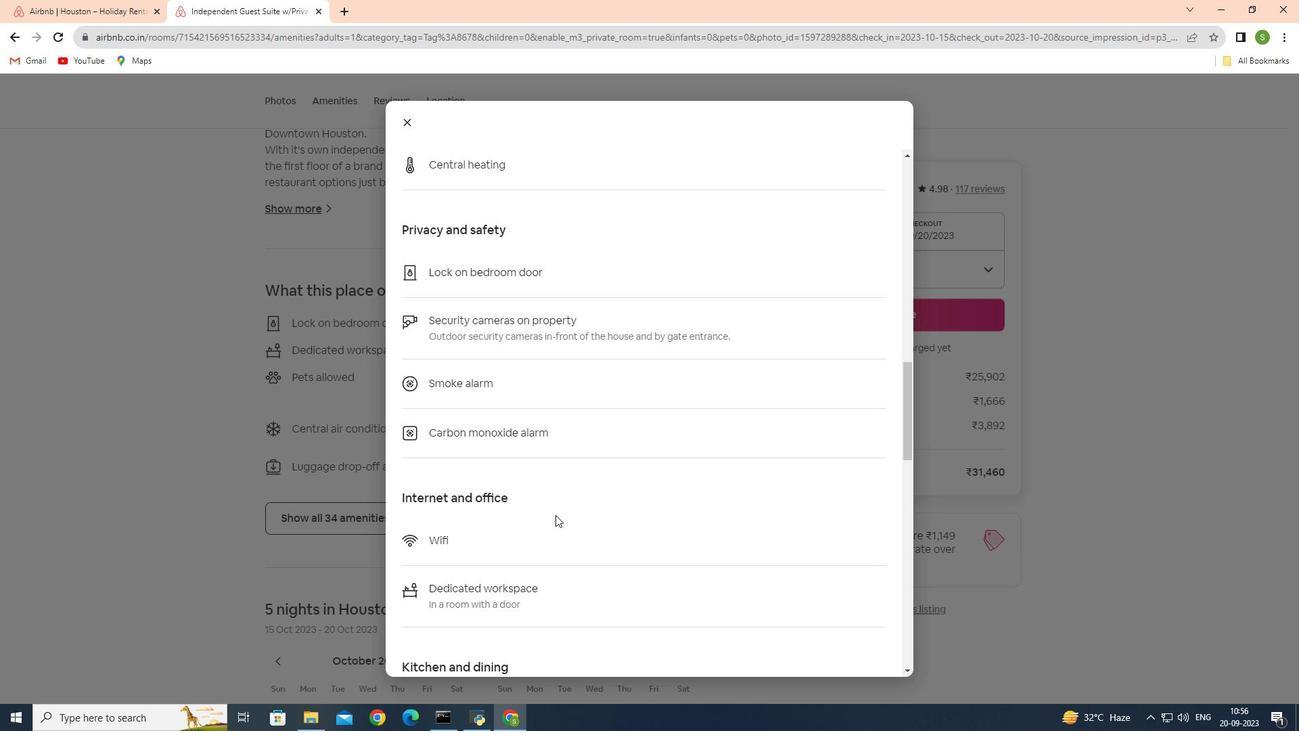 
Action: Mouse scrolled (555, 514) with delta (0, 0)
Screenshot: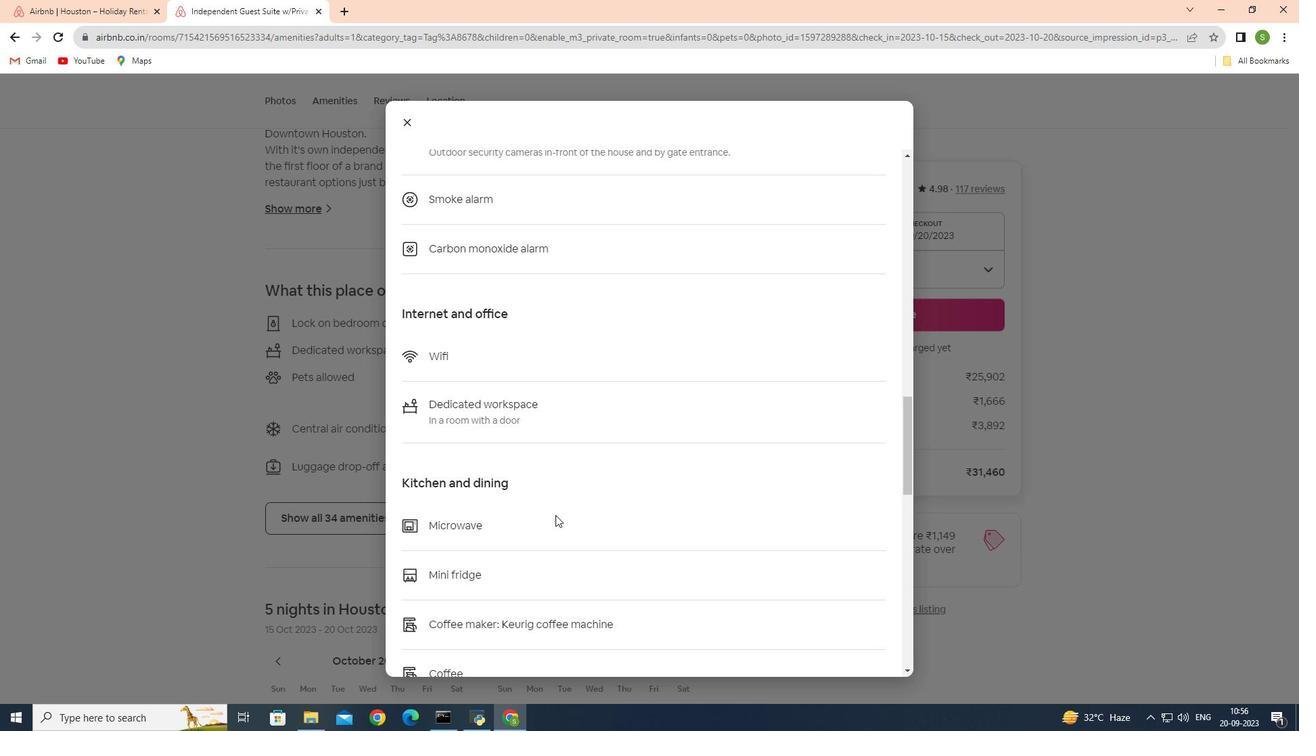 
Action: Mouse scrolled (555, 514) with delta (0, 0)
Screenshot: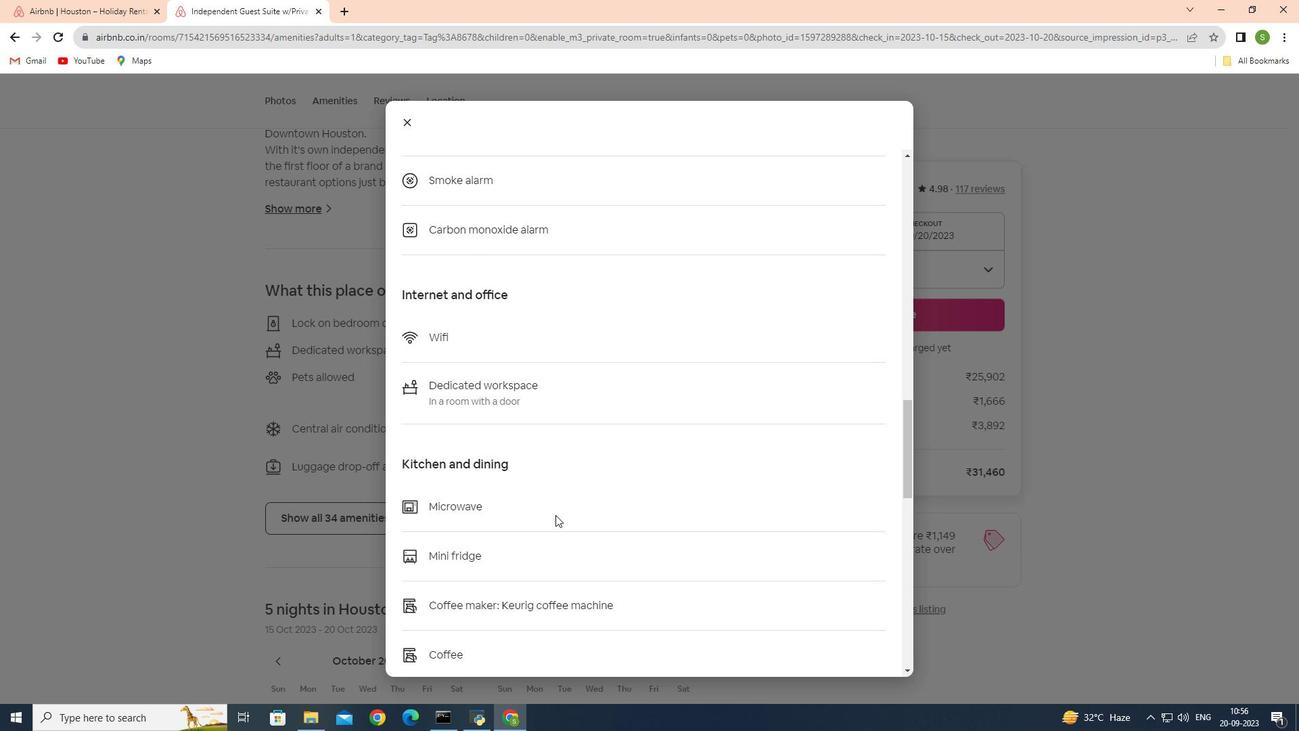 
Action: Mouse scrolled (555, 514) with delta (0, 0)
Screenshot: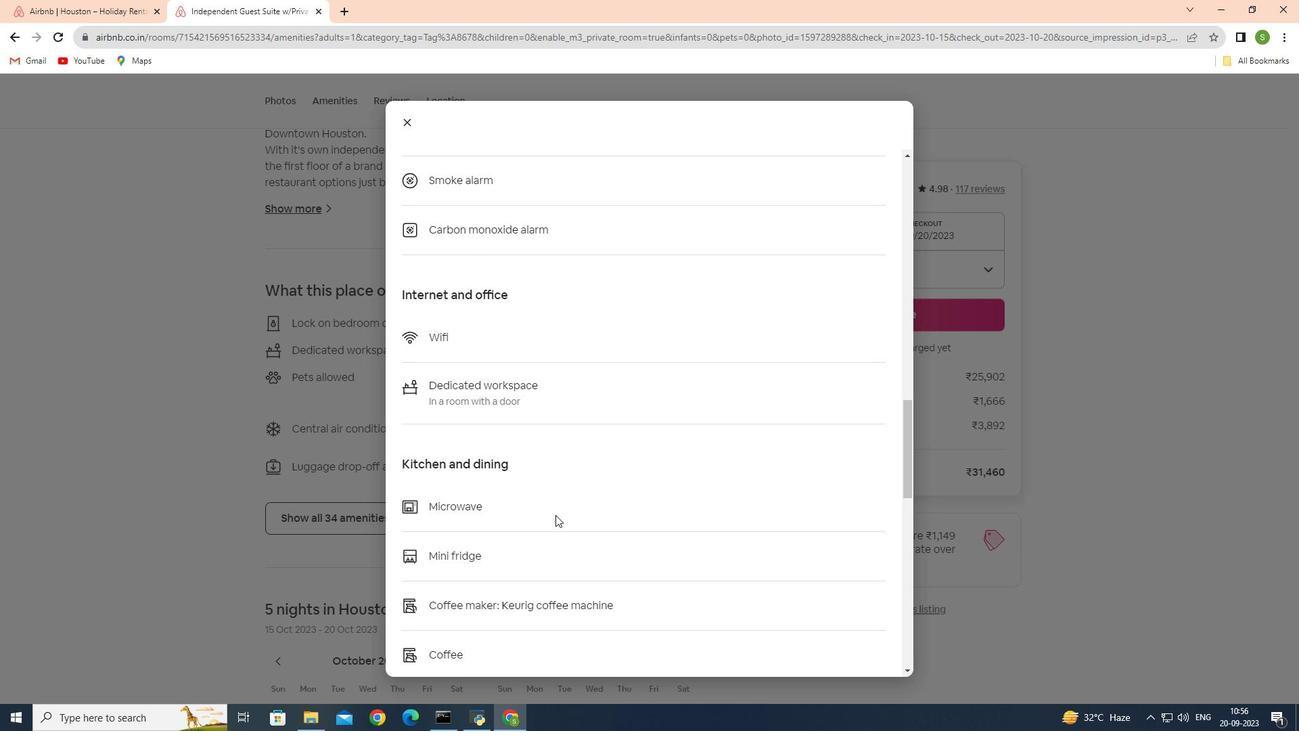 
Action: Mouse scrolled (555, 514) with delta (0, 0)
Screenshot: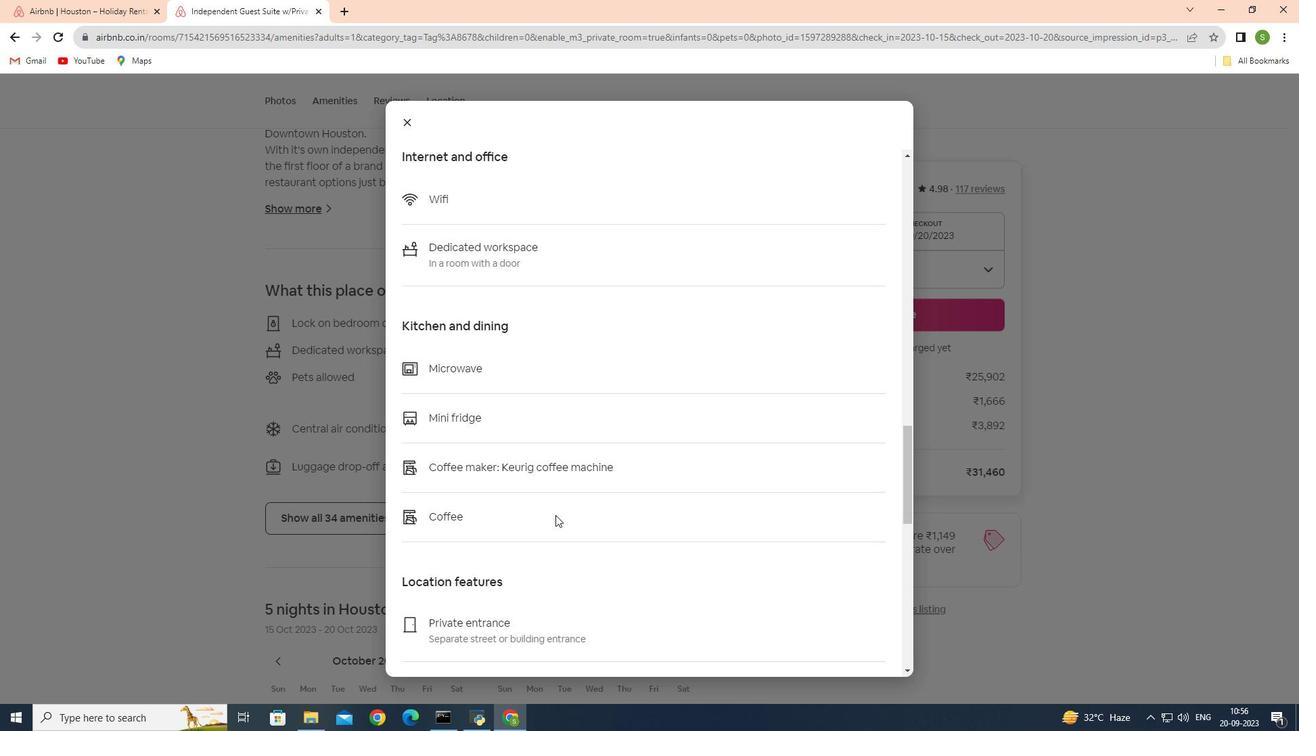 
Action: Mouse scrolled (555, 514) with delta (0, 0)
Screenshot: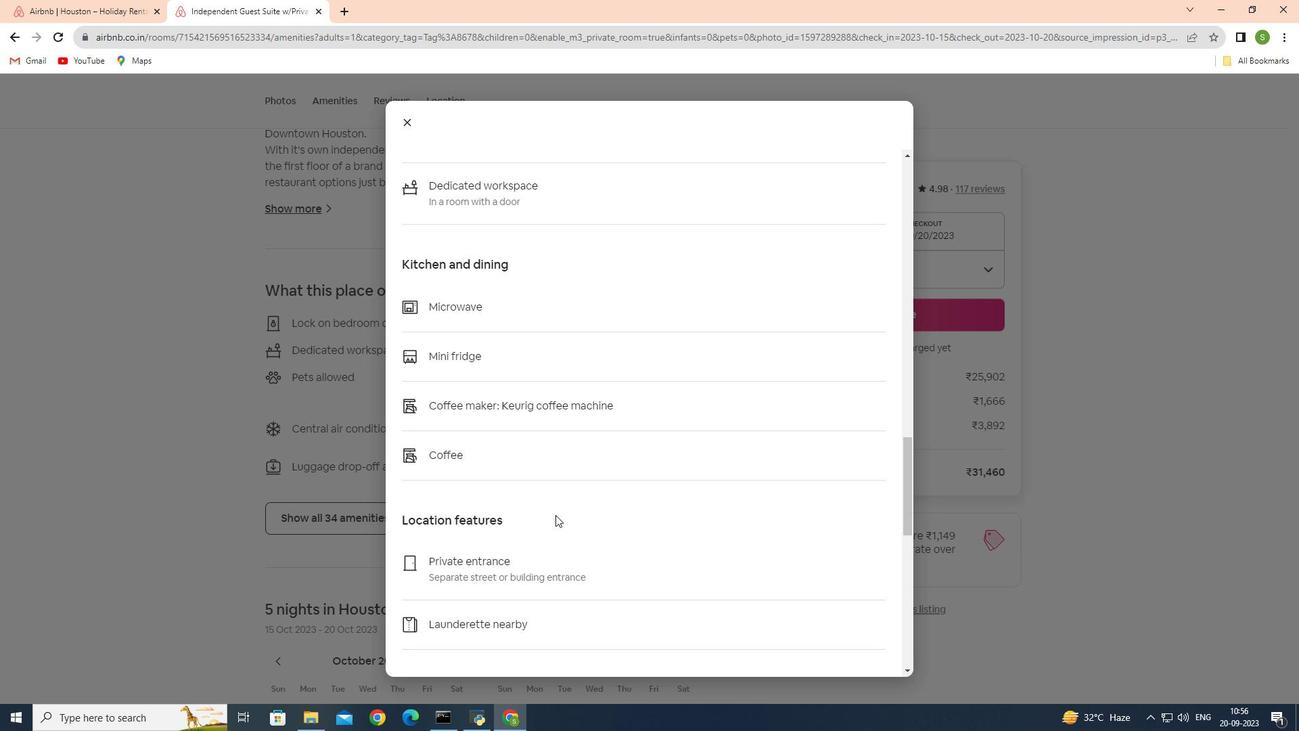 
Action: Mouse scrolled (555, 514) with delta (0, 0)
Screenshot: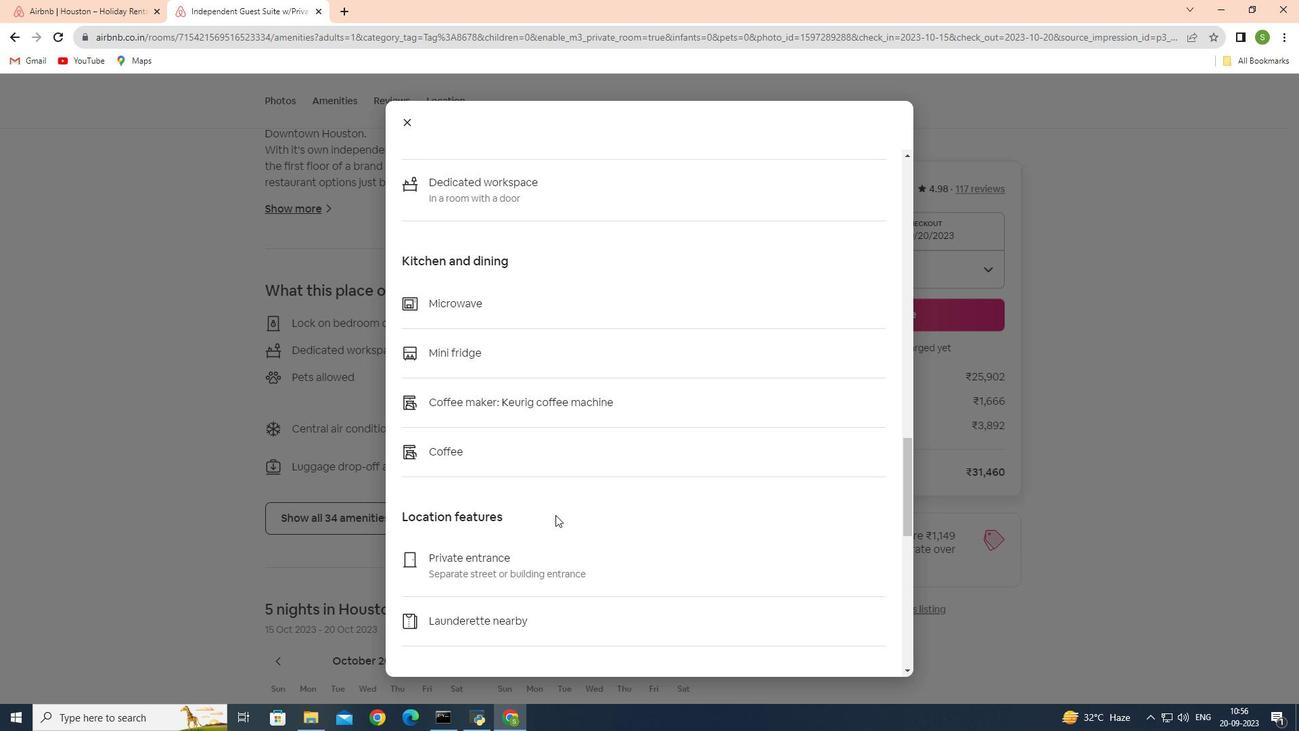 
Action: Mouse moved to (556, 514)
Screenshot: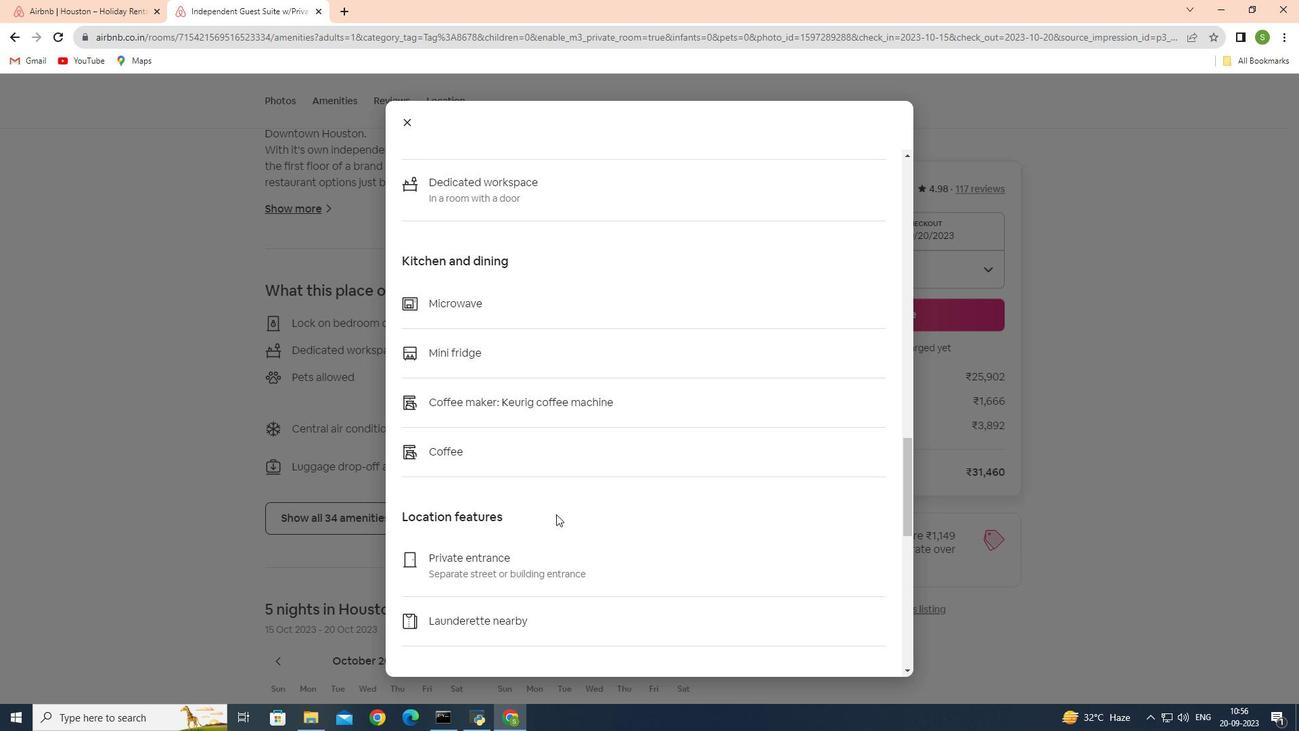 
Action: Mouse scrolled (556, 513) with delta (0, 0)
Screenshot: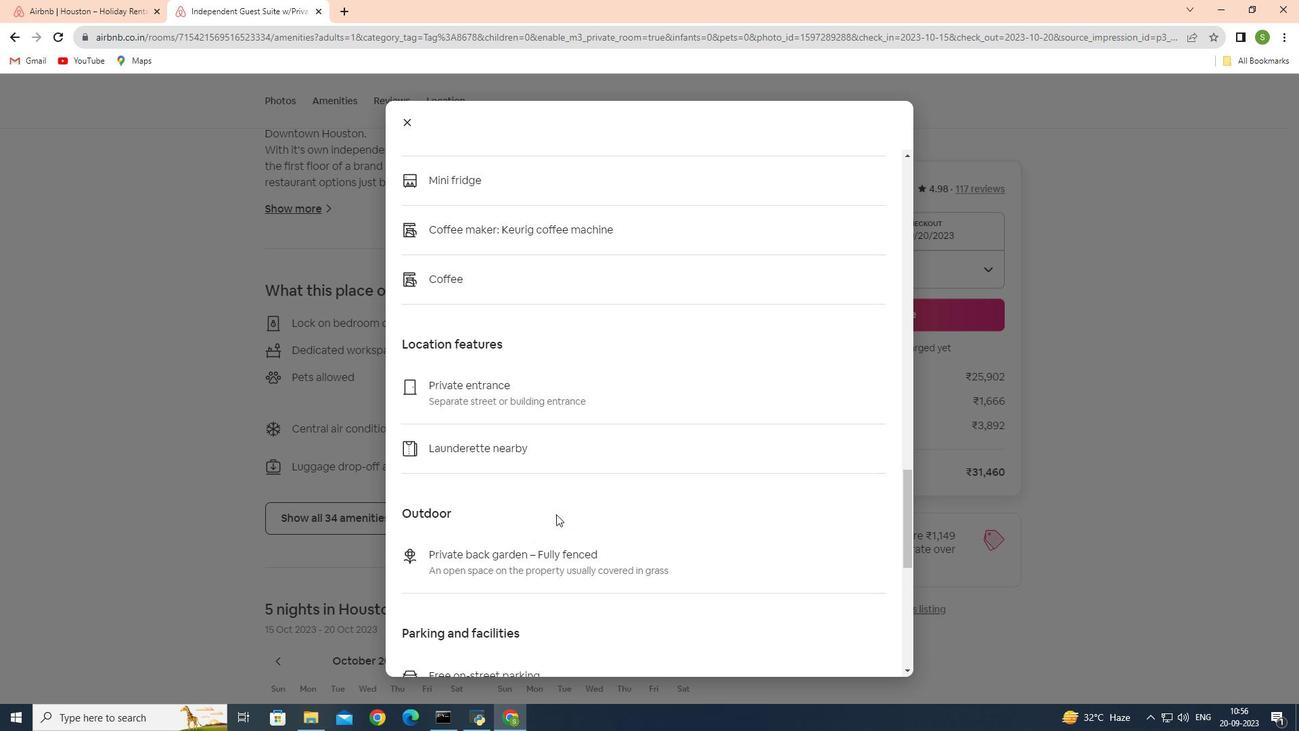 
Action: Mouse scrolled (556, 513) with delta (0, 0)
Screenshot: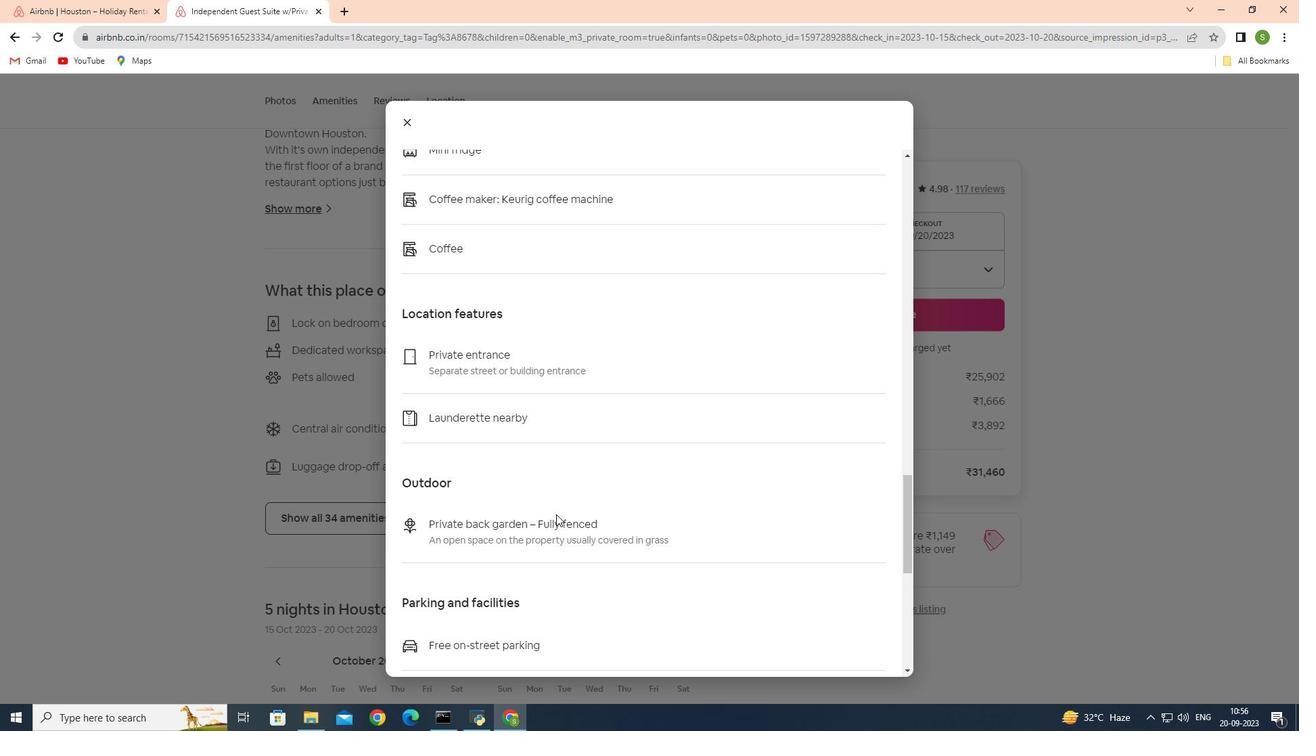 
Action: Mouse scrolled (556, 513) with delta (0, 0)
Screenshot: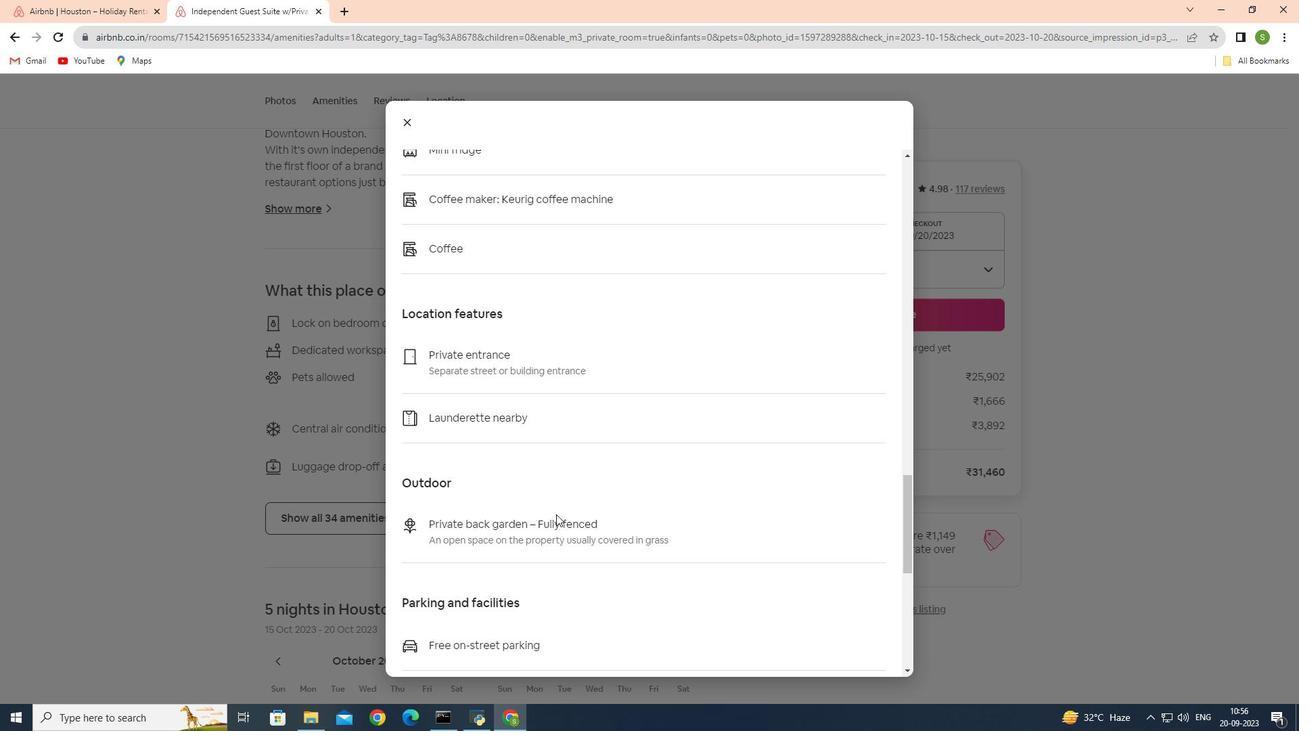 
Action: Mouse scrolled (556, 513) with delta (0, 0)
Screenshot: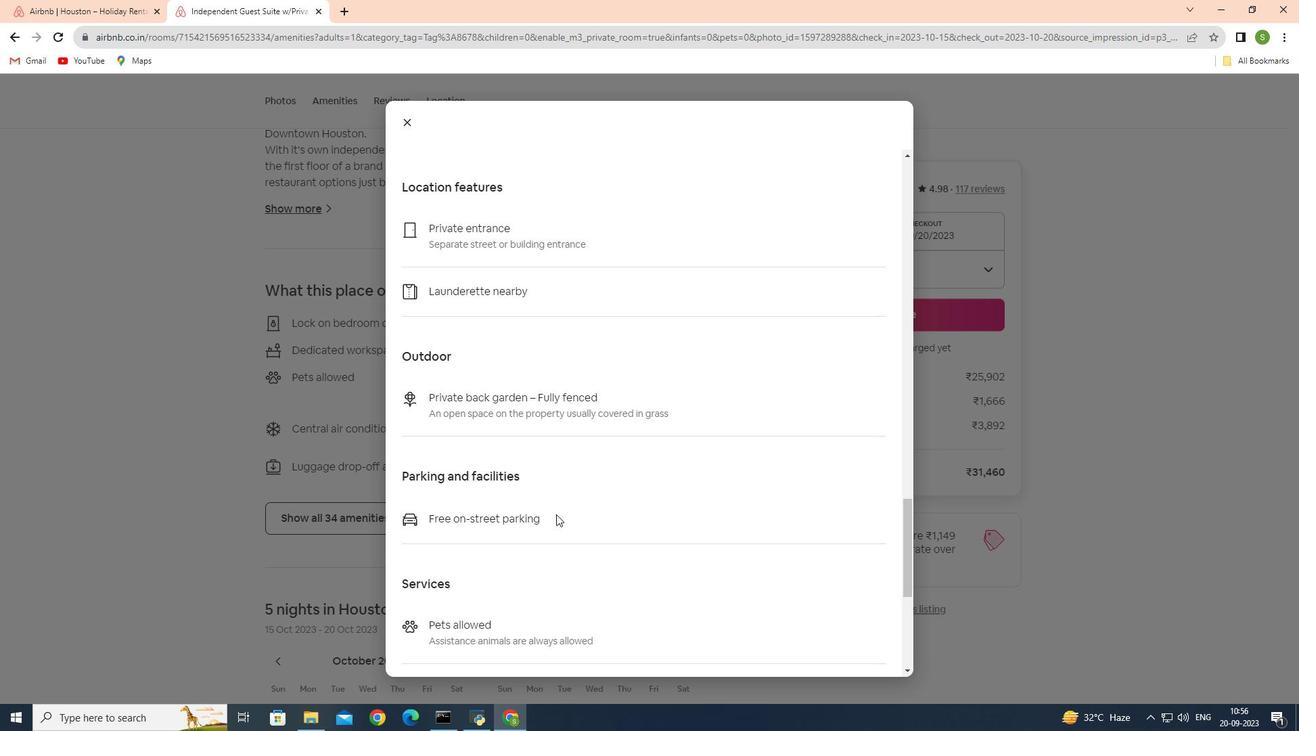
Action: Mouse scrolled (556, 513) with delta (0, 0)
Screenshot: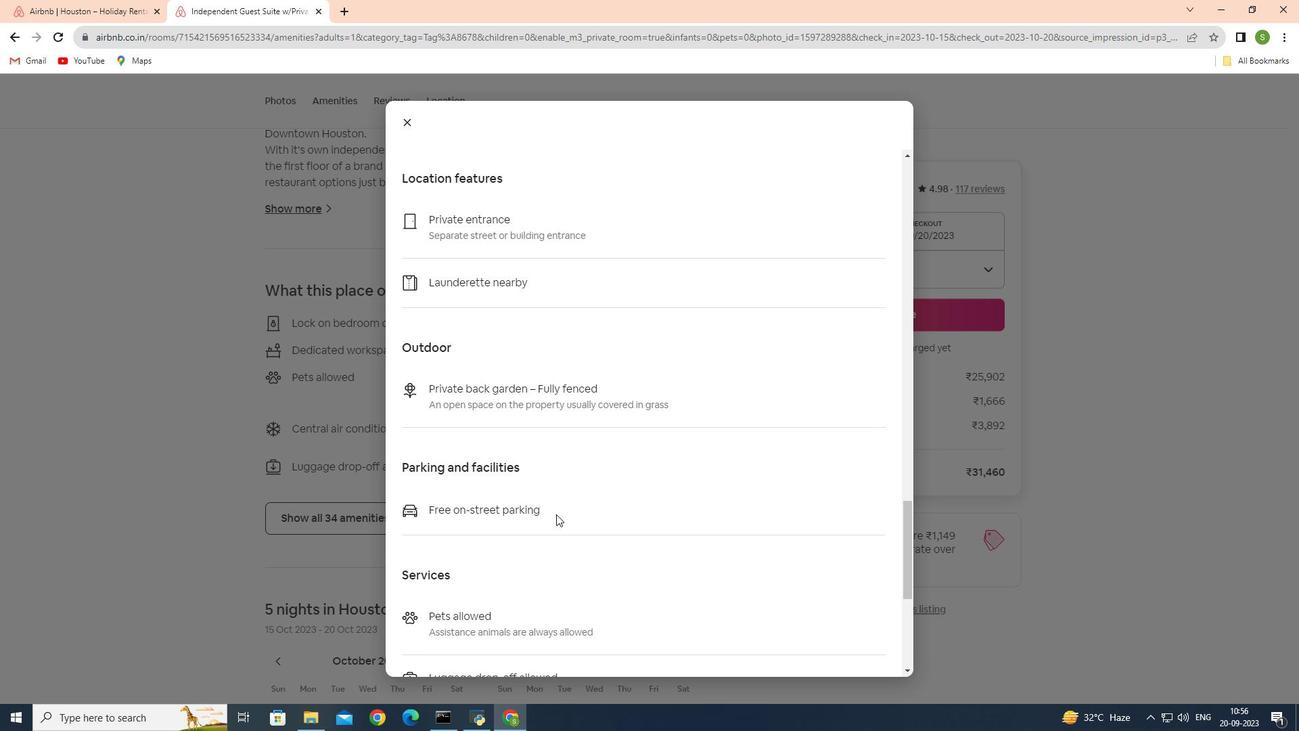
Action: Mouse scrolled (556, 513) with delta (0, 0)
Screenshot: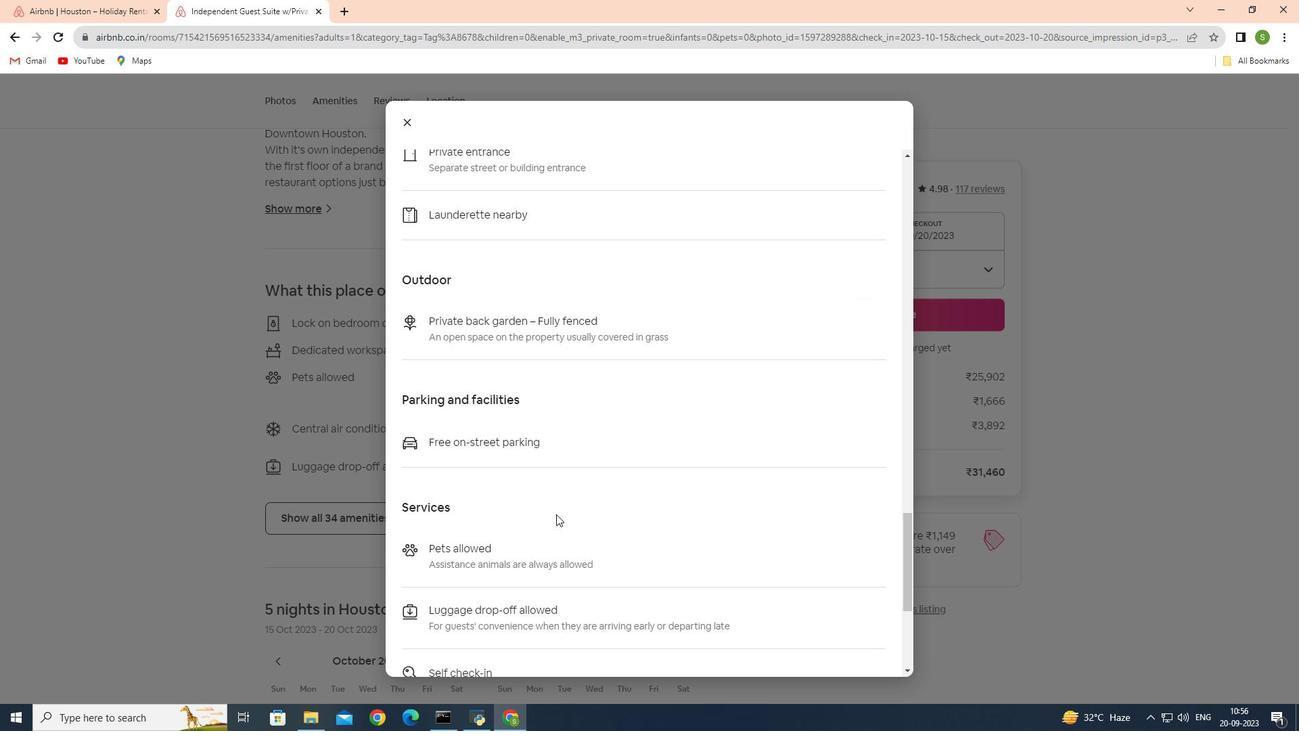
Action: Mouse scrolled (556, 513) with delta (0, 0)
Screenshot: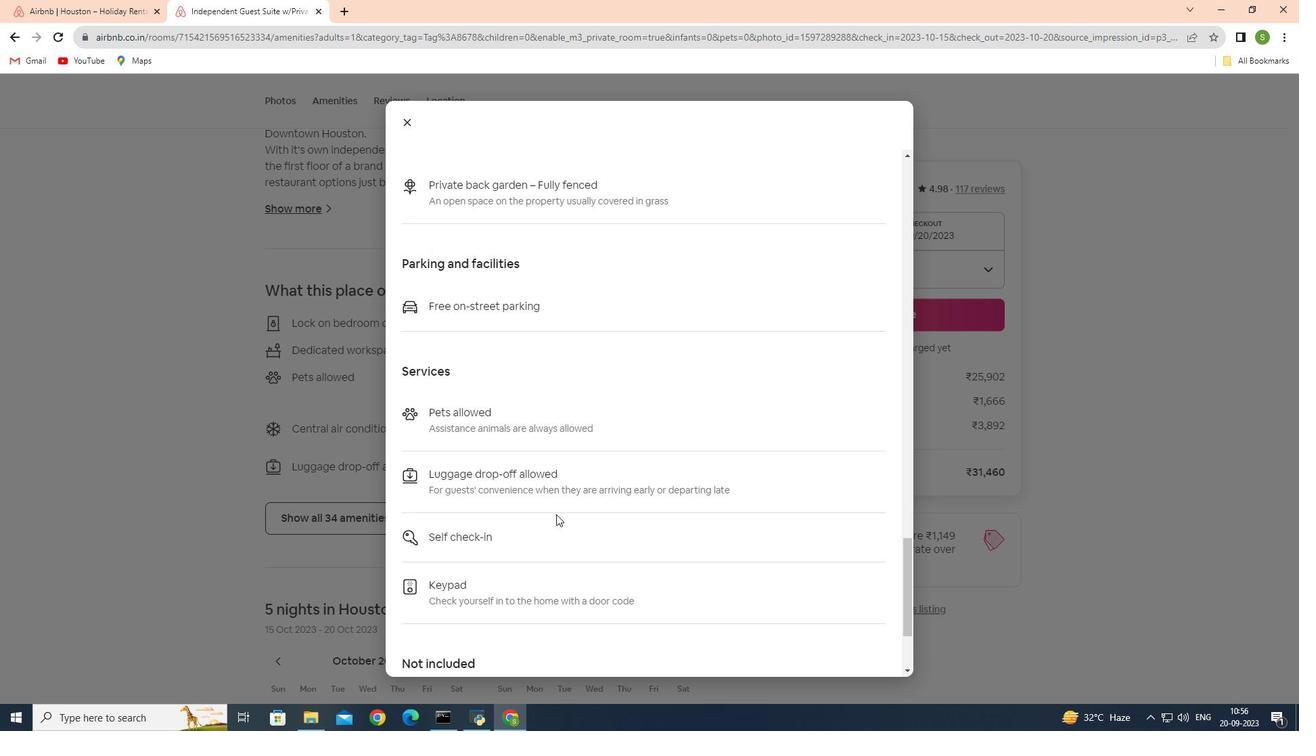 
Action: Mouse scrolled (556, 513) with delta (0, 0)
Screenshot: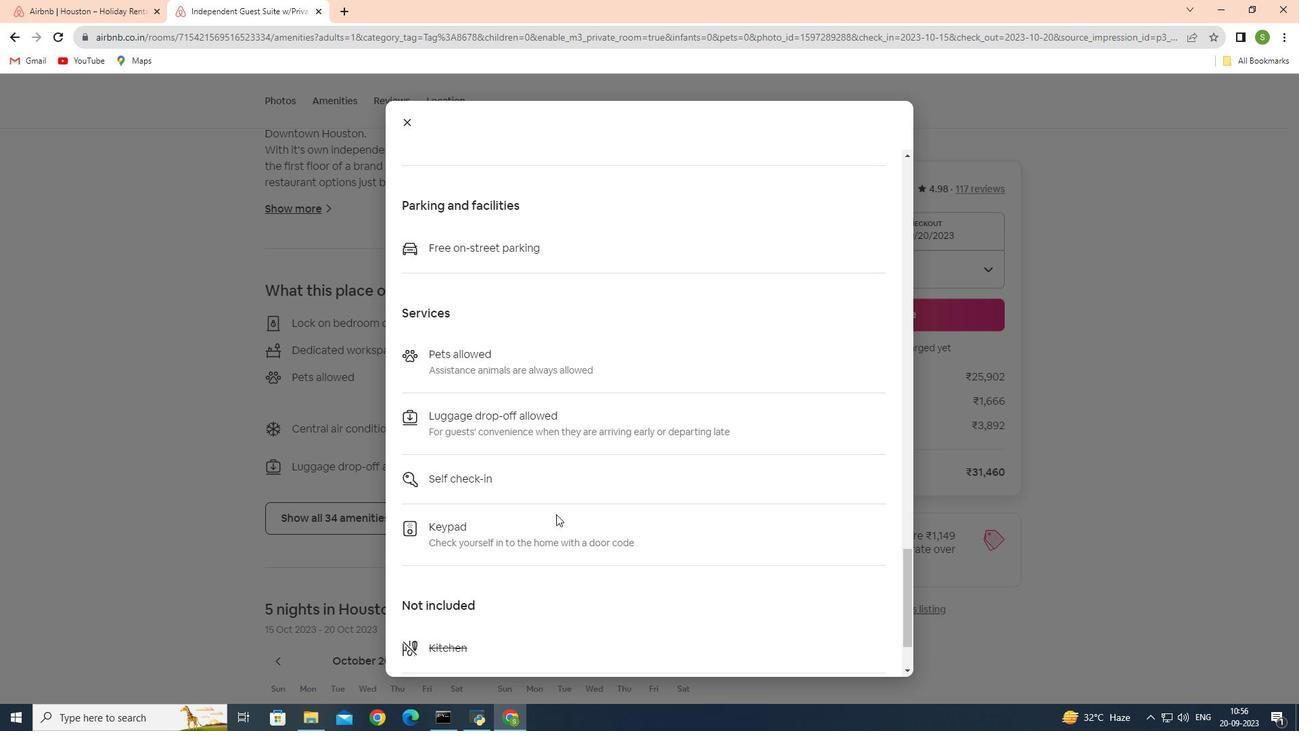 
Action: Mouse scrolled (556, 513) with delta (0, 0)
Screenshot: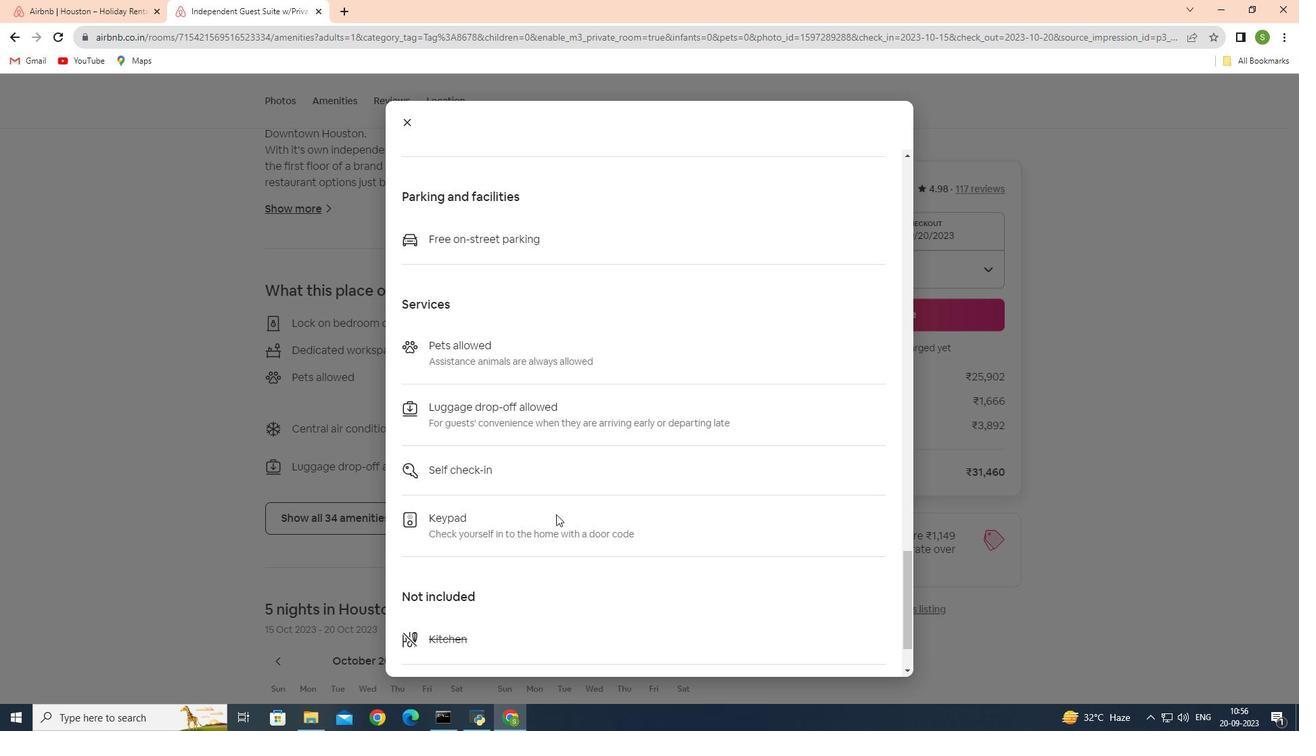 
Action: Mouse scrolled (556, 513) with delta (0, 0)
Screenshot: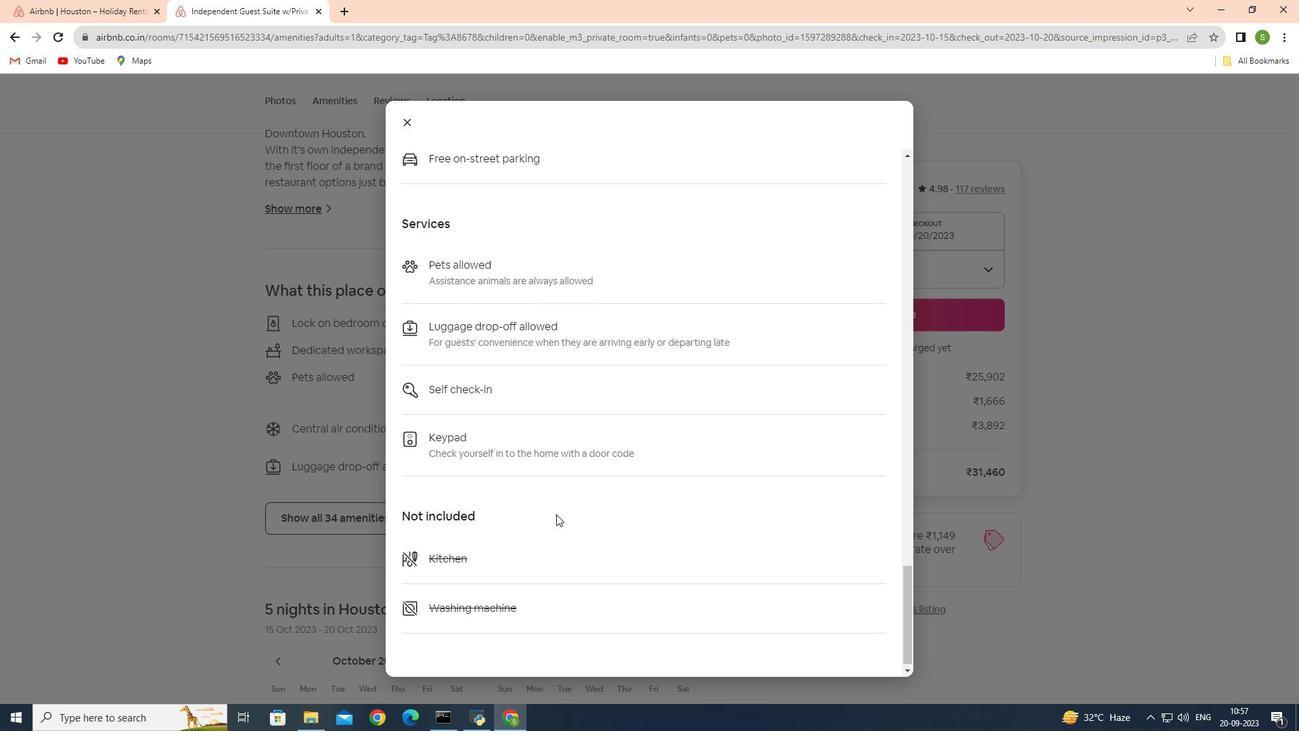 
Action: Mouse scrolled (556, 513) with delta (0, 0)
Screenshot: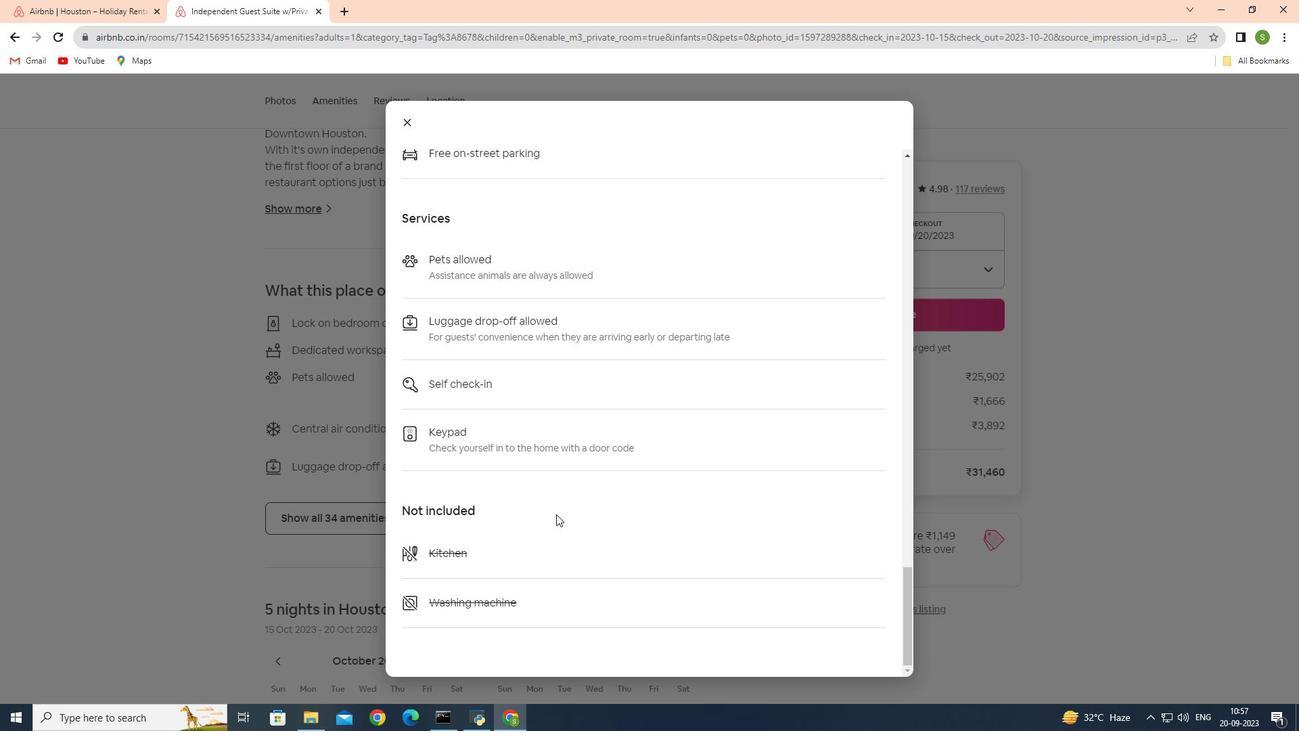 
Action: Mouse scrolled (556, 513) with delta (0, 0)
Screenshot: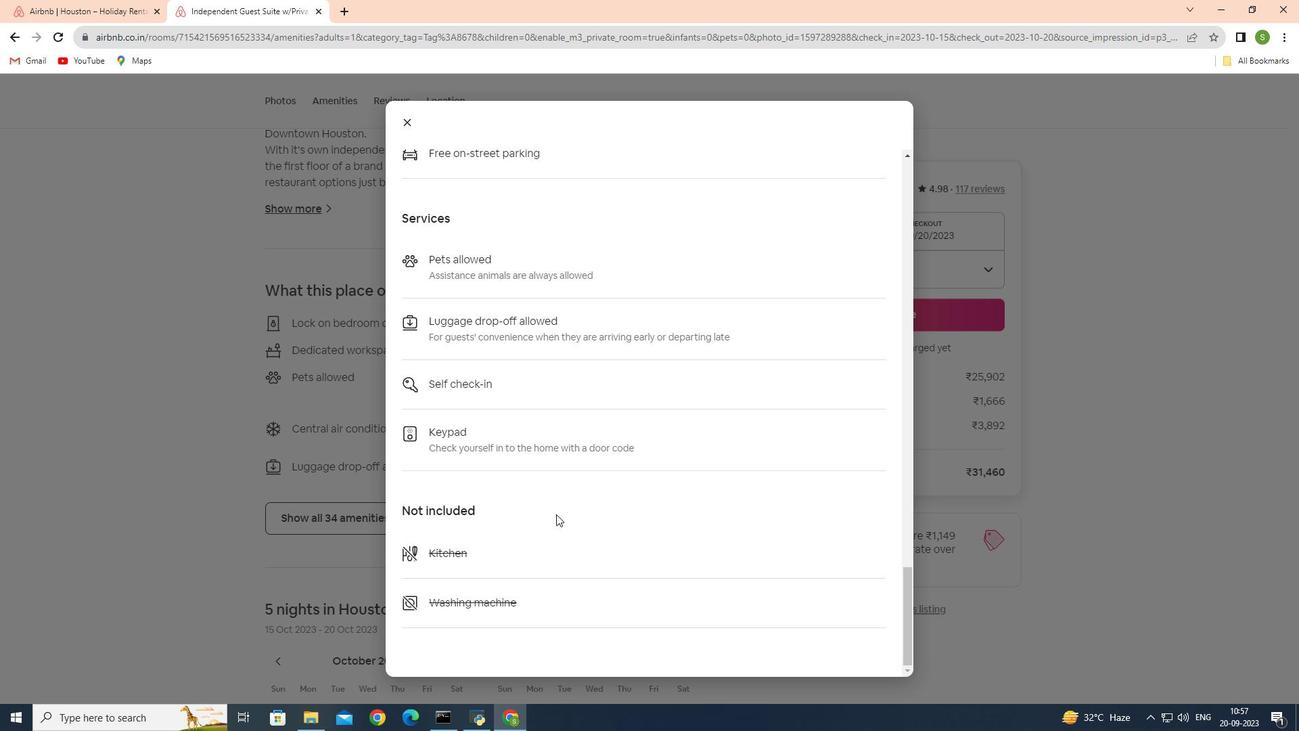 
Action: Mouse scrolled (556, 513) with delta (0, 0)
Screenshot: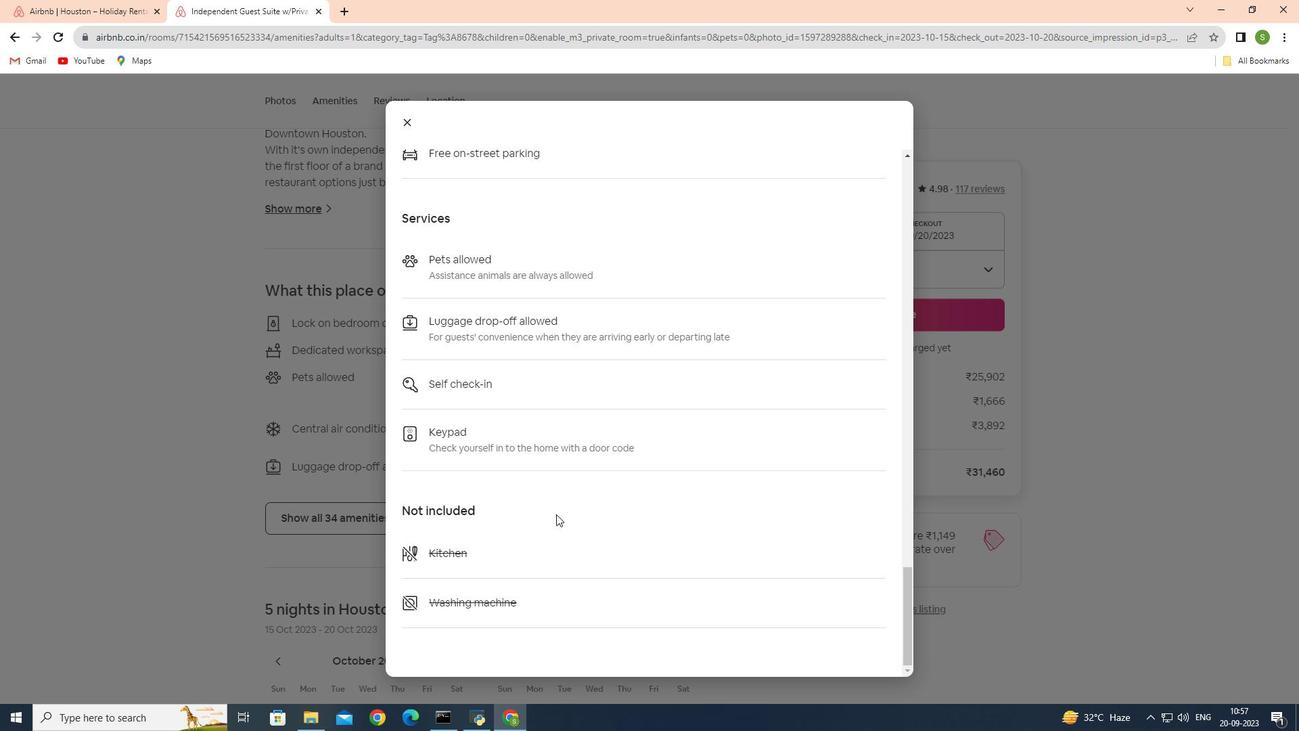 
Action: Mouse scrolled (556, 513) with delta (0, 0)
Screenshot: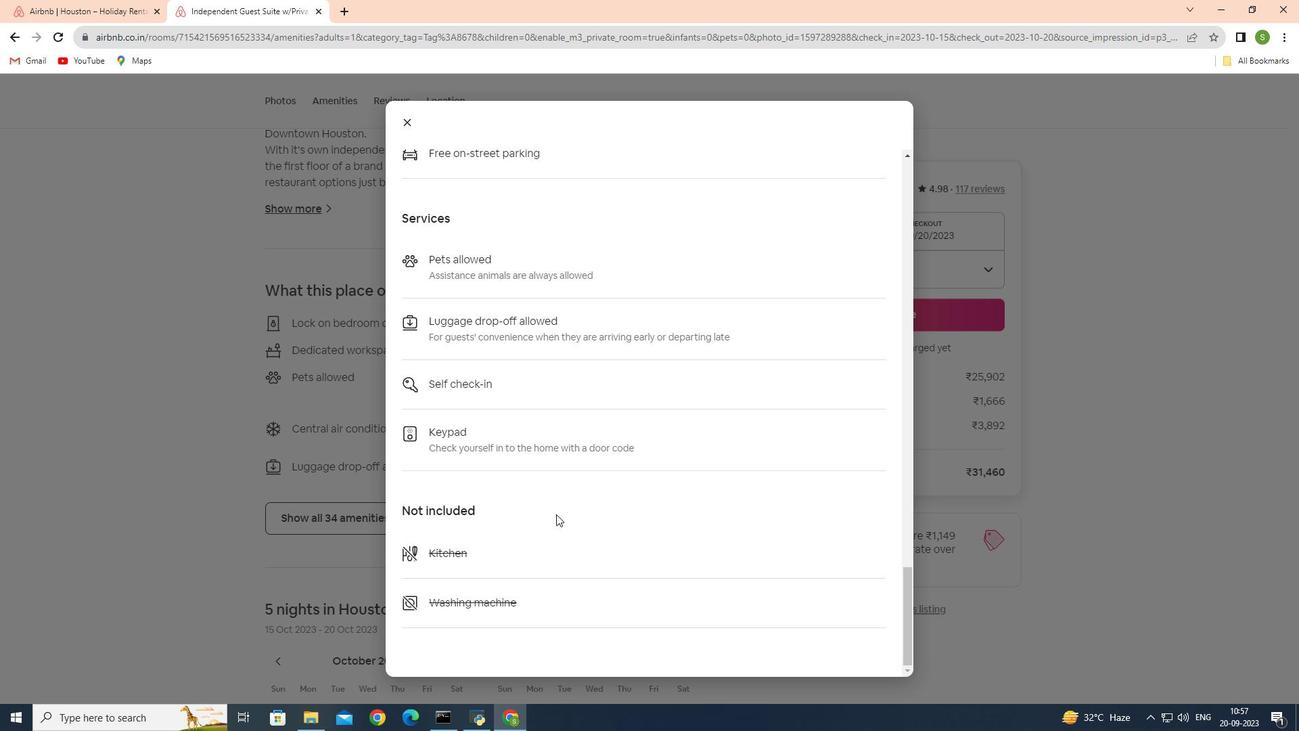 
Action: Mouse scrolled (556, 513) with delta (0, 0)
Screenshot: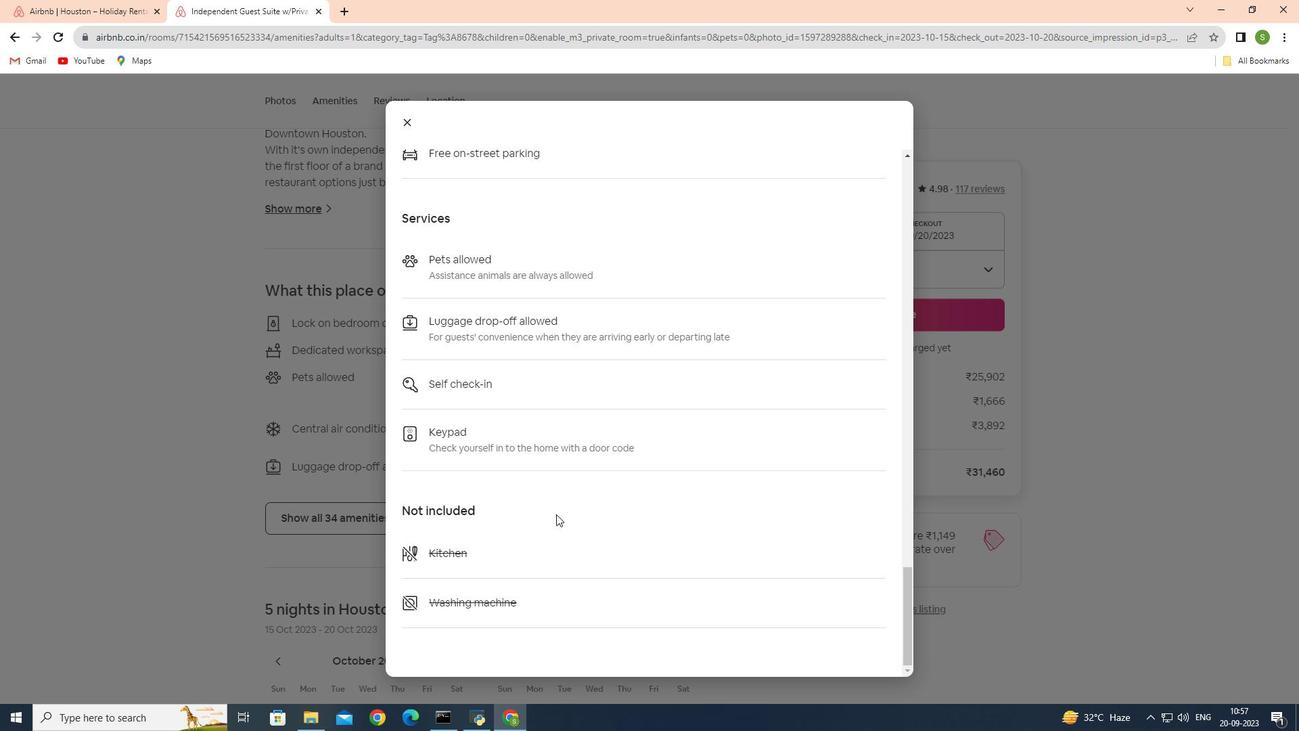 
Action: Mouse scrolled (556, 513) with delta (0, 0)
Screenshot: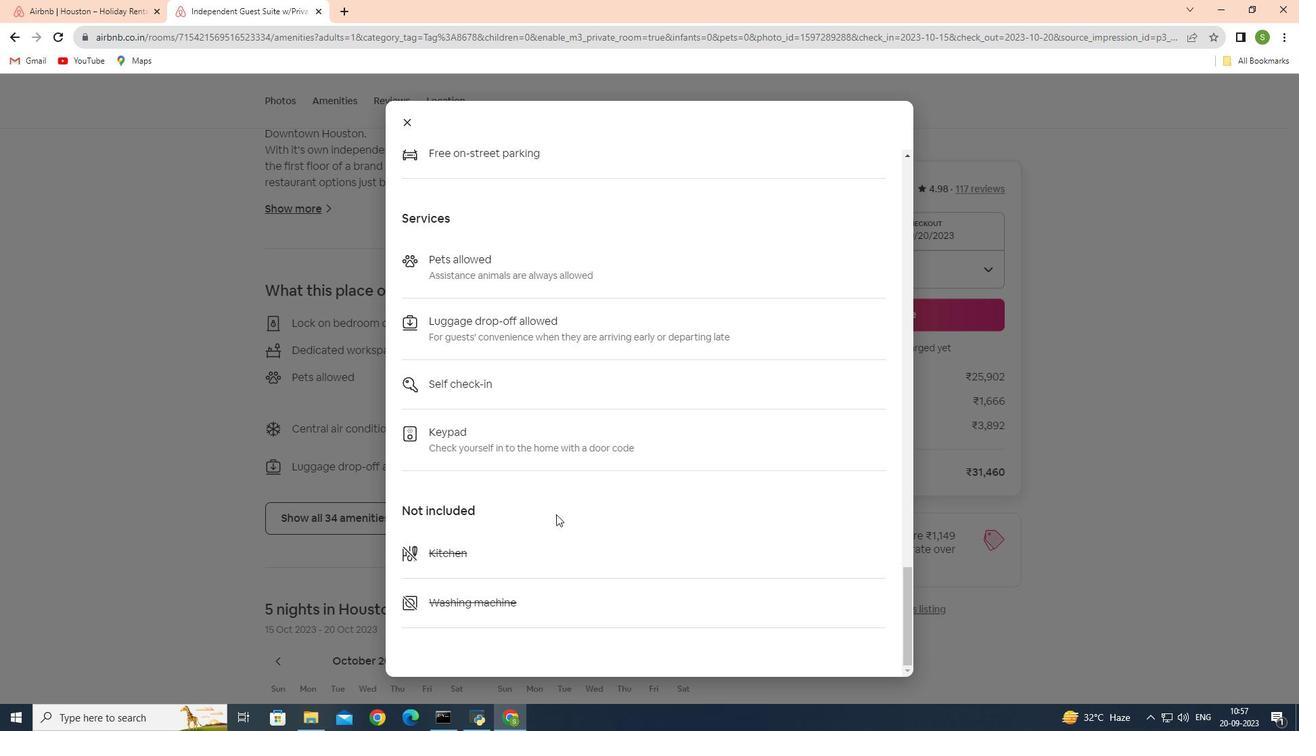
Action: Mouse scrolled (556, 513) with delta (0, 0)
Screenshot: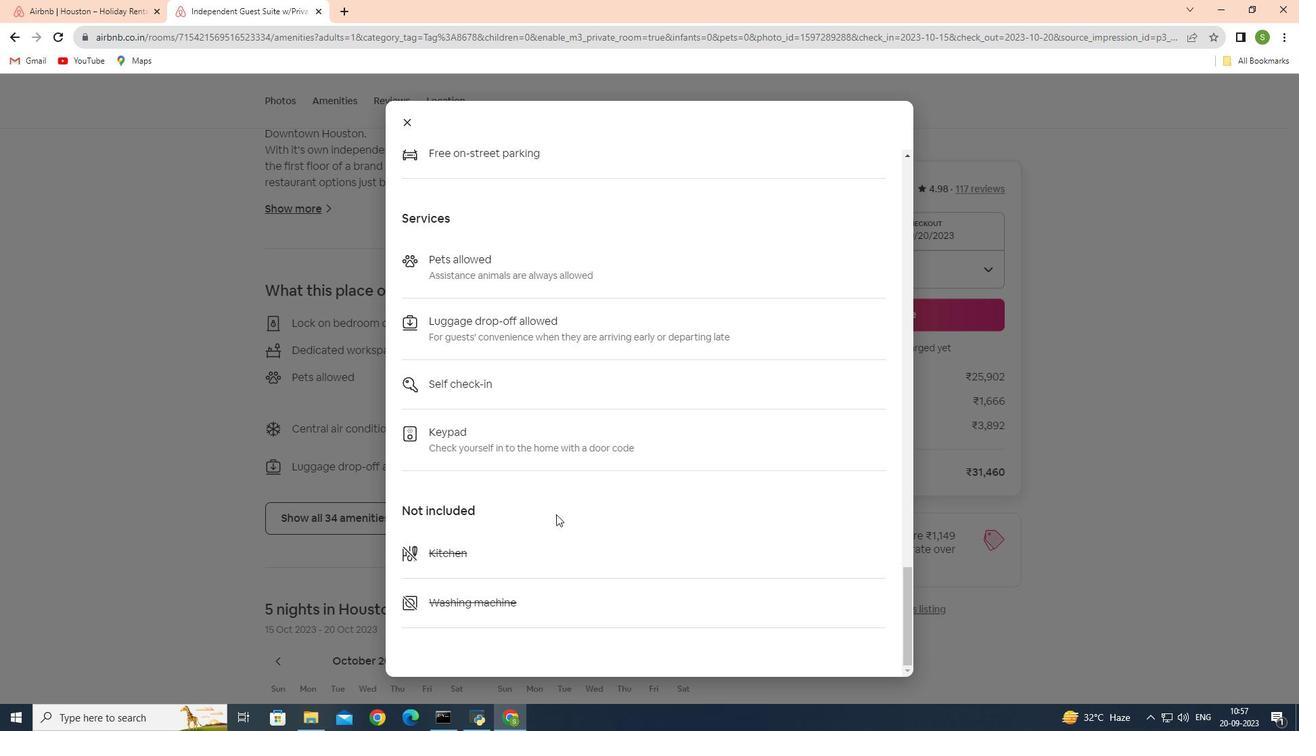 
Action: Mouse scrolled (556, 513) with delta (0, 0)
Screenshot: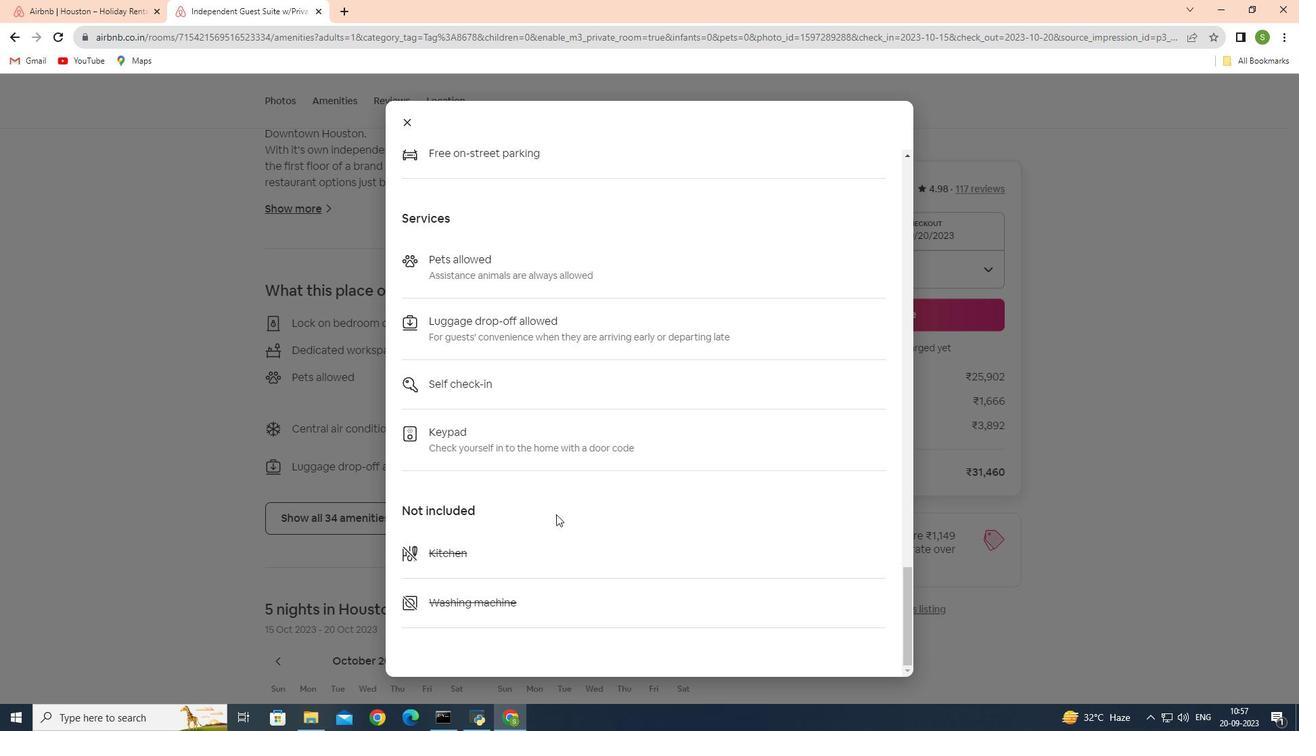 
Action: Mouse scrolled (556, 513) with delta (0, 0)
Screenshot: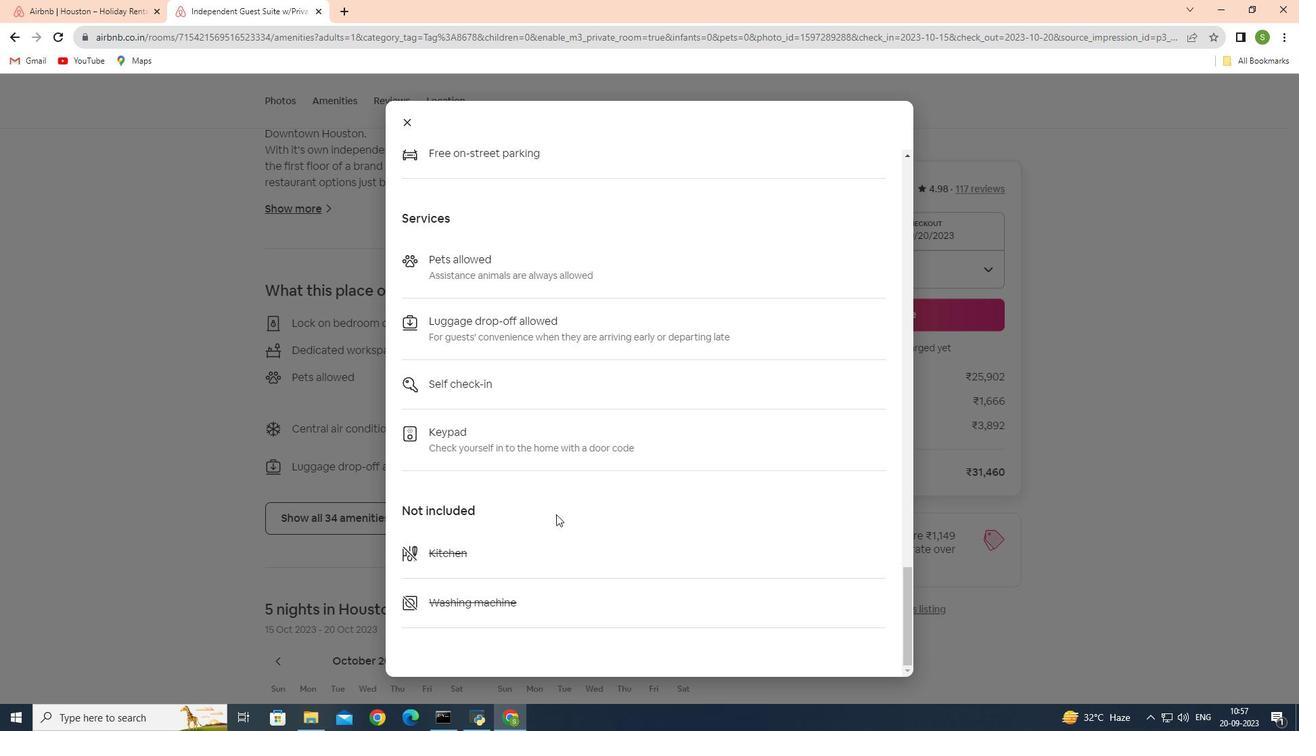
Action: Mouse scrolled (556, 513) with delta (0, 0)
Screenshot: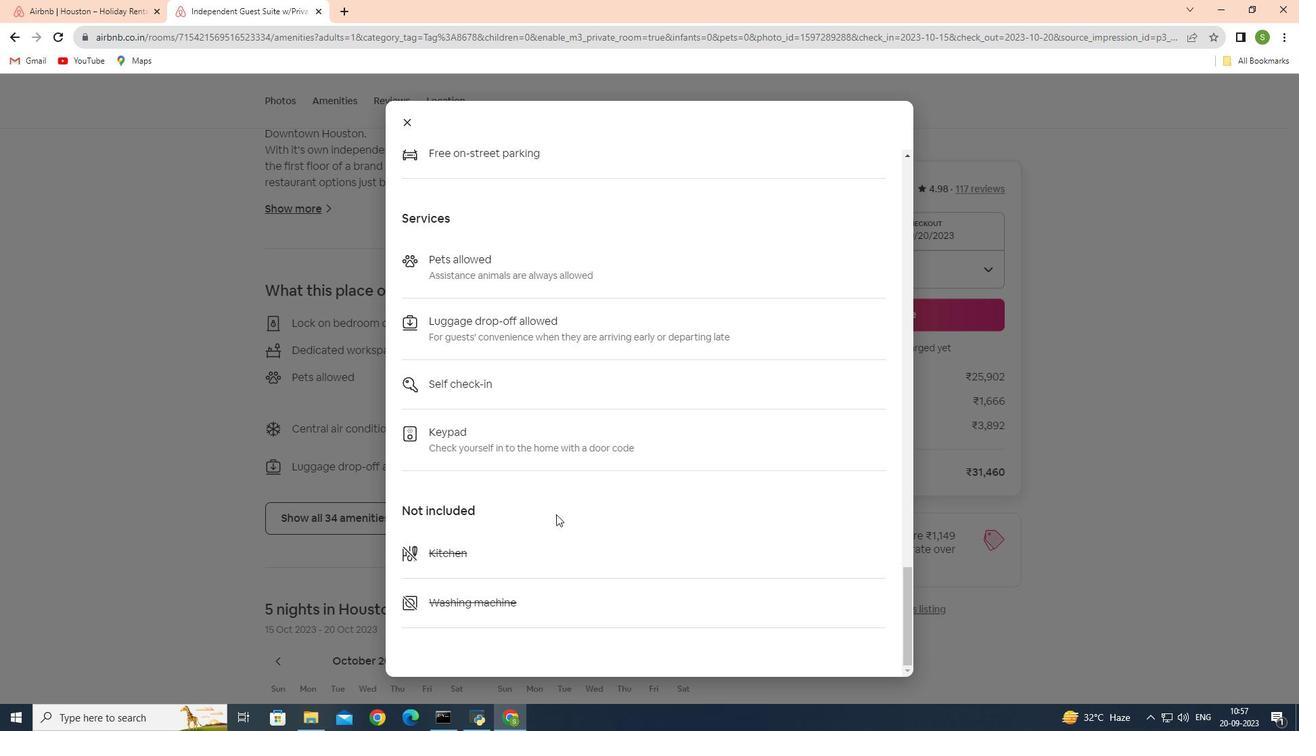 
Action: Mouse scrolled (556, 513) with delta (0, 0)
Screenshot: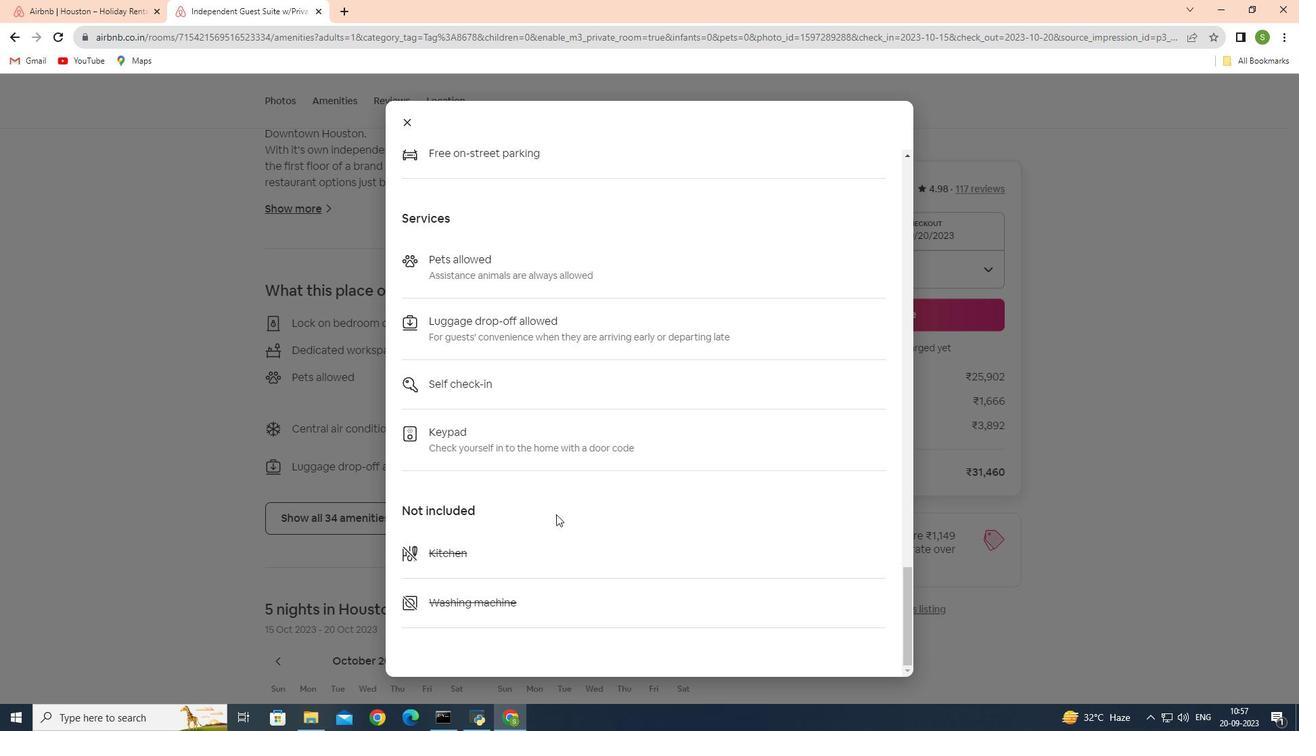 
Action: Mouse scrolled (556, 513) with delta (0, 0)
Screenshot: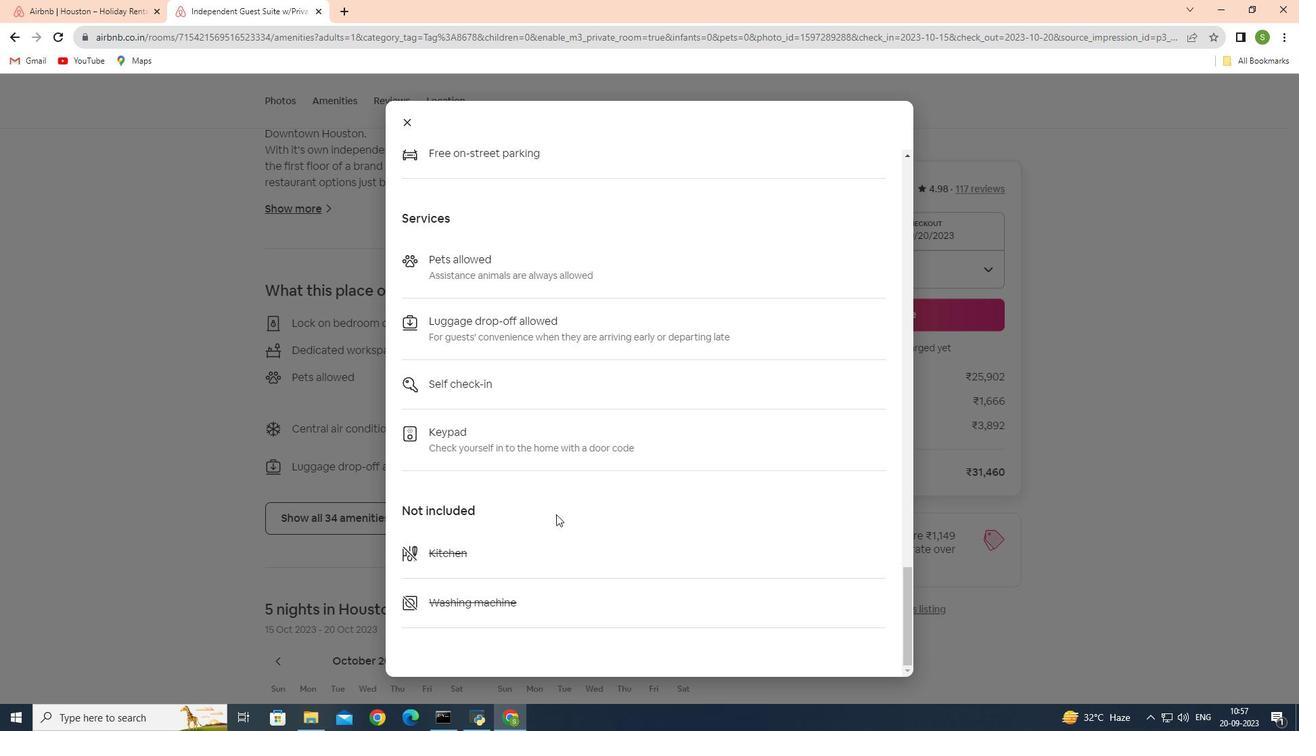 
Action: Mouse scrolled (556, 513) with delta (0, 0)
Screenshot: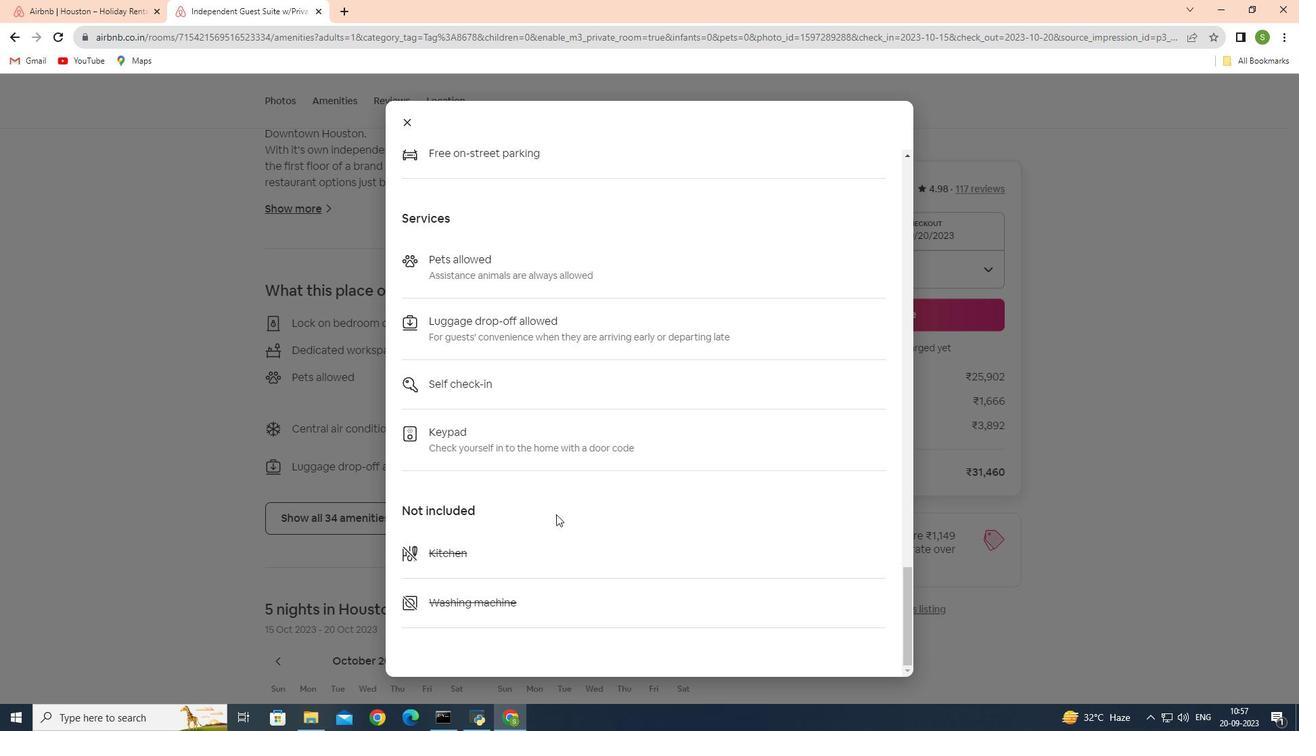
Action: Mouse scrolled (556, 513) with delta (0, 0)
Screenshot: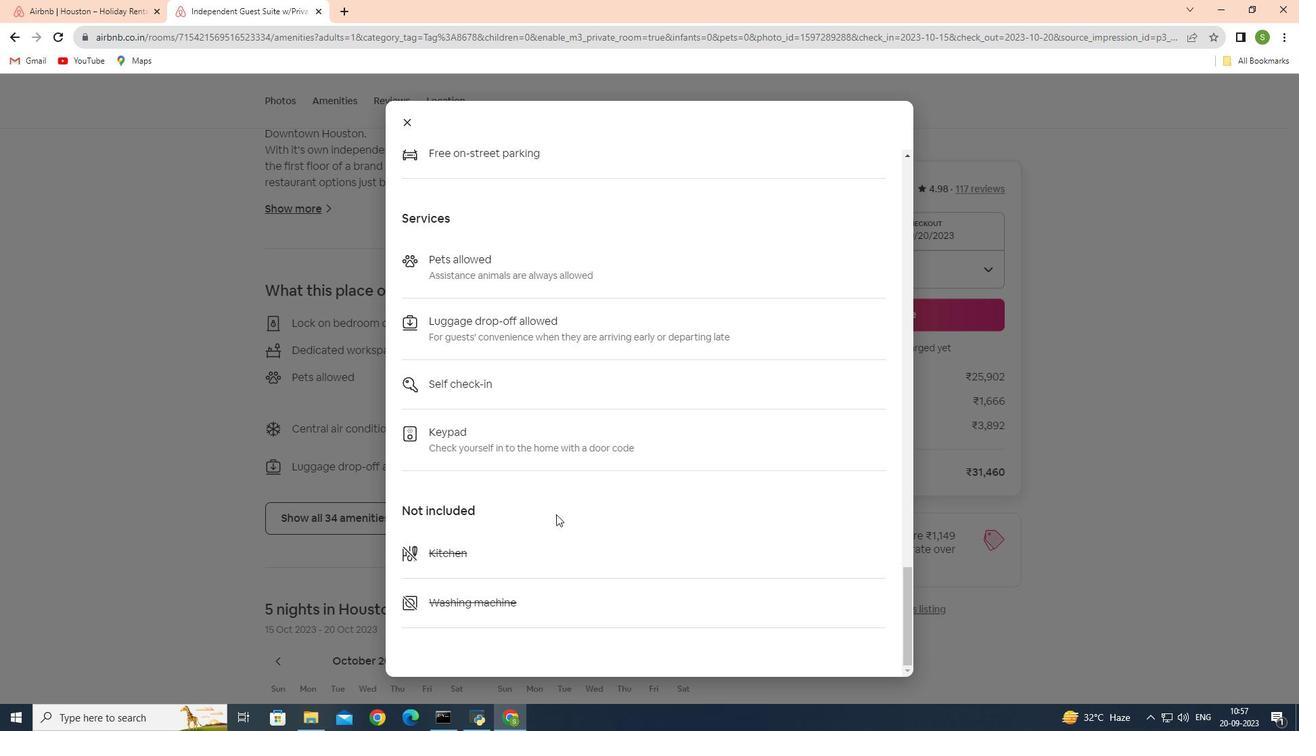 
Action: Mouse scrolled (556, 513) with delta (0, 0)
Screenshot: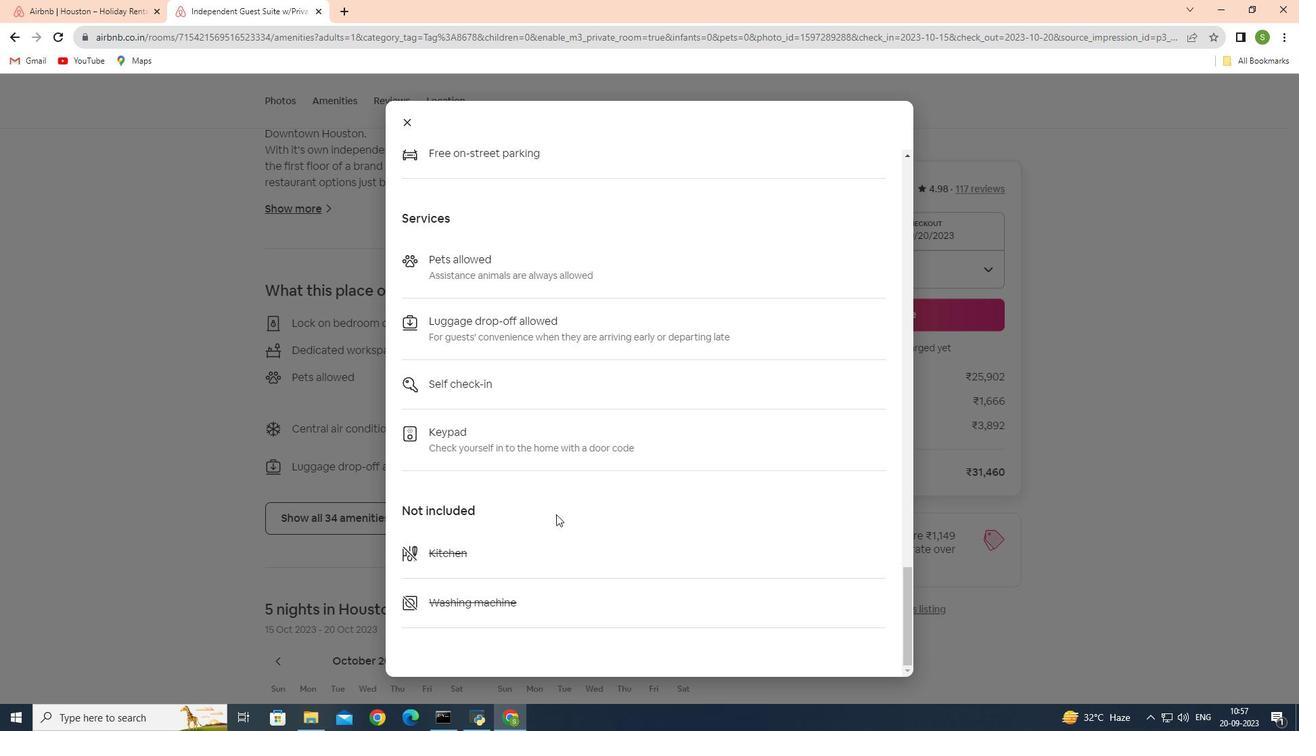 
Action: Mouse scrolled (556, 513) with delta (0, 0)
Screenshot: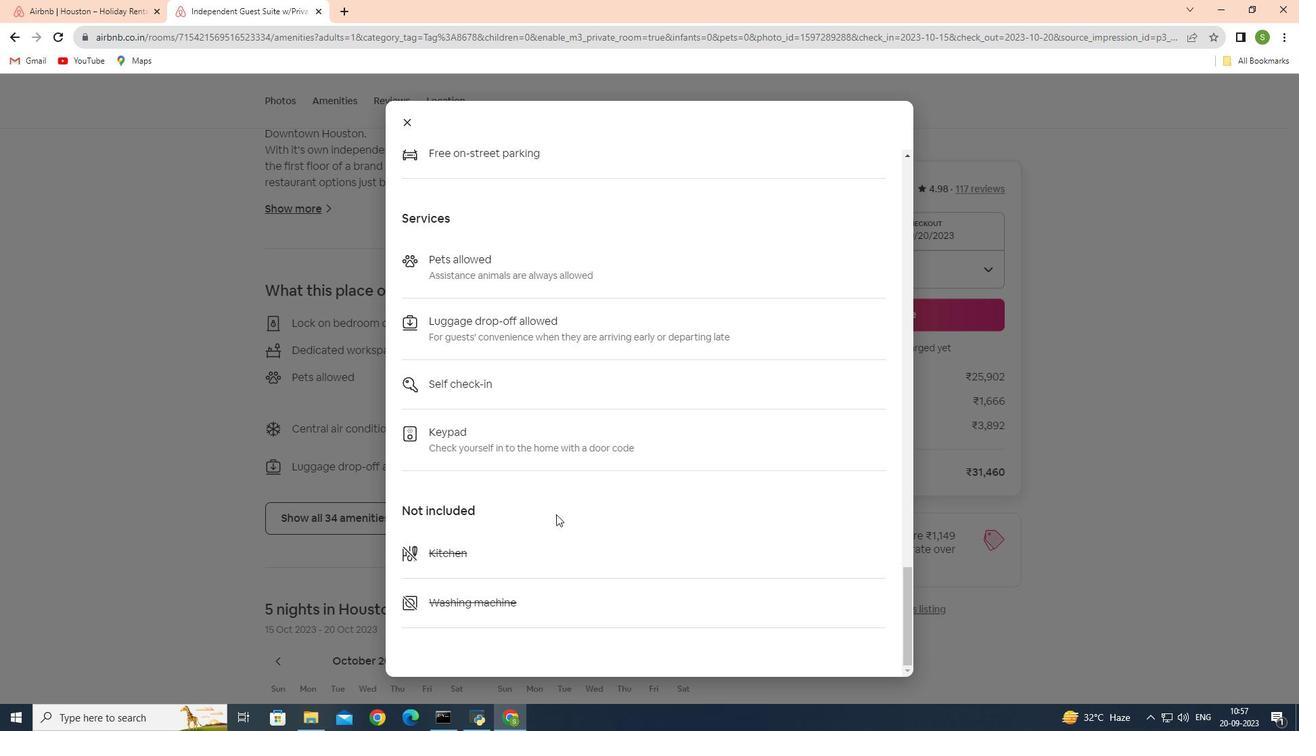 
Action: Mouse scrolled (556, 513) with delta (0, 0)
Screenshot: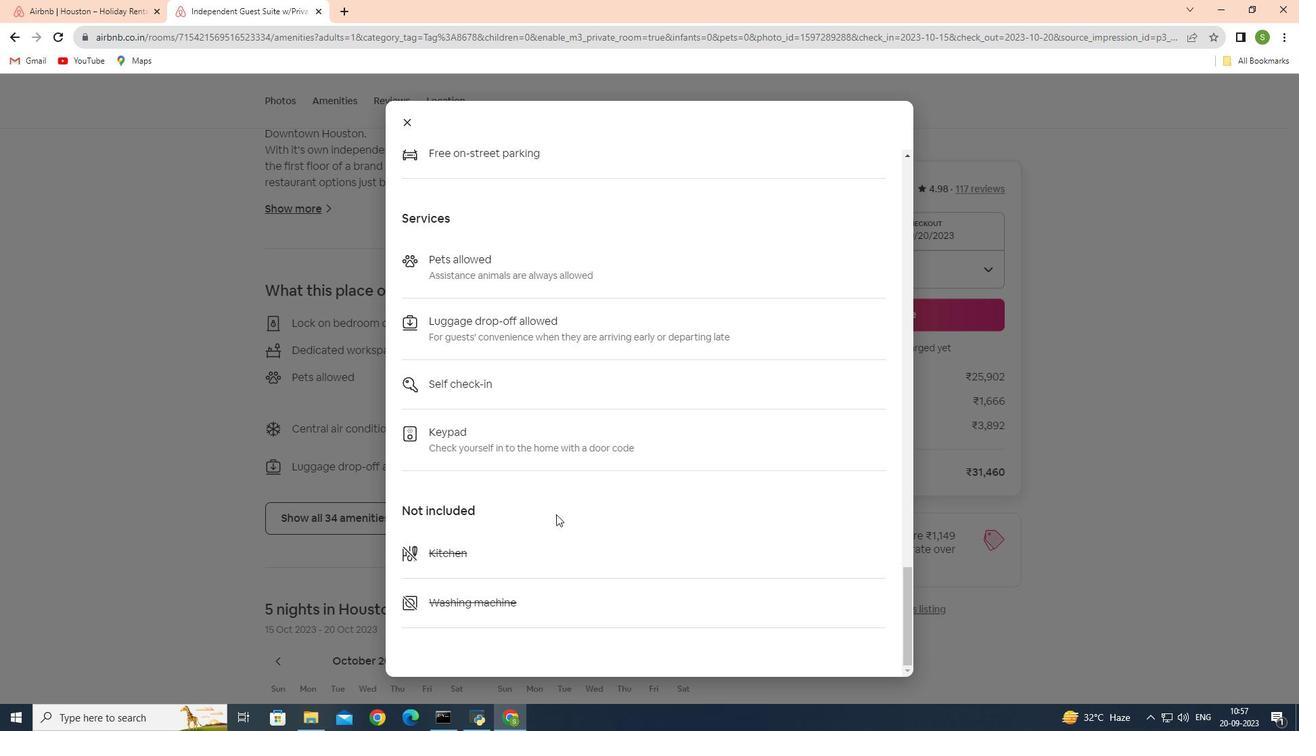 
Action: Mouse scrolled (556, 513) with delta (0, 0)
Screenshot: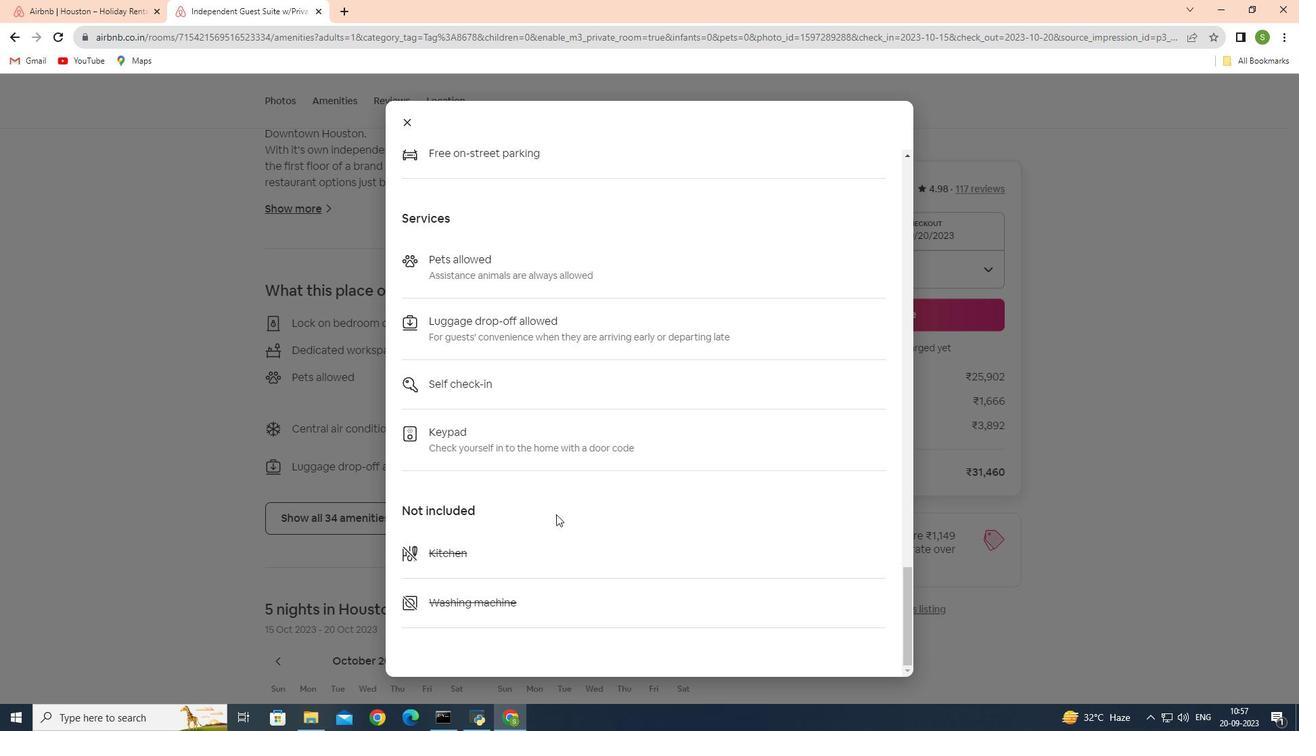 
Action: Mouse scrolled (556, 513) with delta (0, 0)
Screenshot: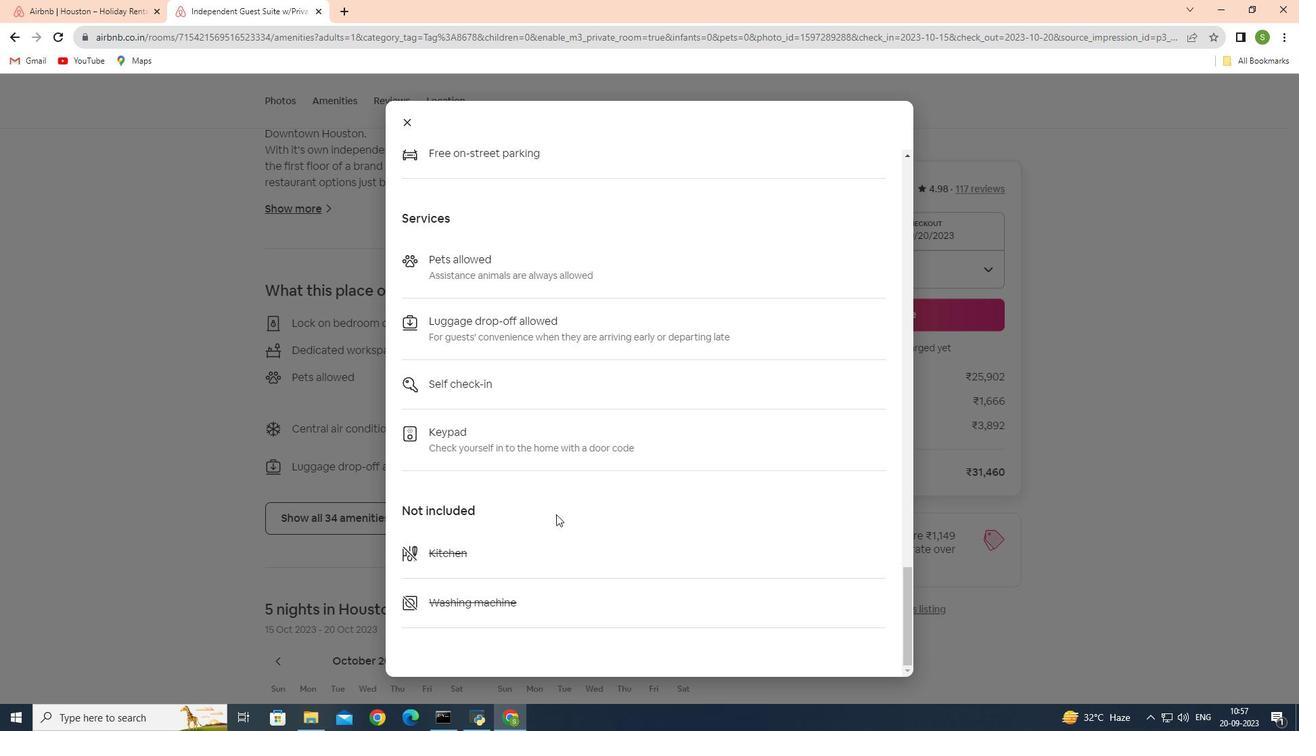 
Action: Mouse scrolled (556, 513) with delta (0, 0)
Screenshot: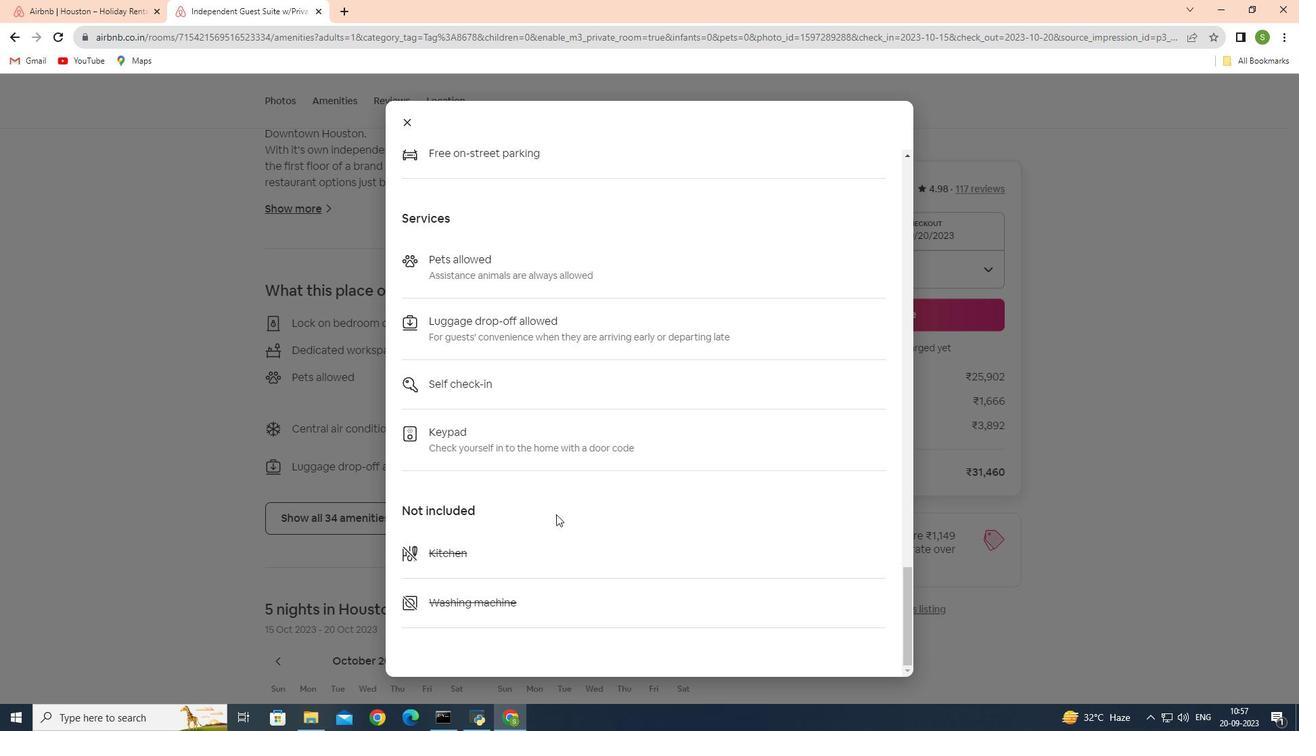 
Action: Mouse scrolled (556, 513) with delta (0, 0)
Screenshot: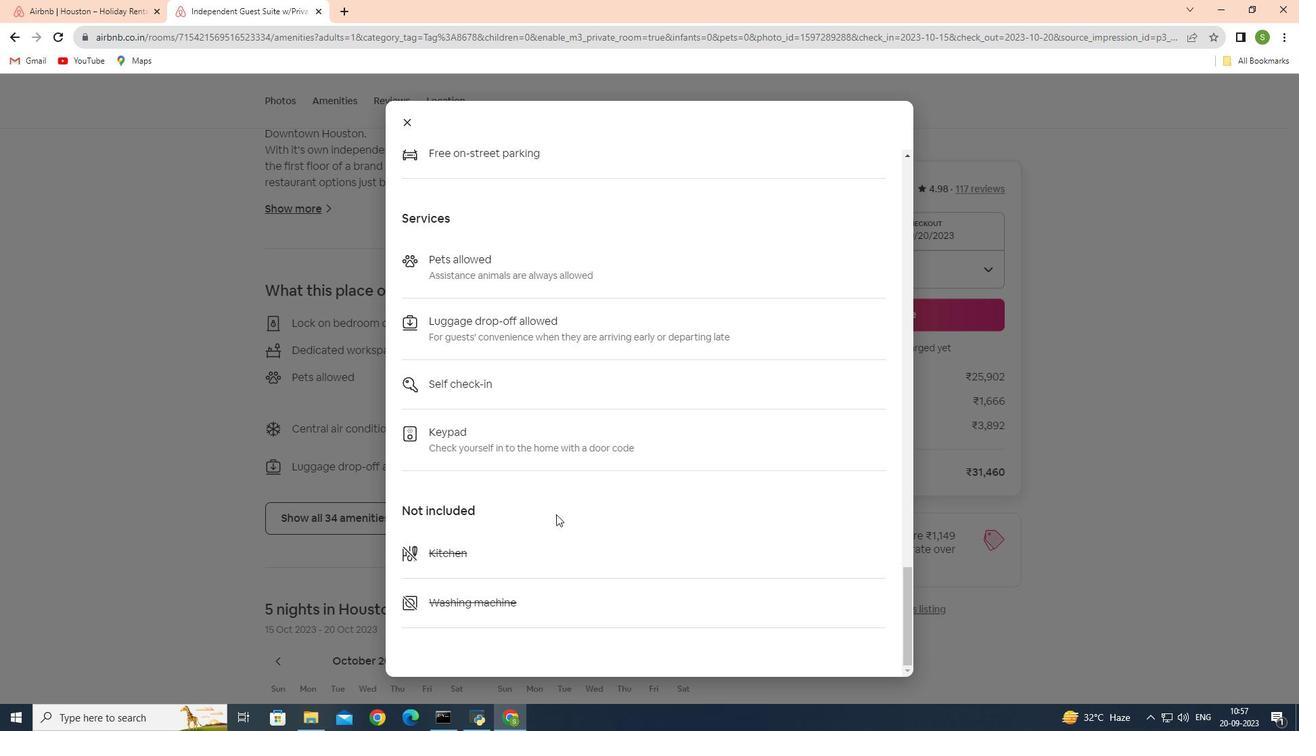 
Action: Mouse scrolled (556, 513) with delta (0, 0)
Screenshot: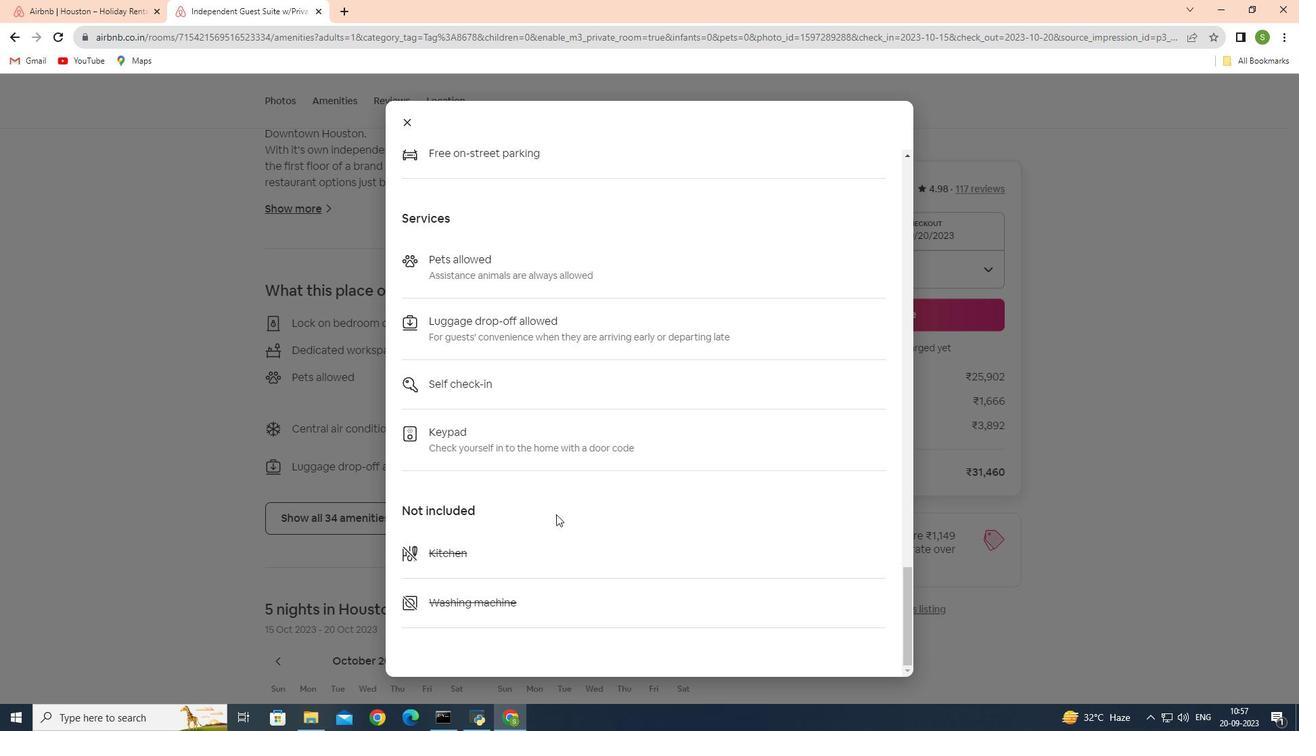 
Action: Mouse moved to (413, 124)
Screenshot: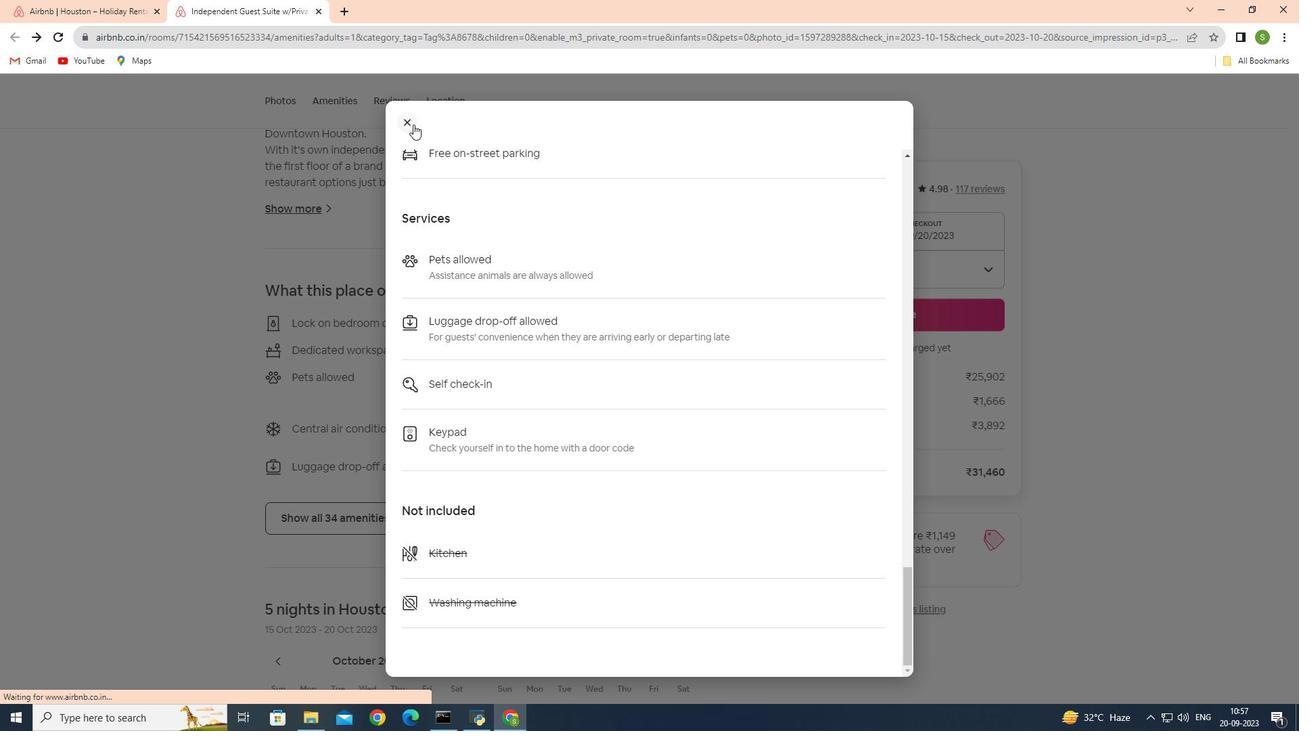
Action: Mouse pressed left at (413, 124)
Screenshot: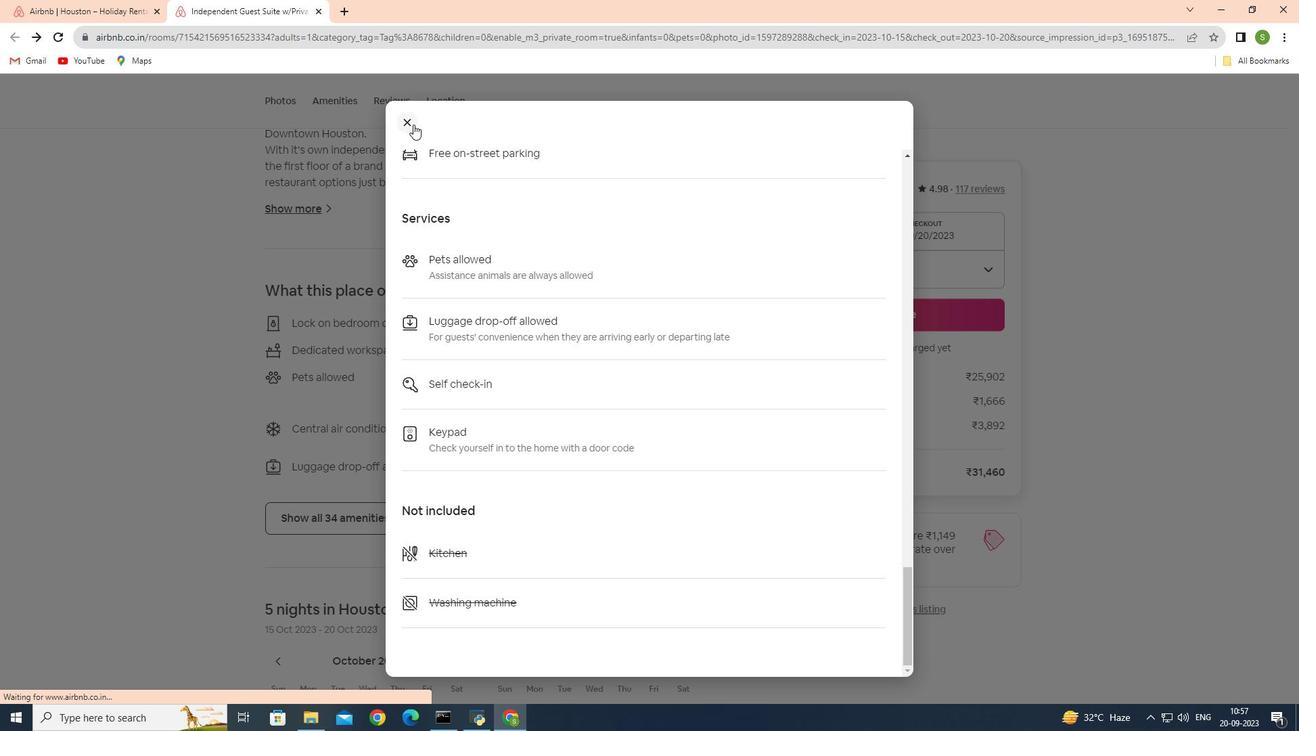 
Action: Mouse moved to (425, 410)
Screenshot: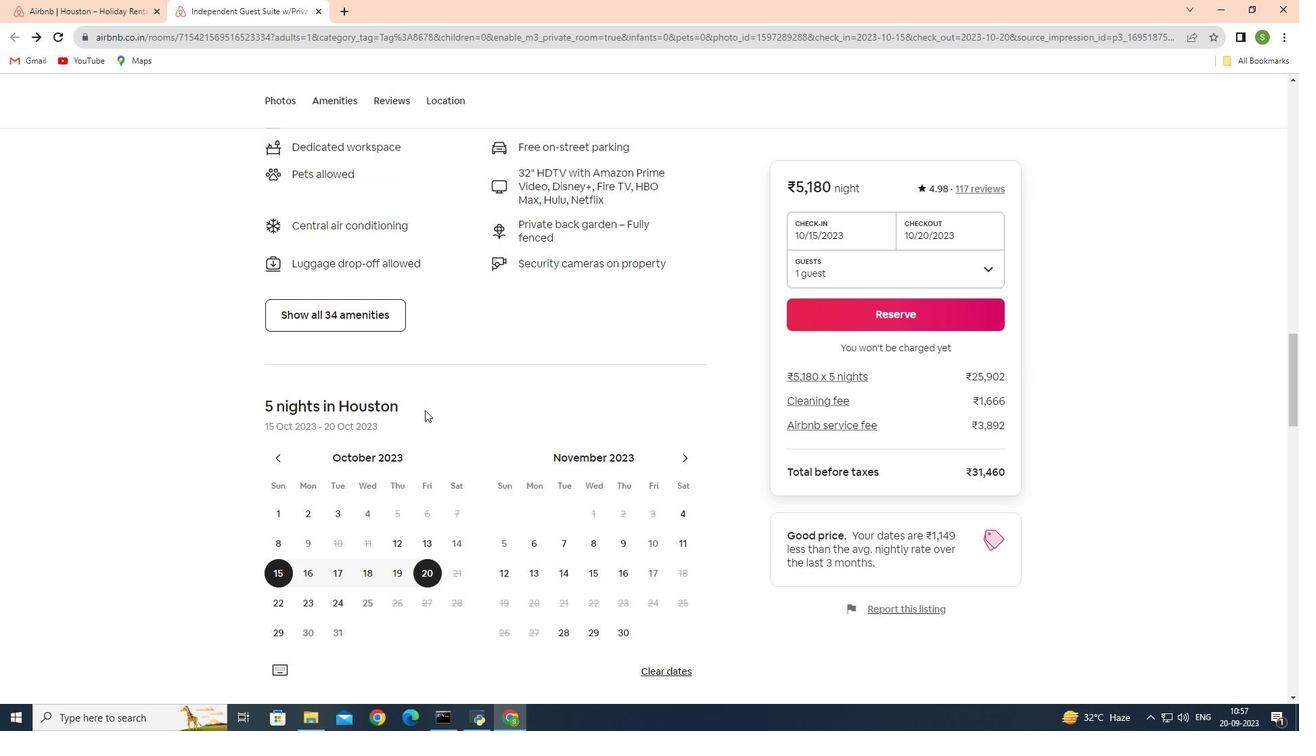 
Action: Mouse scrolled (425, 409) with delta (0, 0)
Screenshot: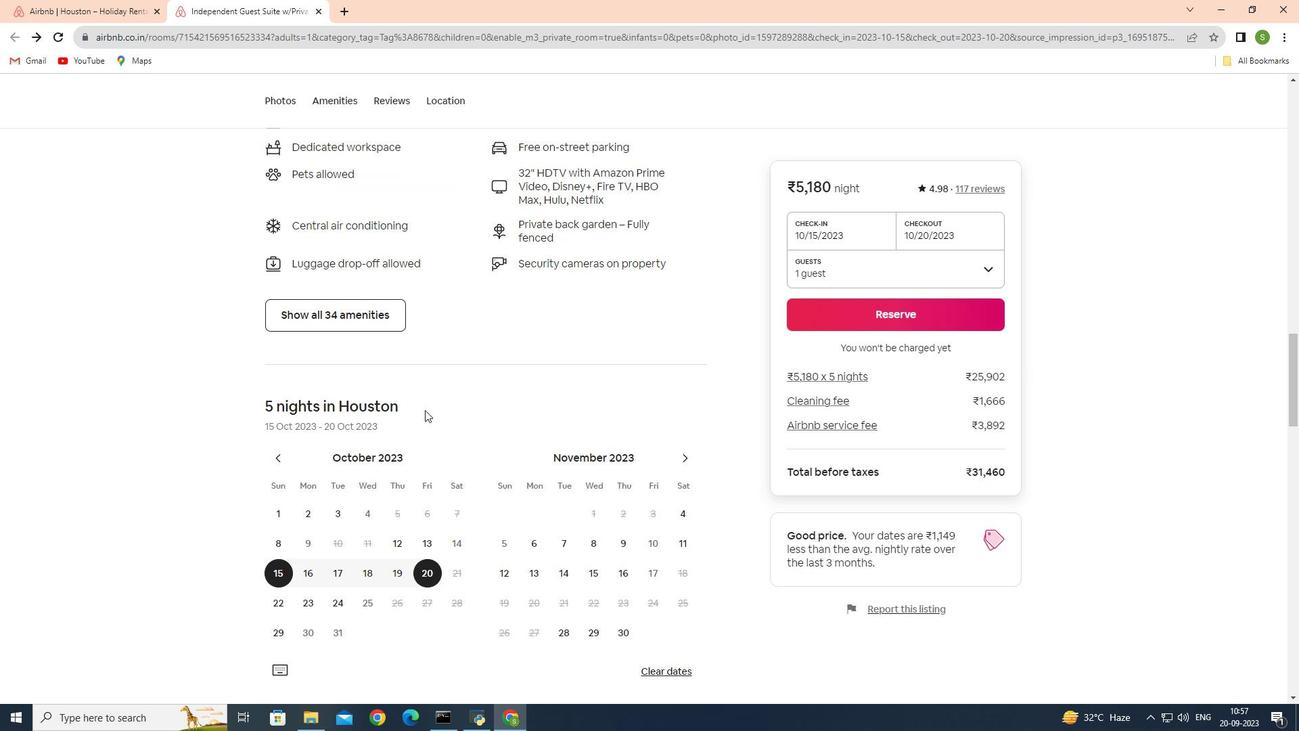 
Action: Mouse scrolled (425, 409) with delta (0, 0)
Screenshot: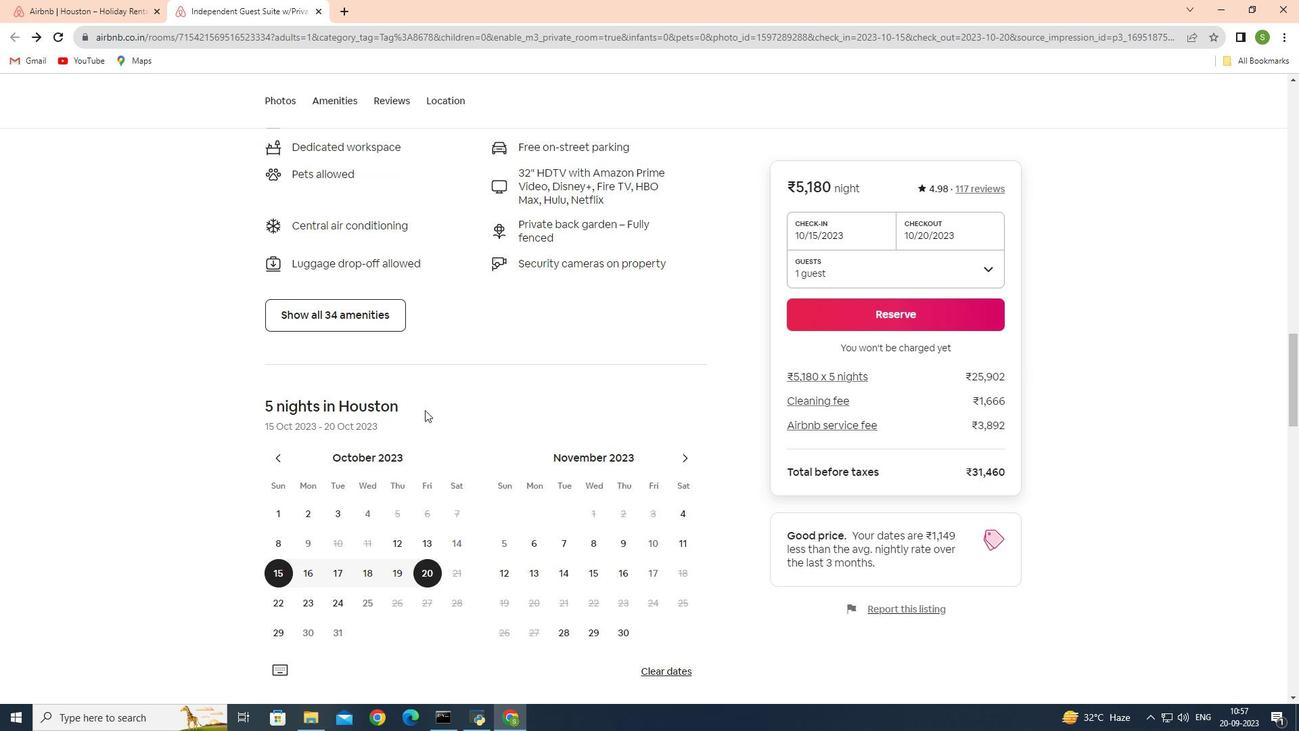 
Action: Mouse scrolled (425, 409) with delta (0, 0)
Screenshot: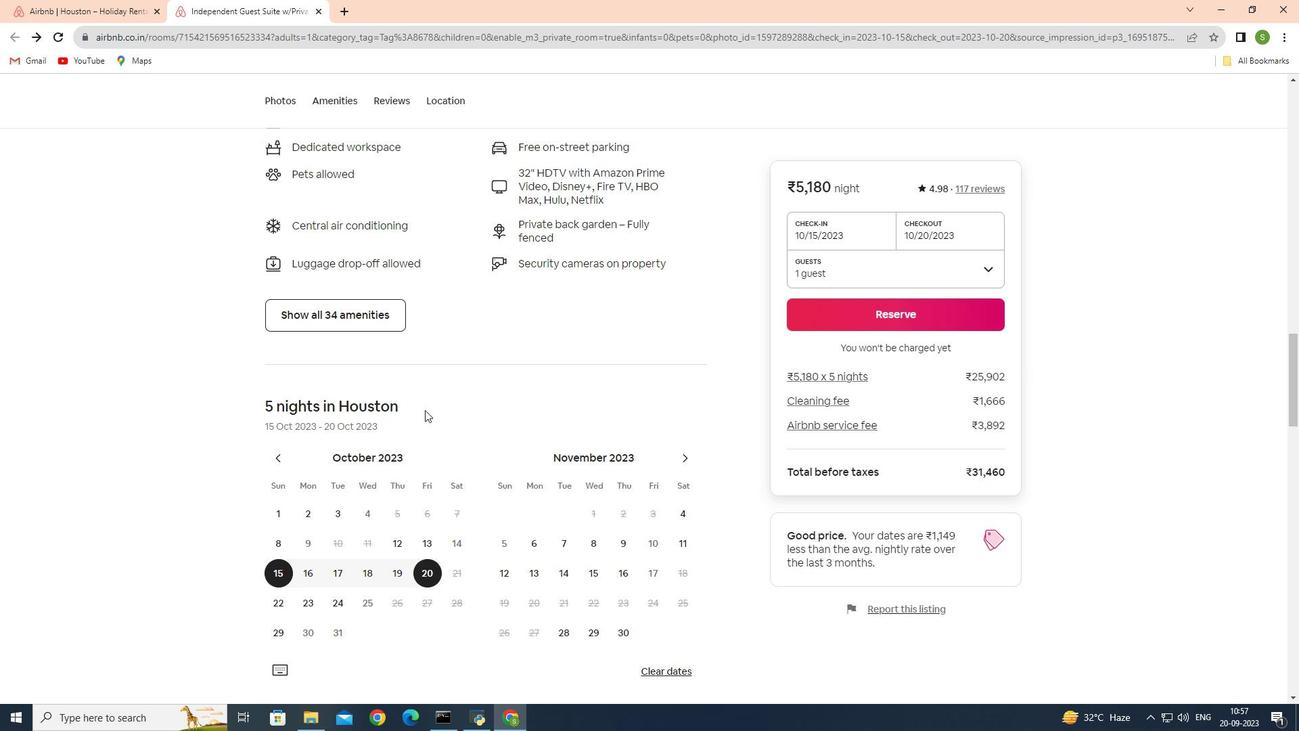 
Action: Mouse scrolled (425, 409) with delta (0, 0)
Screenshot: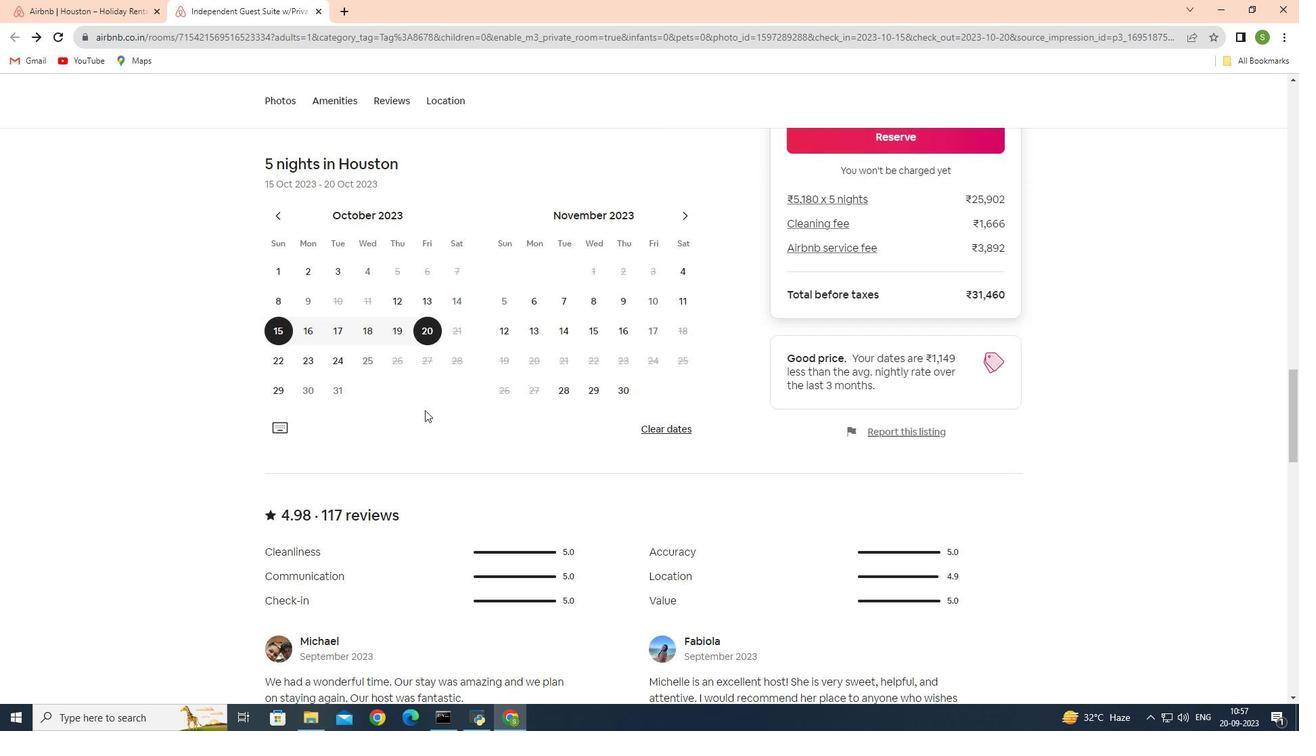 
Action: Mouse scrolled (425, 409) with delta (0, 0)
Screenshot: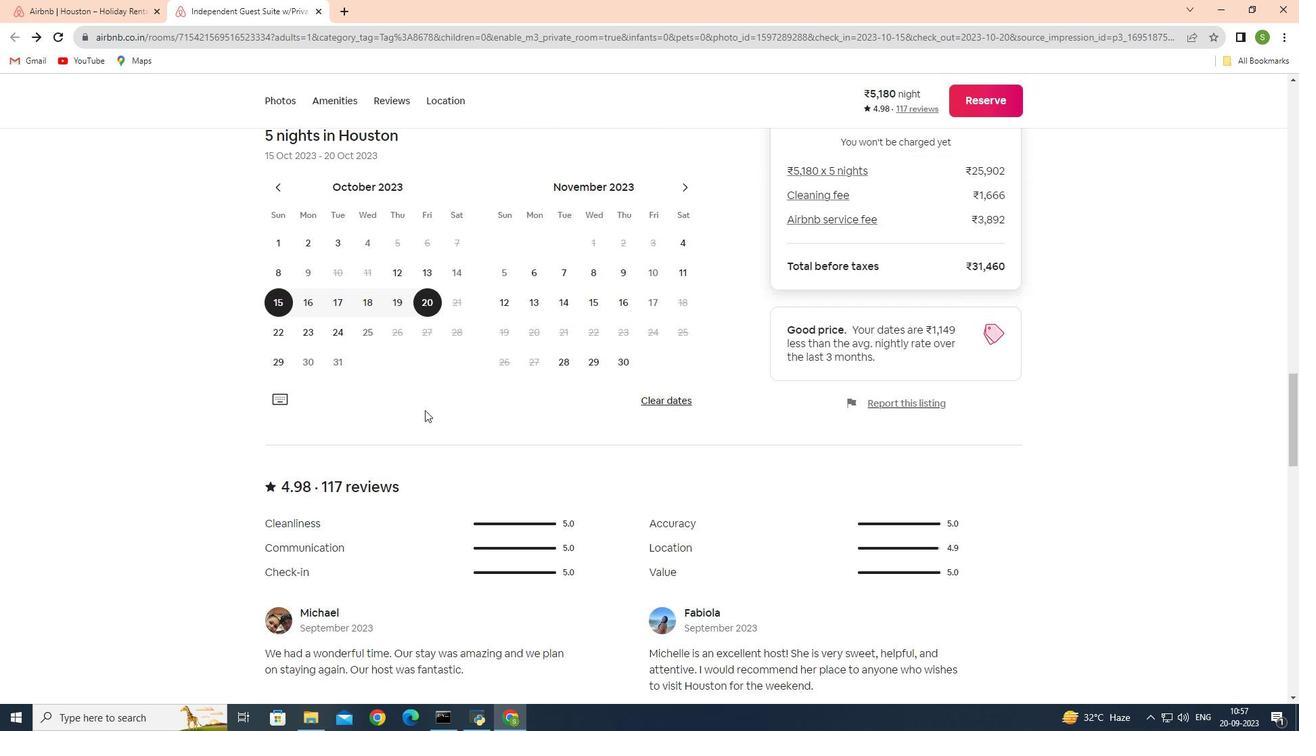 
Action: Mouse scrolled (425, 409) with delta (0, 0)
Screenshot: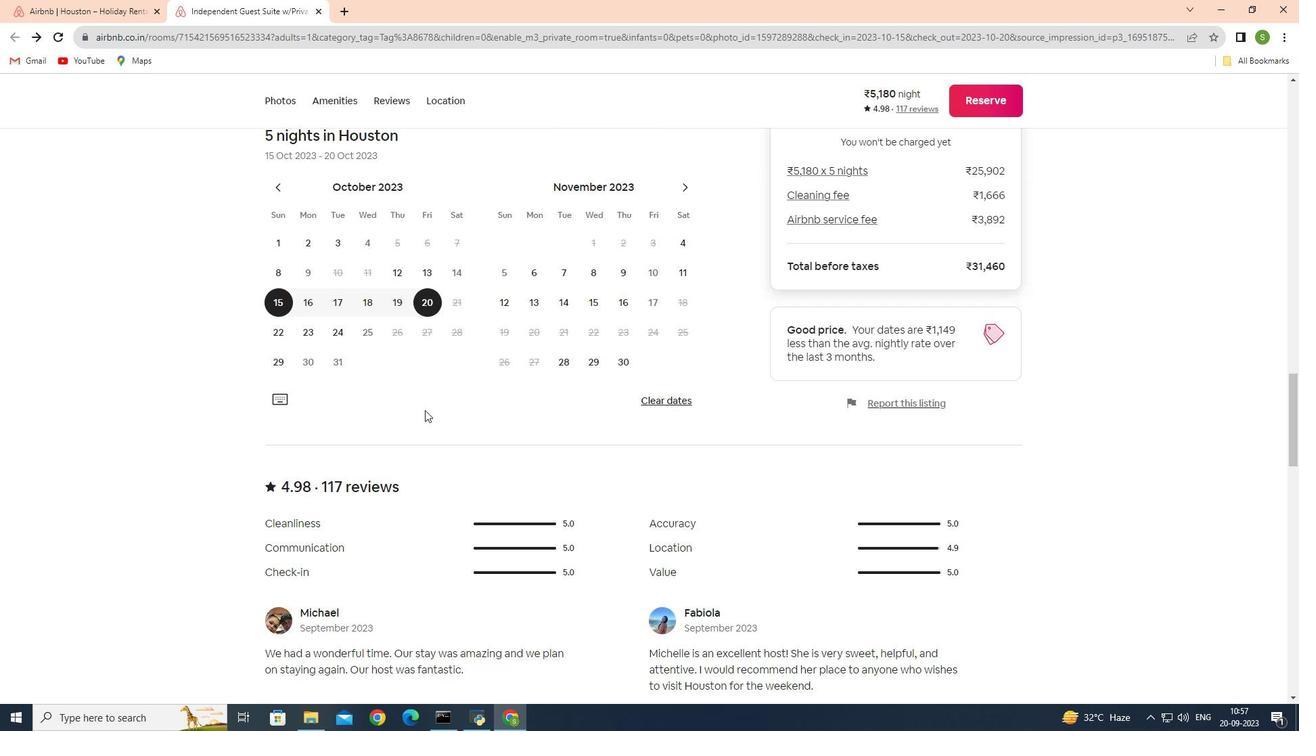 
Action: Mouse scrolled (425, 409) with delta (0, 0)
Screenshot: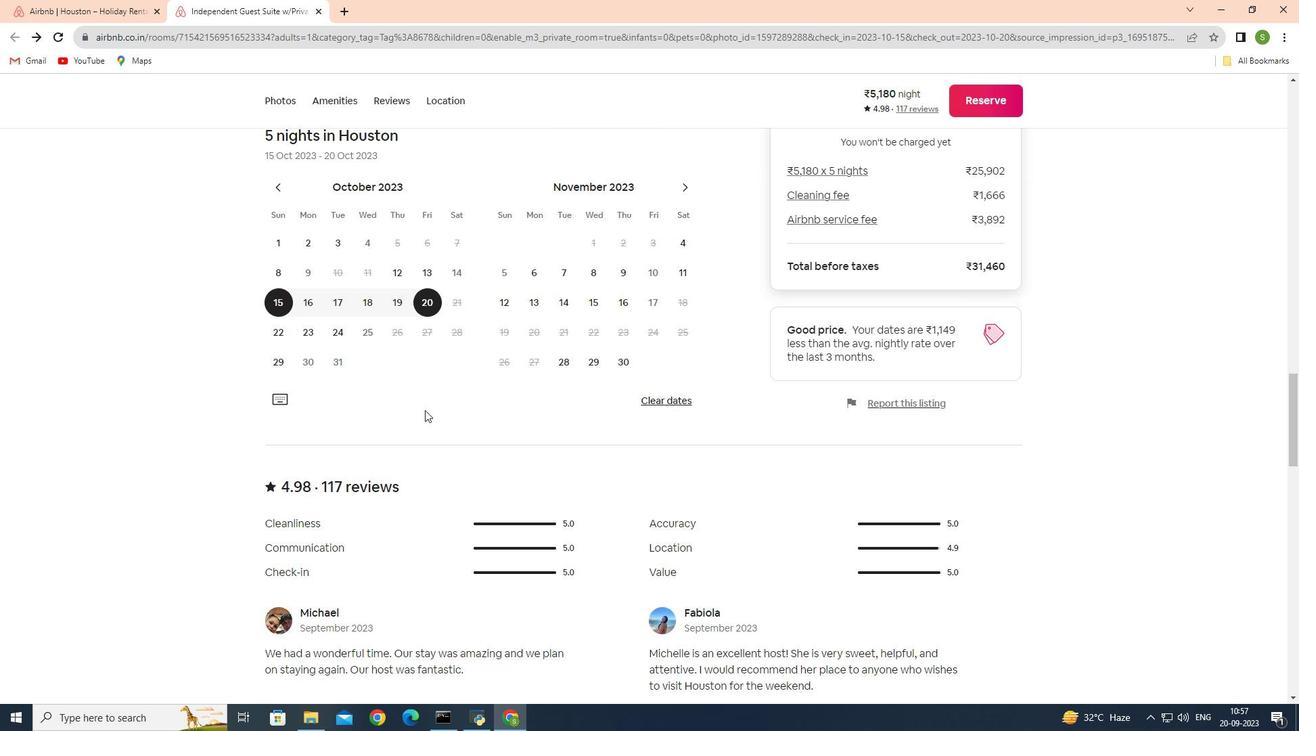 
Action: Mouse scrolled (425, 409) with delta (0, 0)
Screenshot: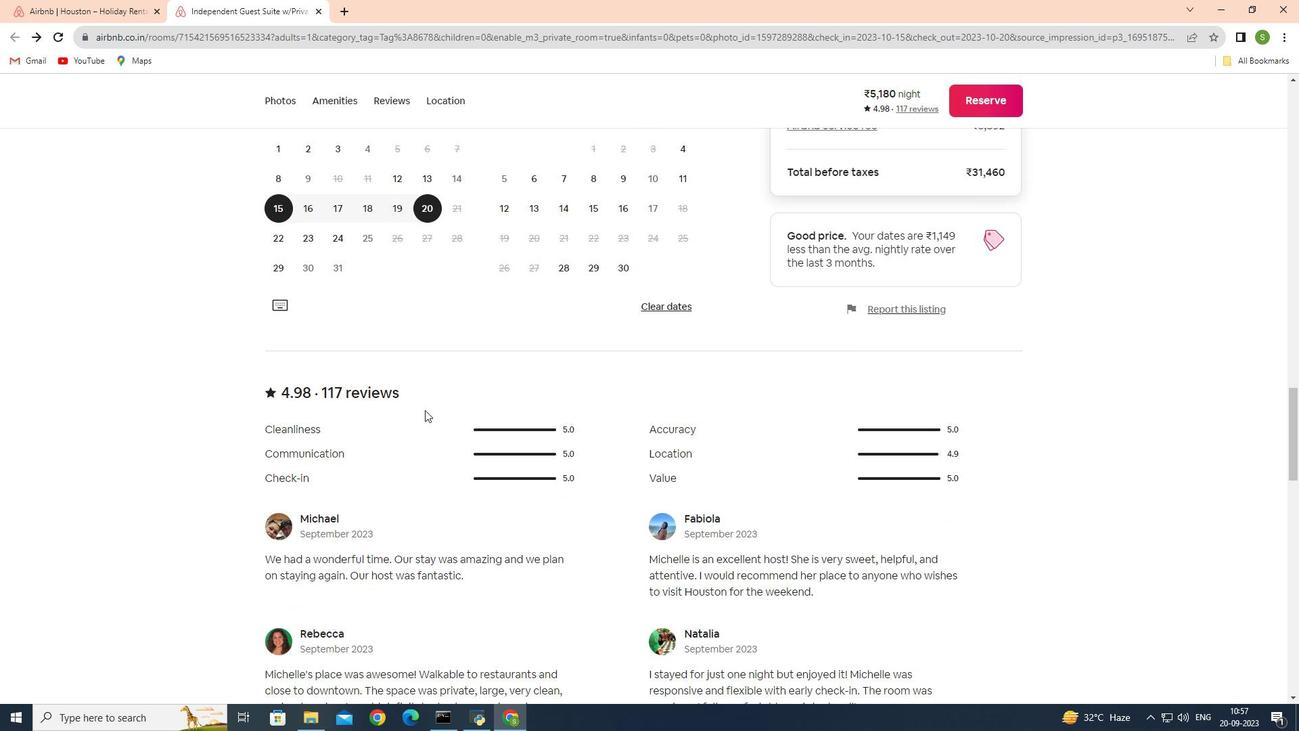 
Action: Mouse scrolled (425, 409) with delta (0, 0)
Screenshot: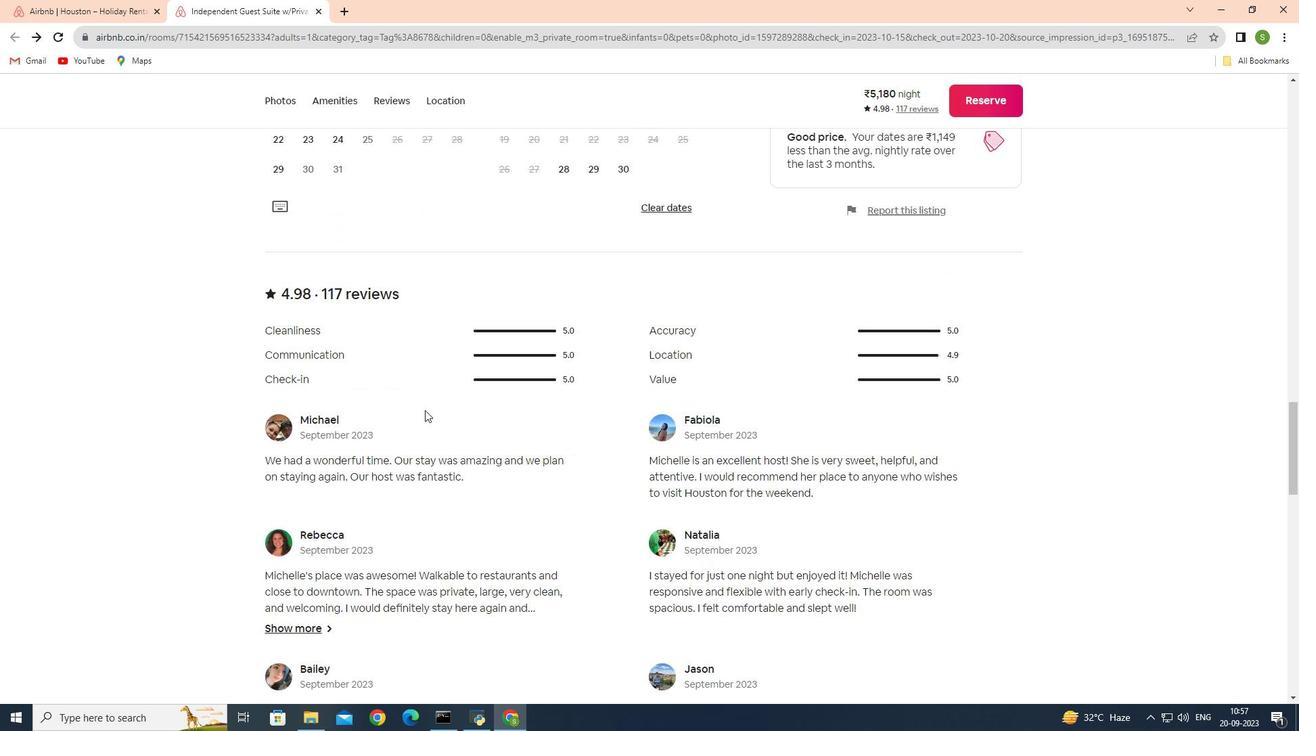 
Action: Mouse scrolled (425, 409) with delta (0, 0)
Screenshot: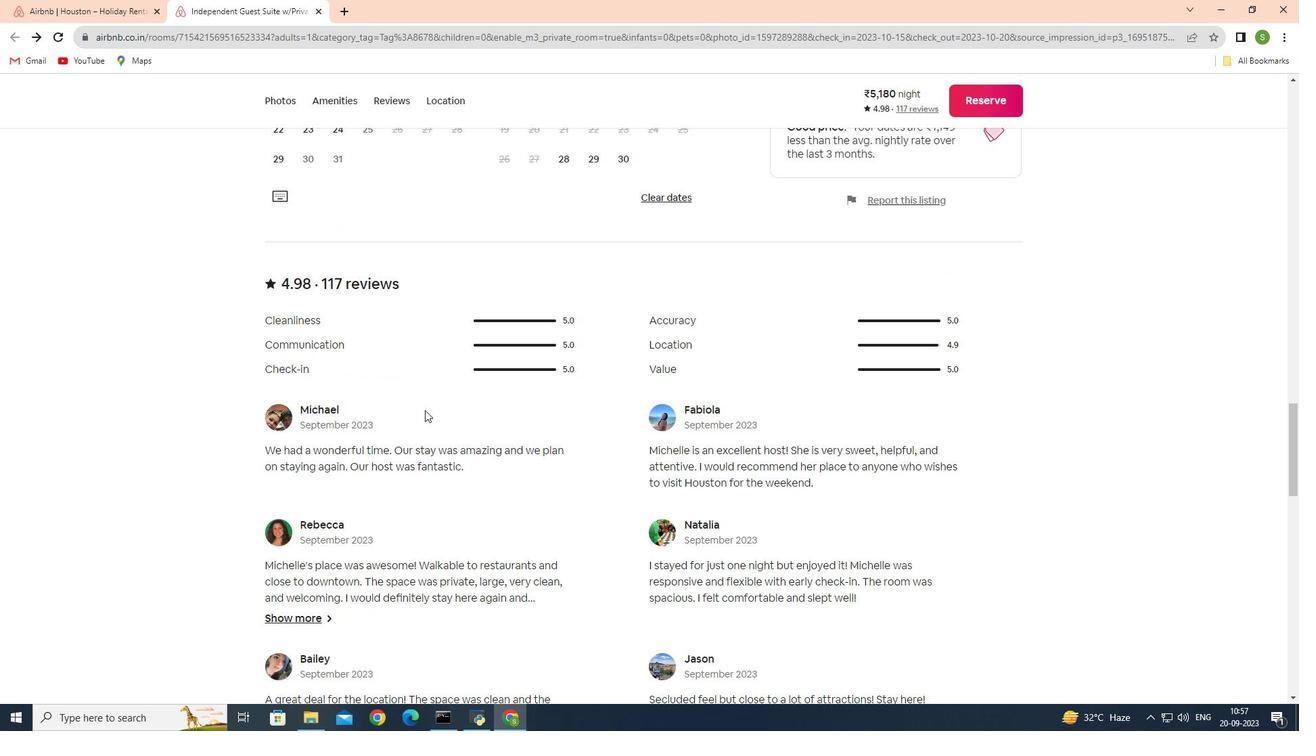 
Action: Mouse scrolled (425, 409) with delta (0, 0)
Screenshot: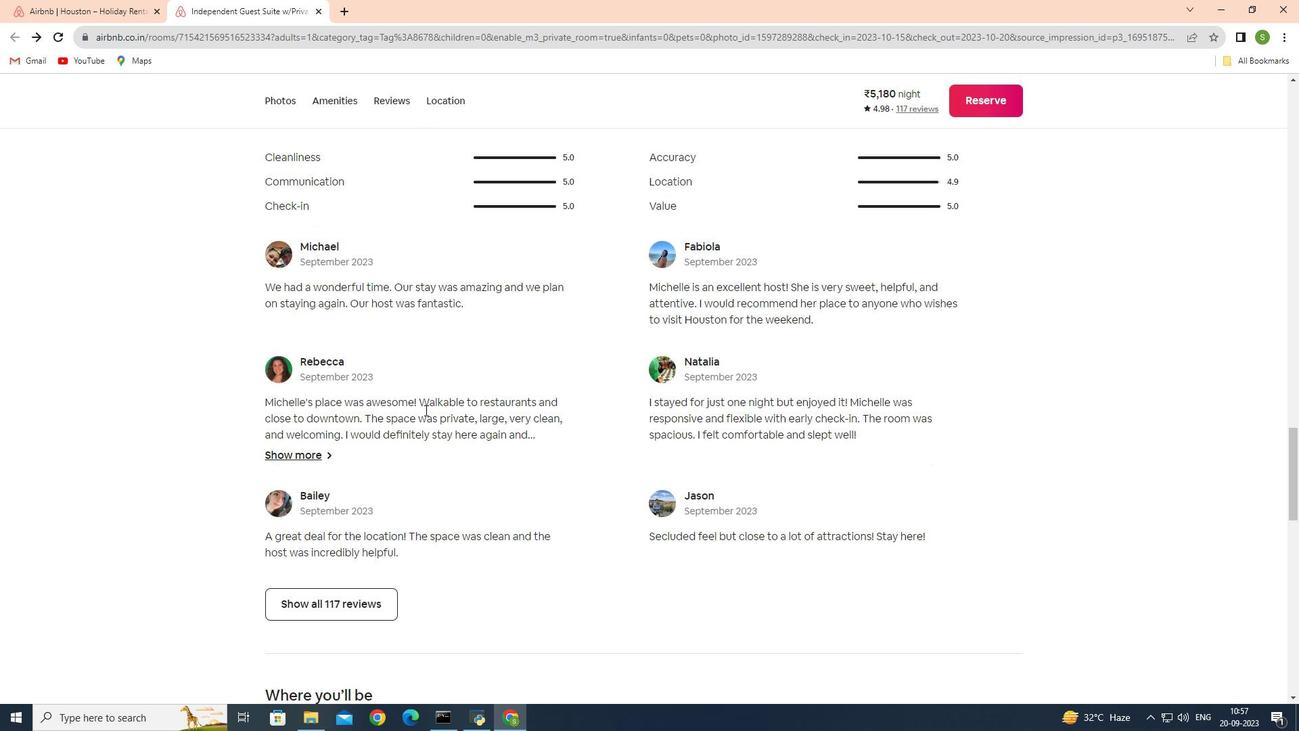 
Action: Mouse scrolled (425, 409) with delta (0, 0)
Screenshot: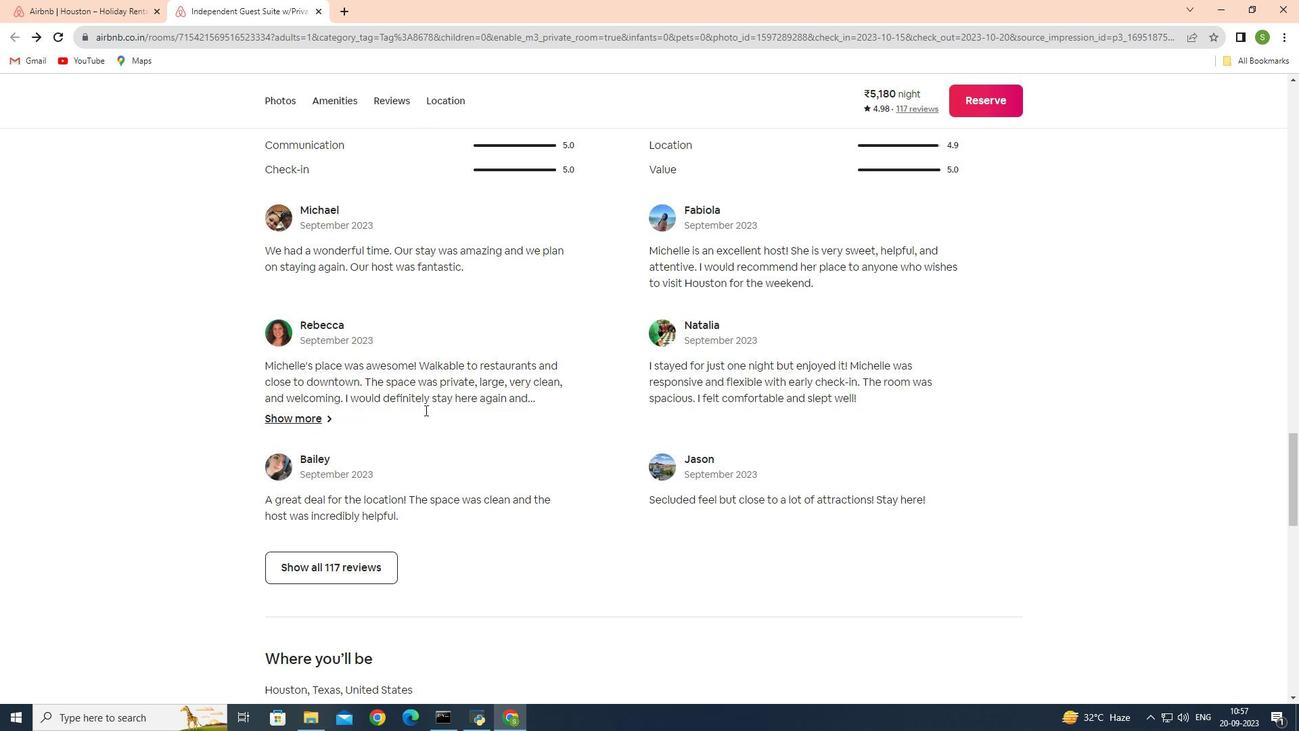 
Action: Mouse scrolled (425, 409) with delta (0, 0)
Screenshot: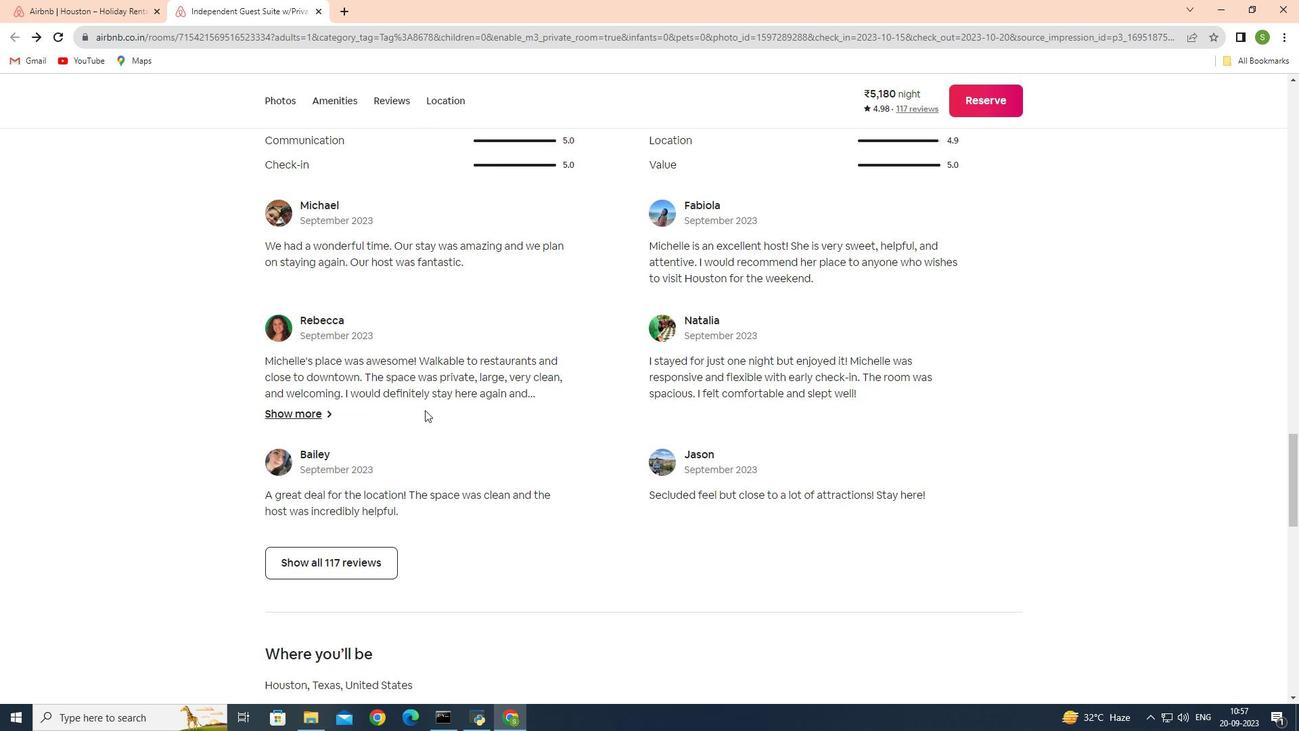 
Action: Mouse scrolled (425, 409) with delta (0, 0)
Screenshot: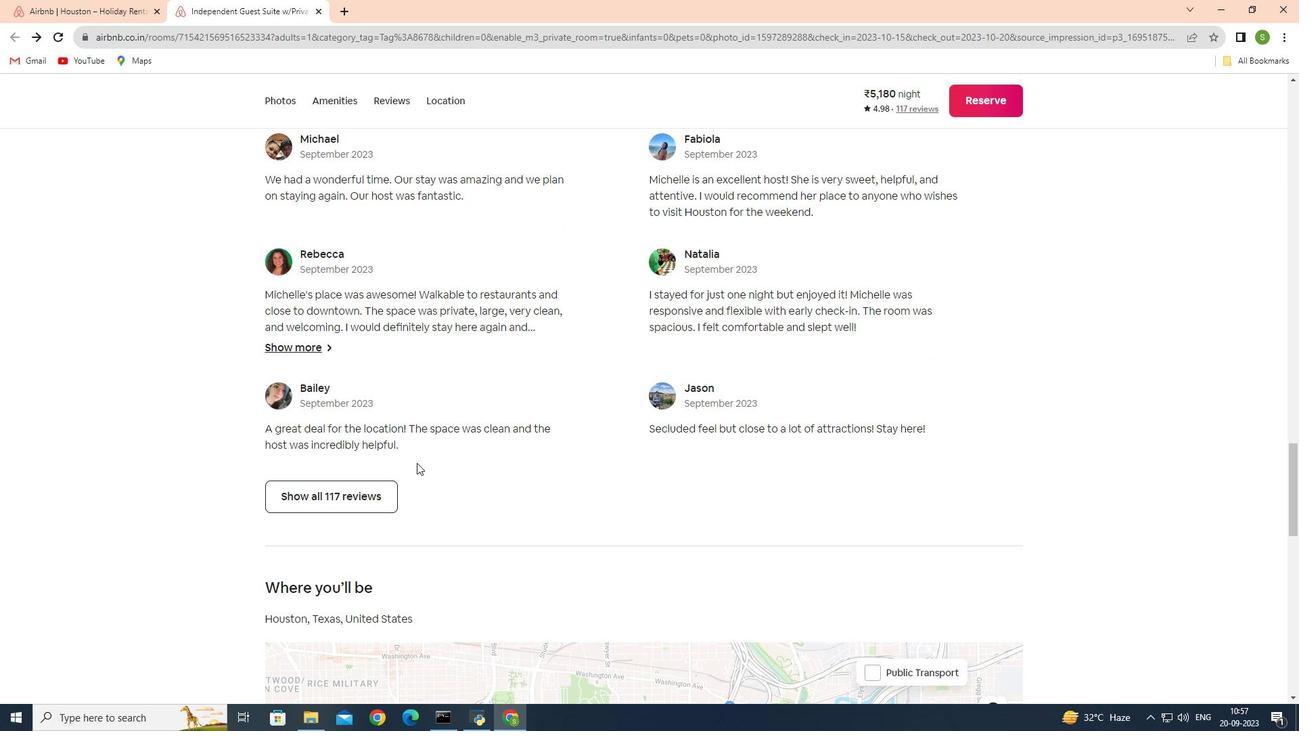 
Action: Mouse moved to (339, 500)
Screenshot: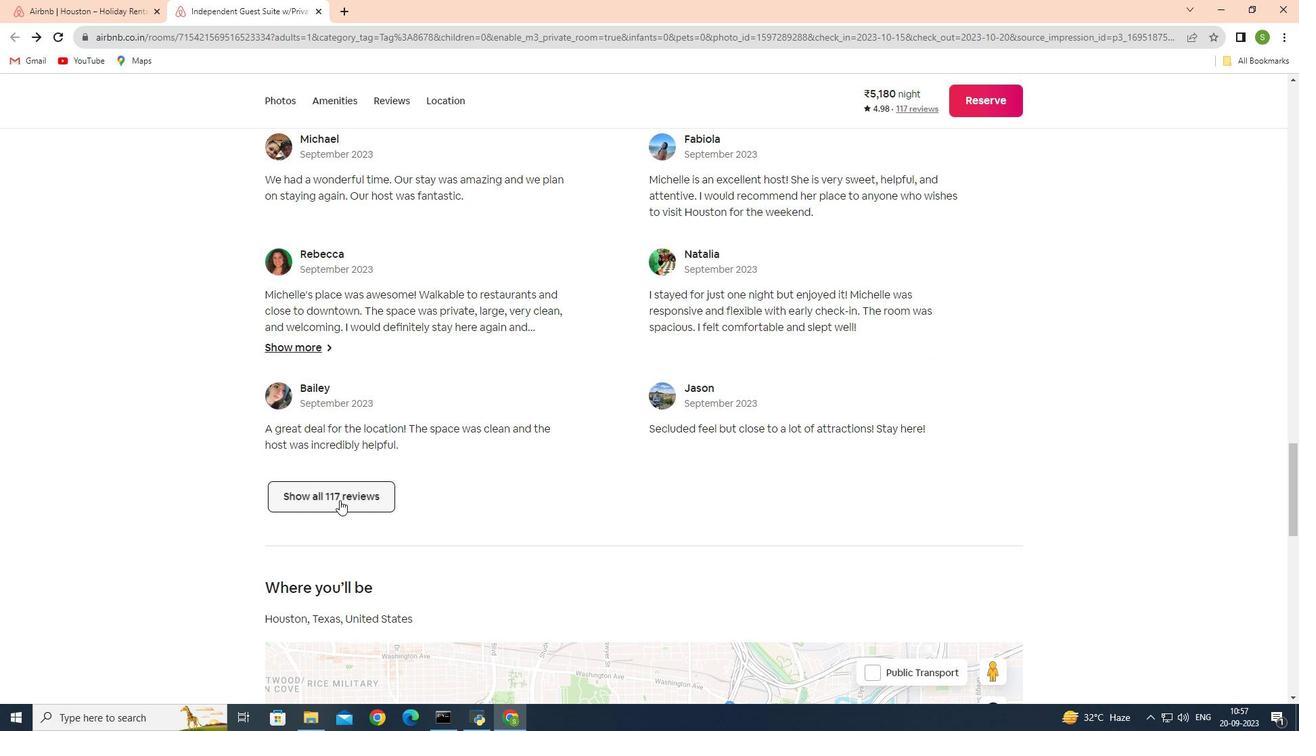 
Action: Mouse pressed left at (339, 500)
Screenshot: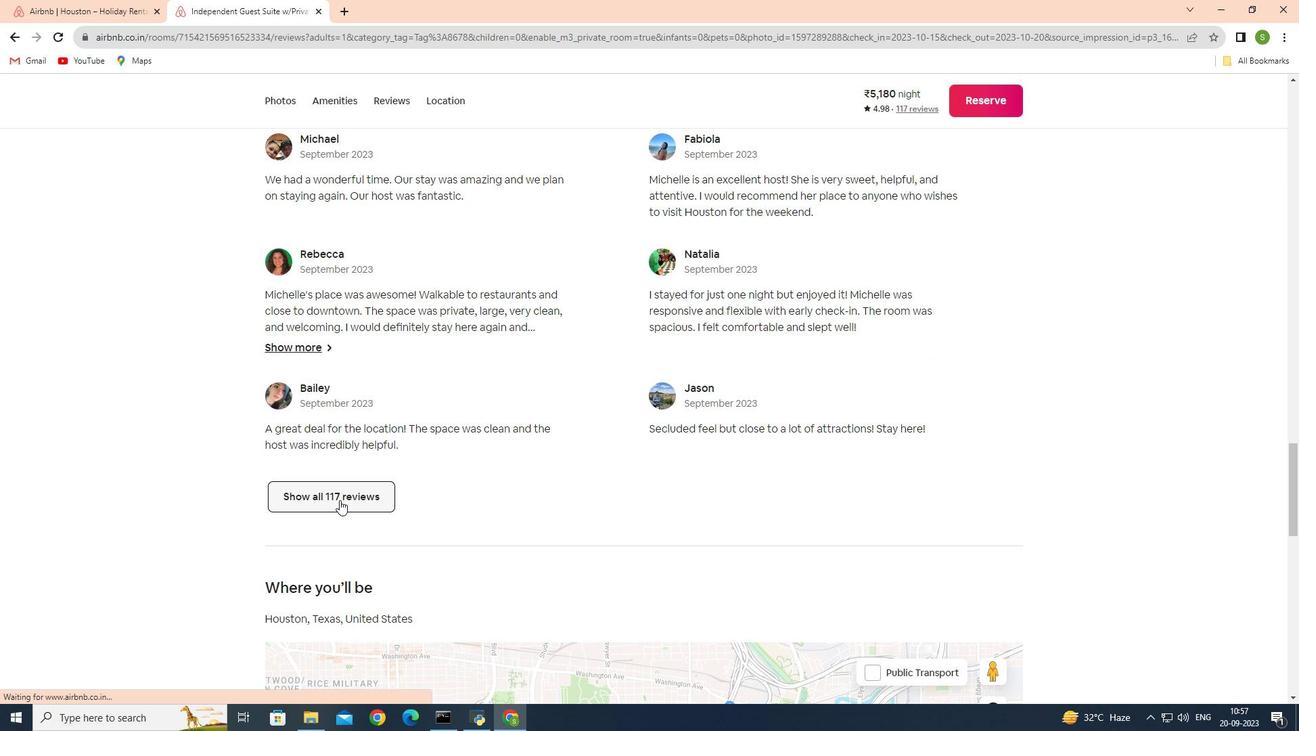 
Action: Mouse moved to (657, 385)
Screenshot: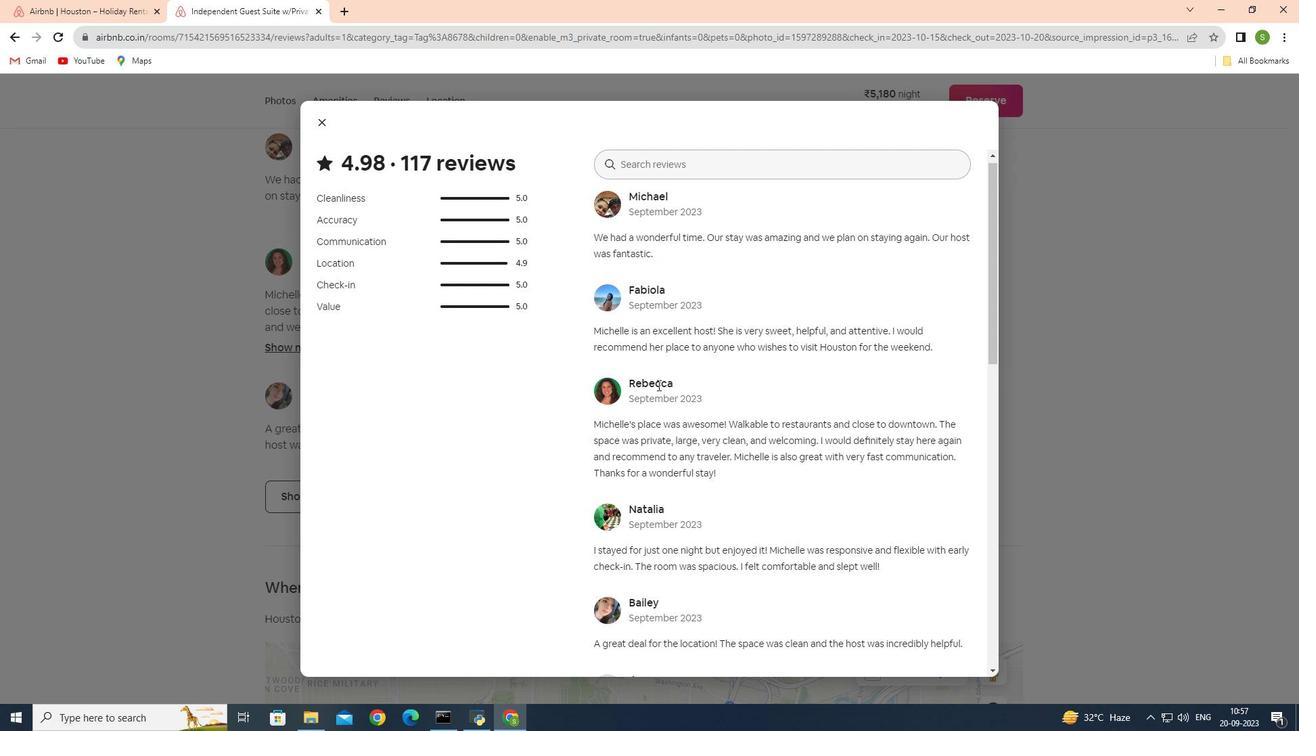 
Action: Mouse scrolled (657, 384) with delta (0, 0)
Screenshot: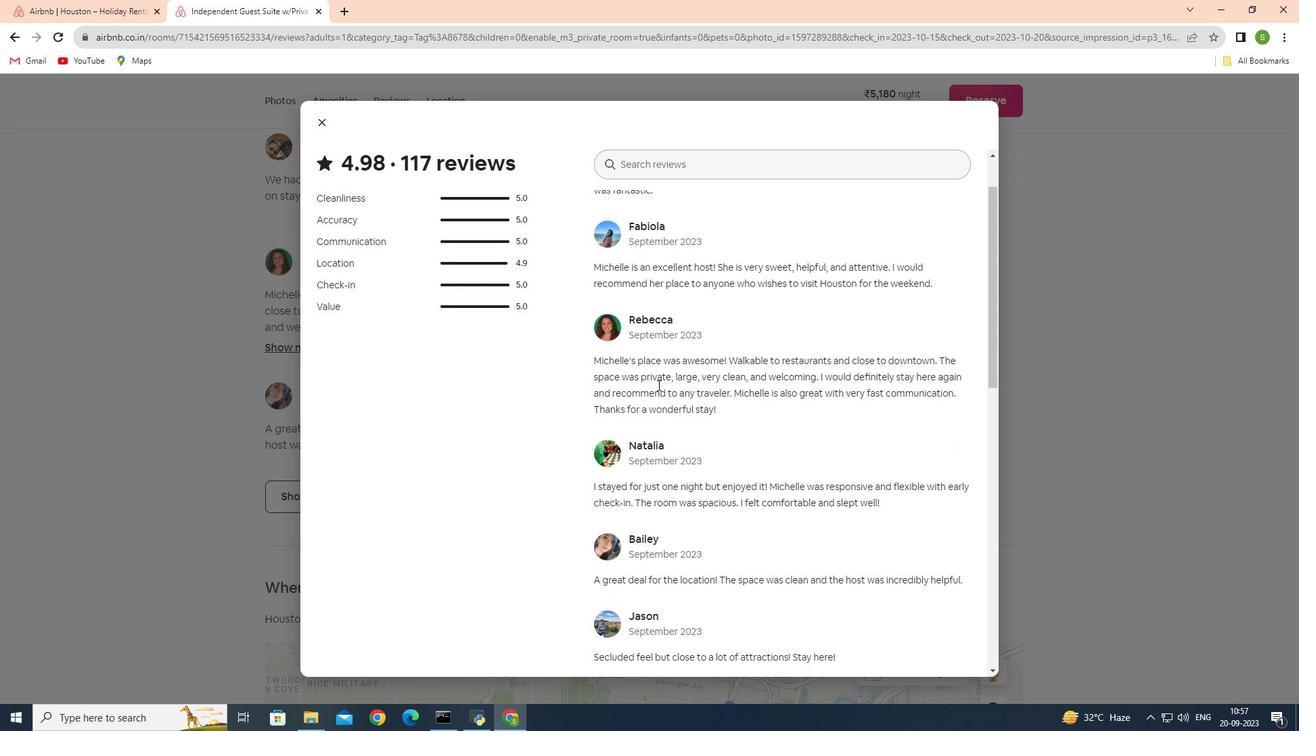 
Action: Mouse scrolled (657, 384) with delta (0, 0)
Screenshot: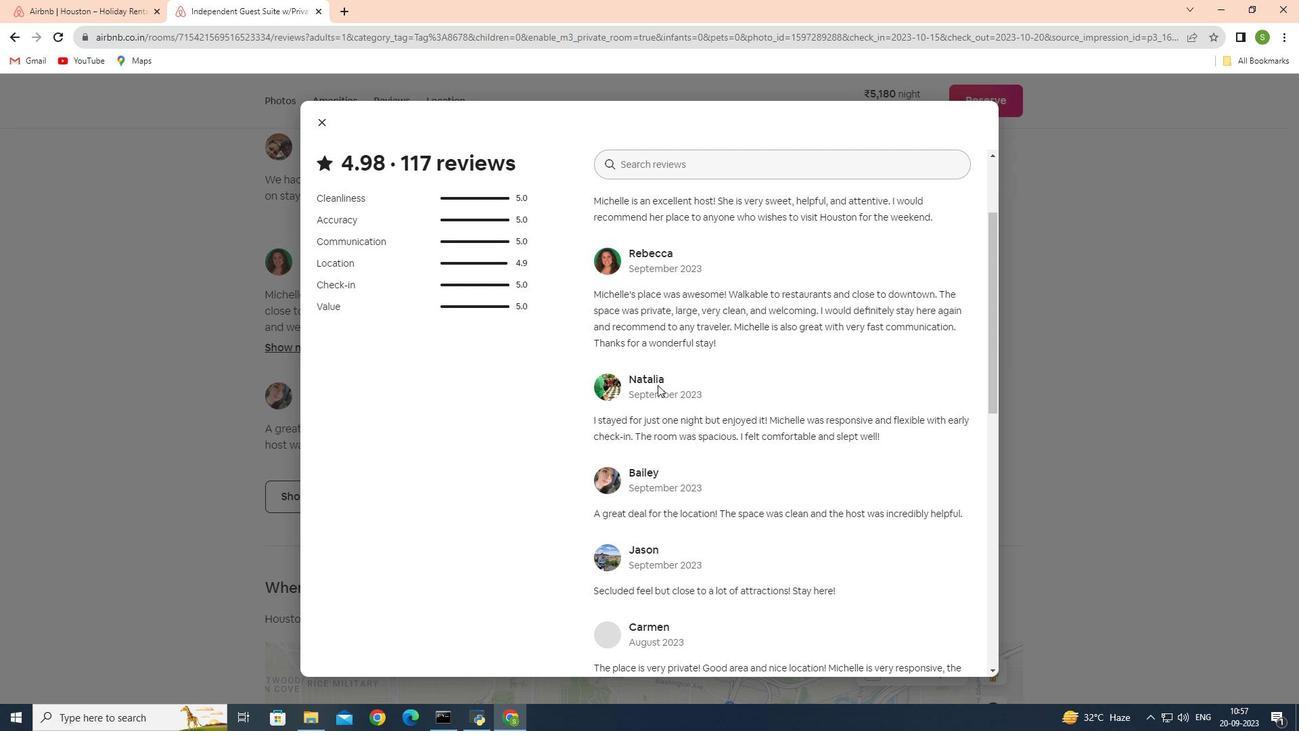 
Action: Mouse moved to (658, 385)
Screenshot: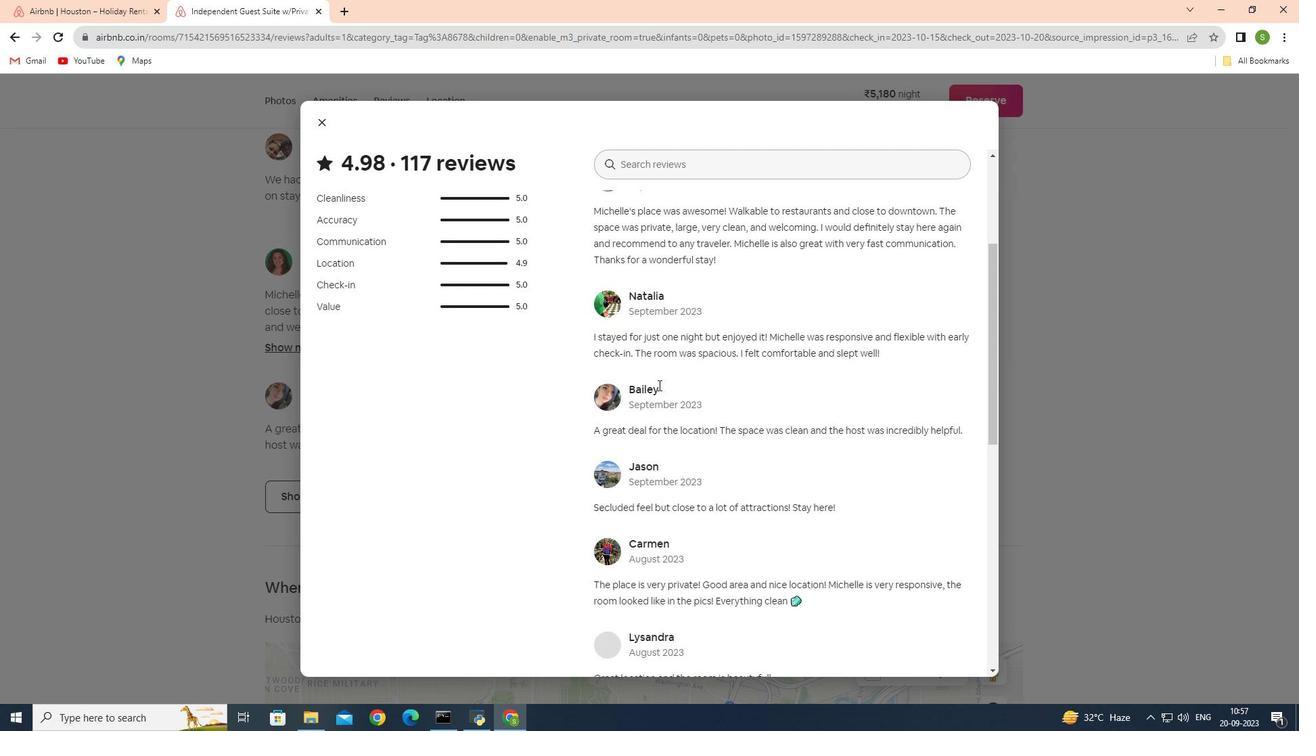 
Action: Mouse scrolled (658, 384) with delta (0, 0)
Screenshot: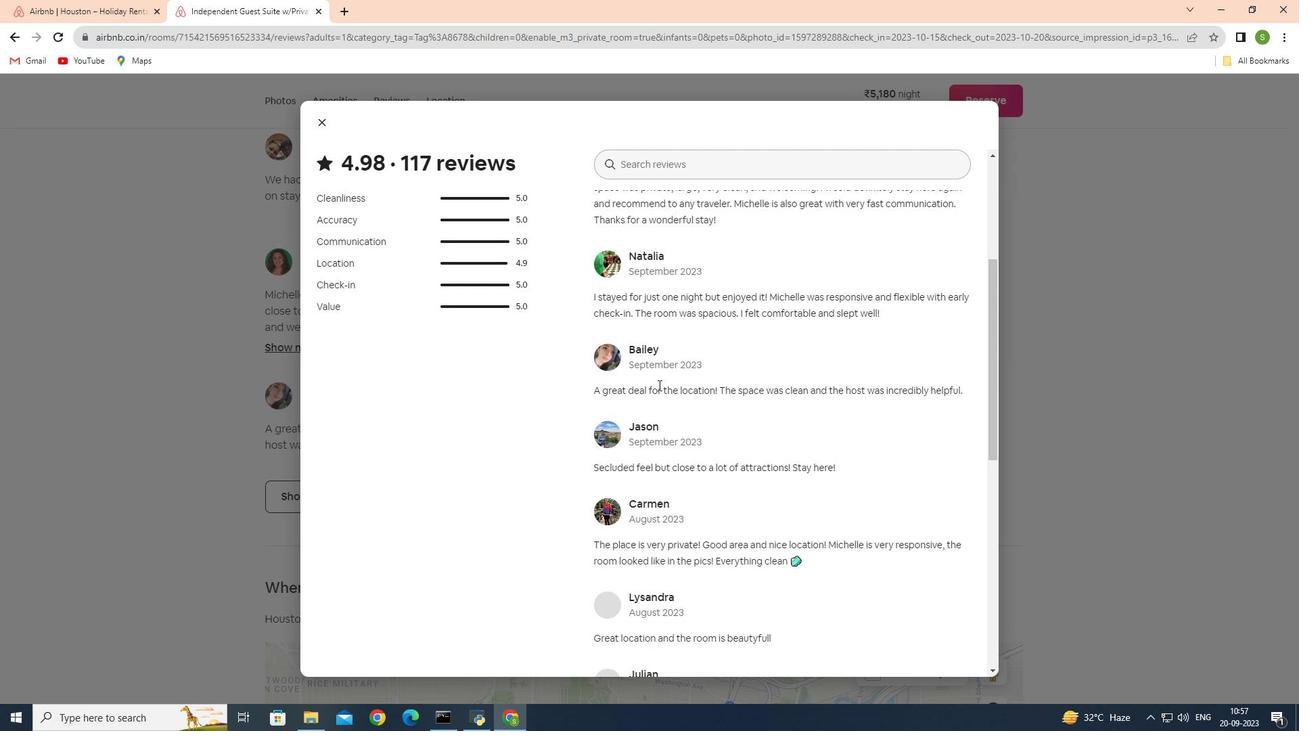 
Action: Mouse scrolled (658, 384) with delta (0, 0)
Screenshot: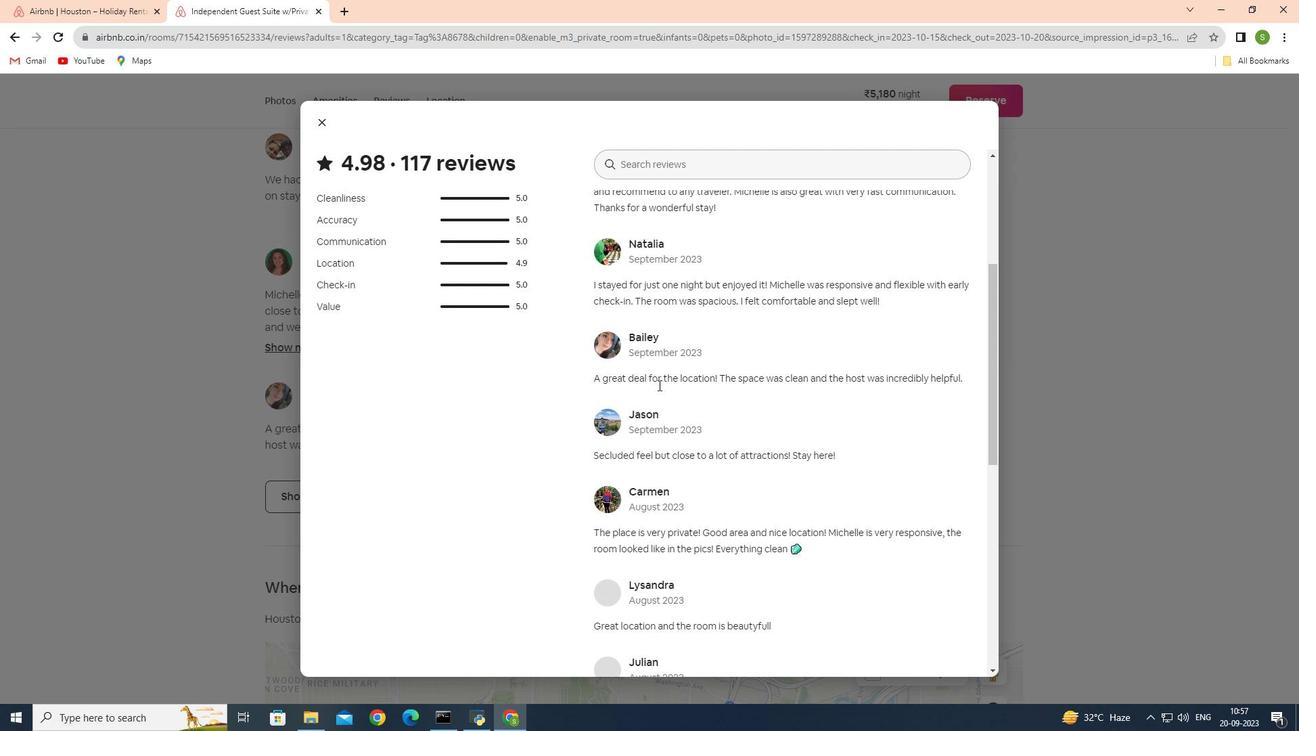 
Action: Mouse moved to (658, 385)
Screenshot: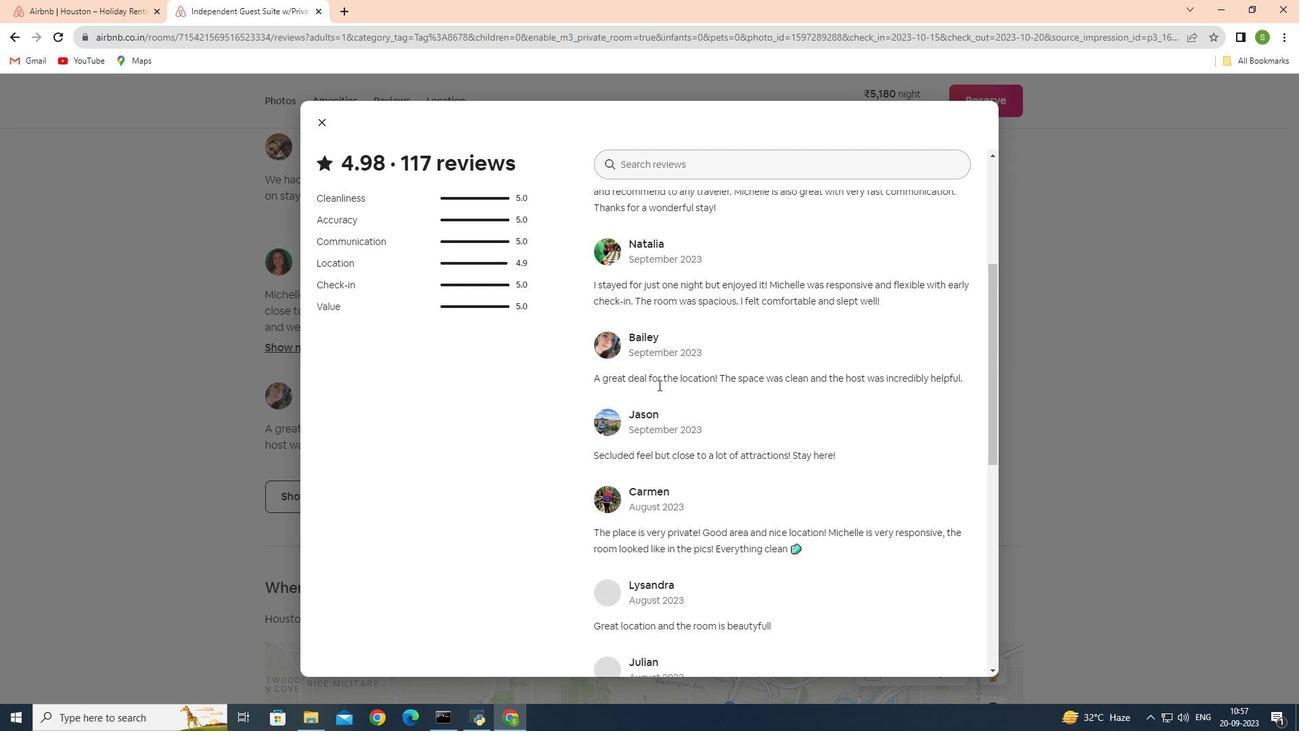 
Action: Mouse scrolled (658, 384) with delta (0, 0)
Screenshot: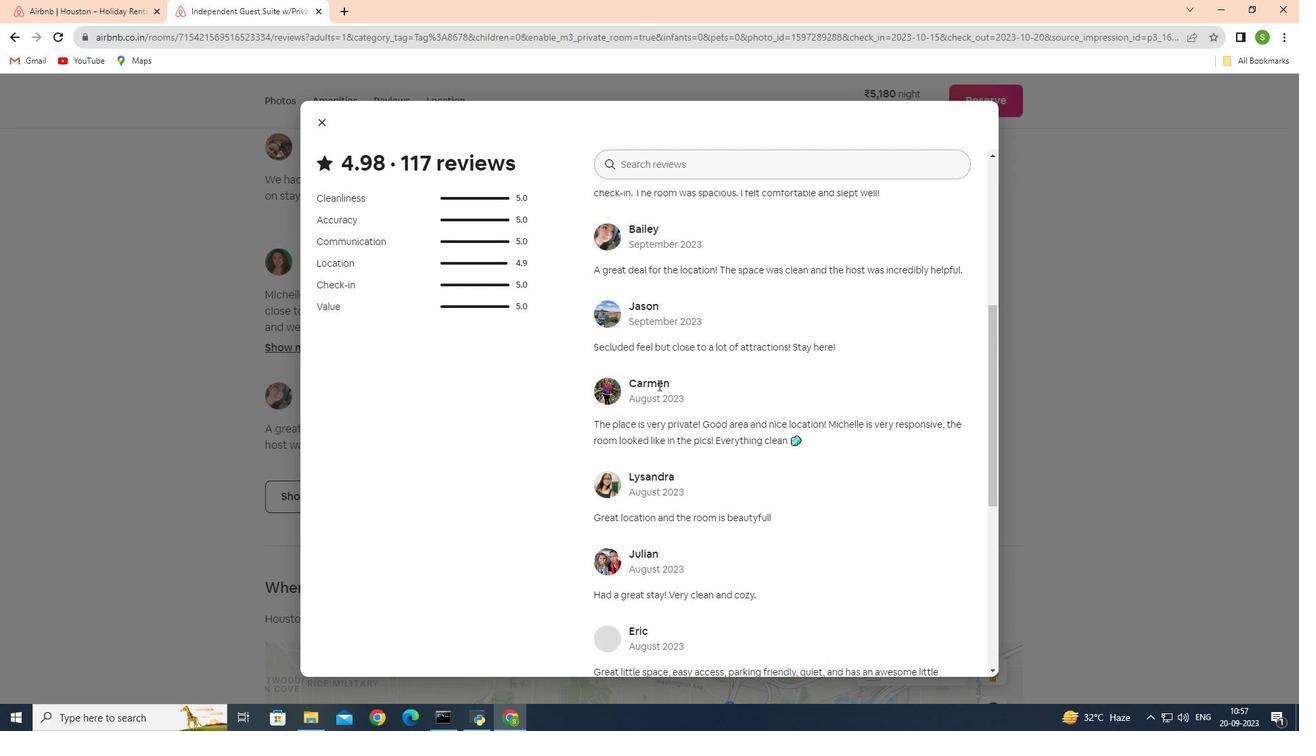 
Action: Mouse scrolled (658, 384) with delta (0, 0)
Screenshot: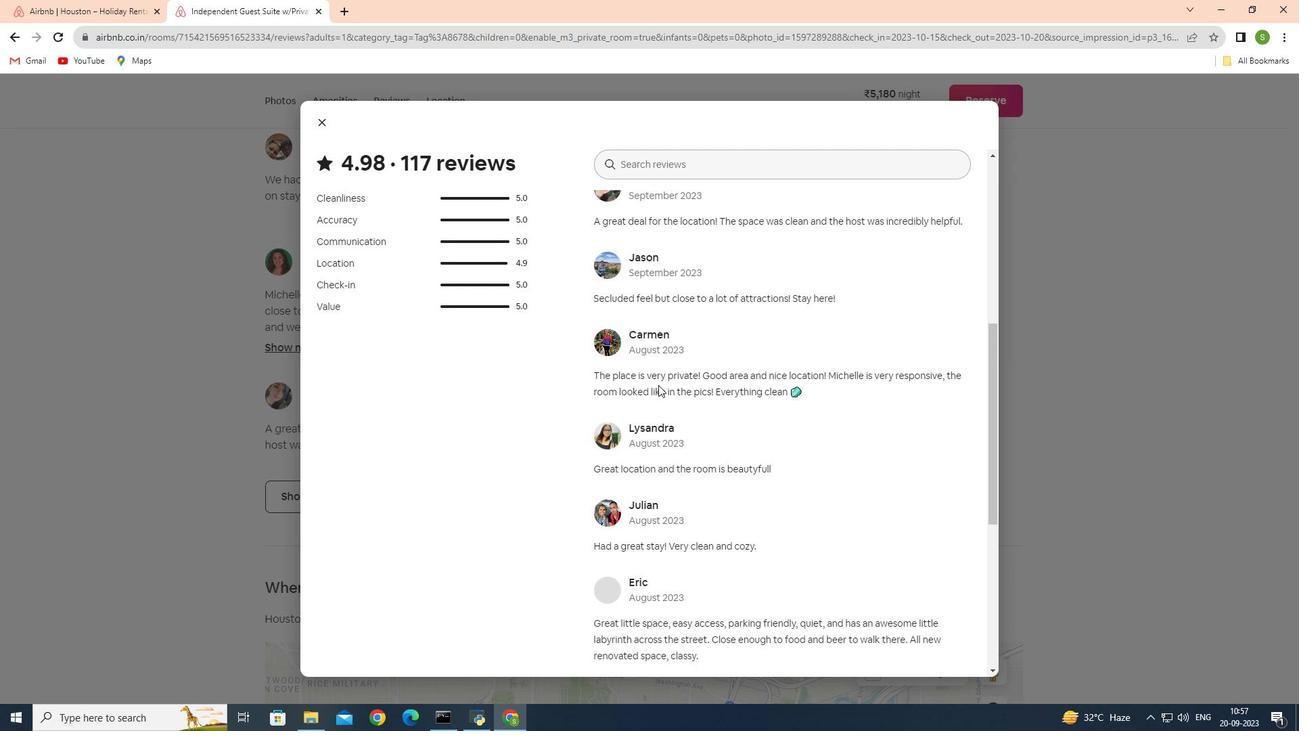 
Action: Mouse scrolled (658, 384) with delta (0, 0)
Screenshot: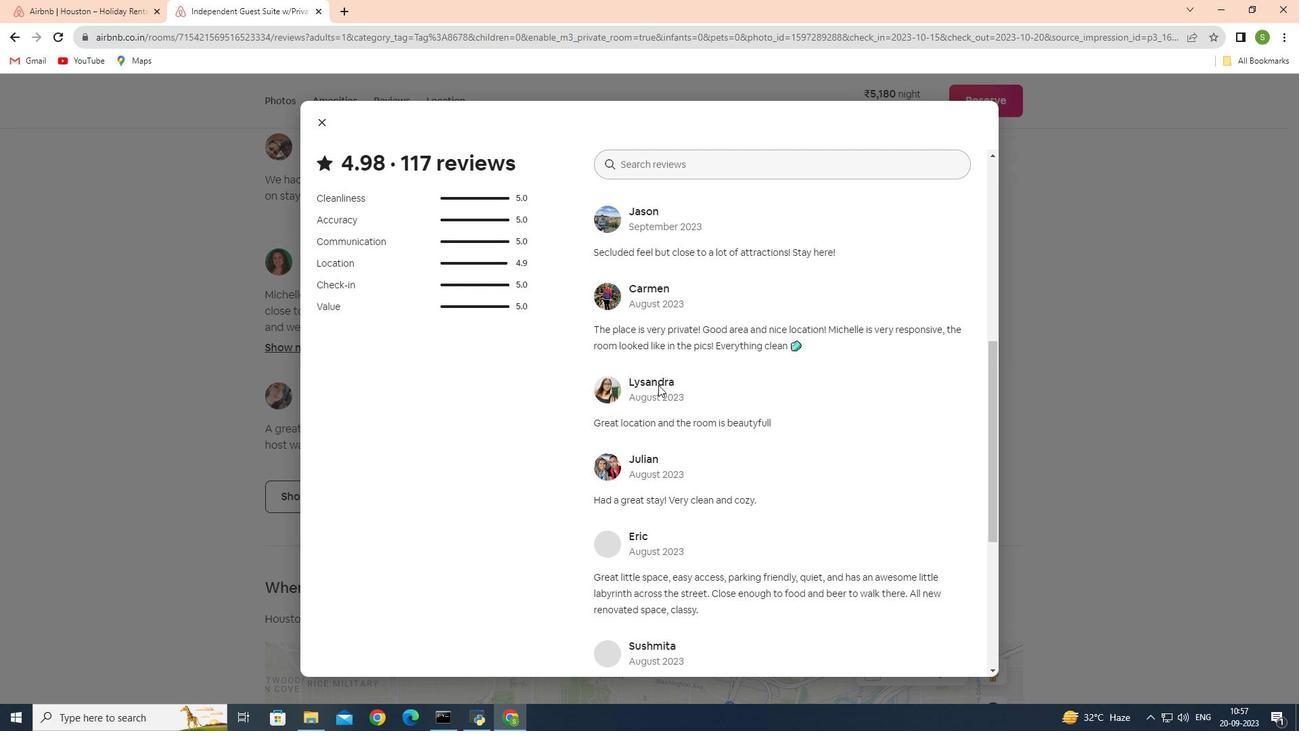 
Action: Mouse scrolled (658, 384) with delta (0, 0)
Screenshot: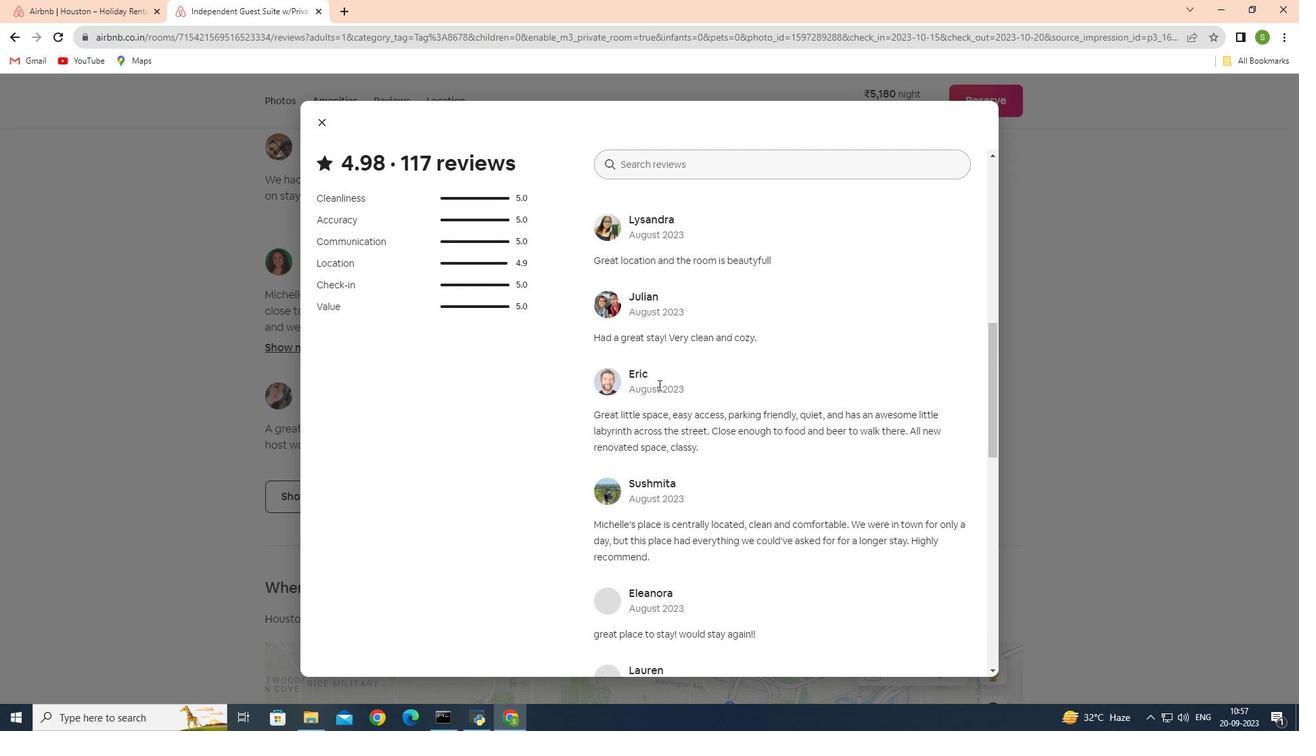 
Action: Mouse scrolled (658, 384) with delta (0, 0)
Screenshot: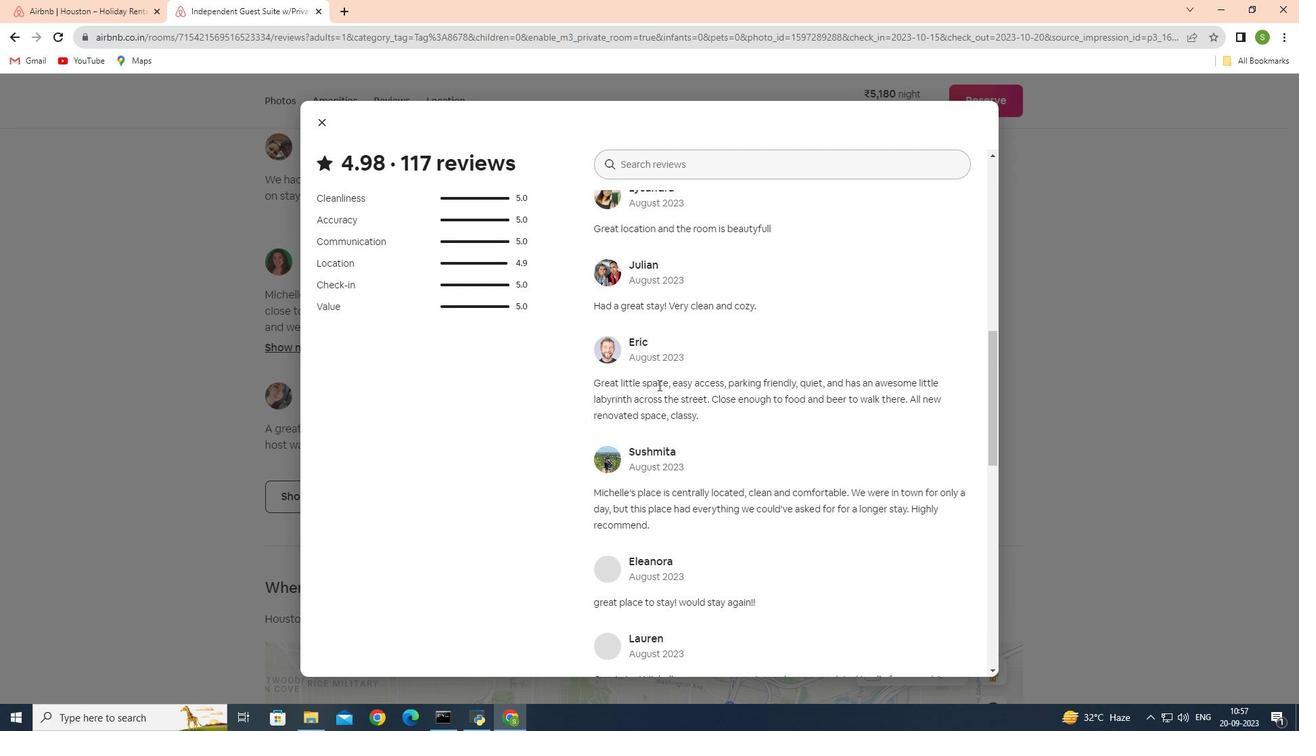
Action: Mouse scrolled (658, 384) with delta (0, 0)
Screenshot: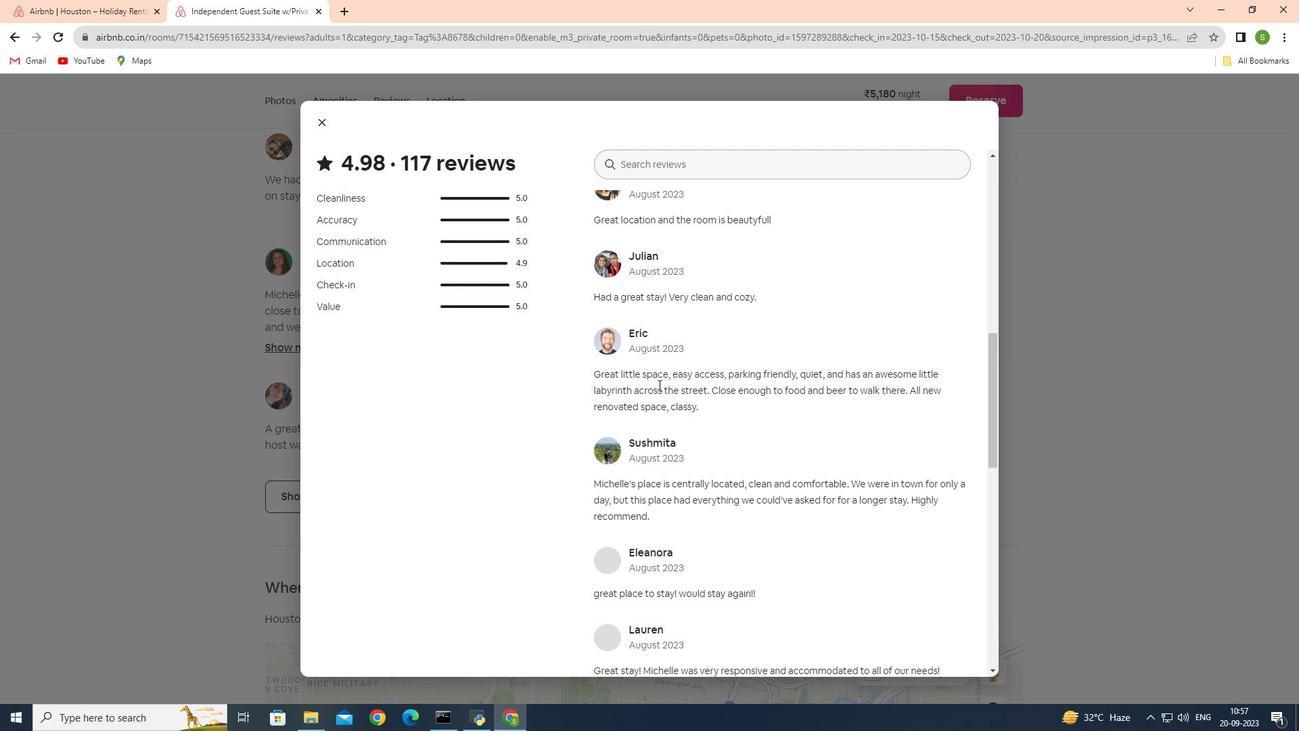 
Action: Mouse scrolled (658, 384) with delta (0, 0)
Screenshot: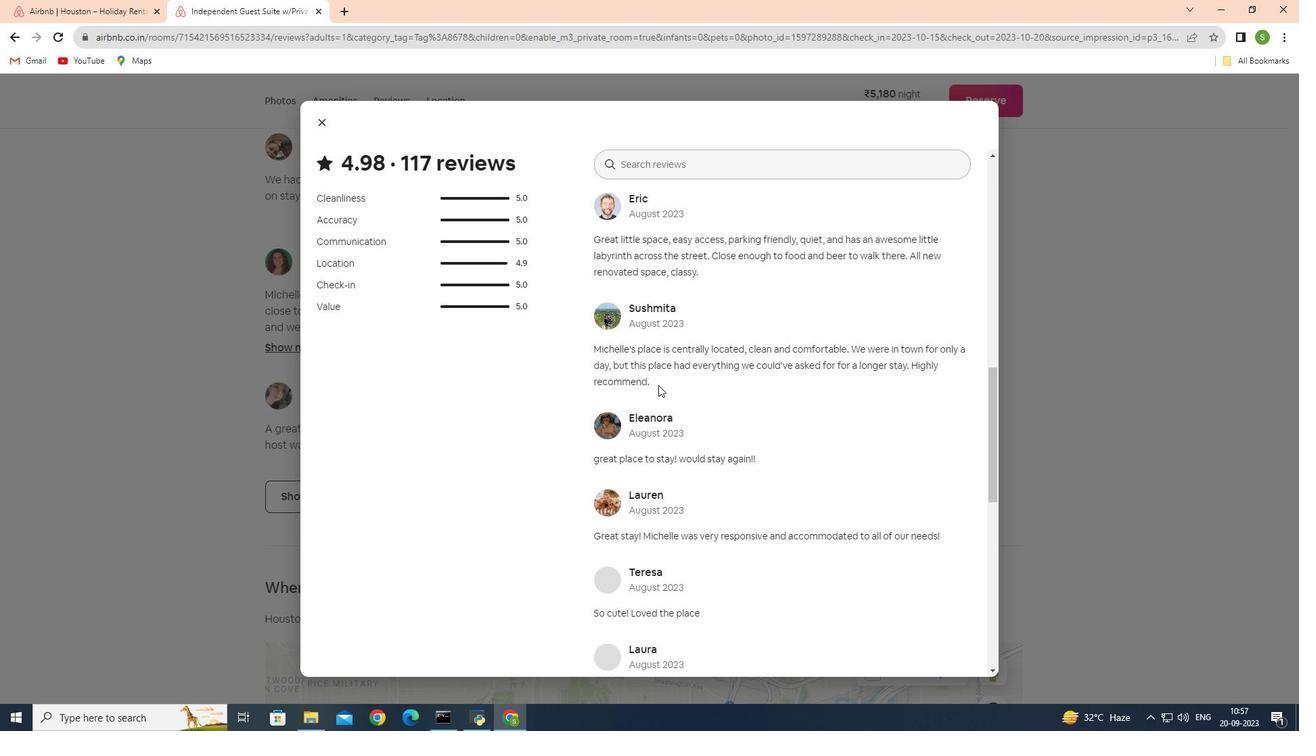 
Action: Mouse scrolled (658, 384) with delta (0, 0)
Screenshot: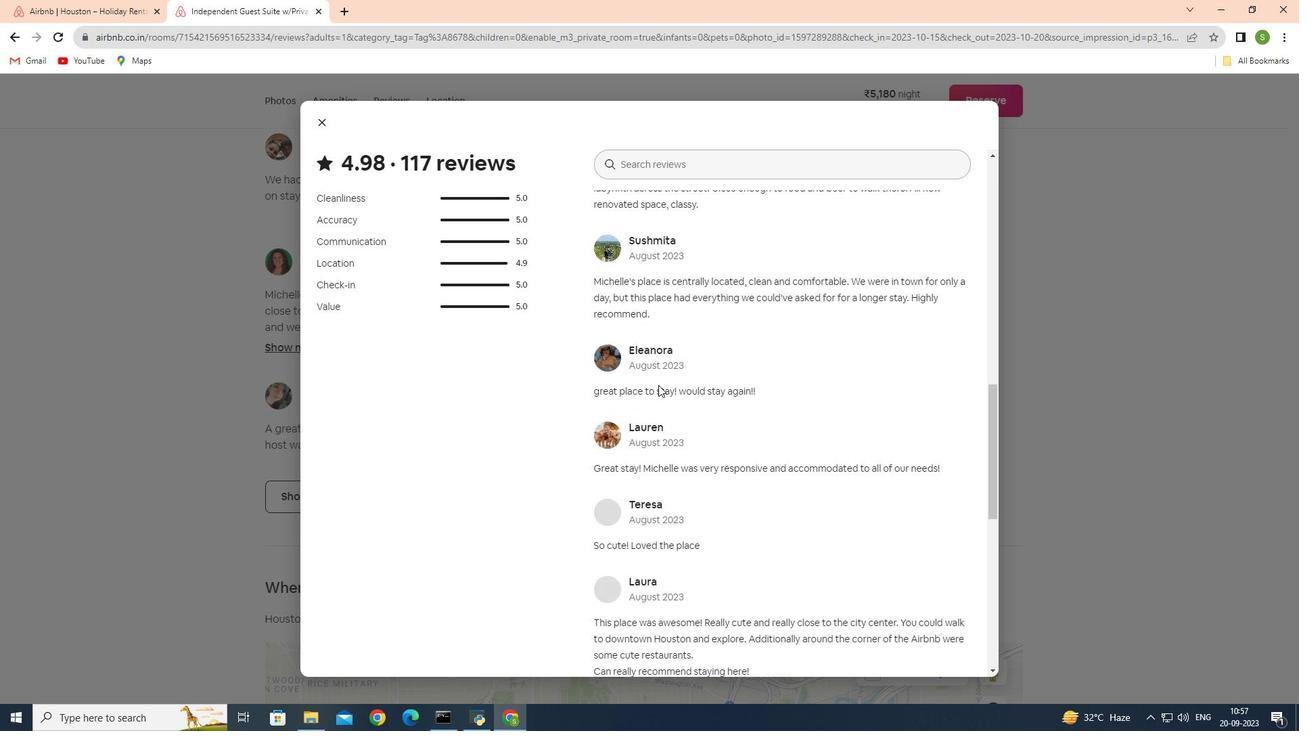 
Action: Mouse scrolled (658, 384) with delta (0, 0)
Screenshot: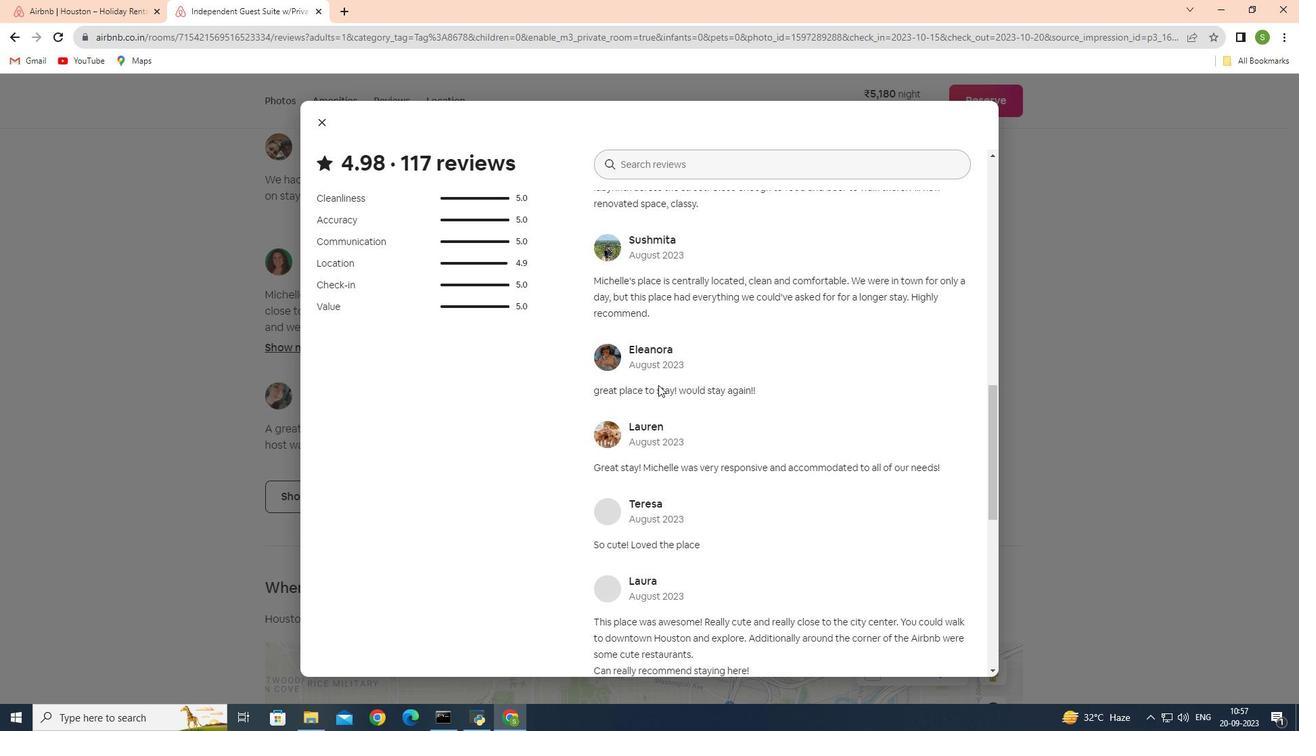
Action: Mouse scrolled (658, 384) with delta (0, 0)
Screenshot: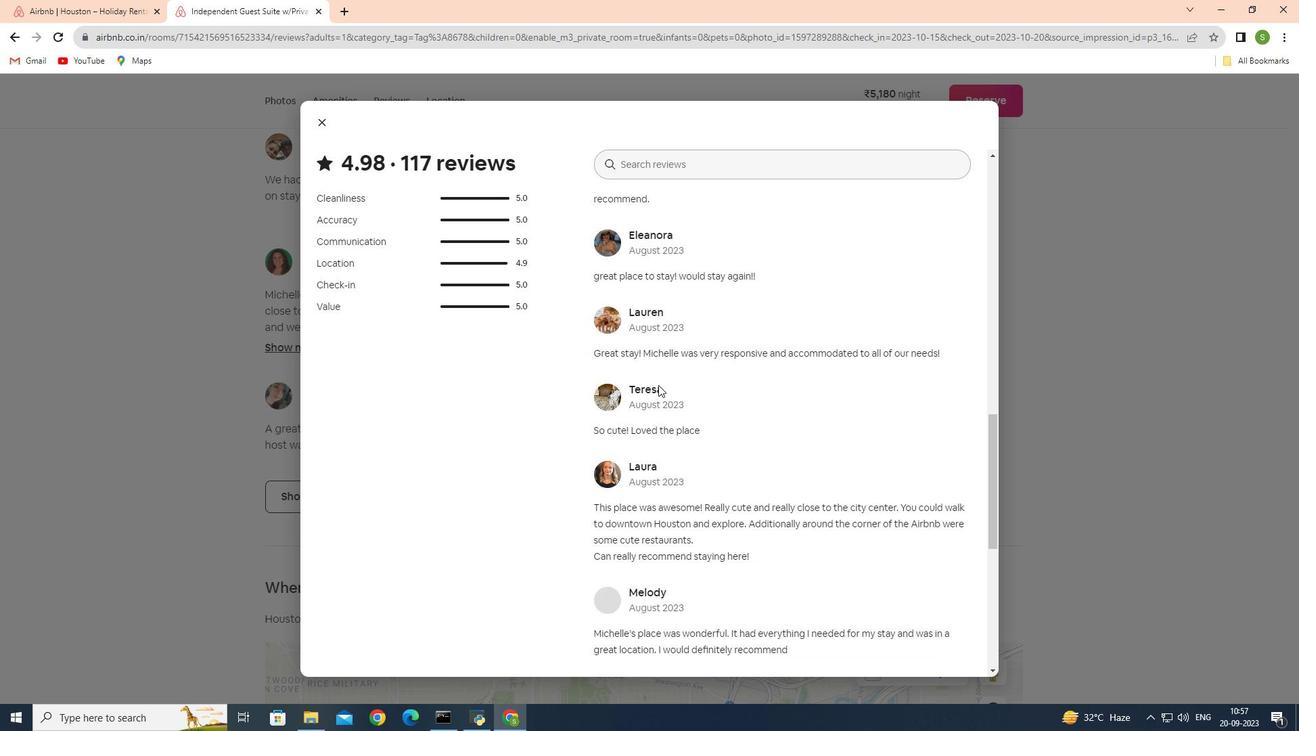 
Action: Mouse scrolled (658, 384) with delta (0, 0)
Screenshot: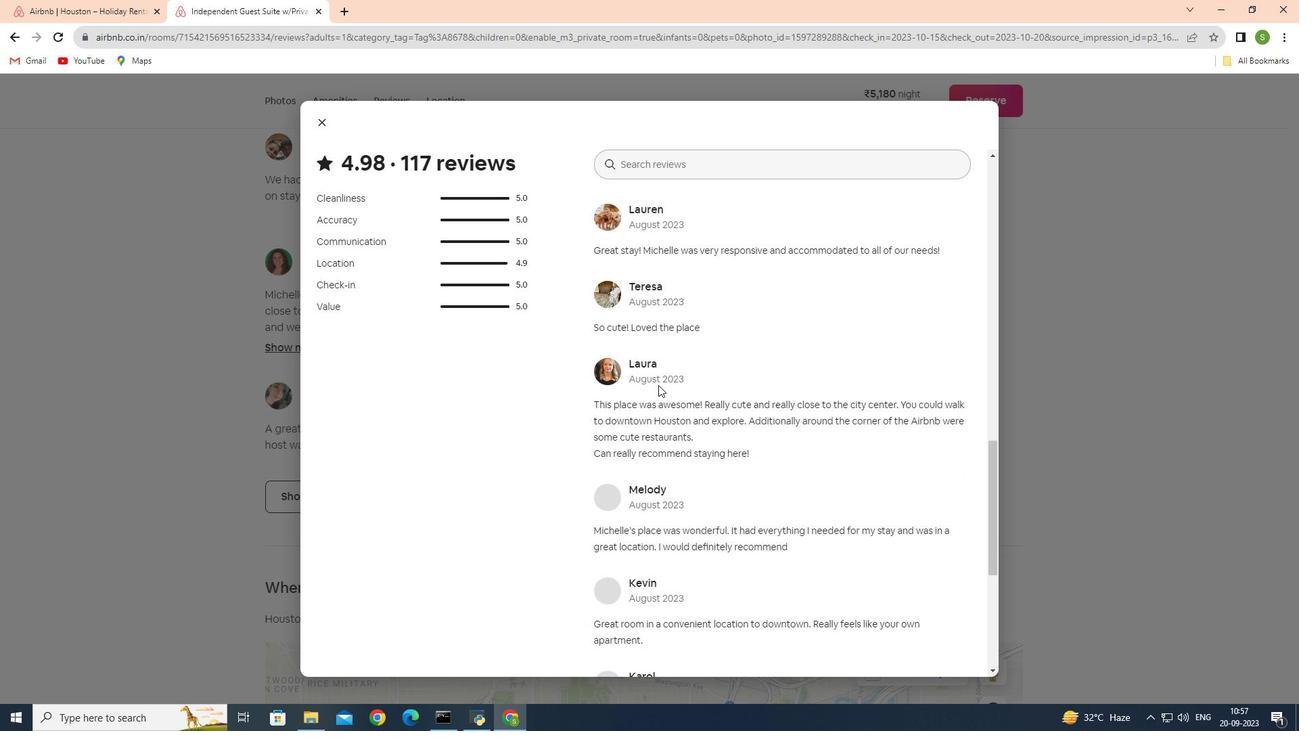 
Action: Mouse scrolled (658, 384) with delta (0, 0)
Screenshot: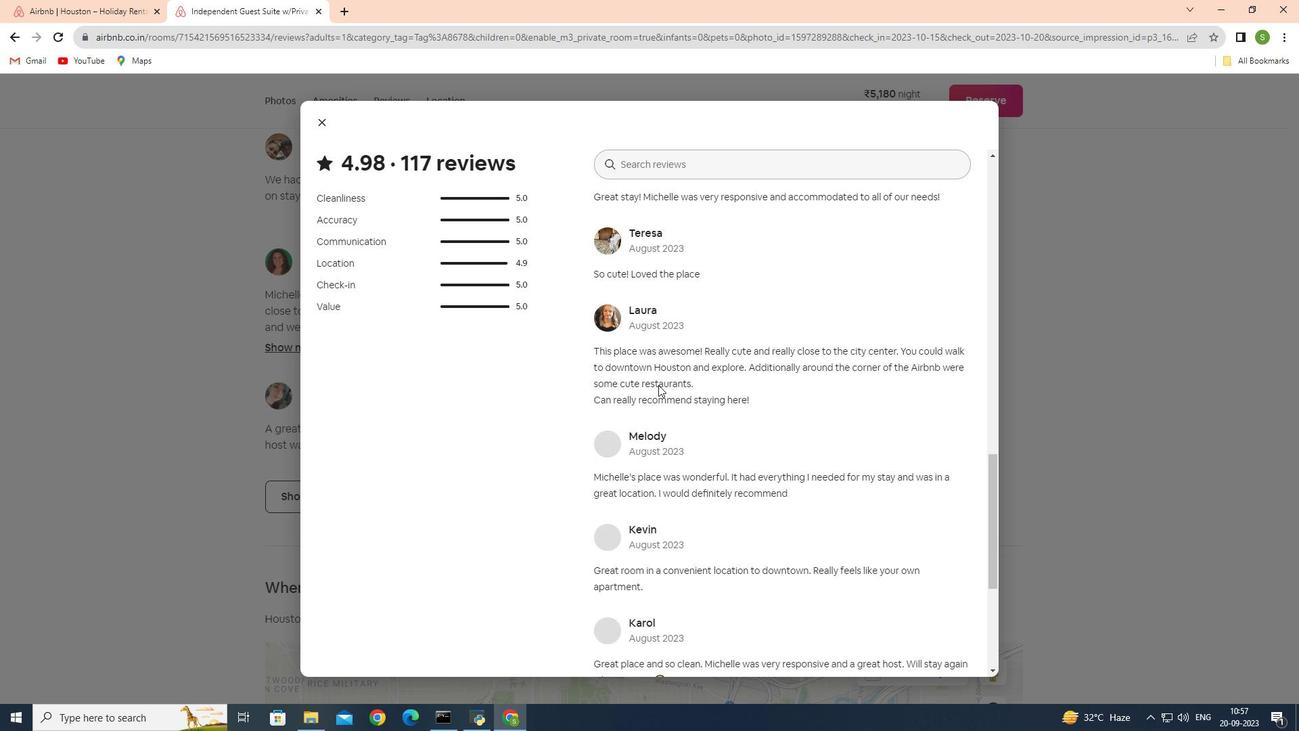 
Action: Mouse scrolled (658, 384) with delta (0, 0)
Screenshot: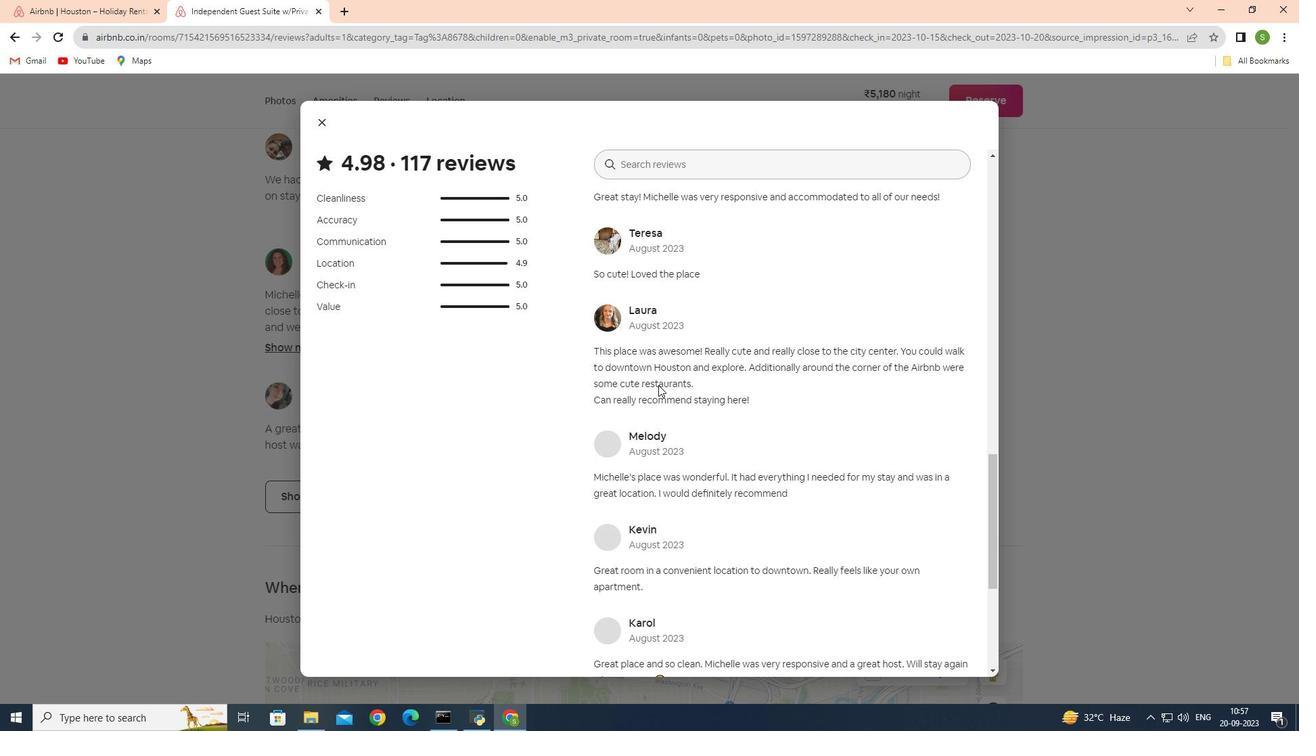 
Action: Mouse scrolled (658, 384) with delta (0, 0)
Screenshot: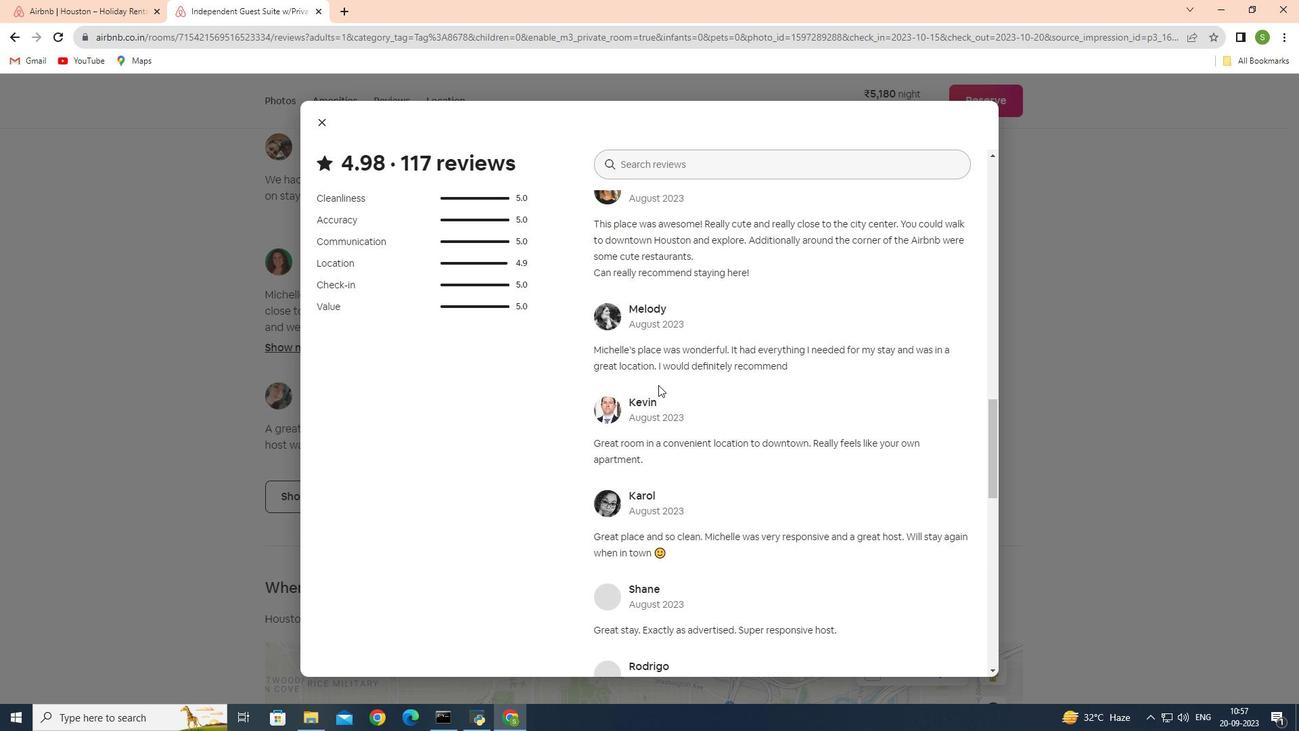 
Action: Mouse scrolled (658, 384) with delta (0, 0)
Screenshot: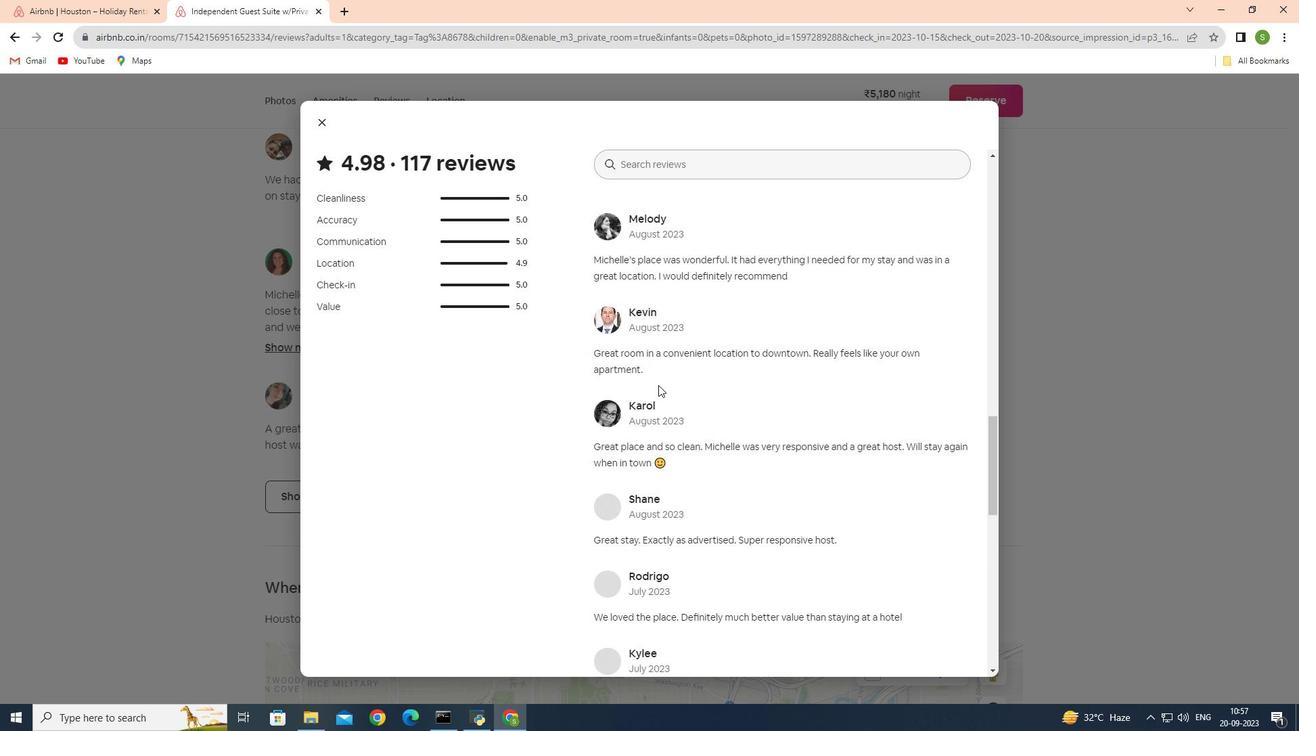 
Action: Mouse scrolled (658, 384) with delta (0, 0)
Screenshot: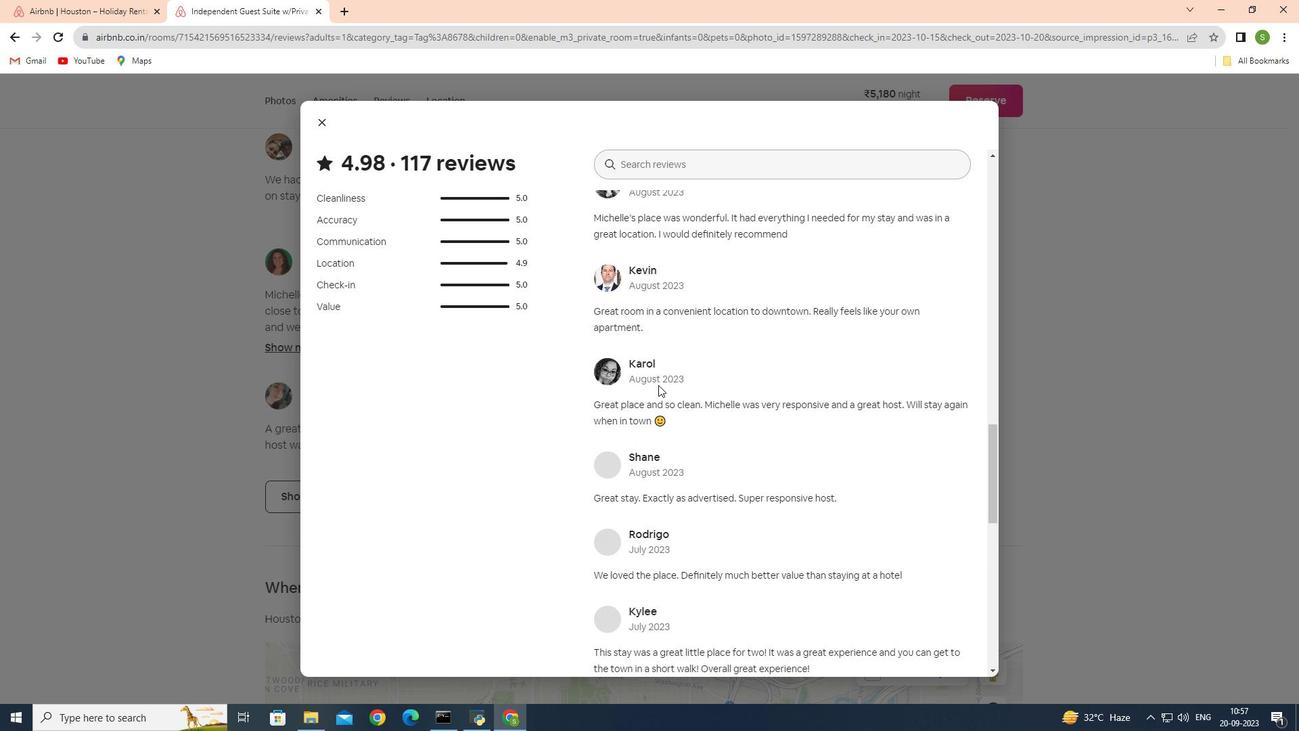 
Action: Mouse scrolled (658, 384) with delta (0, 0)
Screenshot: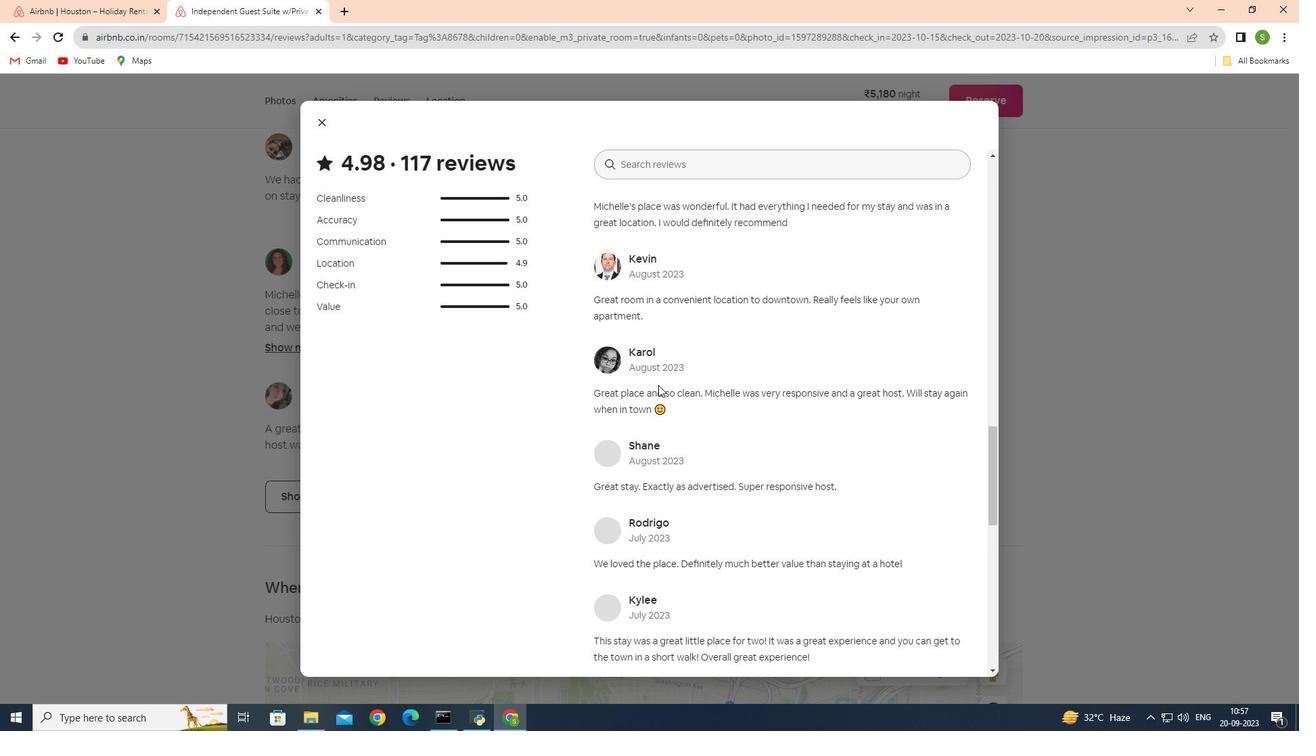 
Action: Mouse scrolled (658, 384) with delta (0, 0)
Screenshot: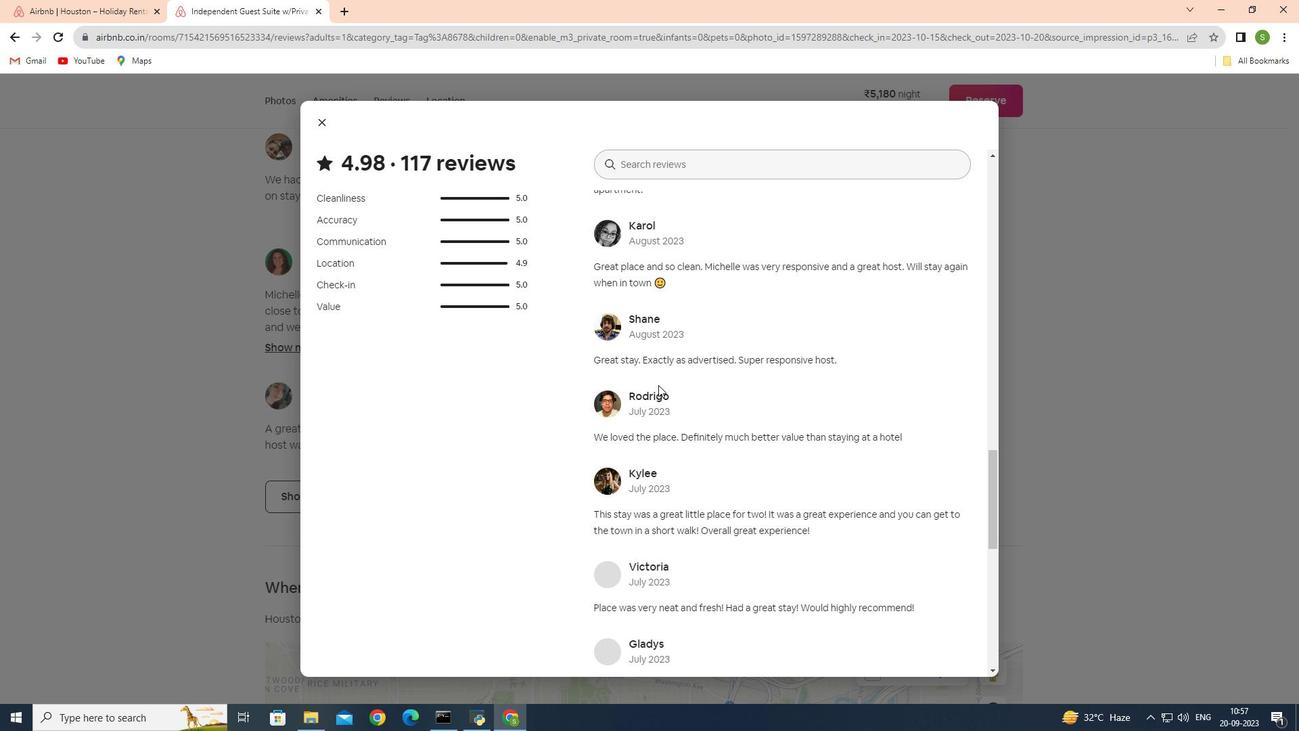 
Action: Mouse scrolled (658, 384) with delta (0, 0)
Screenshot: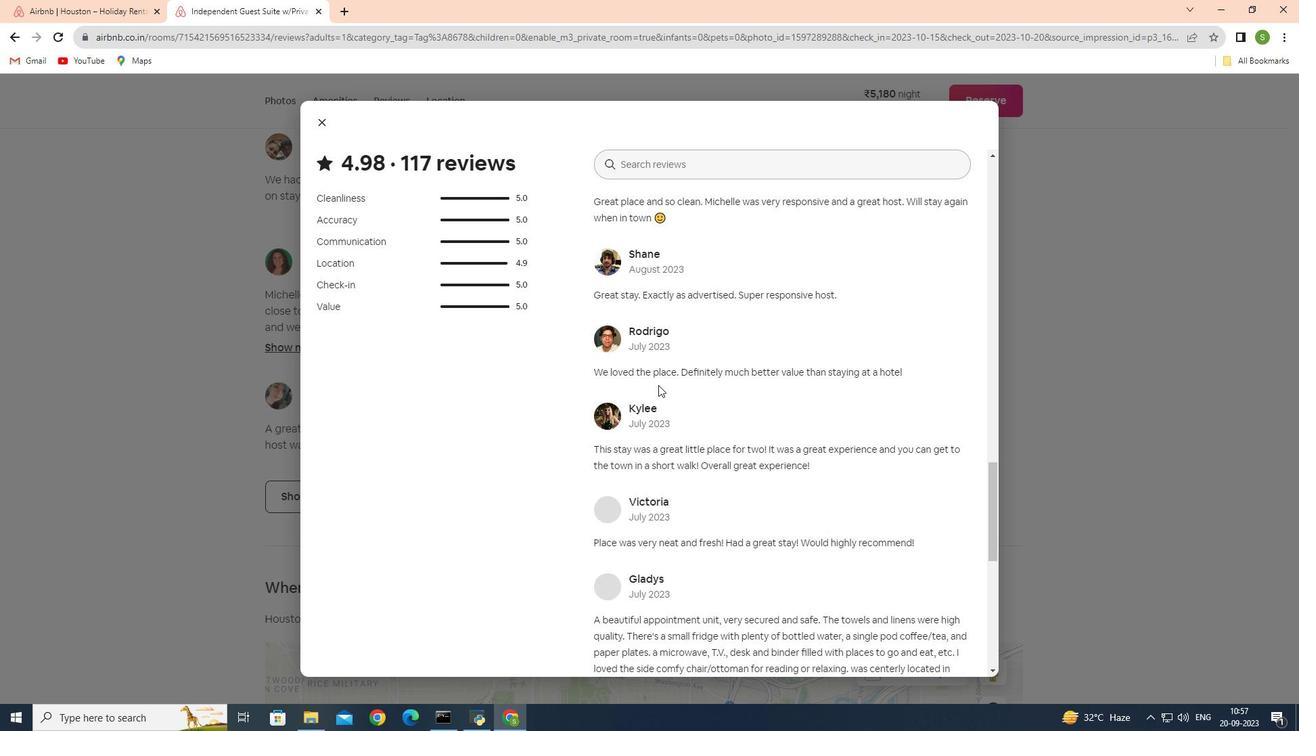 
Action: Mouse scrolled (658, 384) with delta (0, 0)
Screenshot: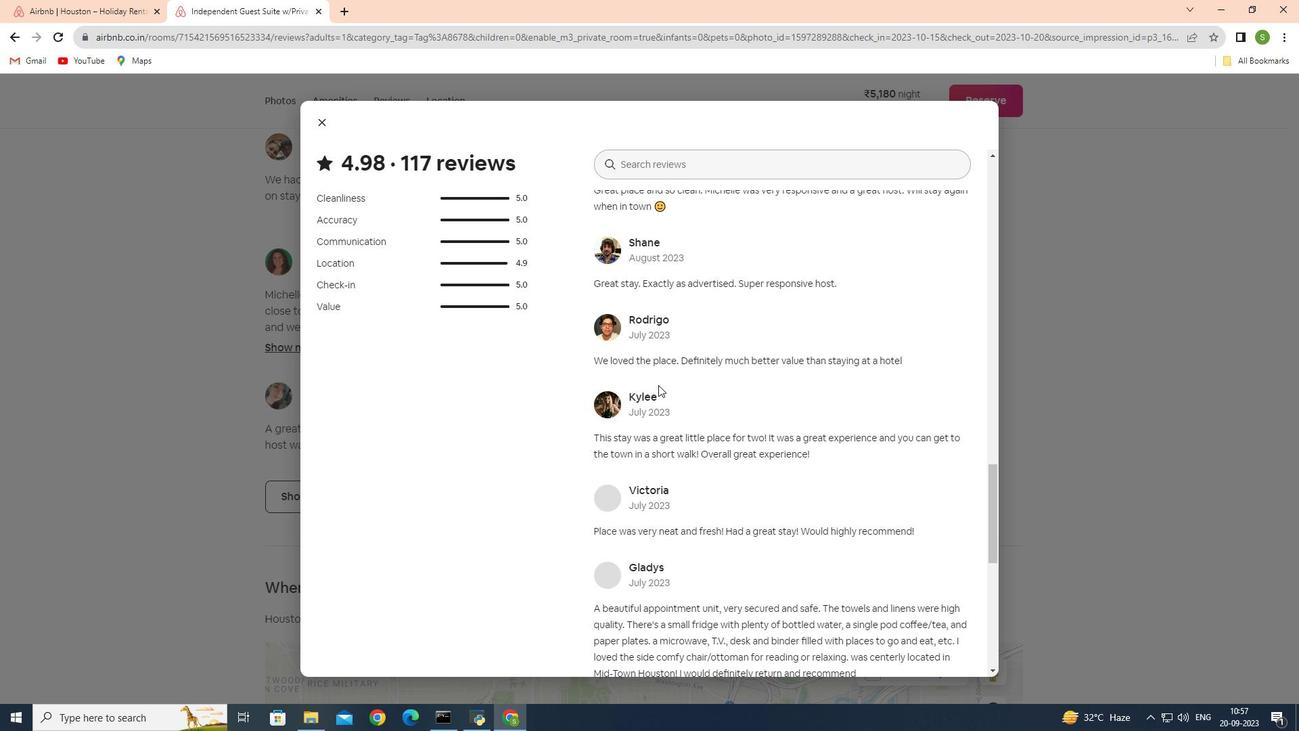 
Action: Mouse scrolled (658, 384) with delta (0, 0)
Screenshot: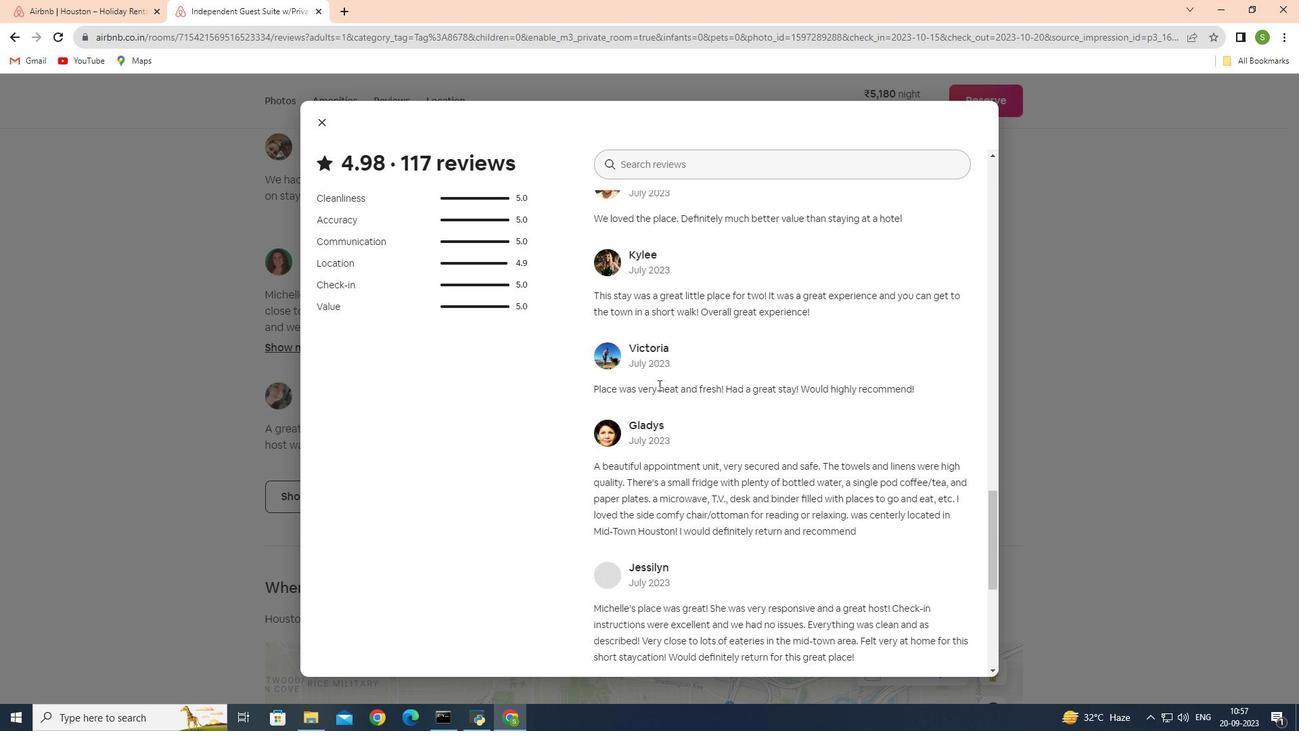 
Action: Mouse scrolled (658, 384) with delta (0, 0)
Screenshot: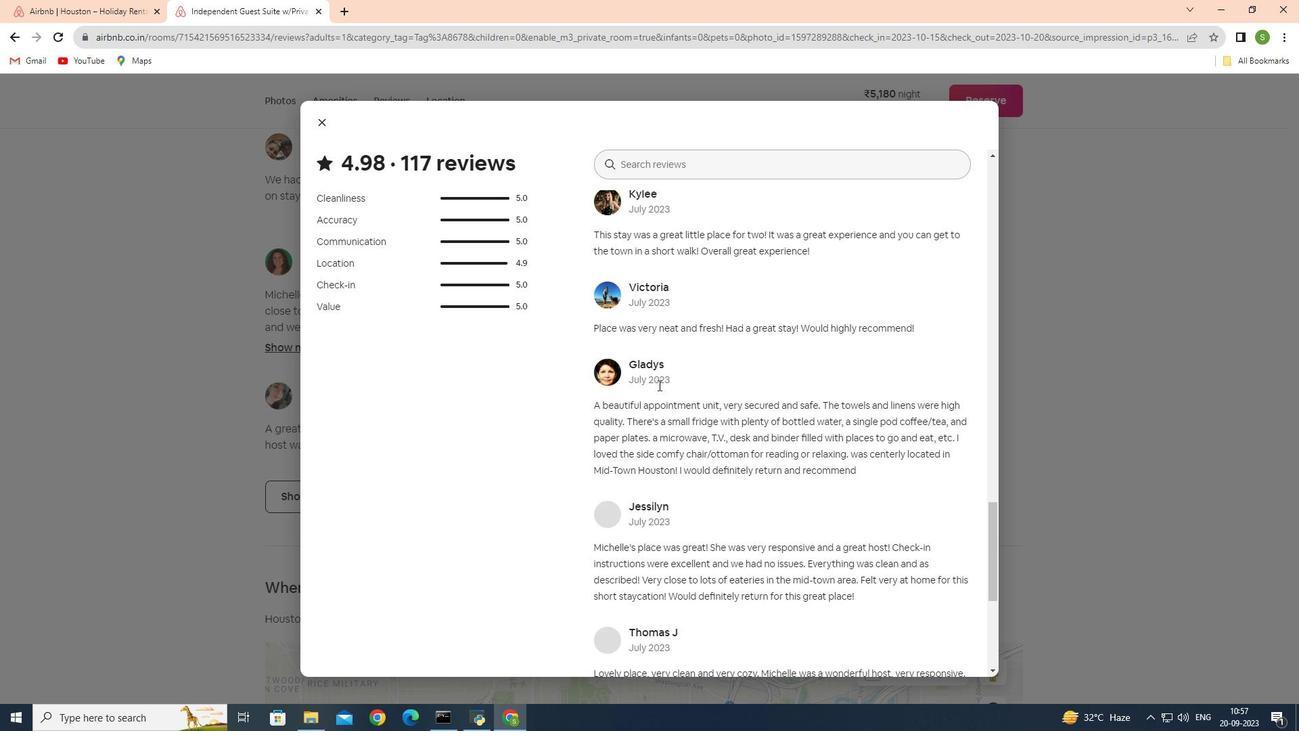 
Action: Mouse scrolled (658, 384) with delta (0, 0)
Screenshot: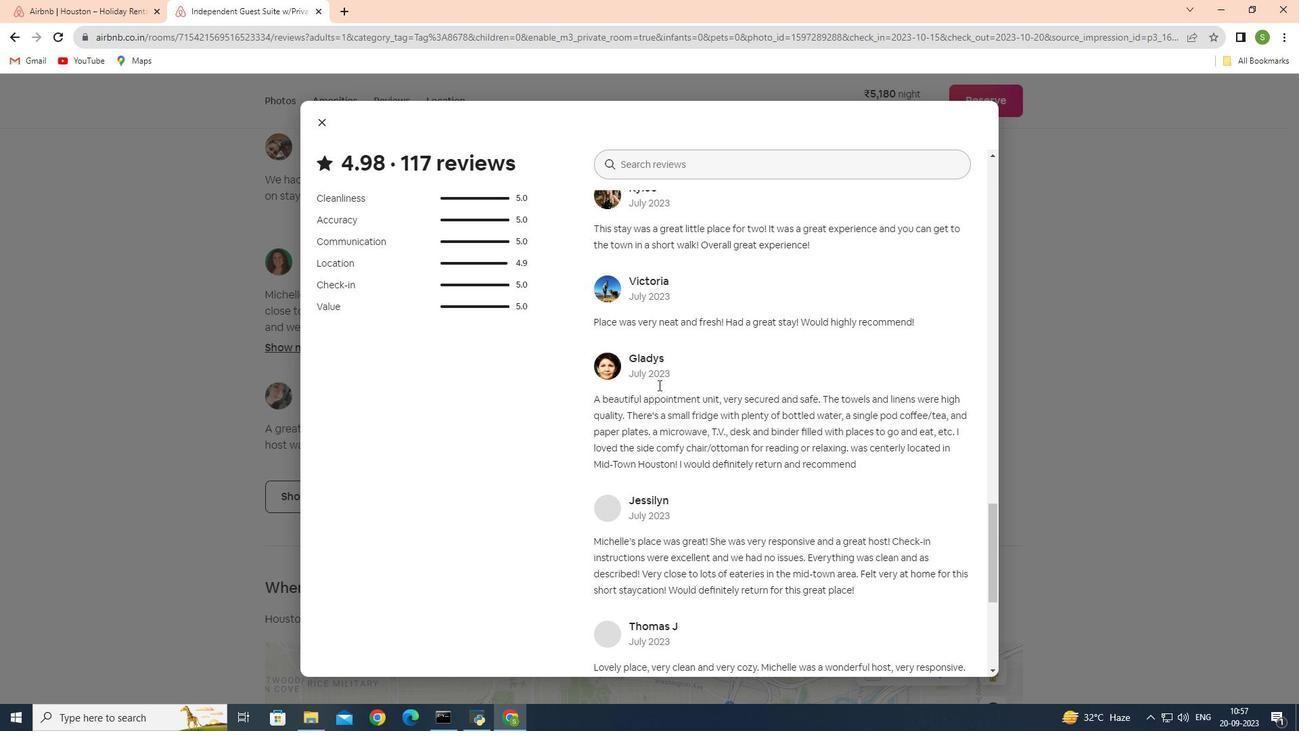 
Action: Mouse scrolled (658, 384) with delta (0, 0)
Screenshot: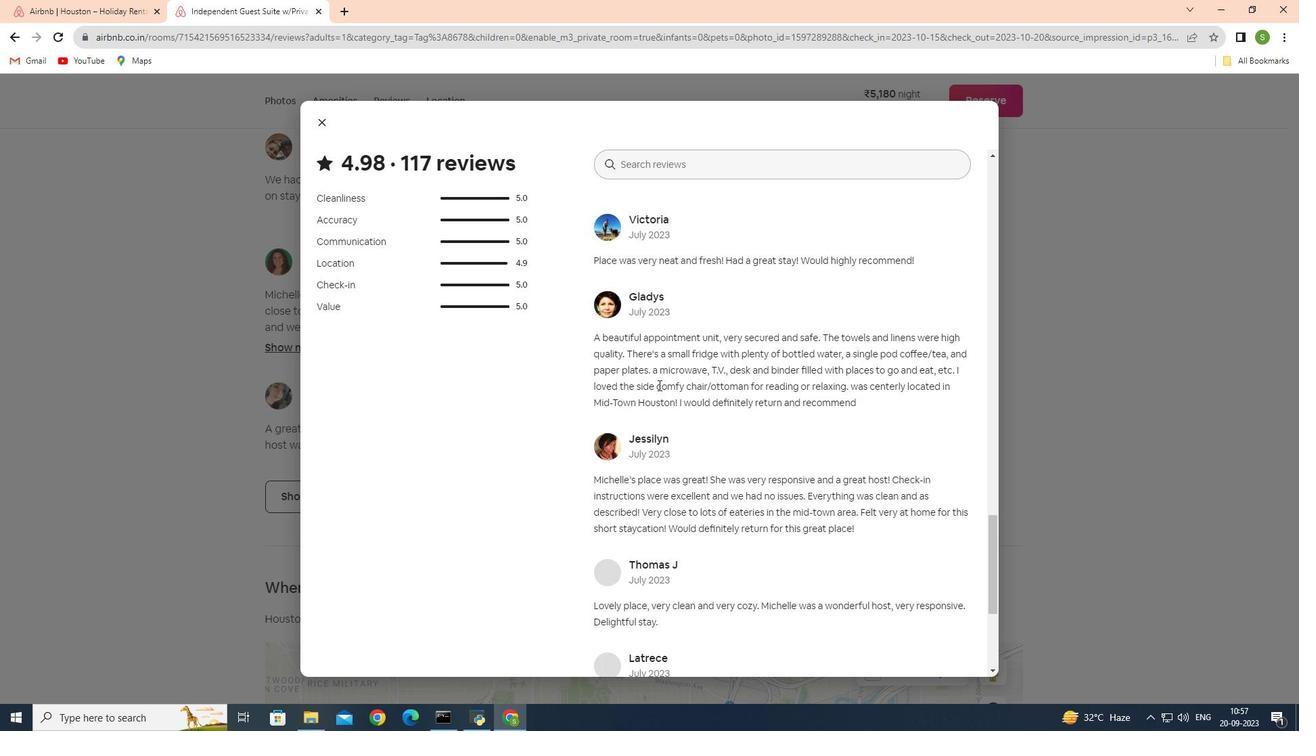 
Action: Mouse scrolled (658, 384) with delta (0, 0)
Screenshot: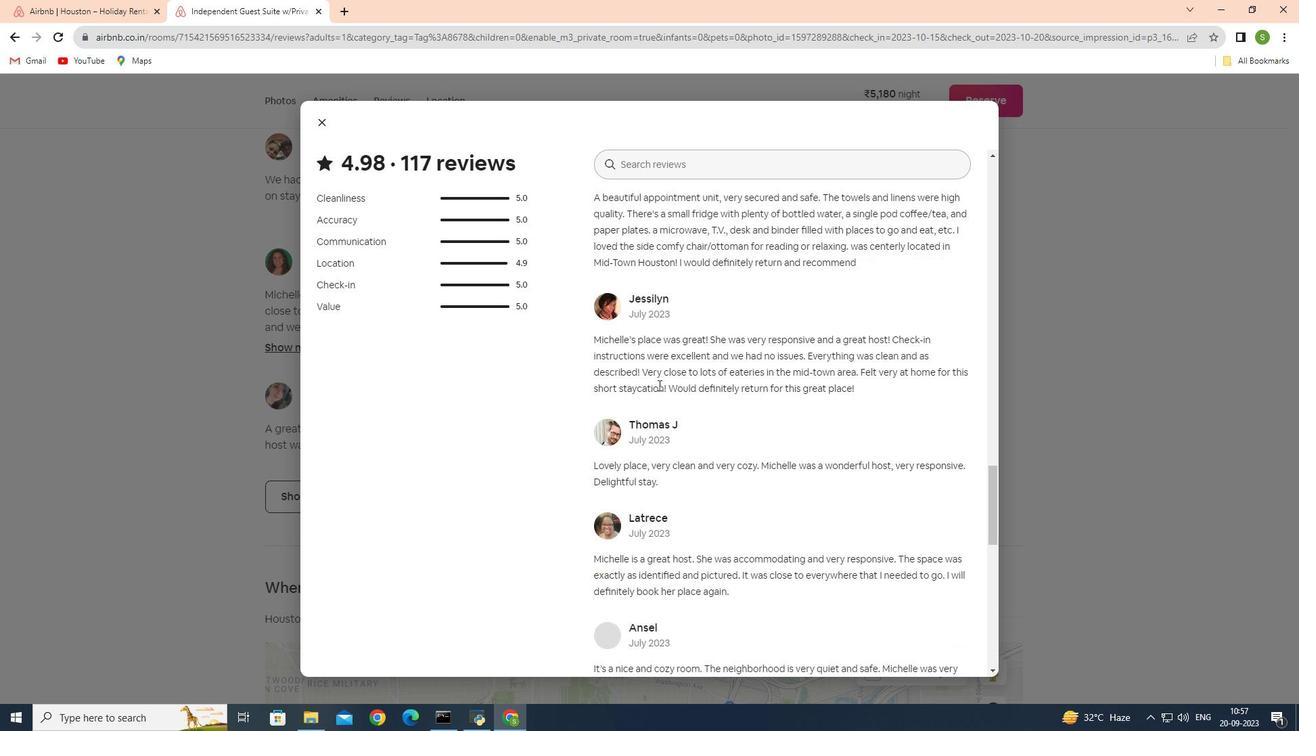
Action: Mouse scrolled (658, 384) with delta (0, 0)
Screenshot: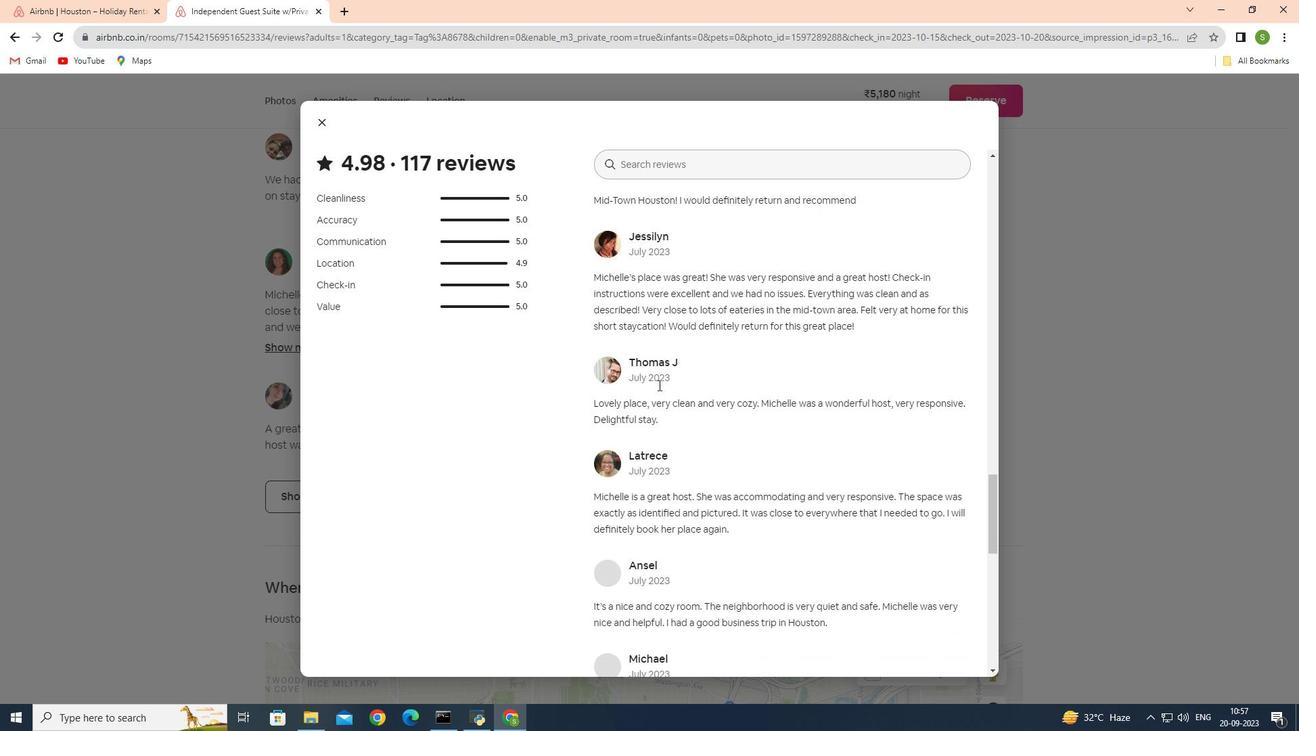 
Action: Mouse scrolled (658, 384) with delta (0, 0)
Screenshot: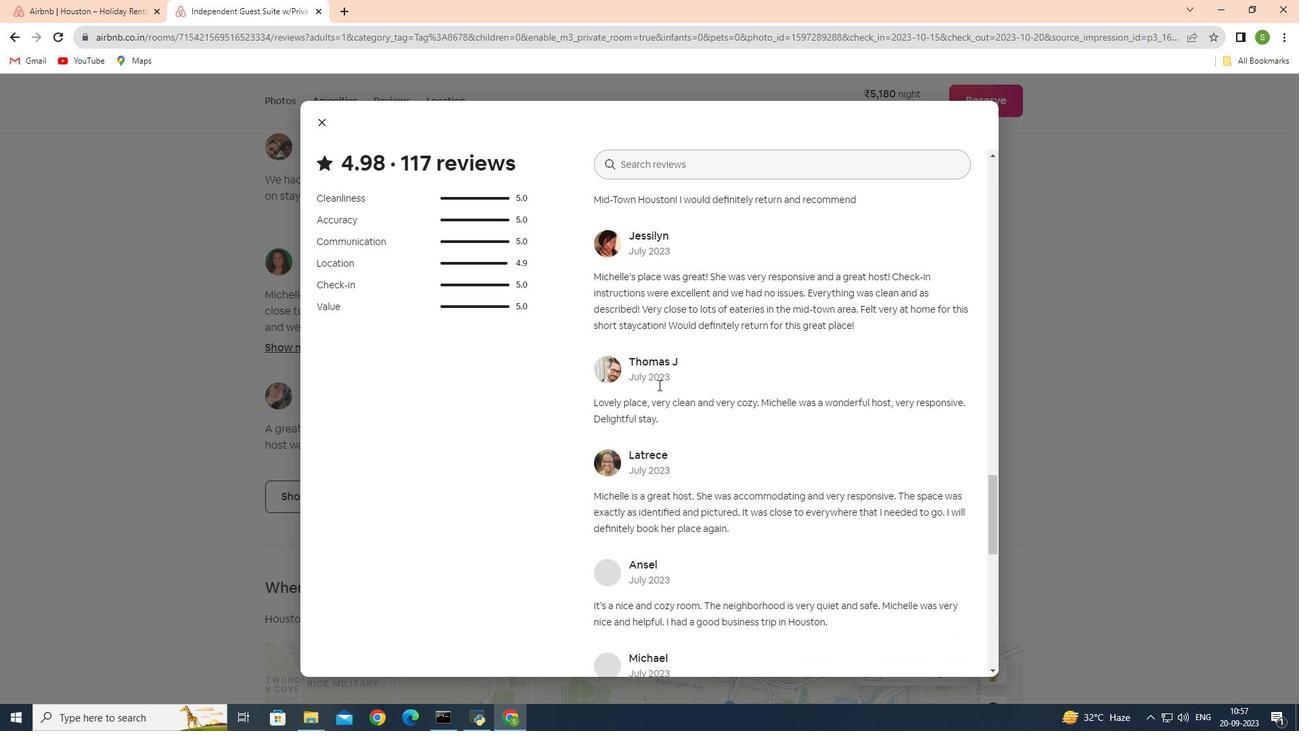 
Action: Mouse scrolled (658, 384) with delta (0, 0)
Screenshot: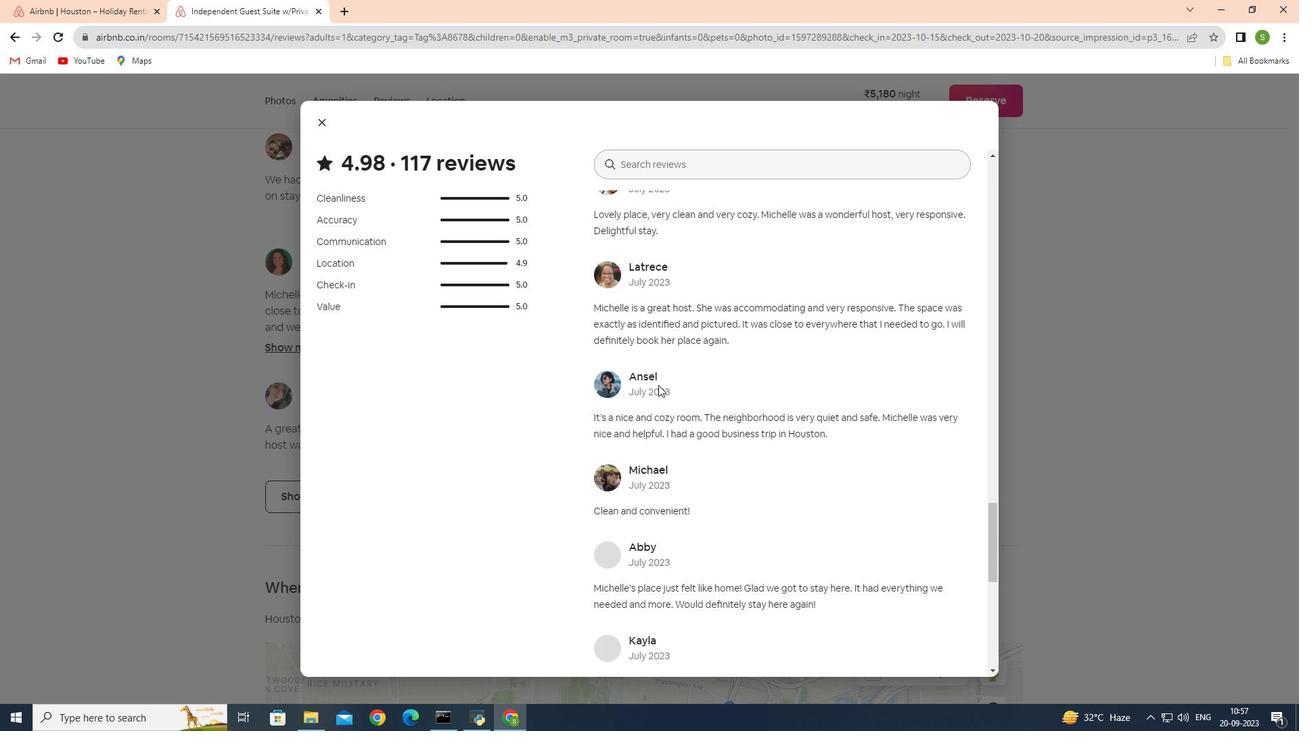 
Action: Mouse scrolled (658, 384) with delta (0, 0)
Screenshot: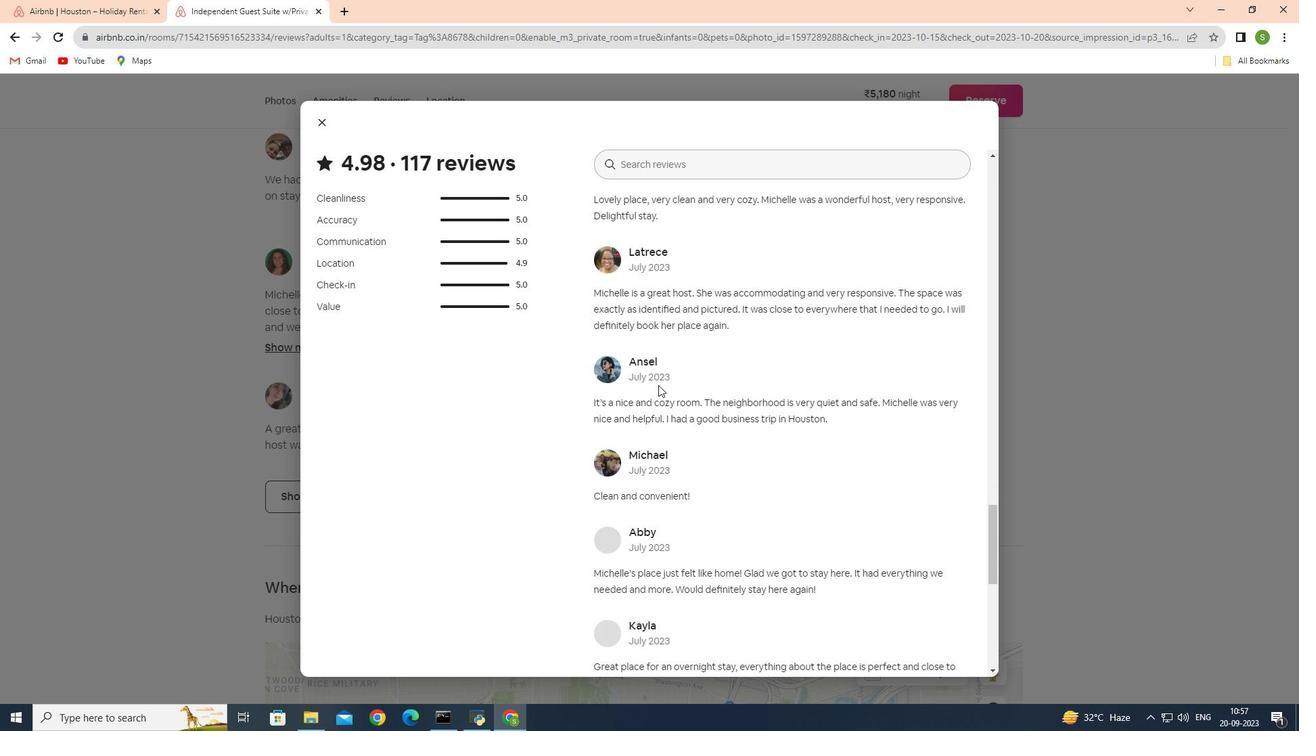 
Action: Mouse scrolled (658, 384) with delta (0, 0)
Screenshot: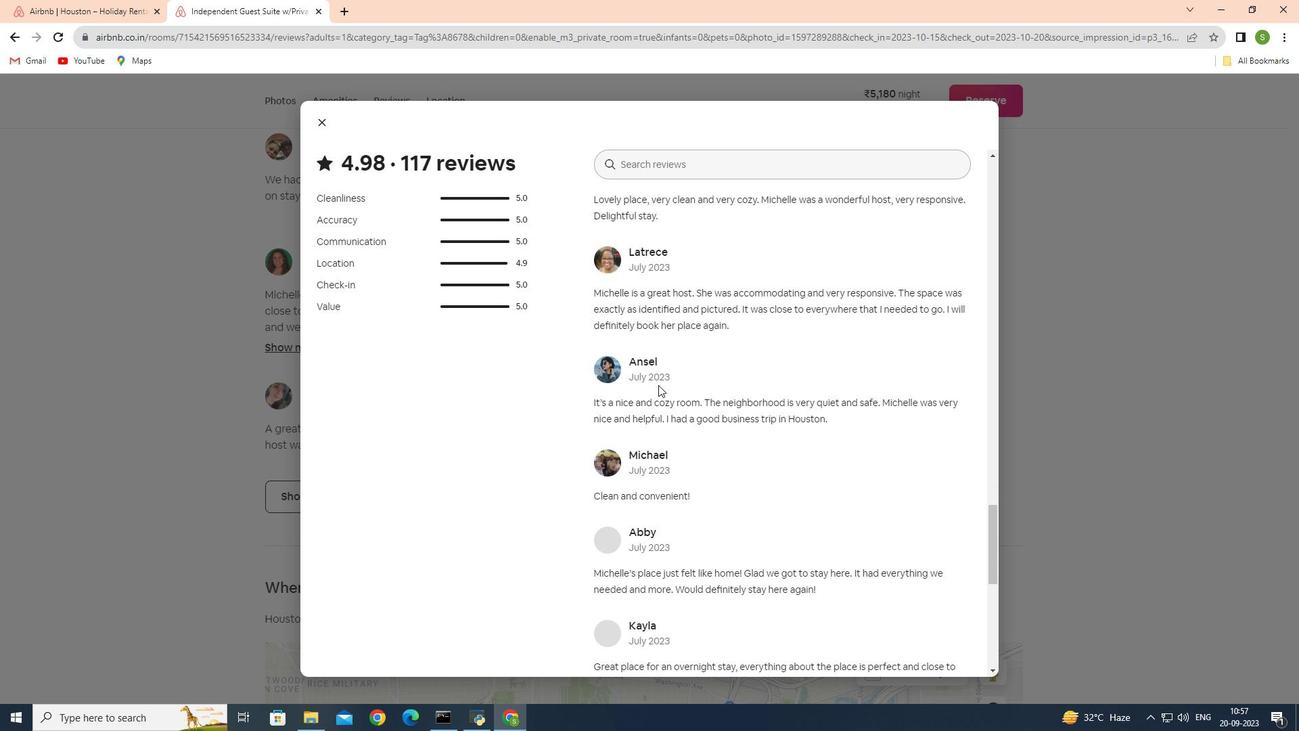
Action: Mouse scrolled (658, 384) with delta (0, 0)
Screenshot: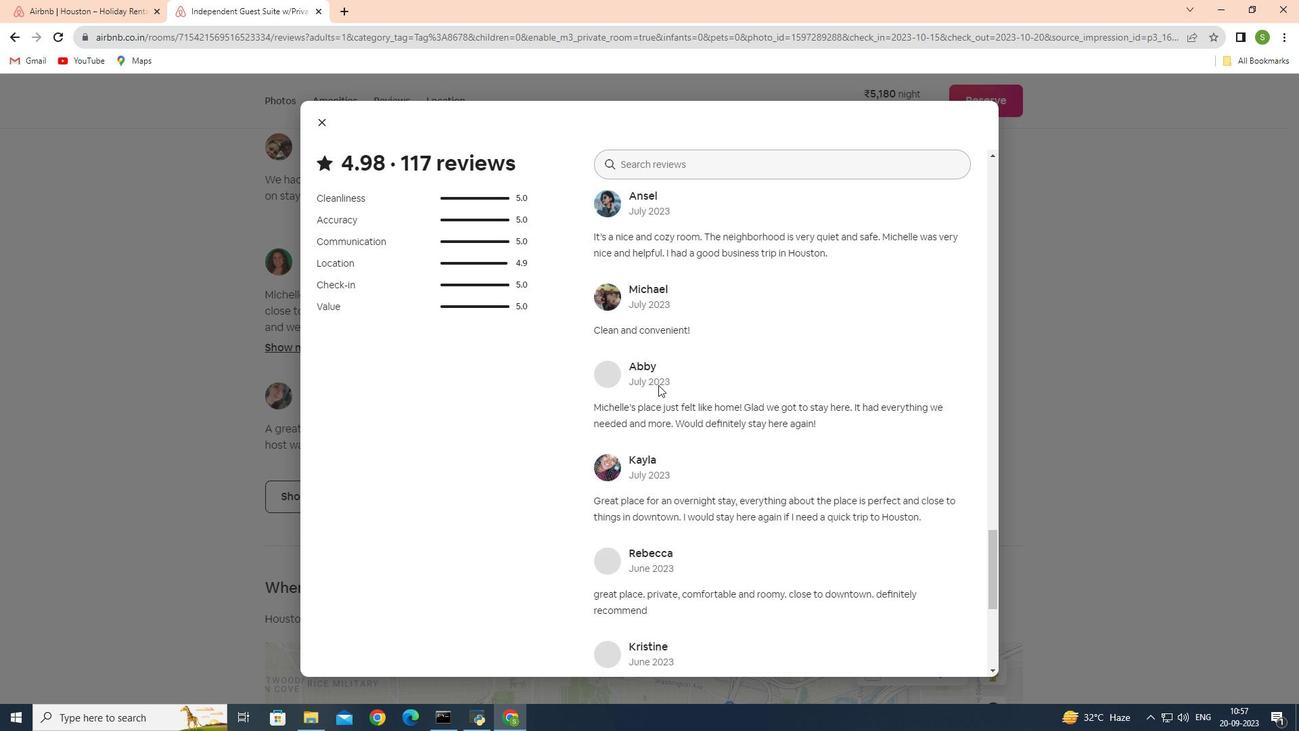
Action: Mouse scrolled (658, 384) with delta (0, 0)
Screenshot: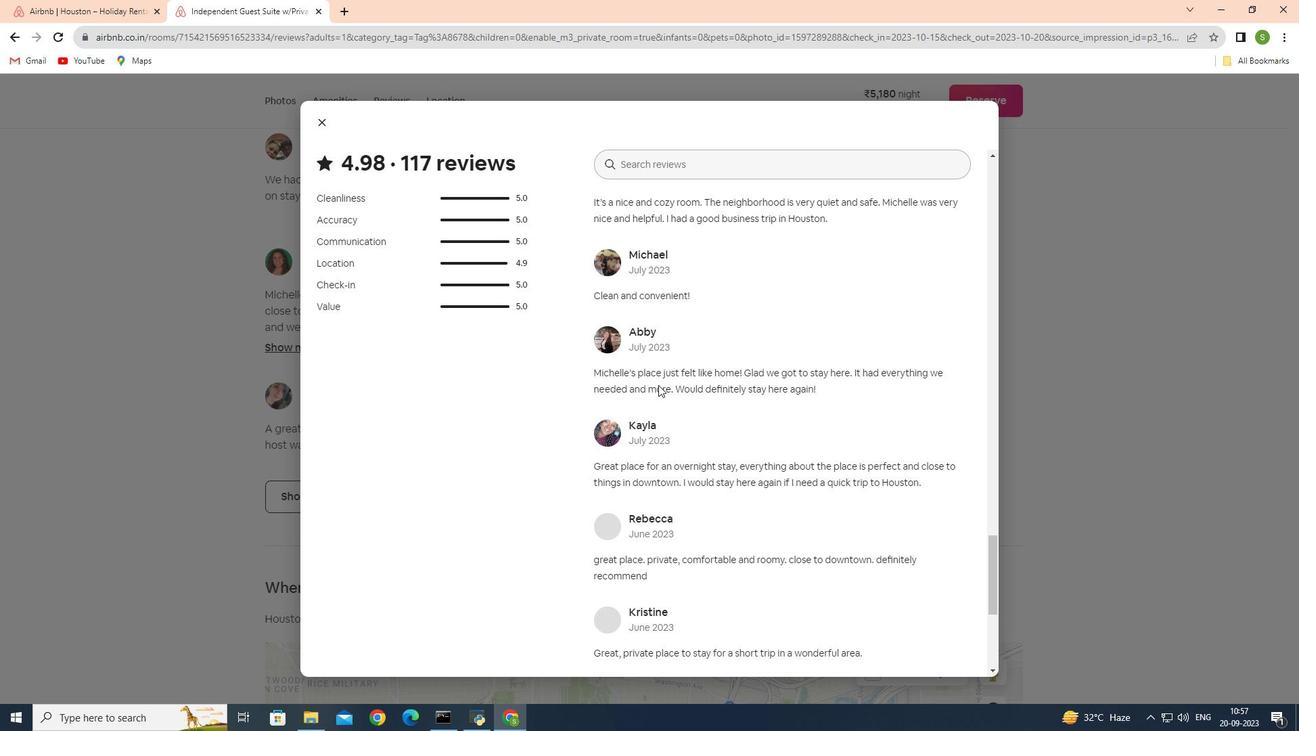 
Action: Mouse scrolled (658, 384) with delta (0, 0)
Screenshot: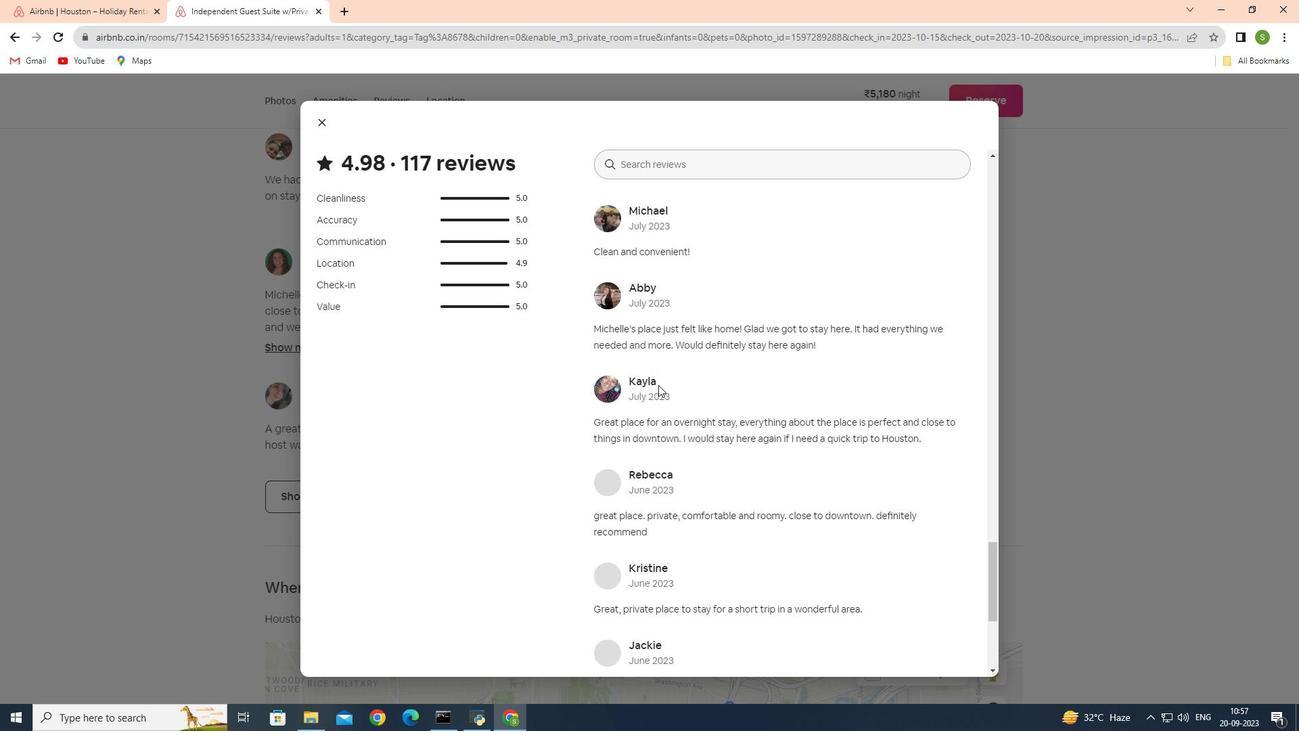 
Action: Mouse scrolled (658, 384) with delta (0, 0)
Screenshot: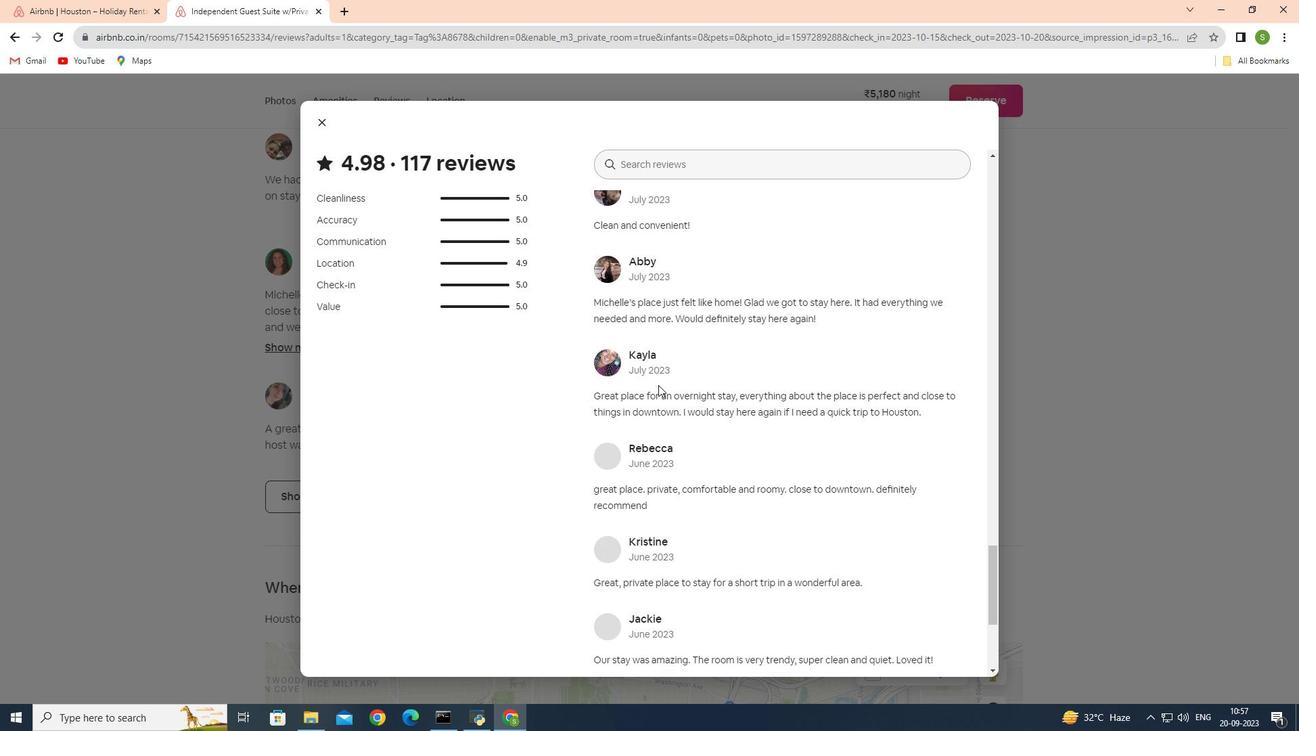 
Action: Mouse scrolled (658, 384) with delta (0, 0)
Screenshot: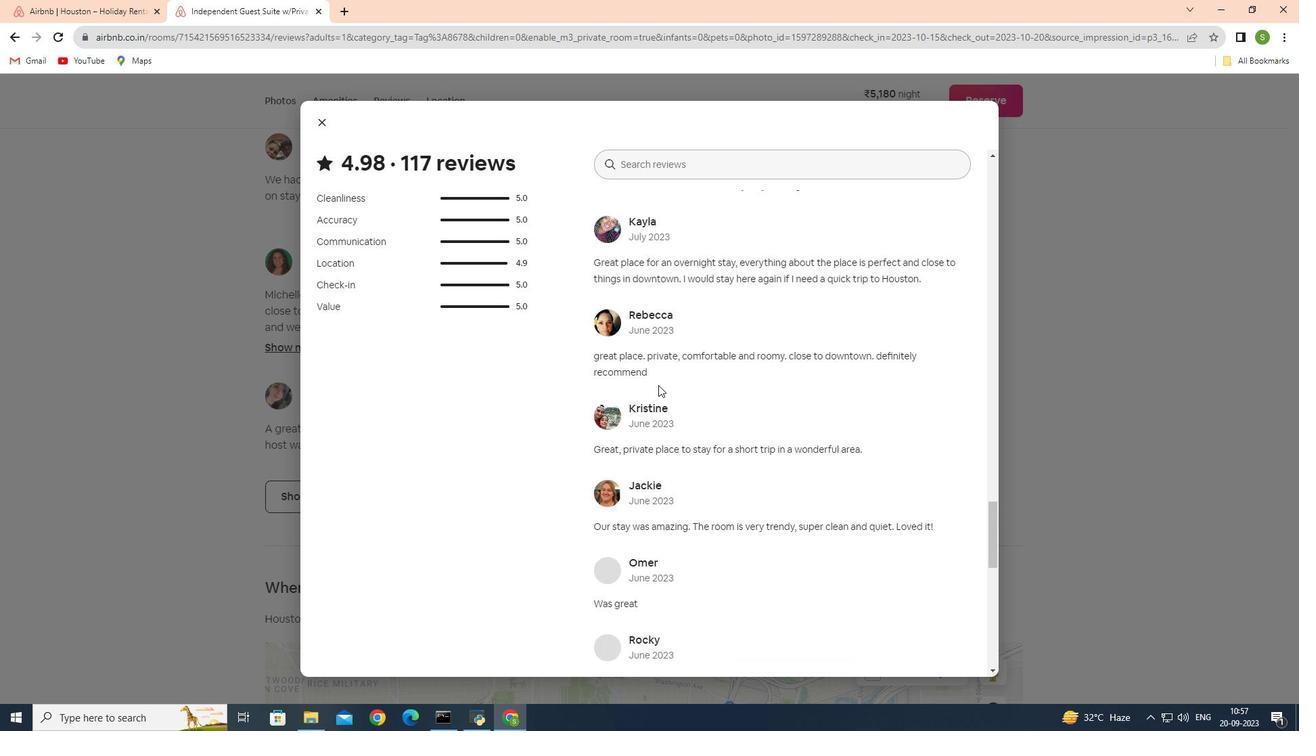 
Action: Mouse scrolled (658, 384) with delta (0, 0)
Screenshot: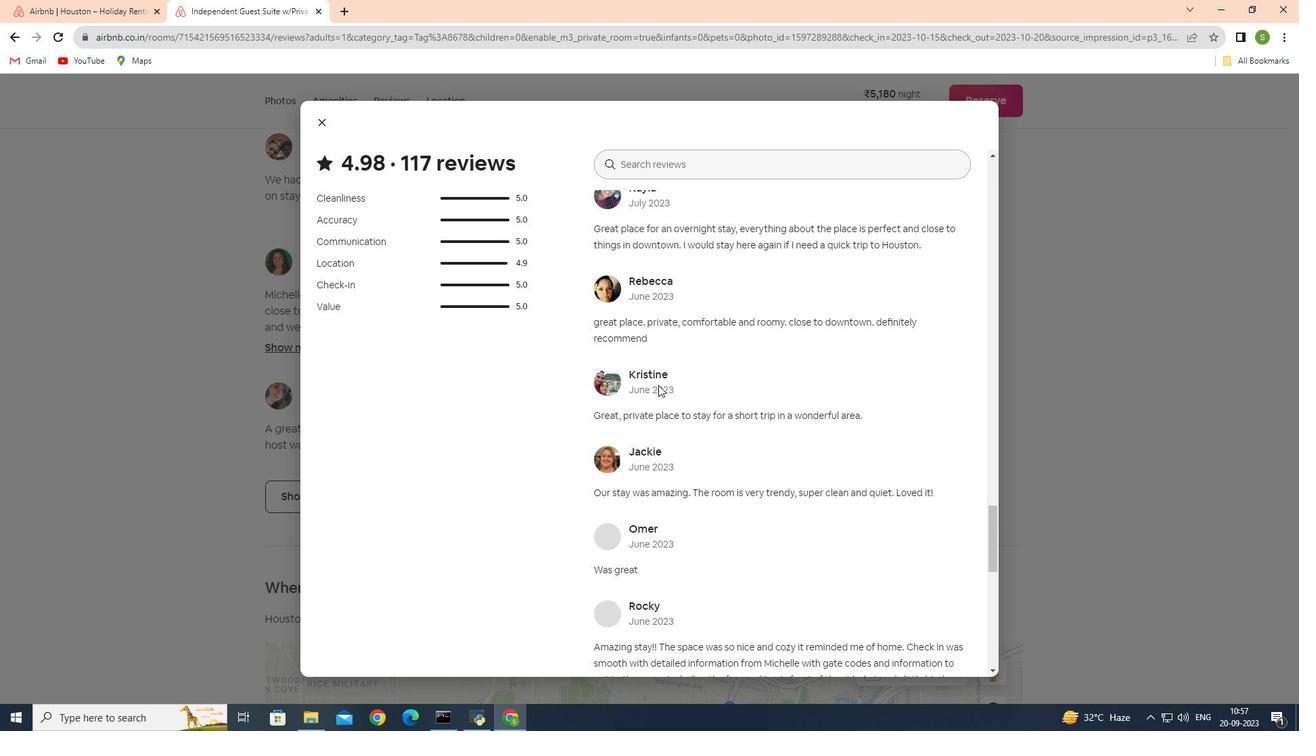 
Action: Mouse scrolled (658, 384) with delta (0, 0)
Screenshot: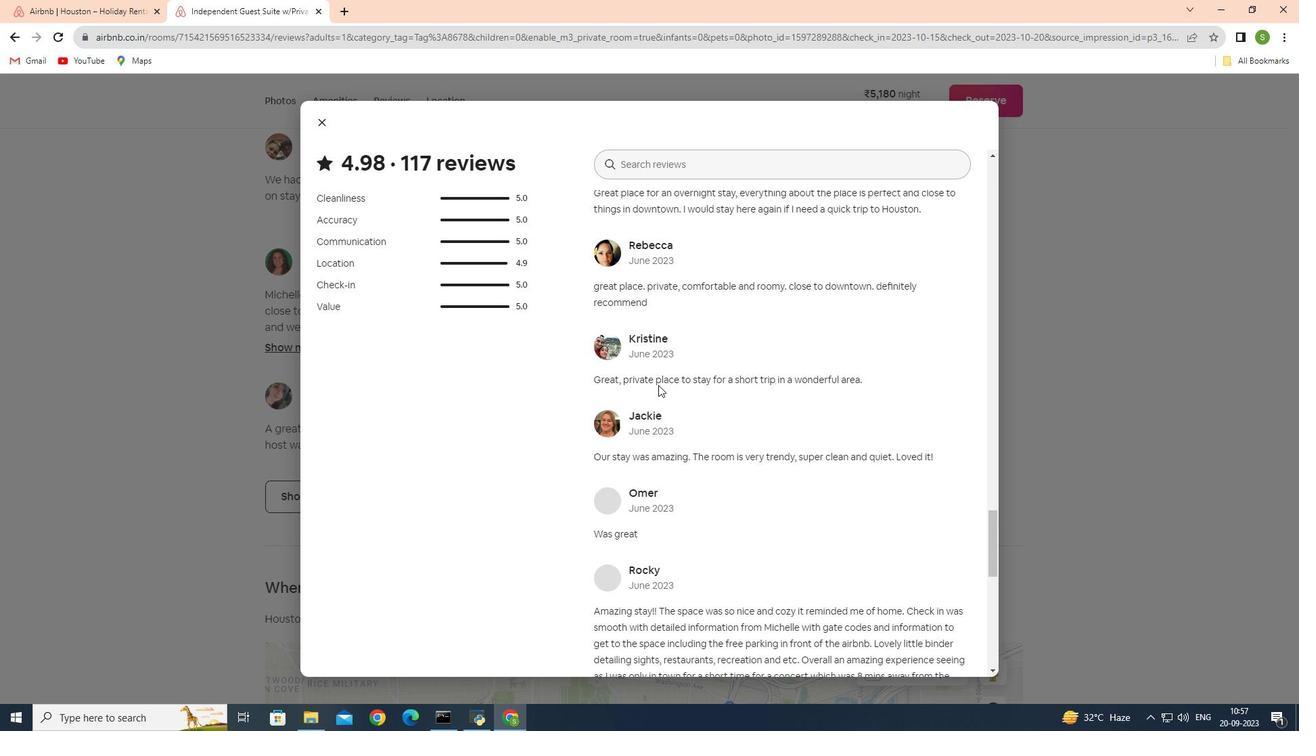 
Action: Mouse scrolled (658, 384) with delta (0, 0)
Screenshot: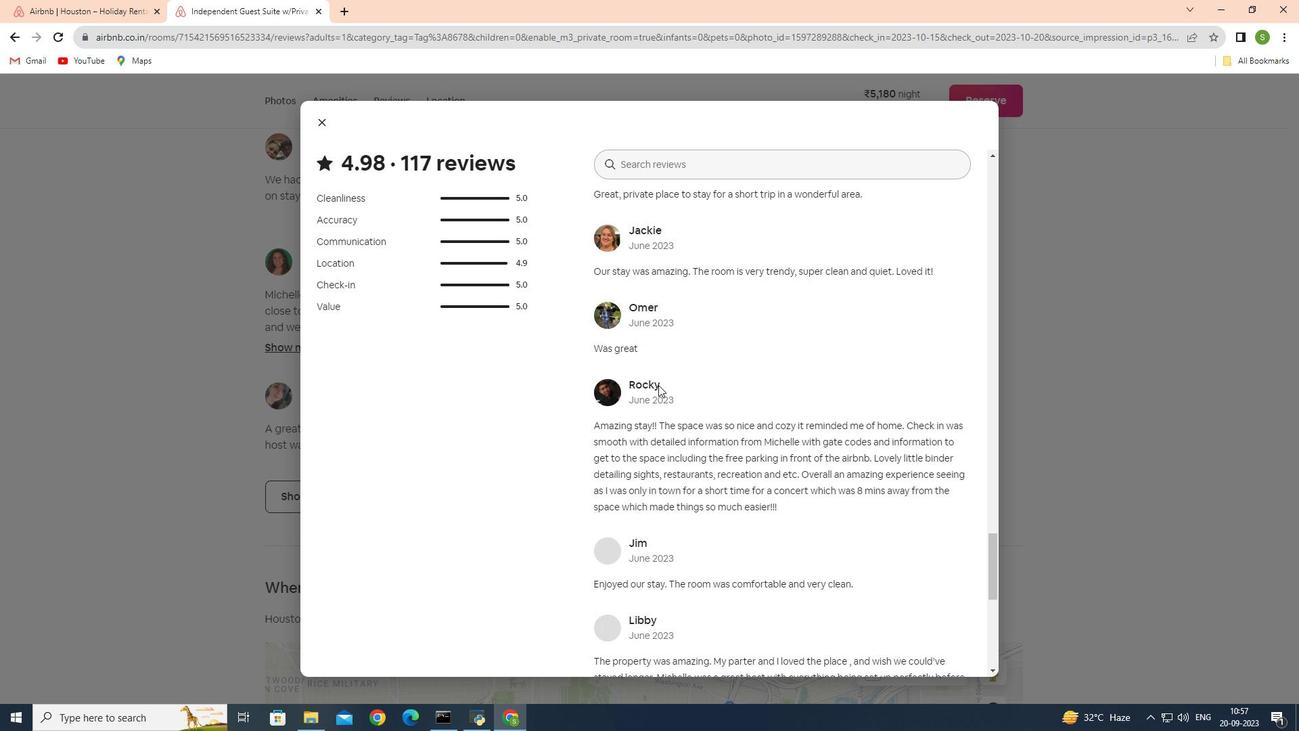 
Action: Mouse scrolled (658, 384) with delta (0, 0)
Screenshot: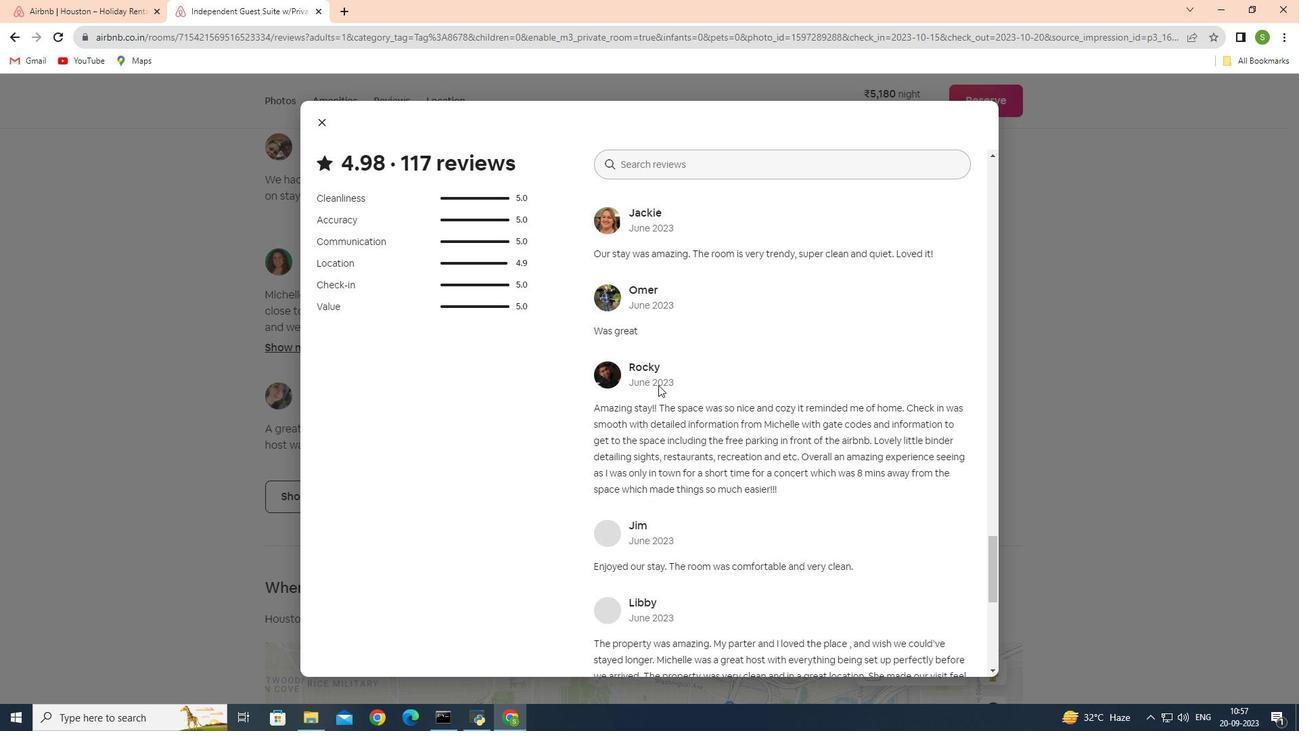 
Action: Mouse scrolled (658, 384) with delta (0, 0)
Screenshot: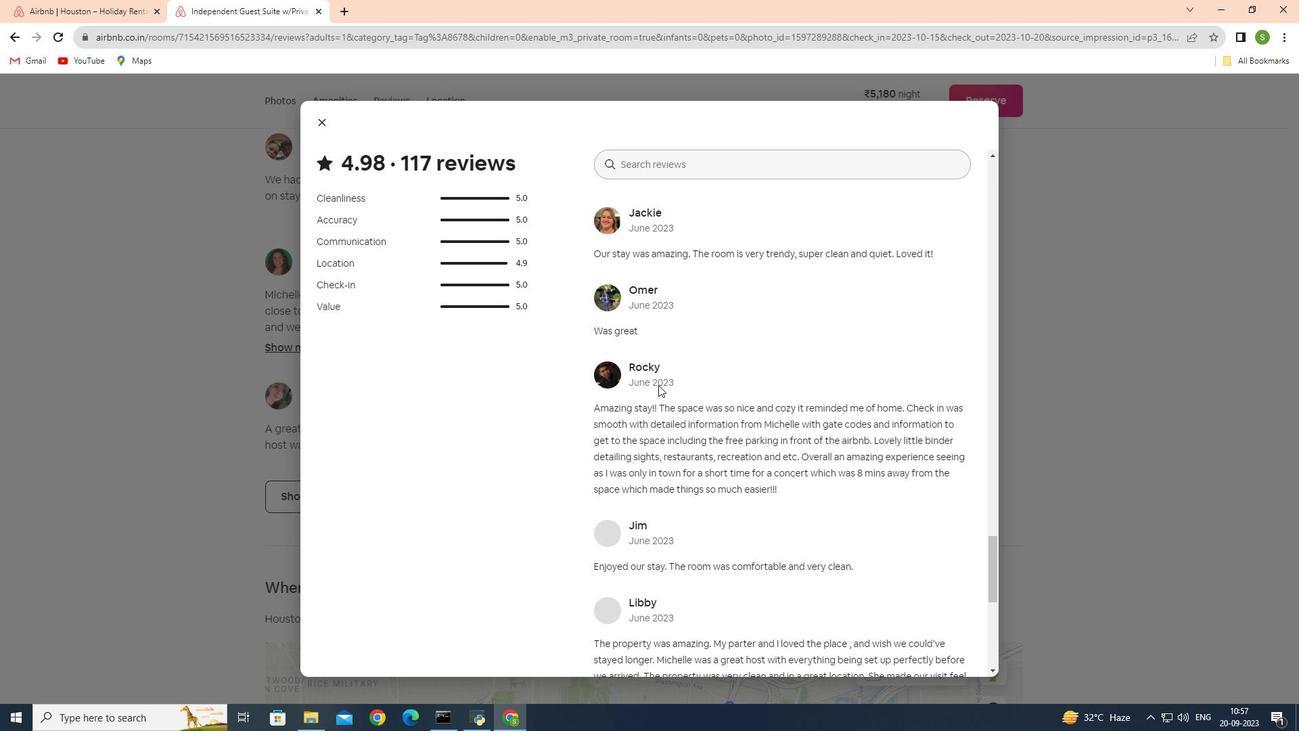 
Action: Mouse scrolled (658, 384) with delta (0, 0)
